Task: Generate an array of 5 random integers between 1 and 100 using numpy.
Action: Key pressed import<Key.space>numpy<Key.space>as<Key.space>np<Key.shift_r><Key.enter>
Screenshot: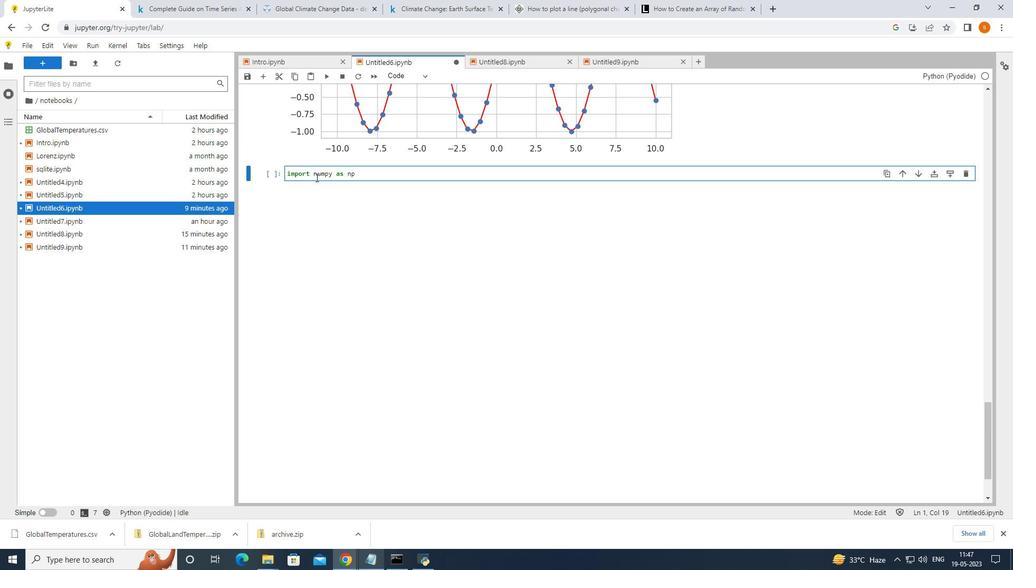 
Action: Mouse moved to (660, 2)
Screenshot: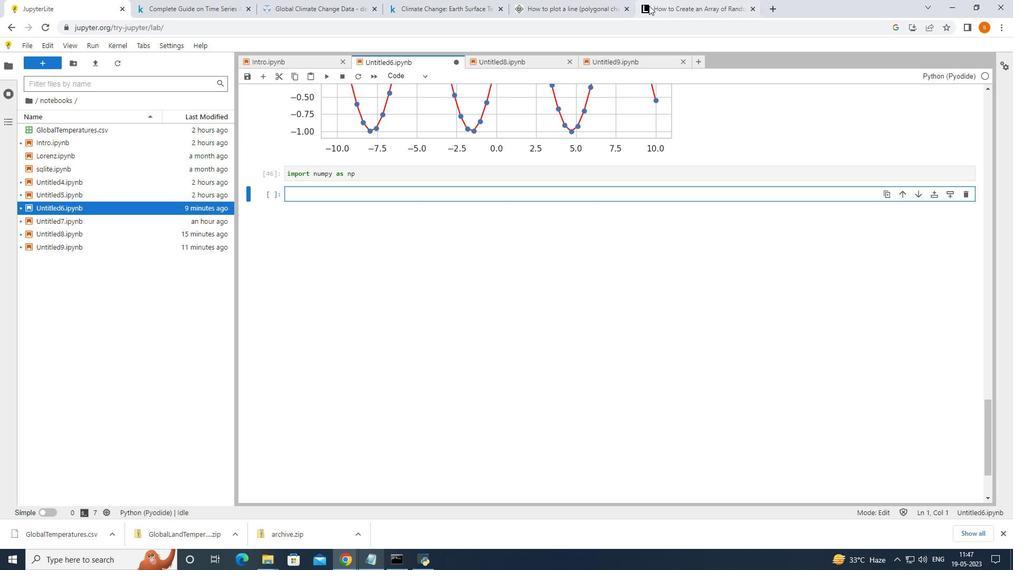 
Action: Mouse pressed left at (660, 2)
Screenshot: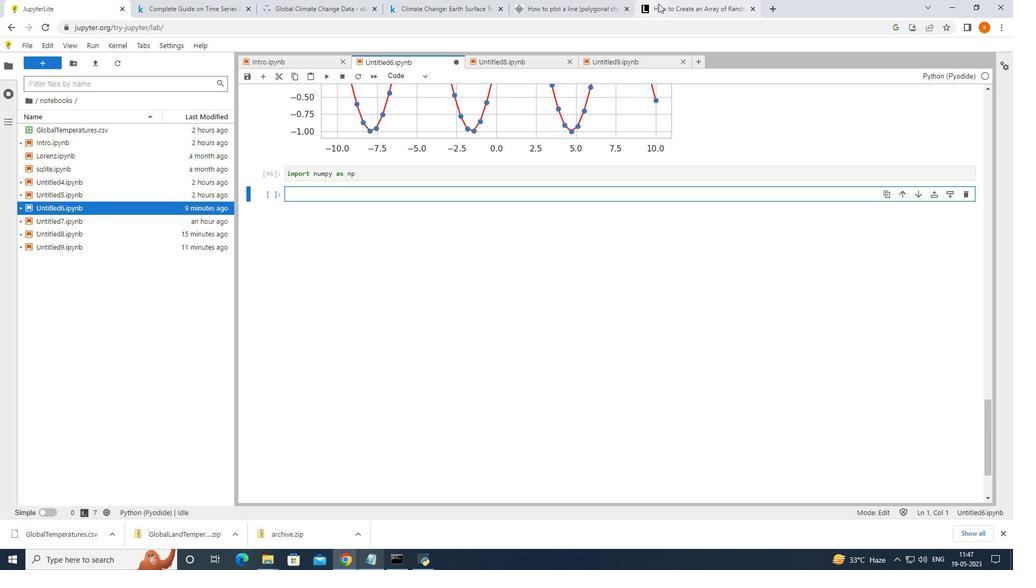 
Action: Mouse moved to (49, 7)
Screenshot: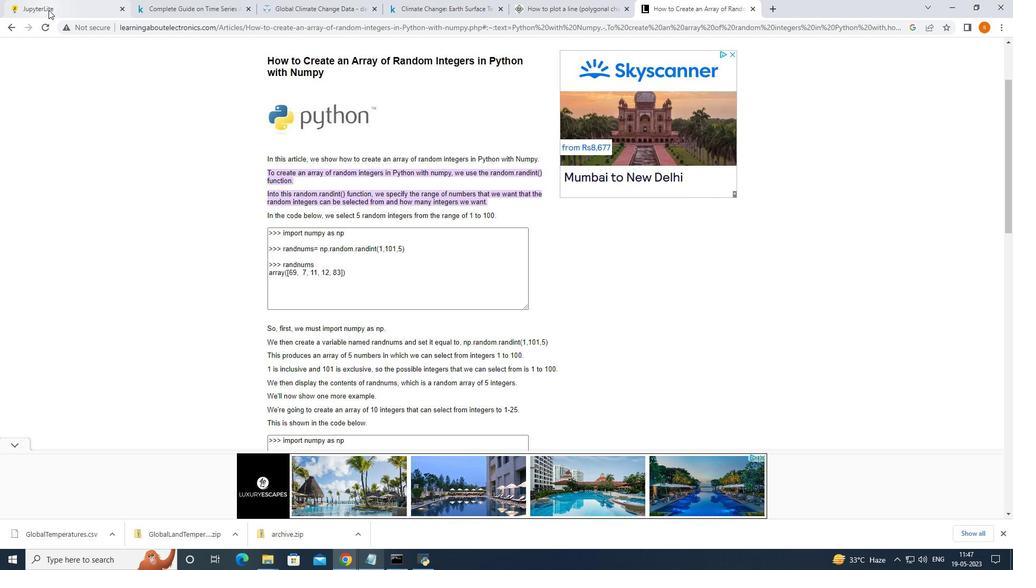 
Action: Mouse pressed left at (49, 7)
Screenshot: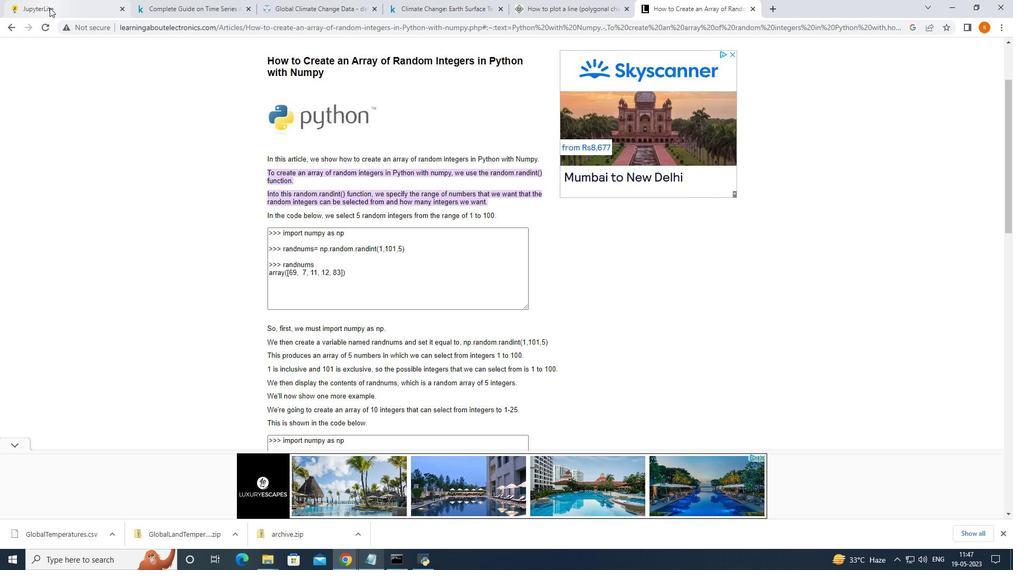 
Action: Mouse moved to (328, 195)
Screenshot: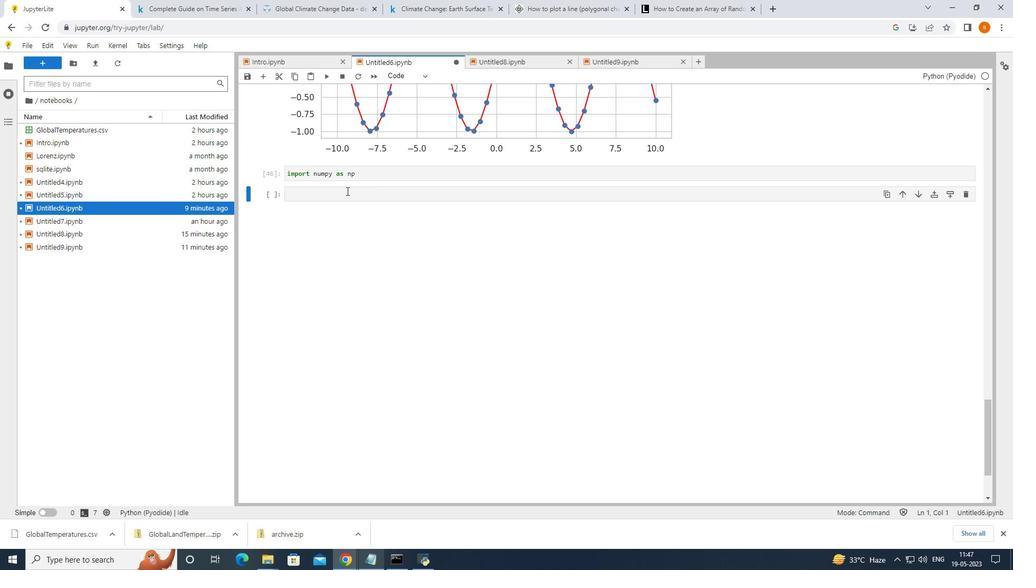
Action: Mouse pressed left at (328, 195)
Screenshot: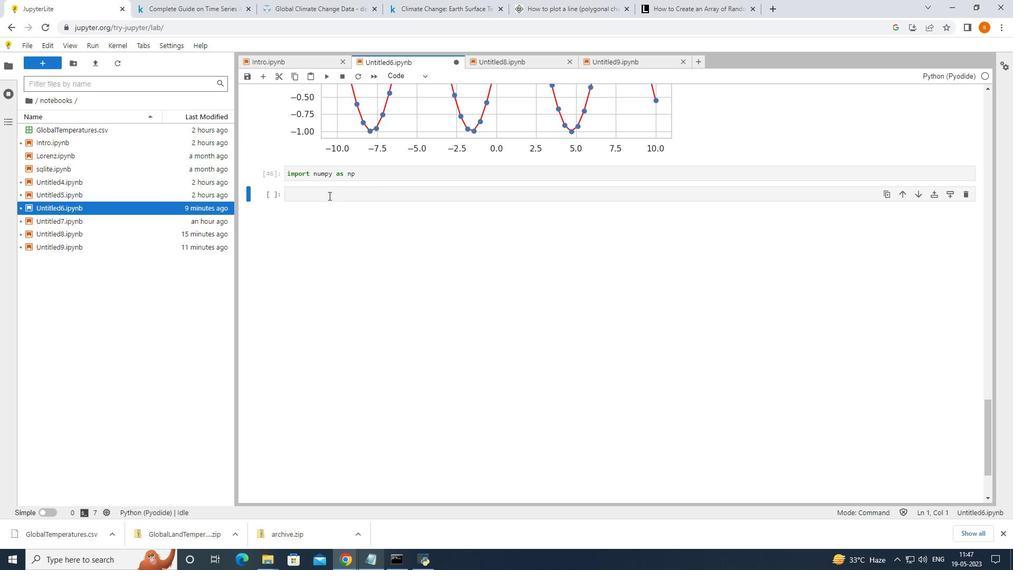 
Action: Mouse moved to (331, 193)
Screenshot: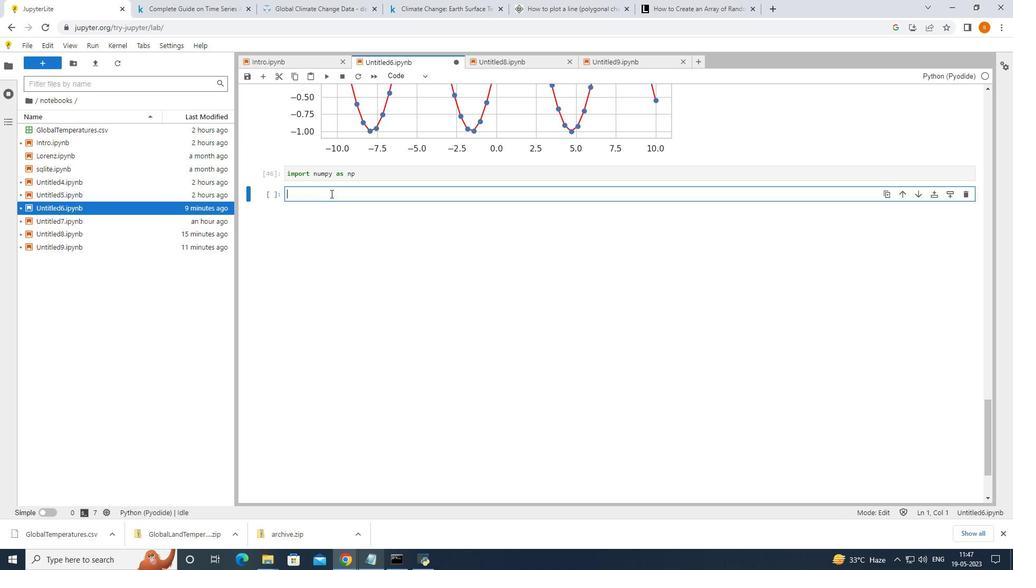 
Action: Key pressed randnums=random.
Screenshot: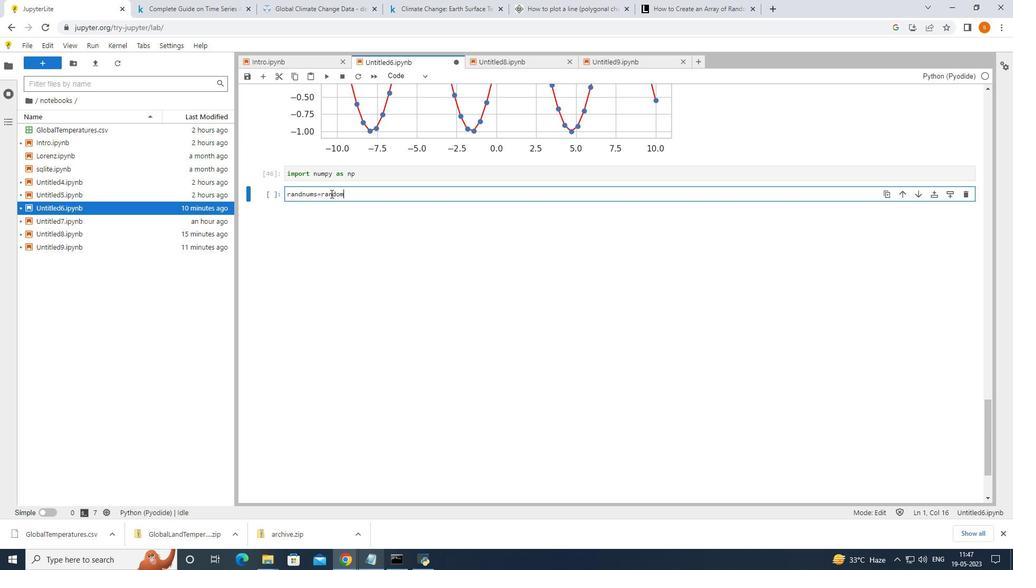 
Action: Mouse moved to (689, 8)
Screenshot: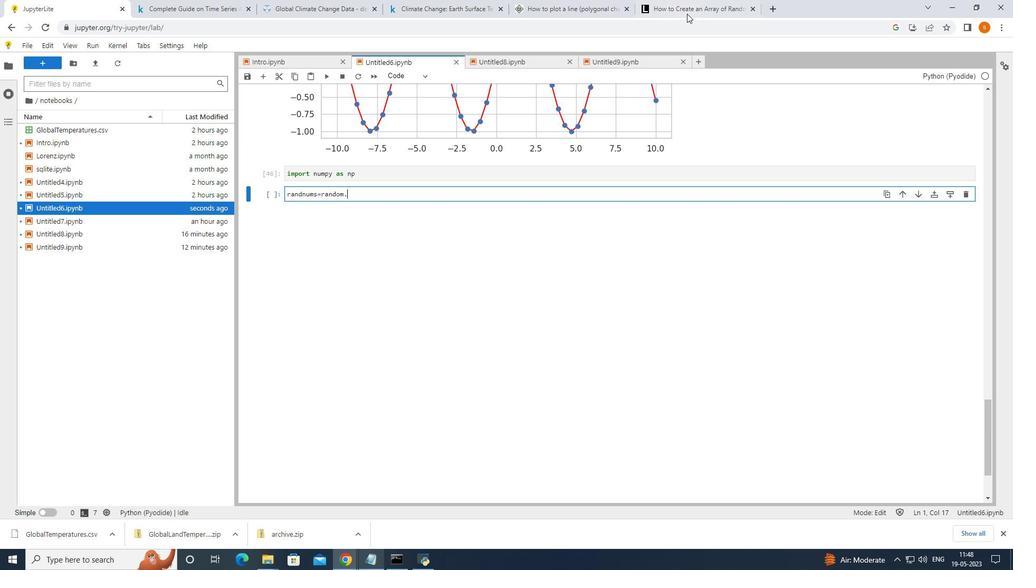 
Action: Mouse pressed left at (689, 8)
Screenshot: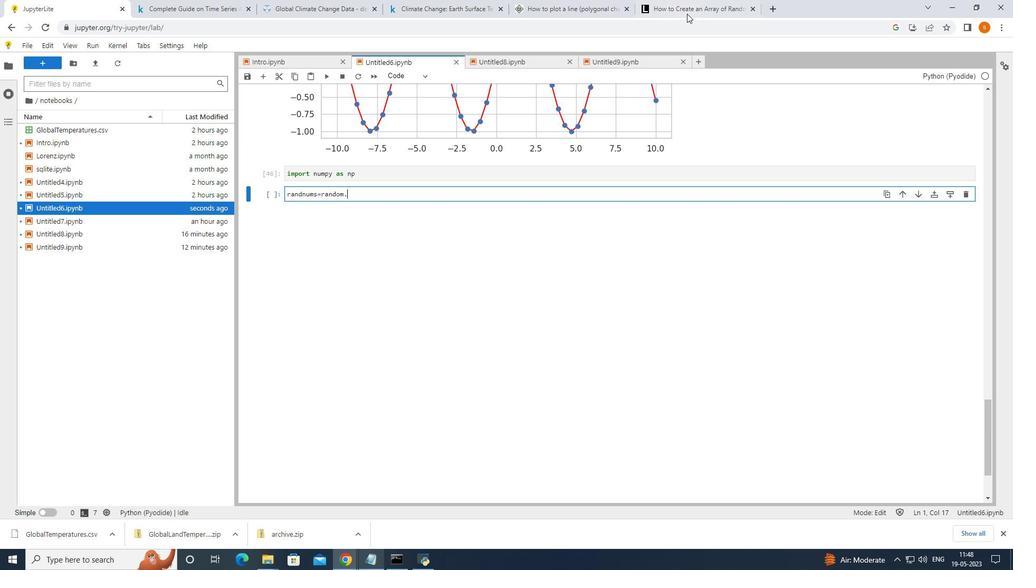 
Action: Mouse moved to (77, 3)
Screenshot: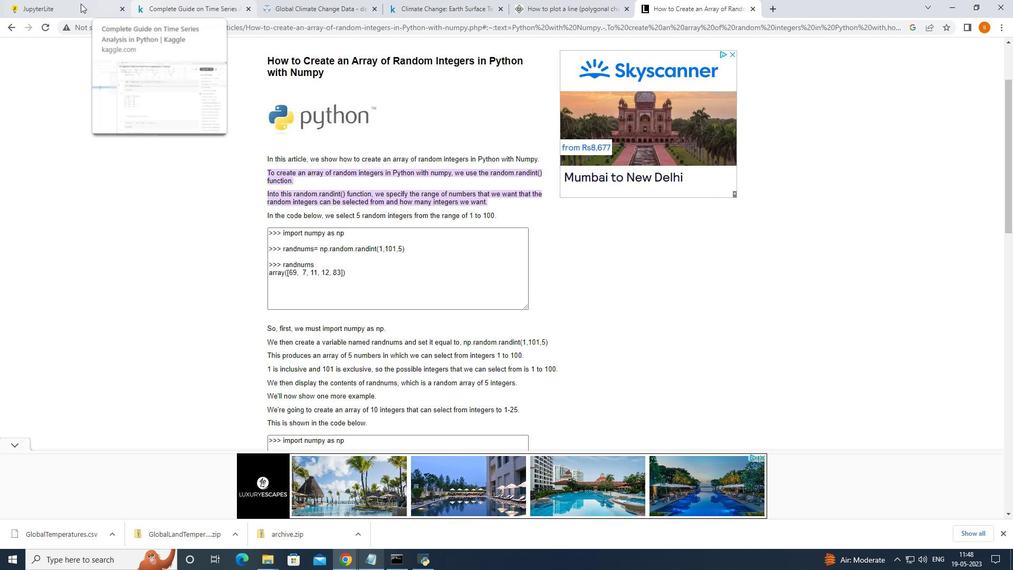 
Action: Mouse pressed left at (77, 3)
Screenshot: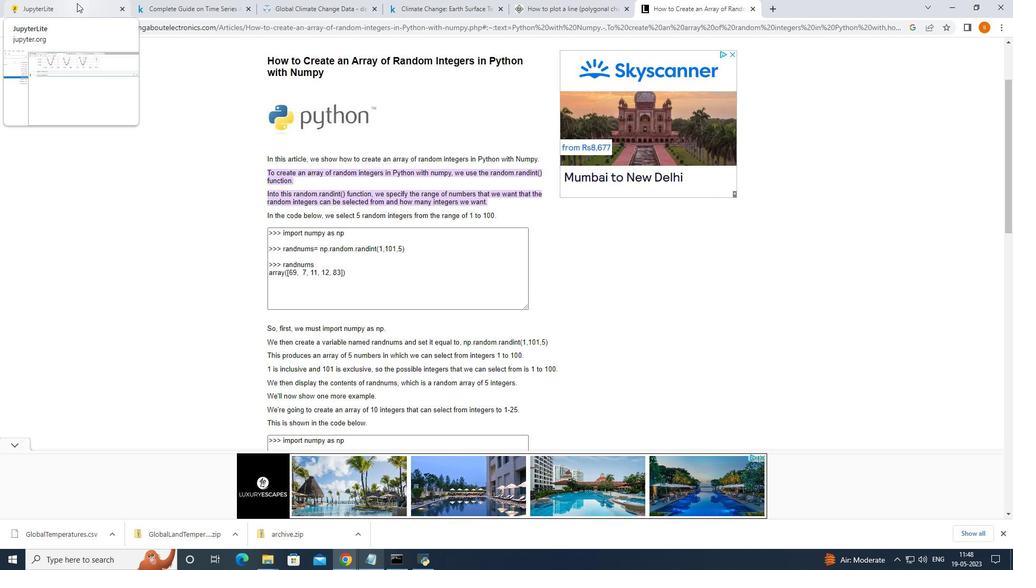 
Action: Mouse moved to (322, 193)
Screenshot: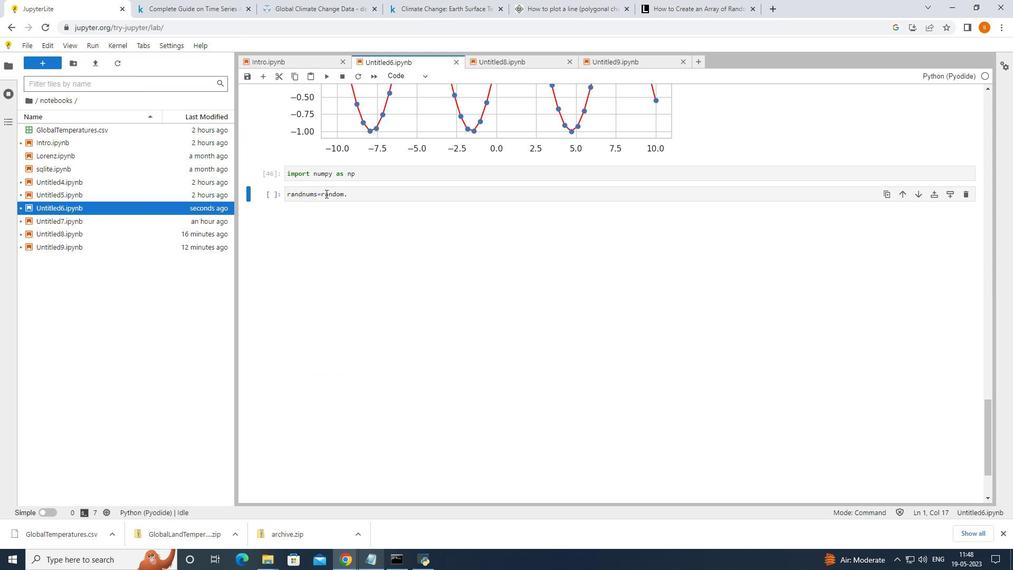 
Action: Mouse pressed left at (322, 193)
Screenshot: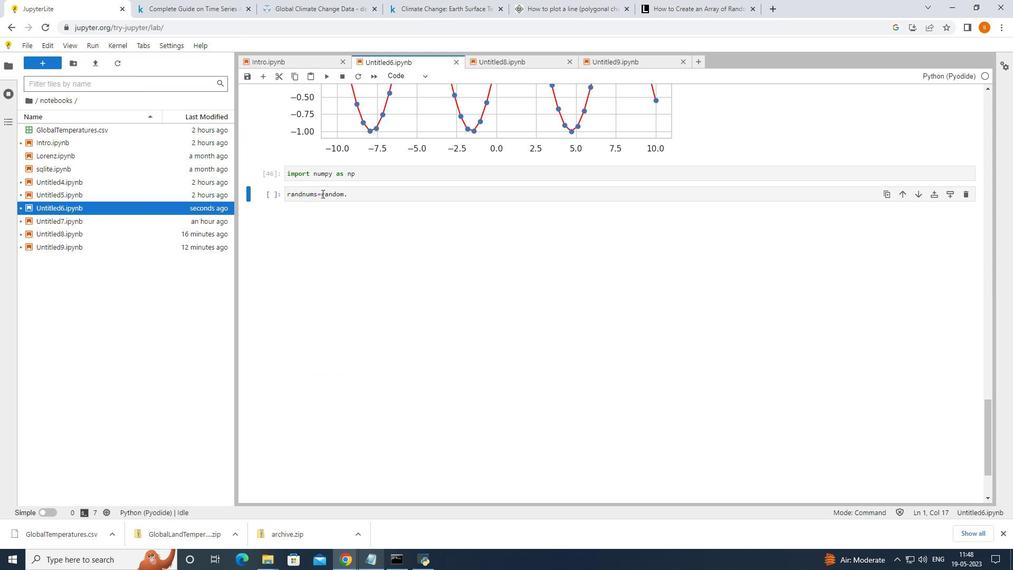 
Action: Mouse moved to (335, 203)
Screenshot: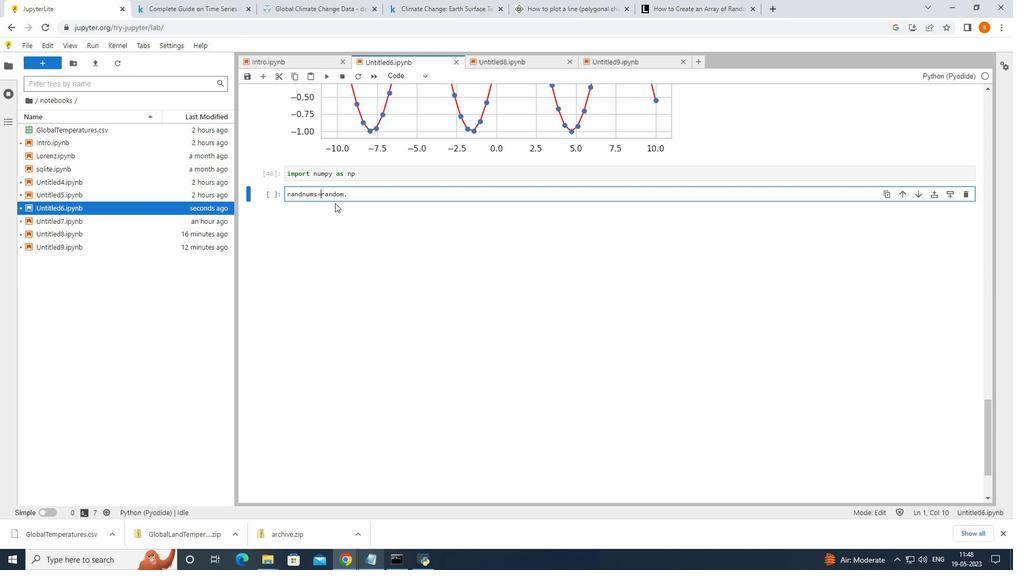 
Action: Key pressed np.<Key.right><Key.right><Key.right><Key.right><Key.right><Key.right><Key.right><Key.backspace>init
Screenshot: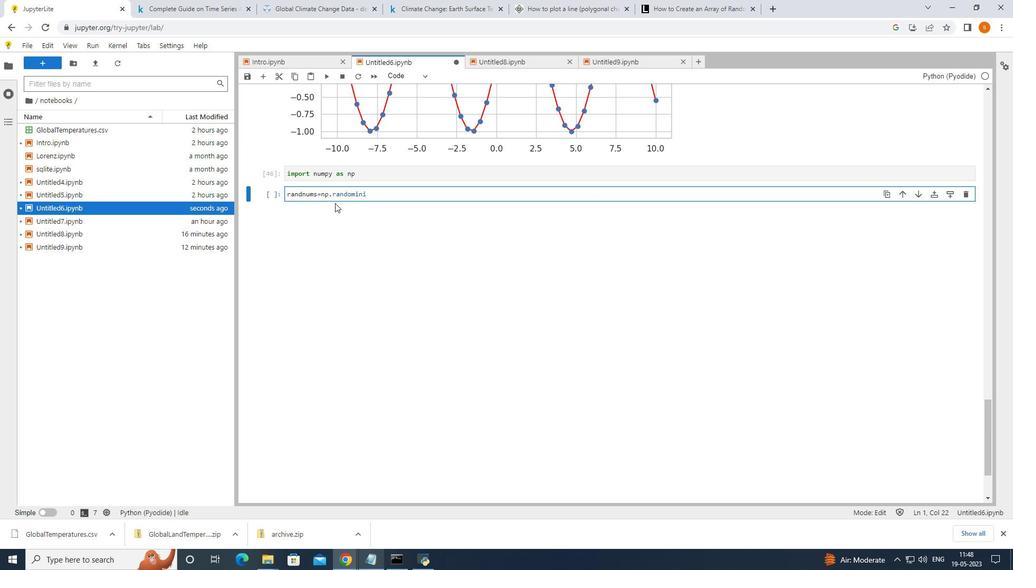 
Action: Mouse moved to (685, 3)
Screenshot: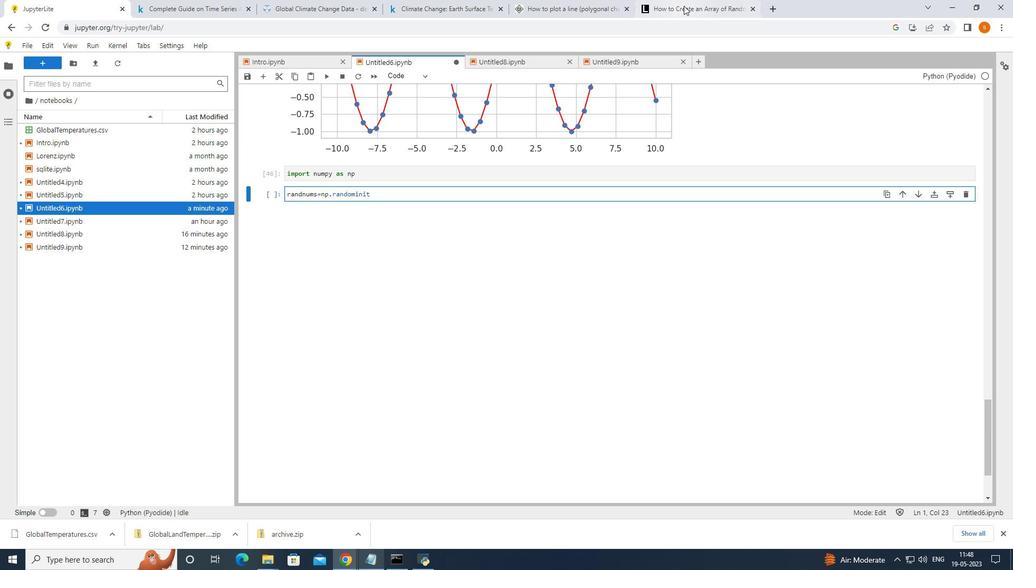 
Action: Mouse pressed left at (685, 3)
Screenshot: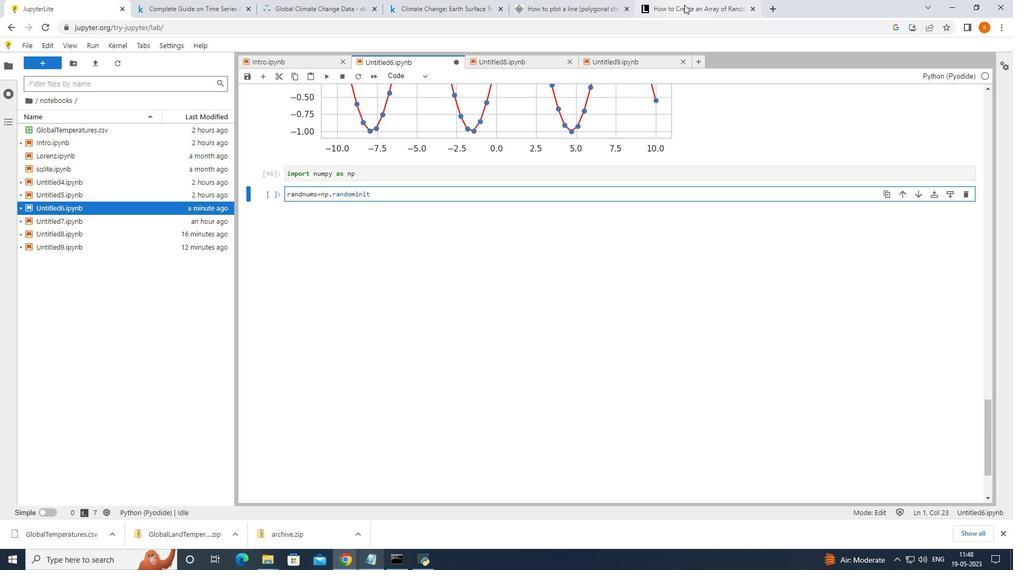 
Action: Mouse moved to (85, 7)
Screenshot: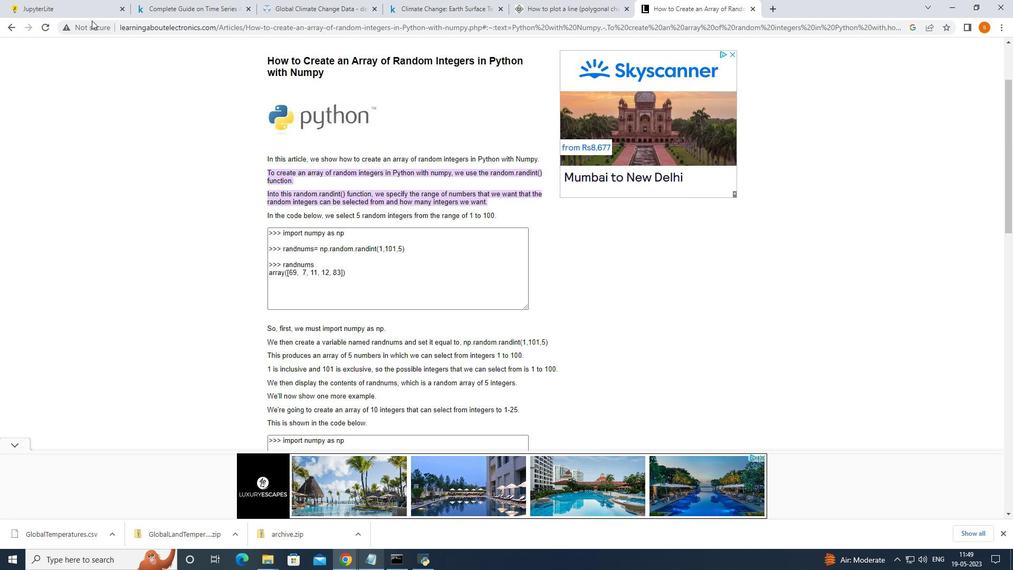 
Action: Mouse pressed left at (85, 7)
Screenshot: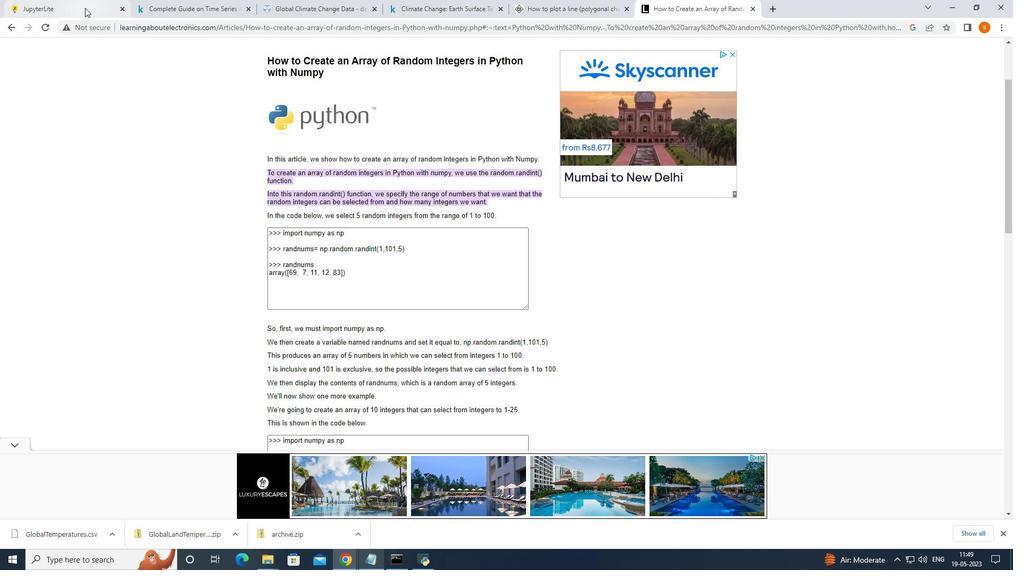 
Action: Mouse moved to (354, 193)
Screenshot: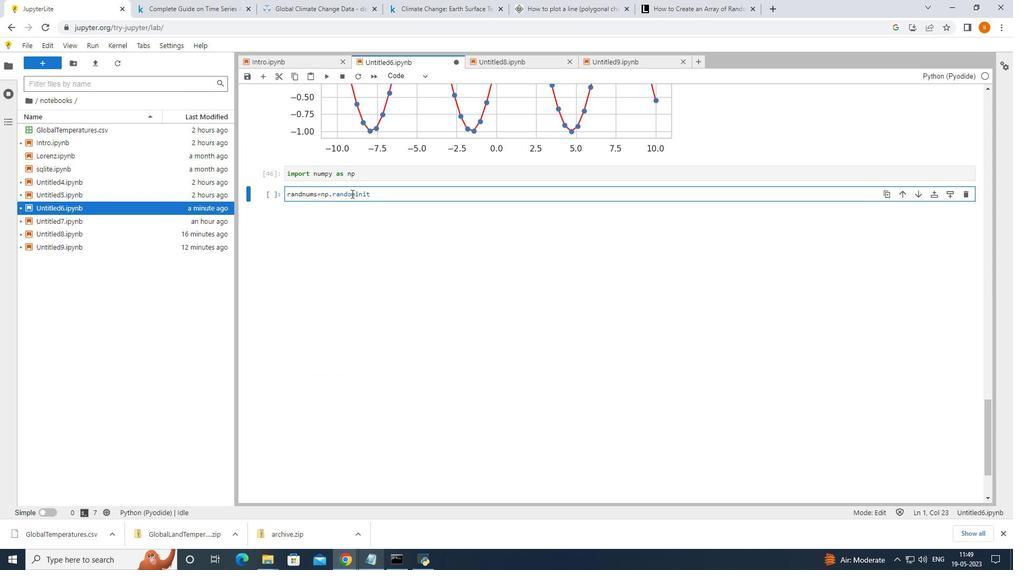 
Action: Mouse pressed left at (354, 193)
Screenshot: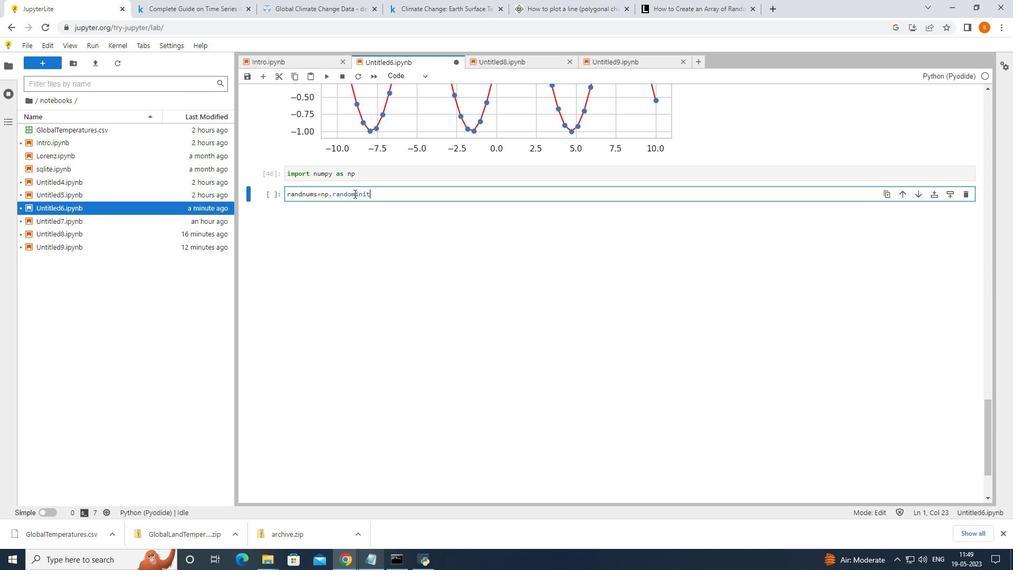 
Action: Mouse moved to (363, 199)
Screenshot: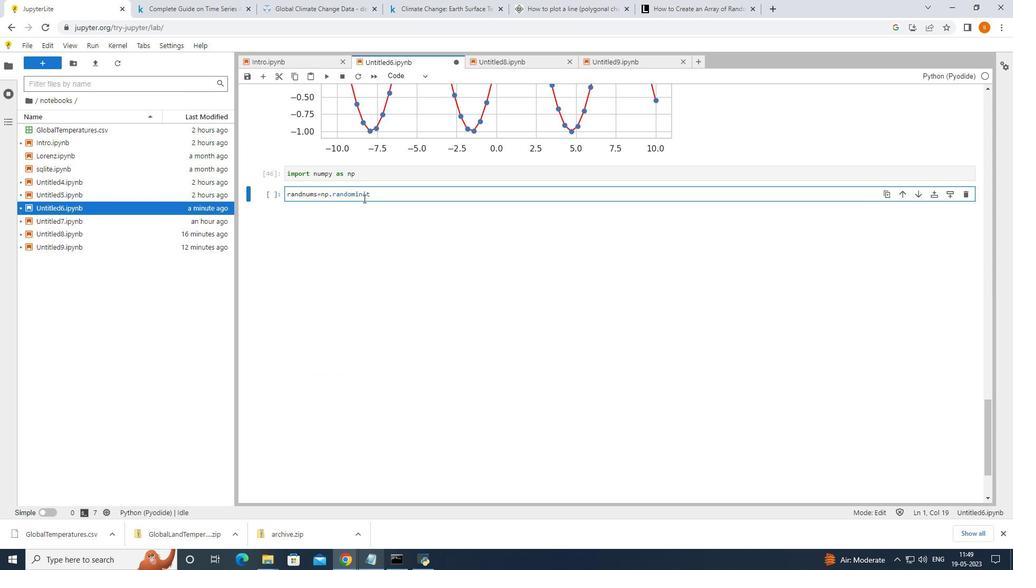
Action: Key pressed <Key.backspace><Key.backspace>
Screenshot: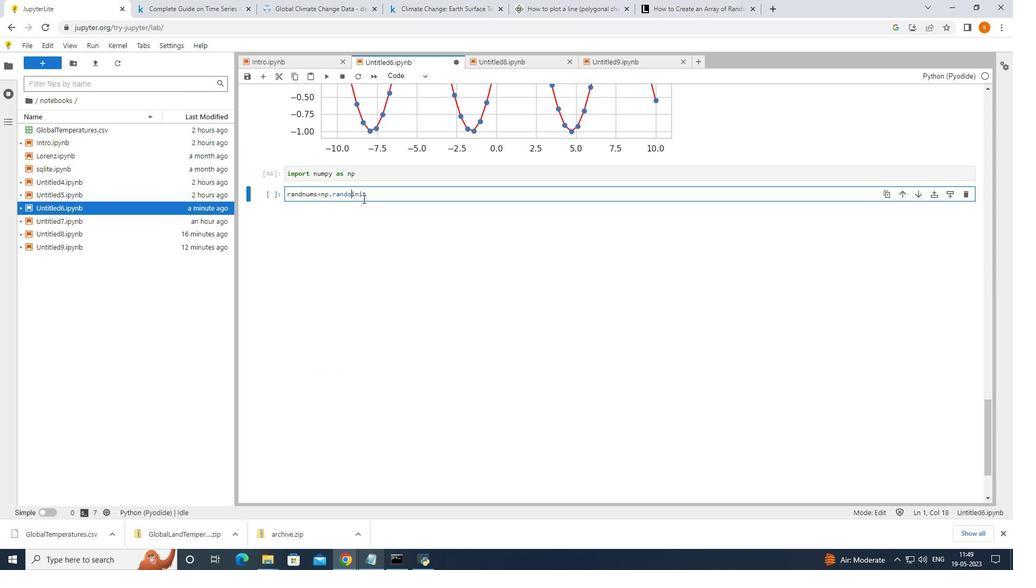 
Action: Mouse moved to (367, 190)
Screenshot: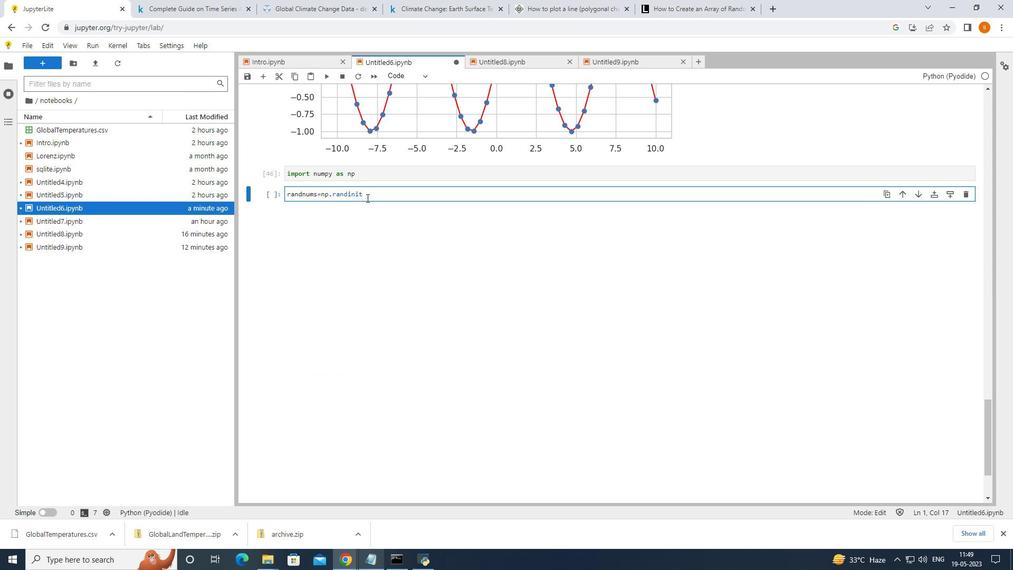 
Action: Mouse pressed left at (367, 190)
Screenshot: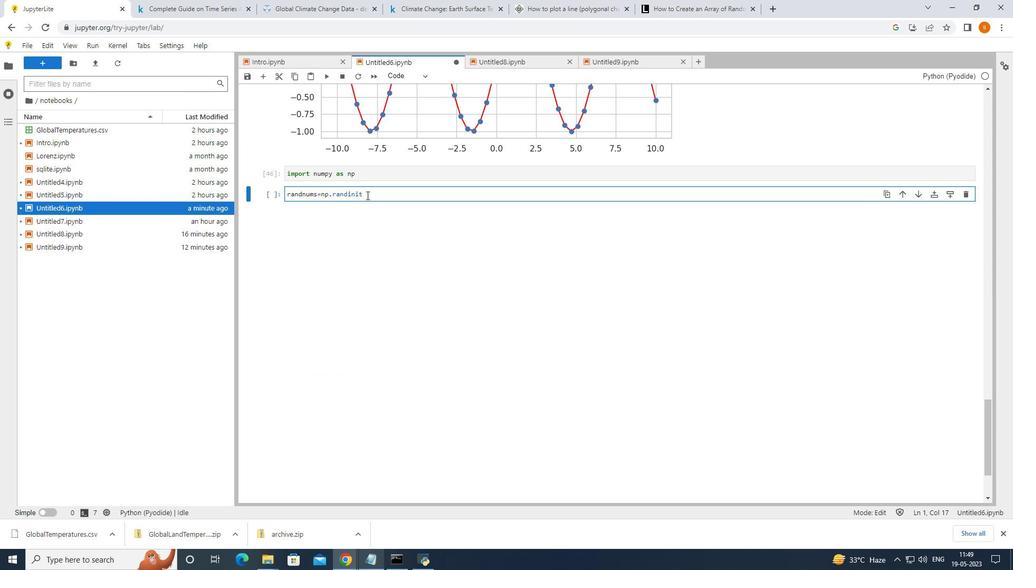 
Action: Mouse moved to (366, 192)
Screenshot: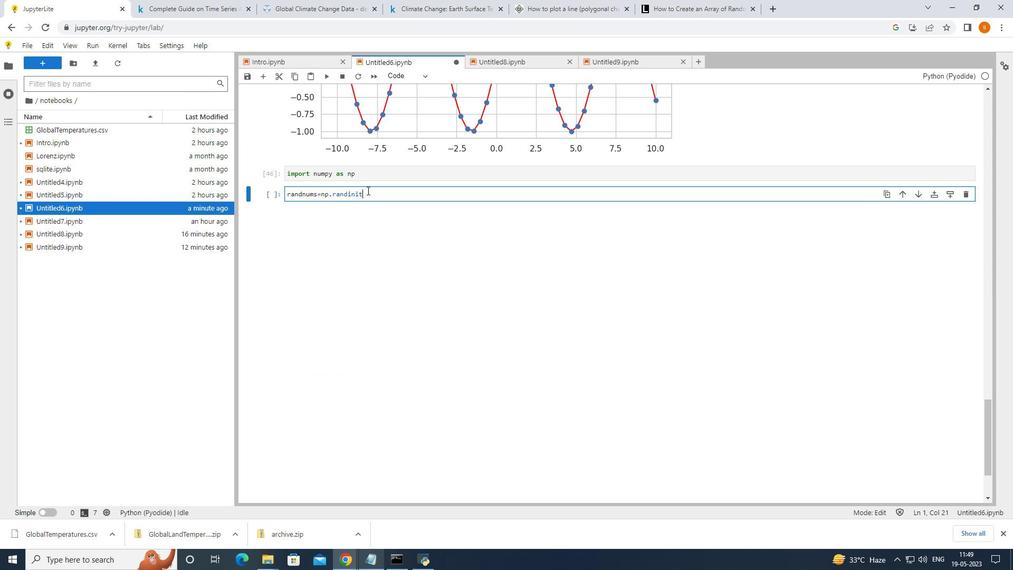 
Action: Key pressed <Key.backspace><Key.backspace><Key.backspace><Key.backspace><Key.backspace><Key.backspace><Key.backspace><Key.backspace>random
Screenshot: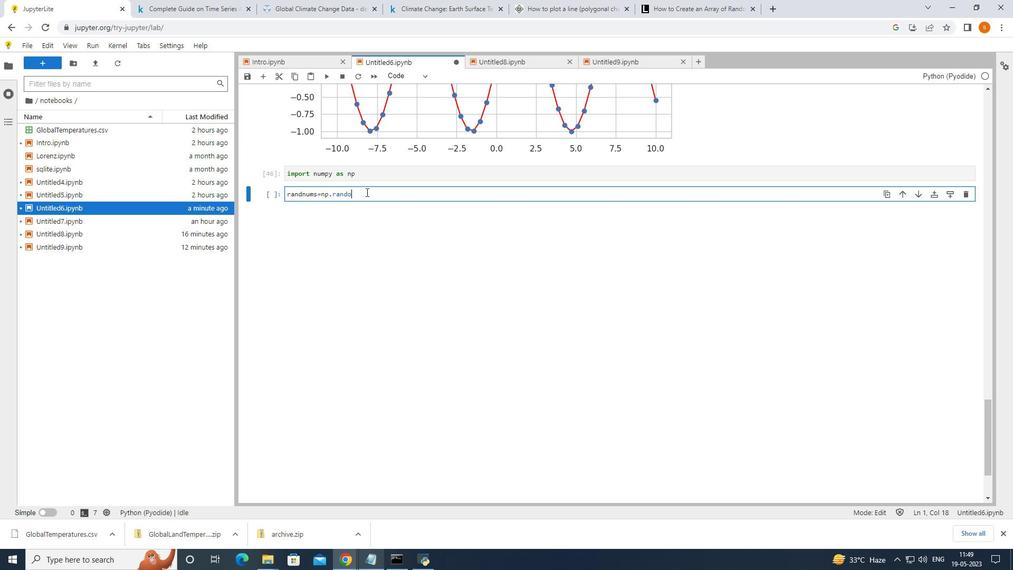 
Action: Mouse moved to (682, 0)
Screenshot: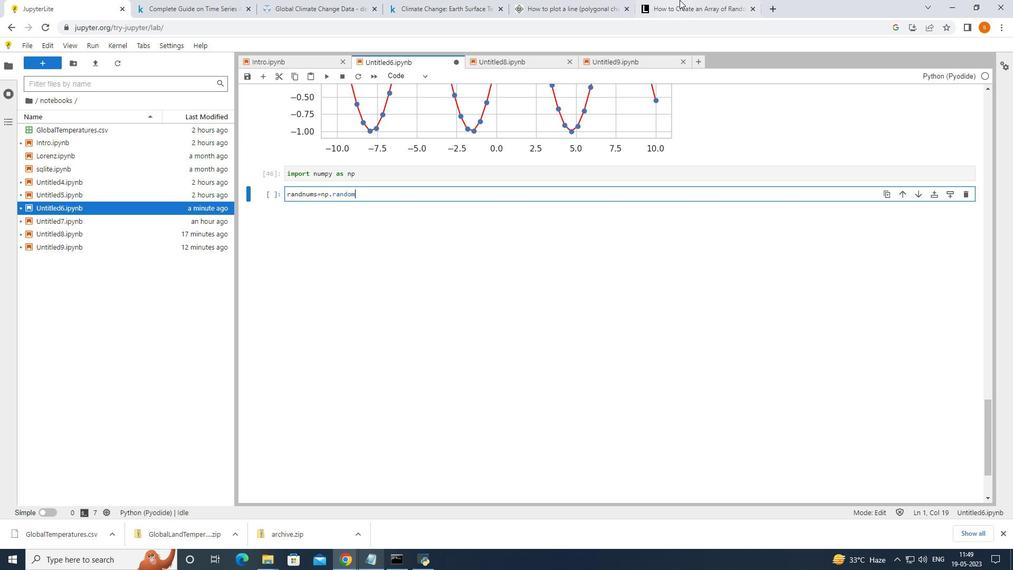 
Action: Mouse pressed left at (682, 0)
Screenshot: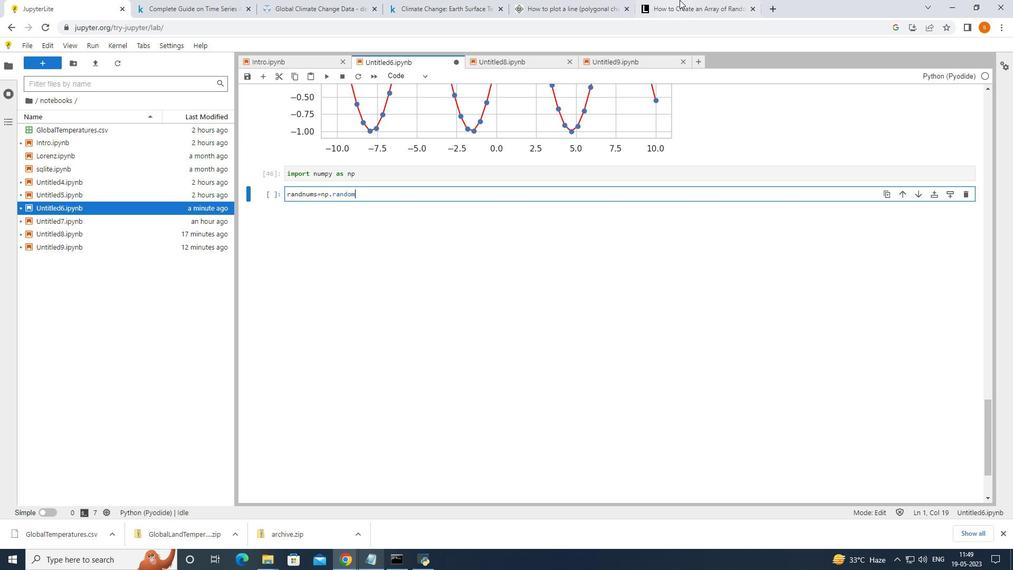 
Action: Mouse moved to (38, 4)
Screenshot: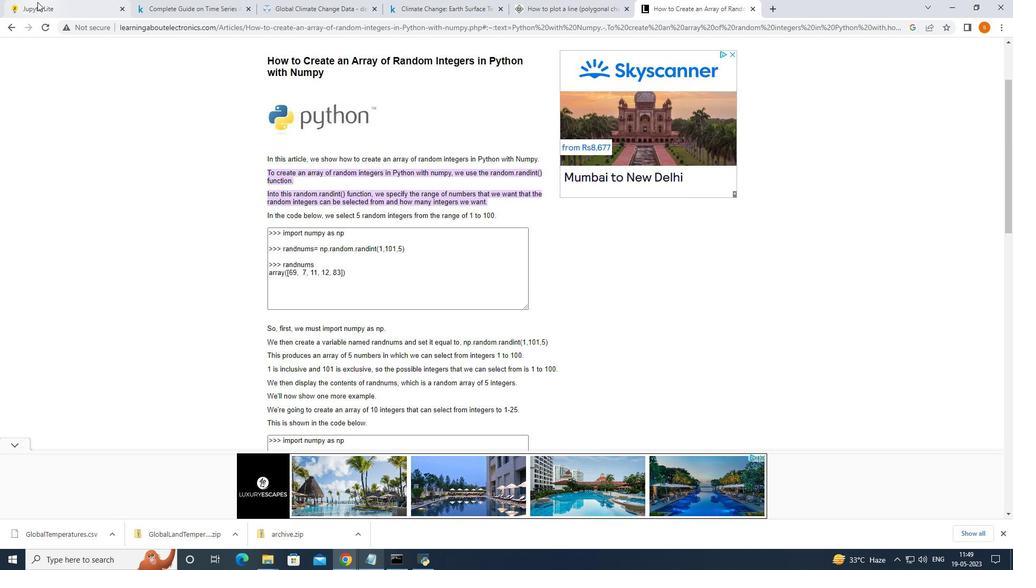 
Action: Mouse pressed left at (38, 4)
Screenshot: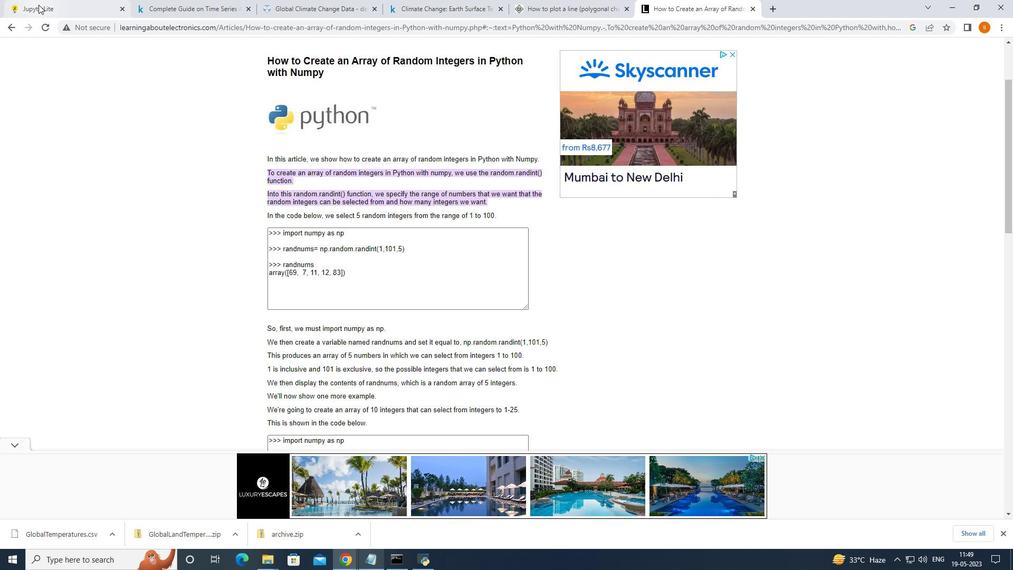 
Action: Mouse moved to (381, 204)
Screenshot: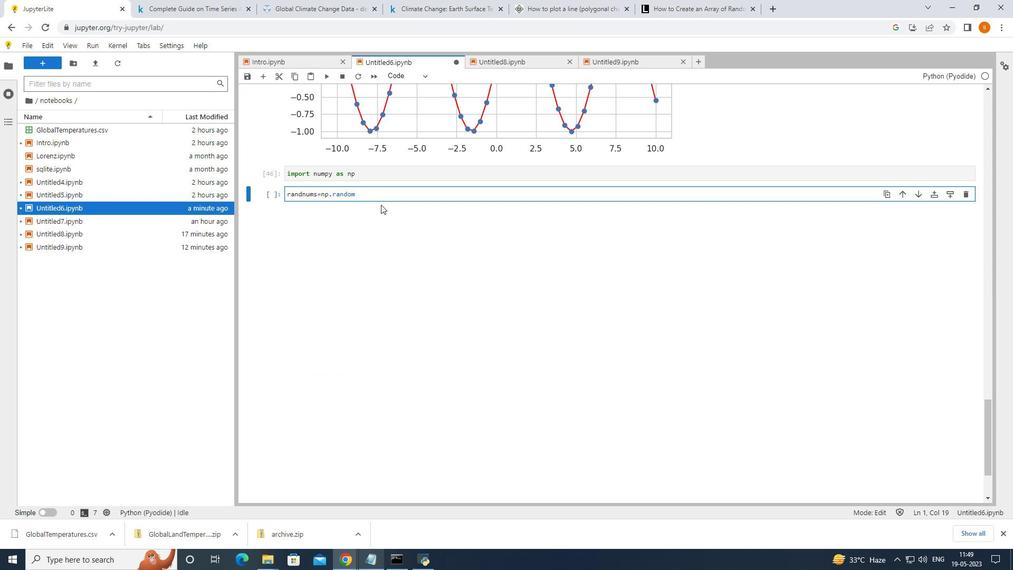
Action: Key pressed .randinit
Screenshot: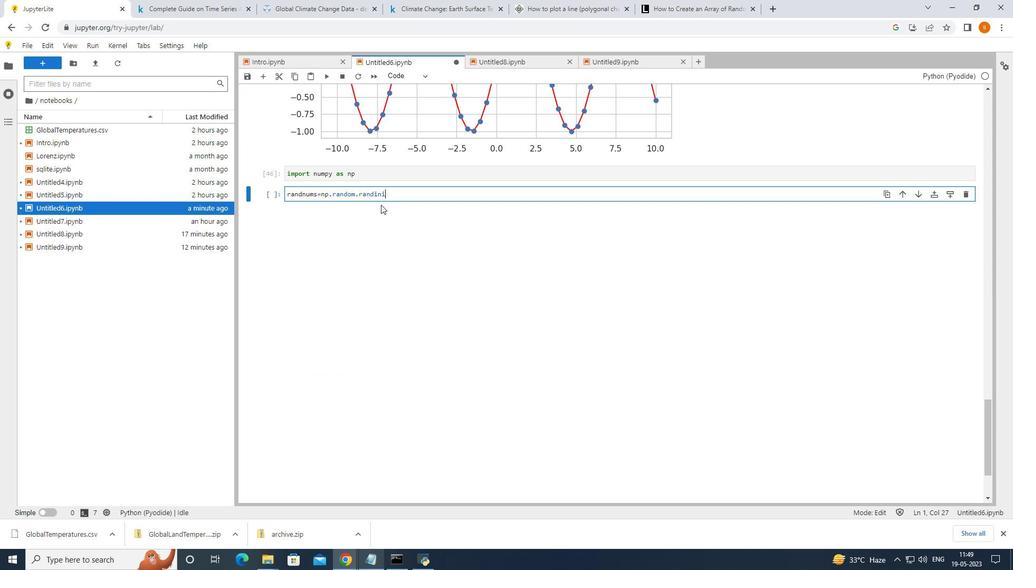 
Action: Mouse moved to (664, 3)
Screenshot: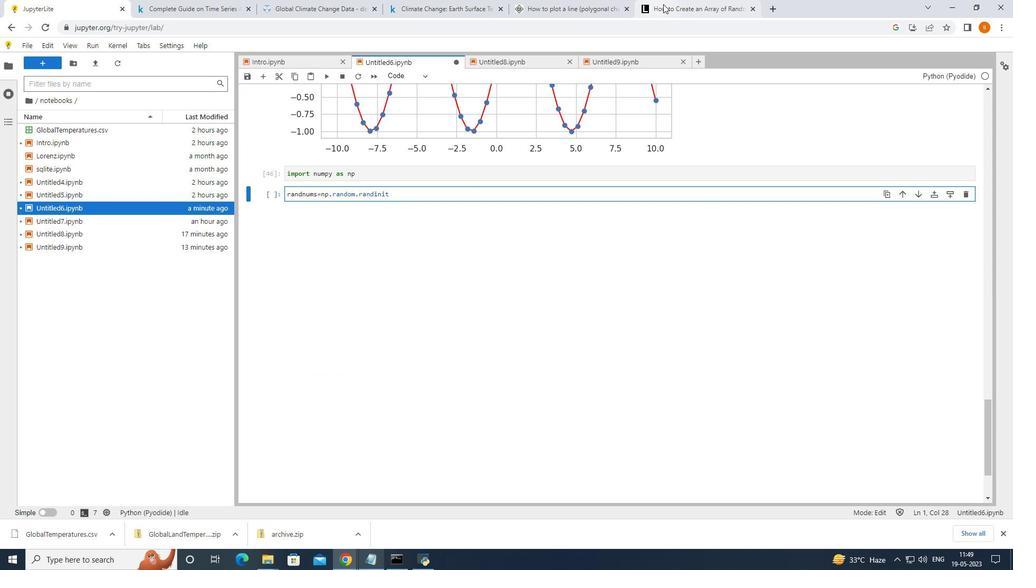 
Action: Mouse pressed left at (664, 3)
Screenshot: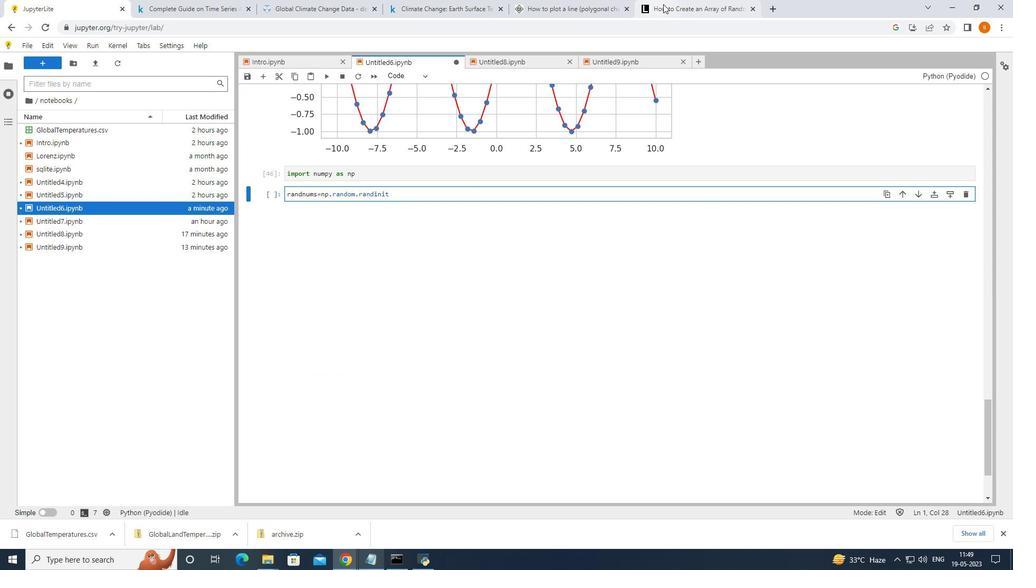 
Action: Mouse moved to (29, 0)
Screenshot: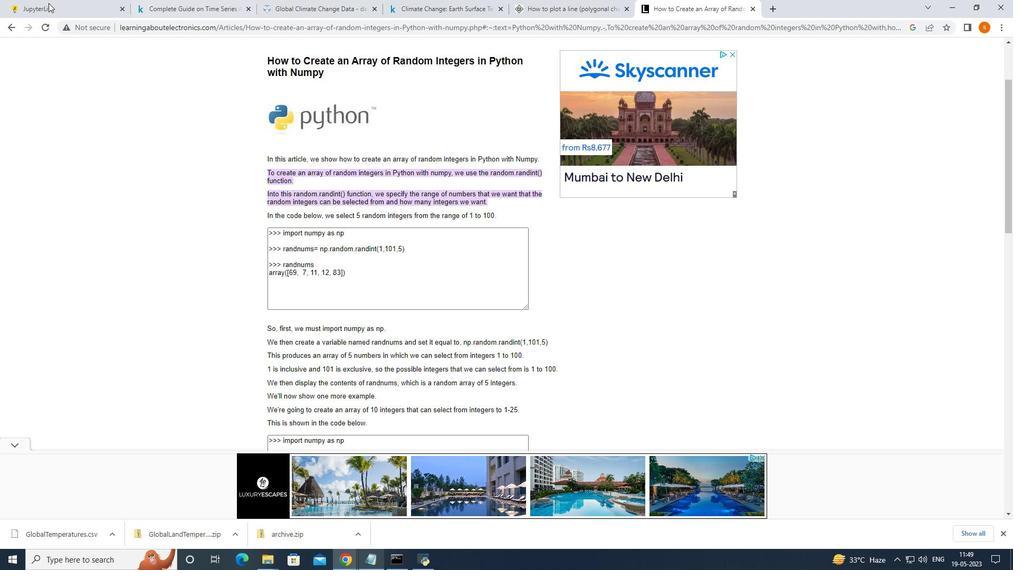 
Action: Mouse pressed left at (29, 0)
Screenshot: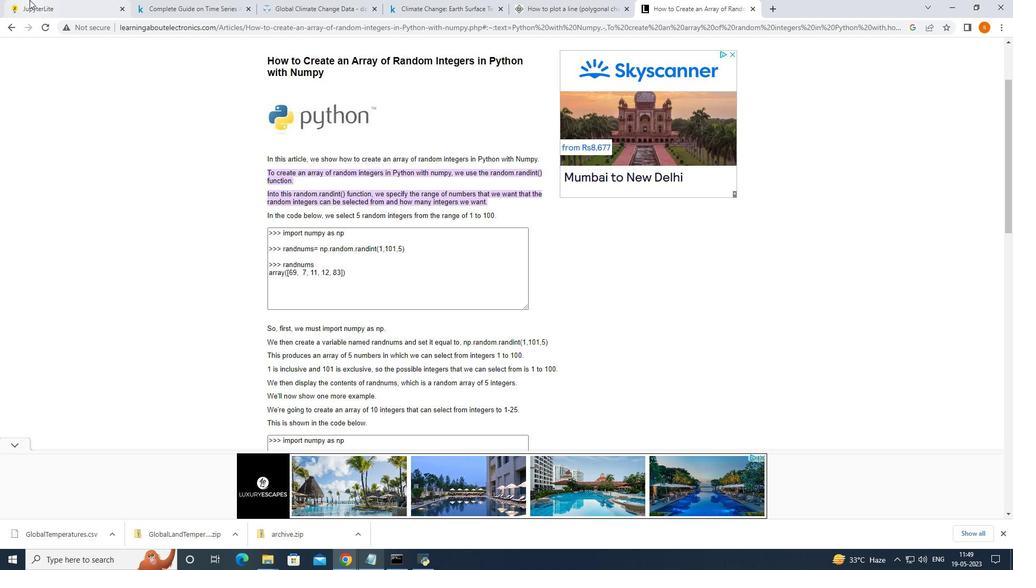 
Action: Mouse moved to (258, 152)
Screenshot: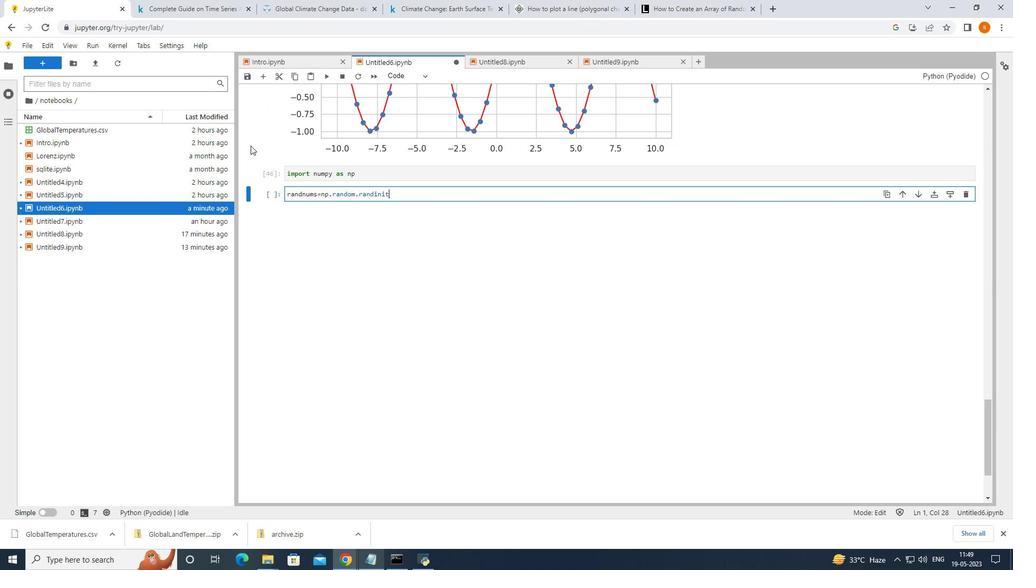 
Action: Key pressed <Key.shift_r>(1,101,5<Key.shift_r>)
Screenshot: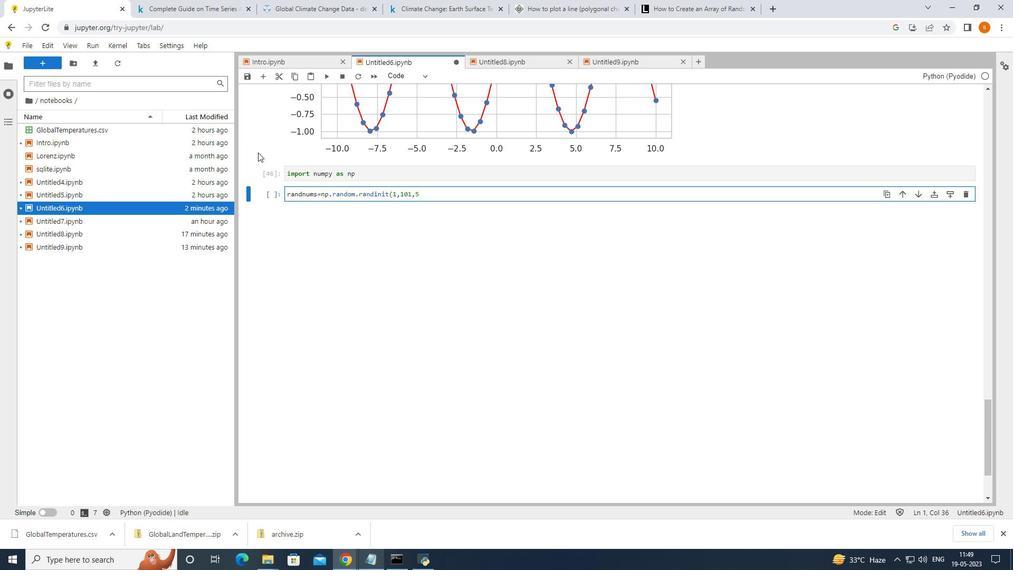 
Action: Mouse moved to (444, 196)
Screenshot: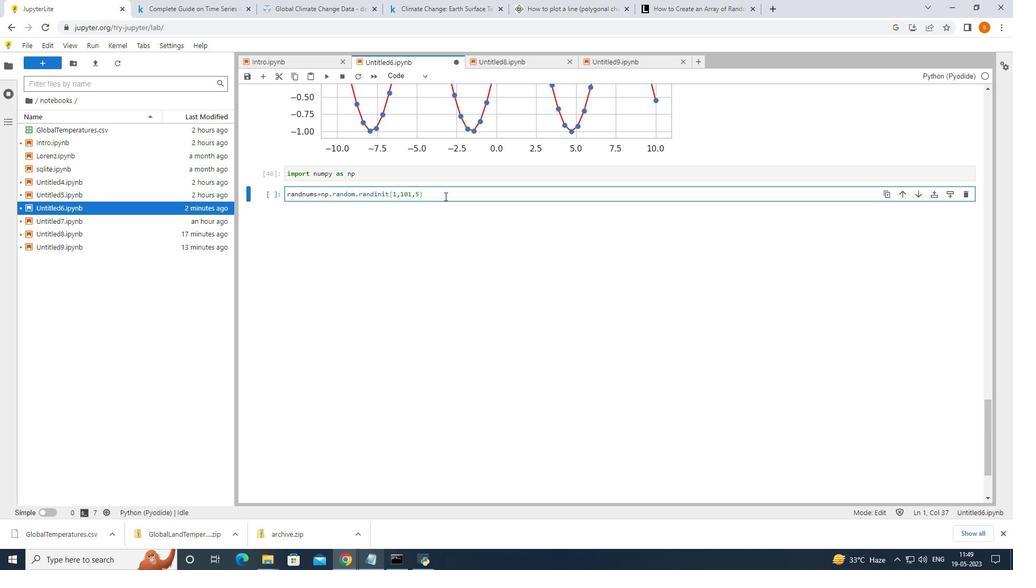 
Action: Key pressed <Key.enter>
Screenshot: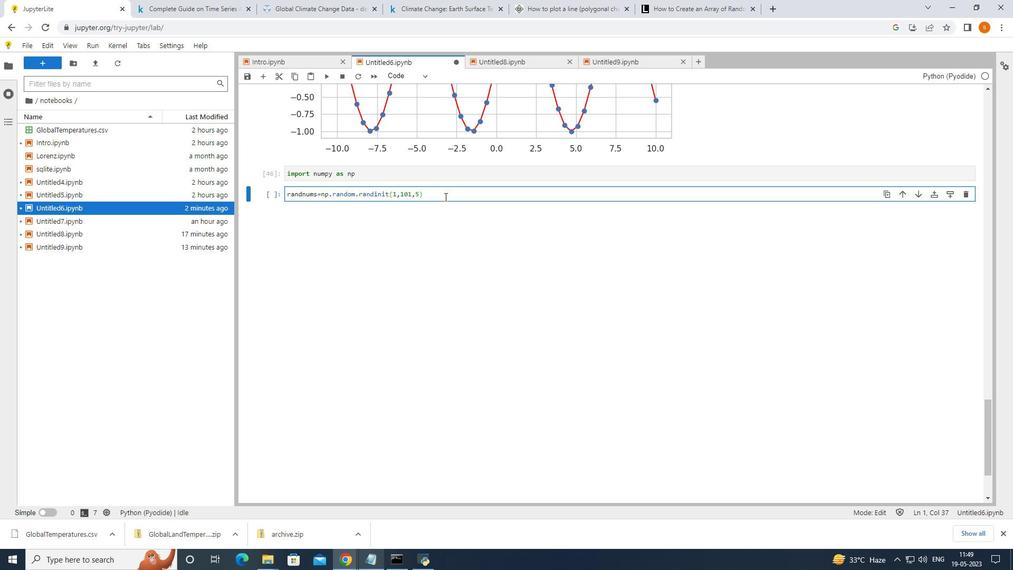 
Action: Mouse moved to (662, 11)
Screenshot: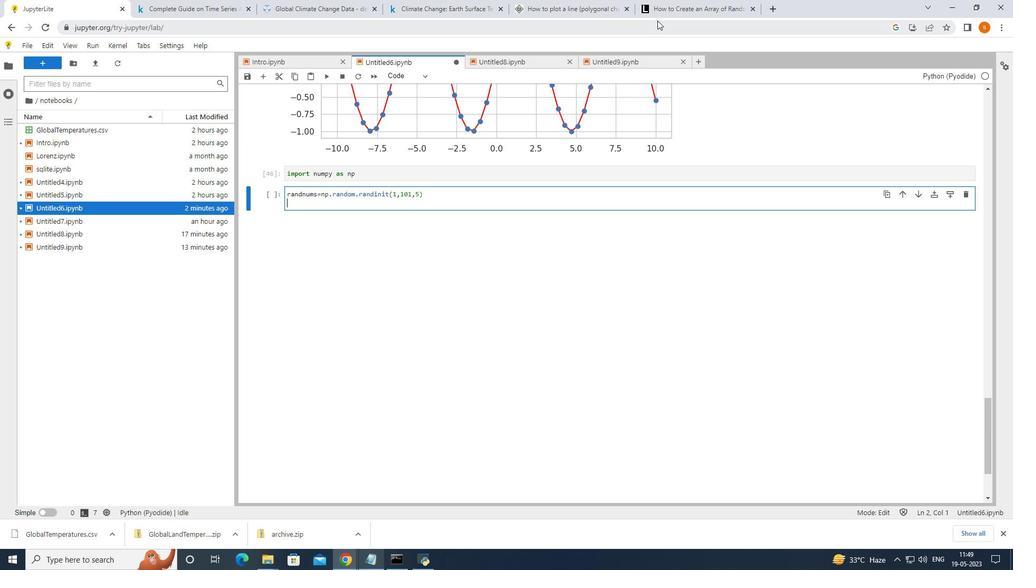 
Action: Mouse pressed left at (662, 11)
Screenshot: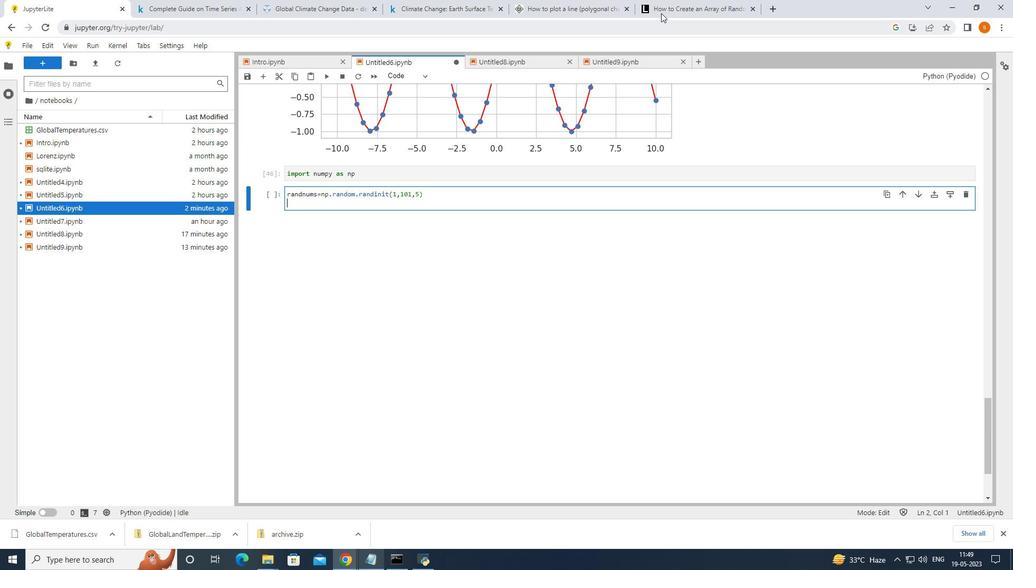 
Action: Mouse moved to (67, 15)
Screenshot: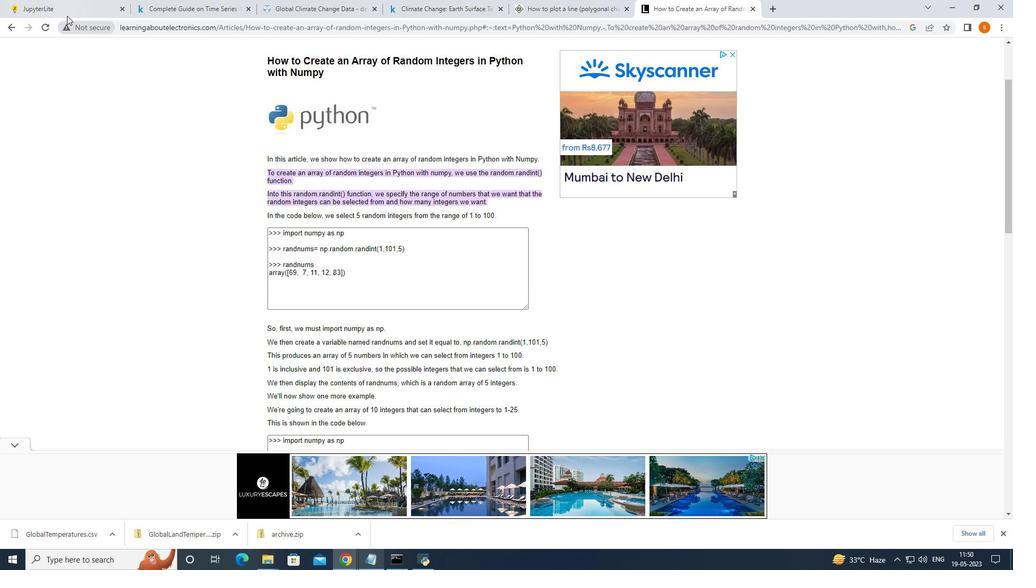 
Action: Mouse pressed left at (67, 15)
Screenshot: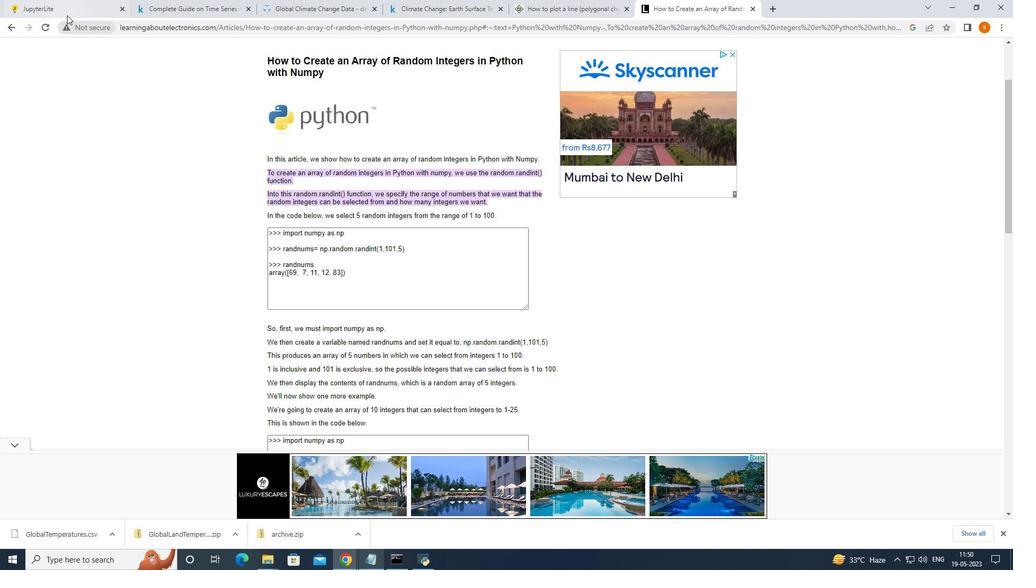 
Action: Mouse moved to (66, 15)
Screenshot: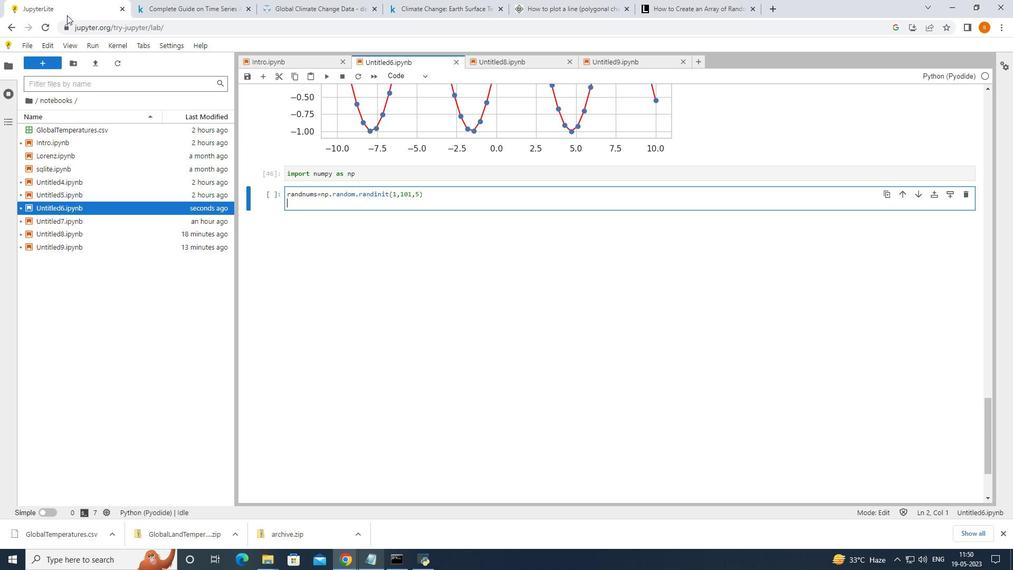 
Action: Key pressed randnums
Screenshot: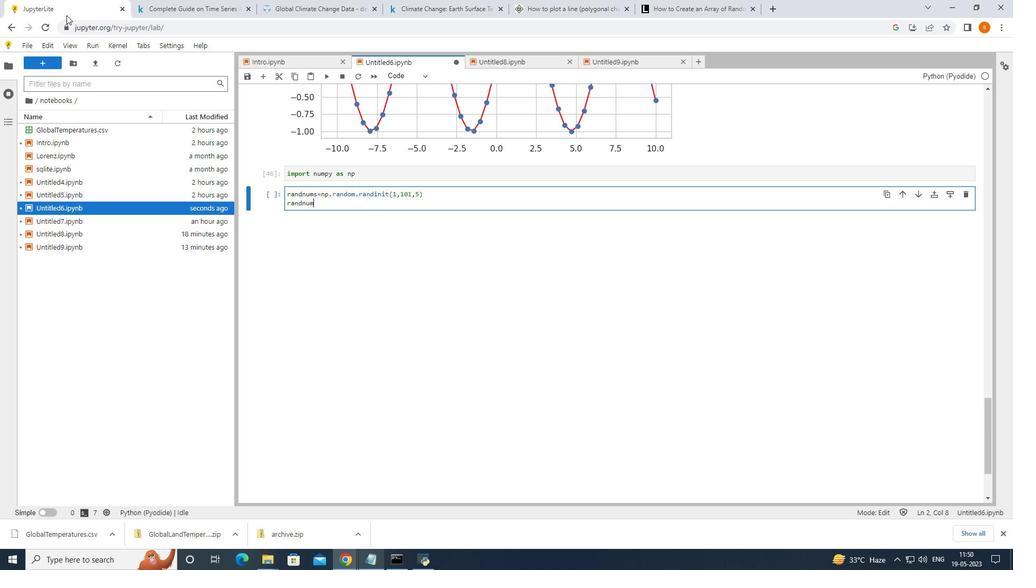 
Action: Mouse moved to (683, 6)
Screenshot: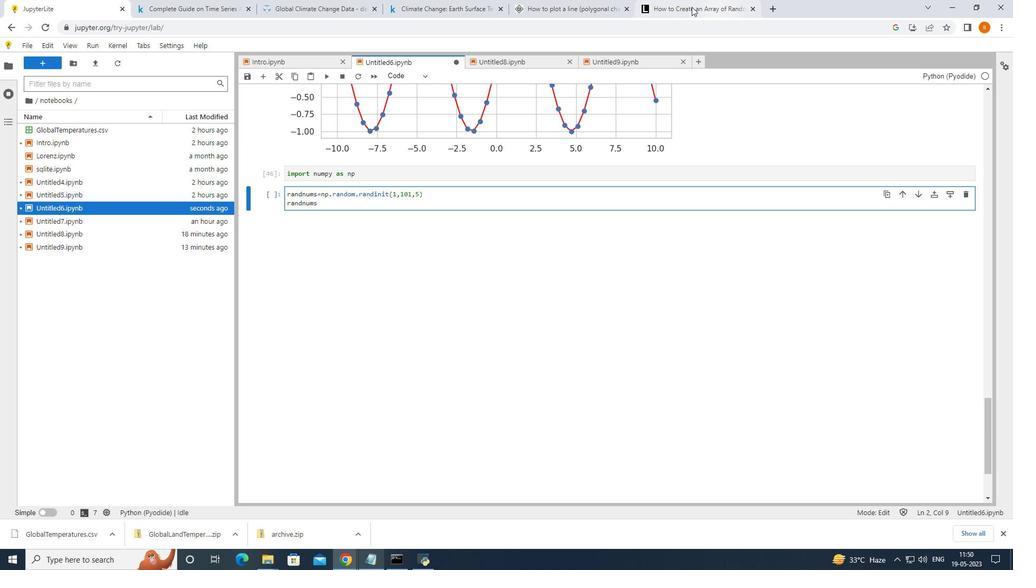 
Action: Mouse pressed left at (683, 6)
Screenshot: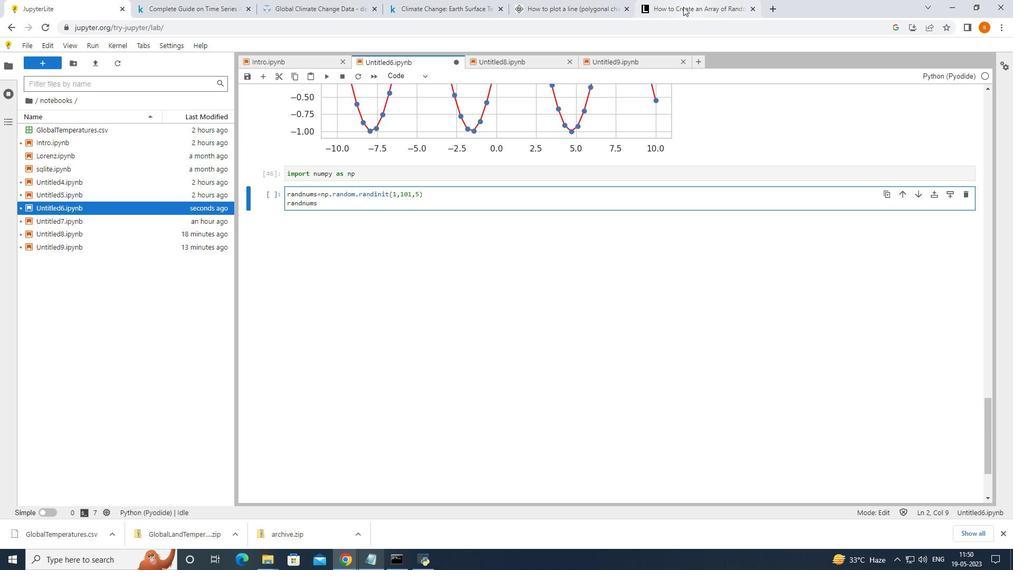 
Action: Mouse moved to (460, 290)
Screenshot: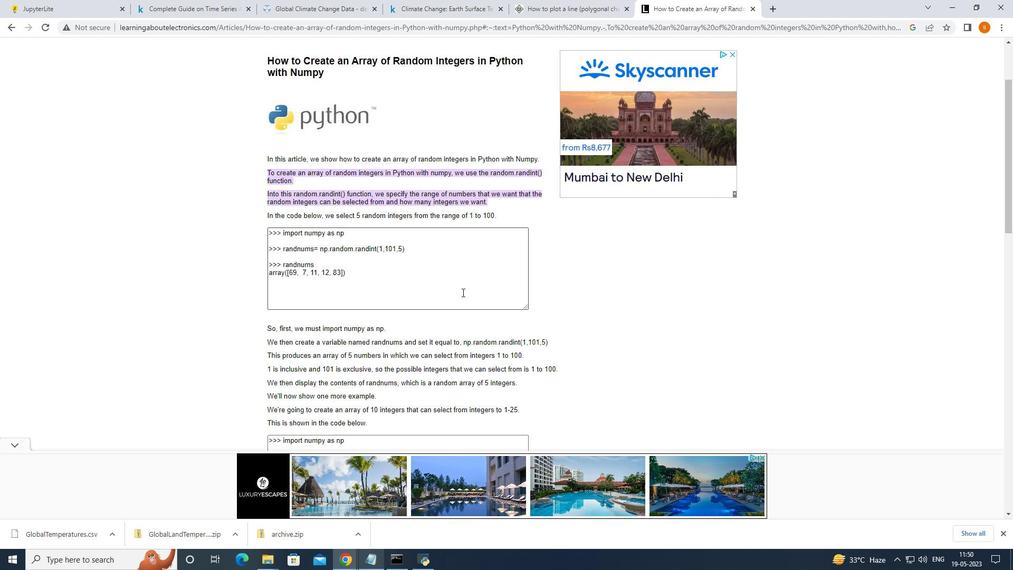 
Action: Mouse scrolled (460, 290) with delta (0, 0)
Screenshot: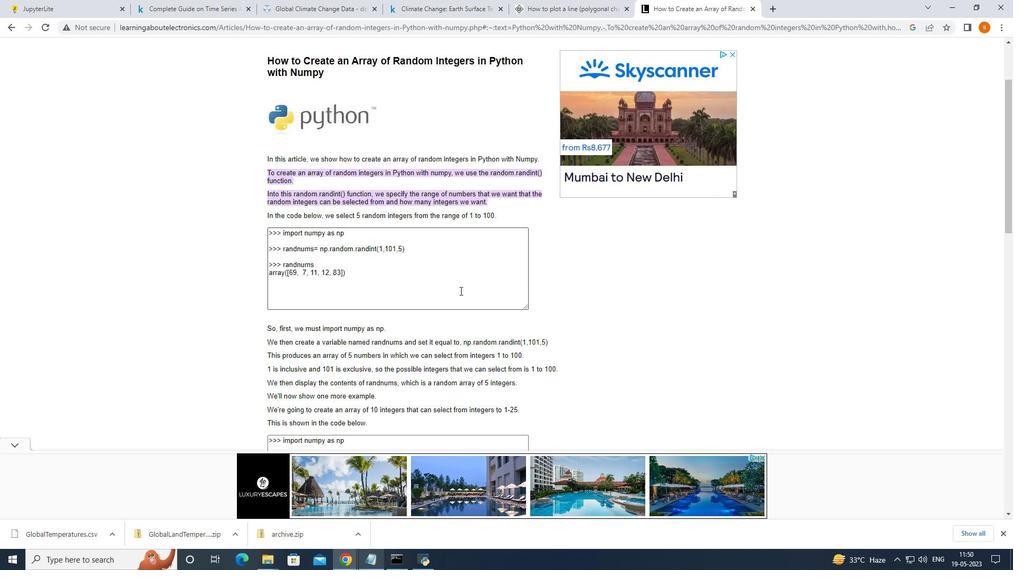 
Action: Mouse moved to (343, 219)
Screenshot: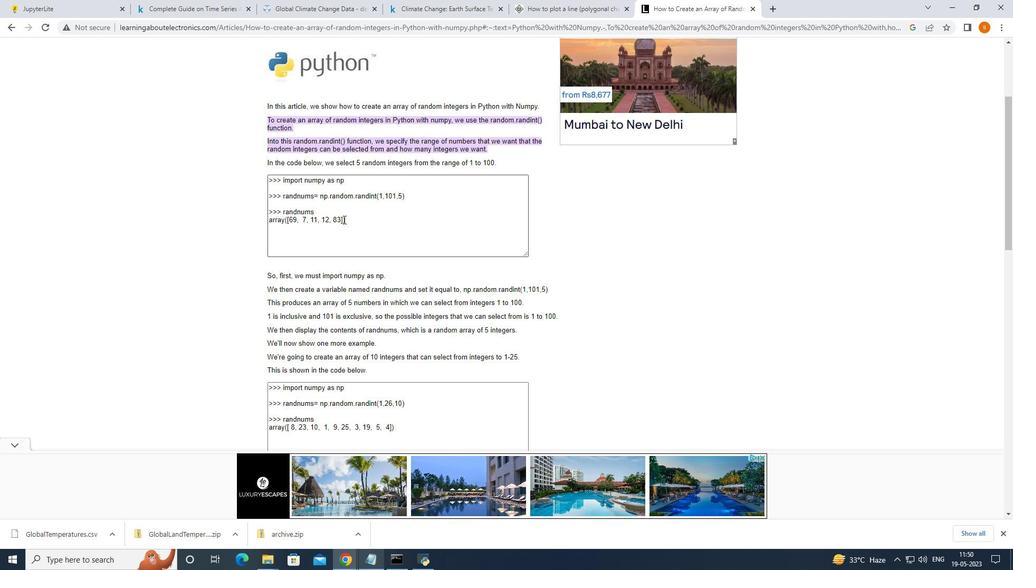 
Action: Mouse pressed left at (343, 219)
Screenshot: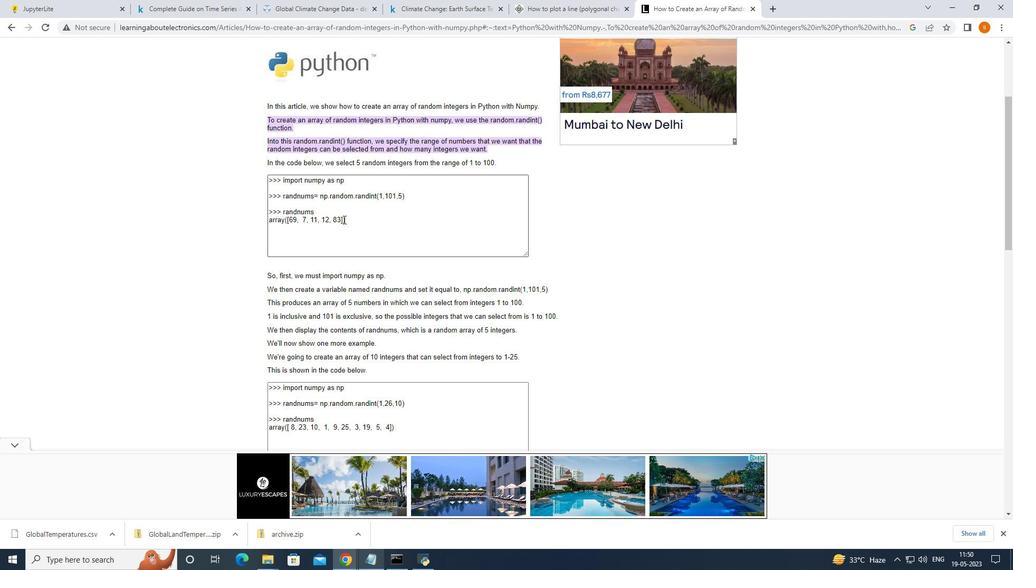 
Action: Mouse moved to (393, 236)
Screenshot: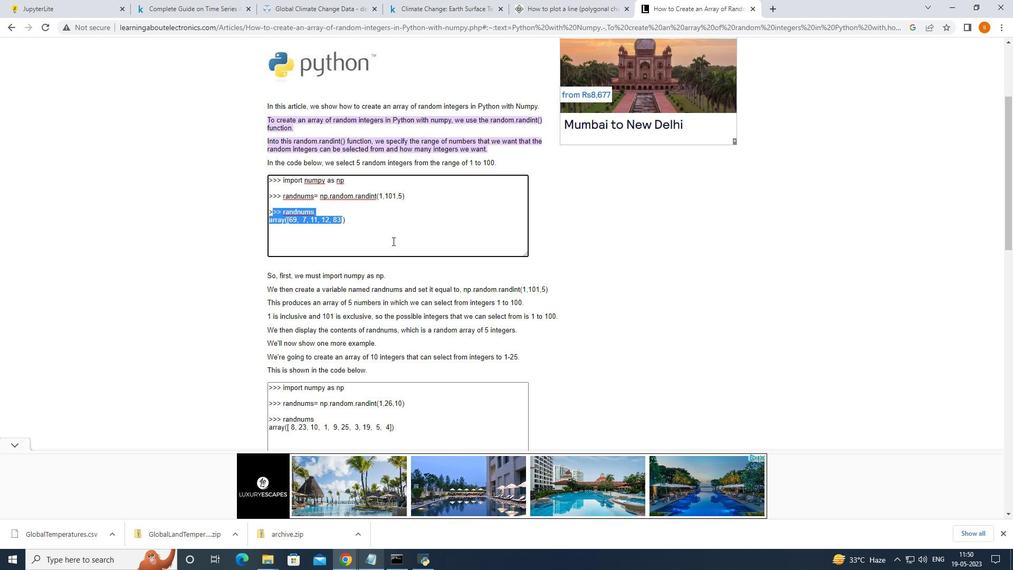 
Action: Mouse pressed left at (393, 236)
Screenshot: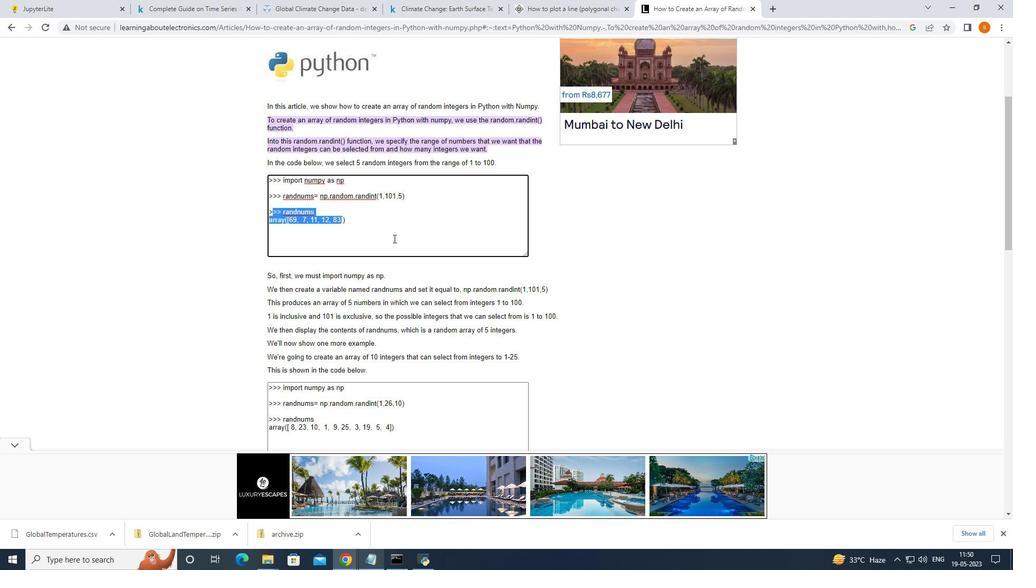 
Action: Mouse moved to (351, 220)
Screenshot: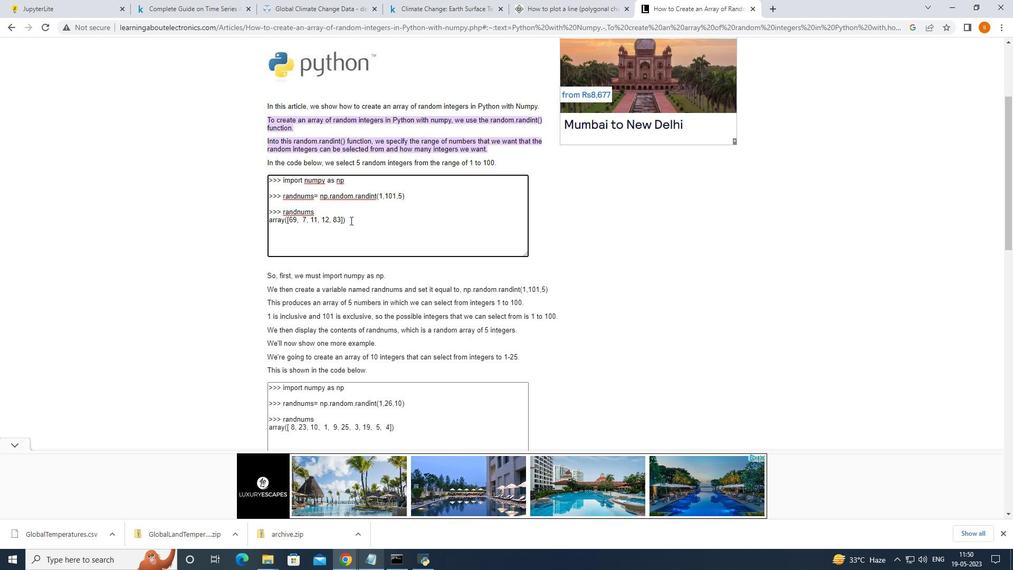 
Action: Mouse pressed left at (351, 220)
Screenshot: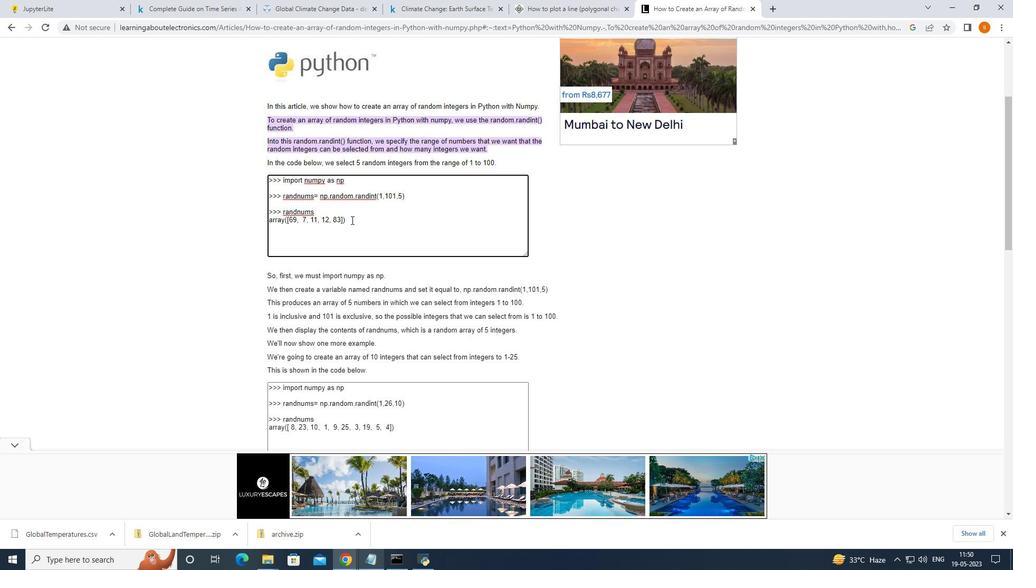 
Action: Mouse moved to (271, 219)
Screenshot: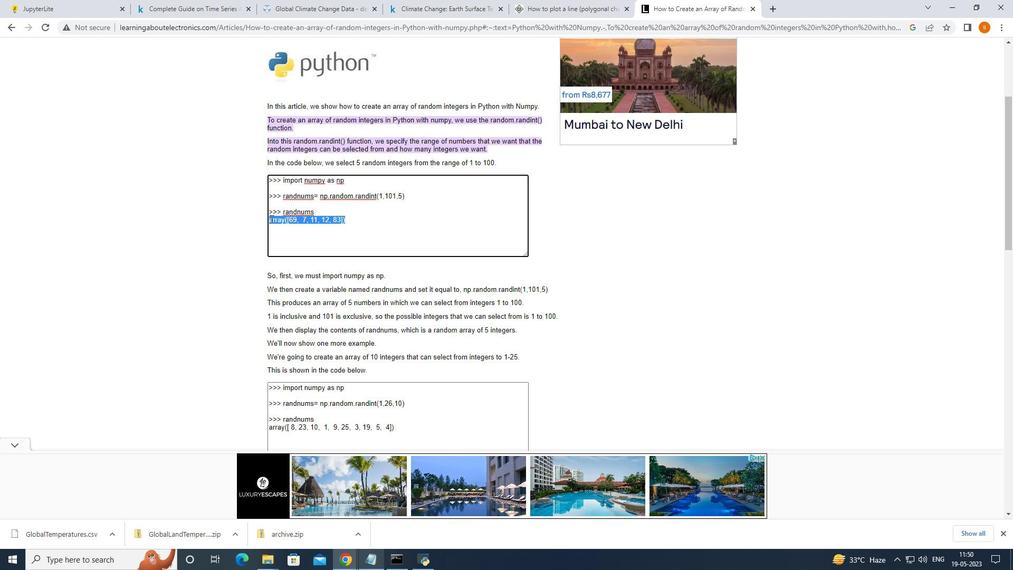 
Action: Key pressed ctrl+C
Screenshot: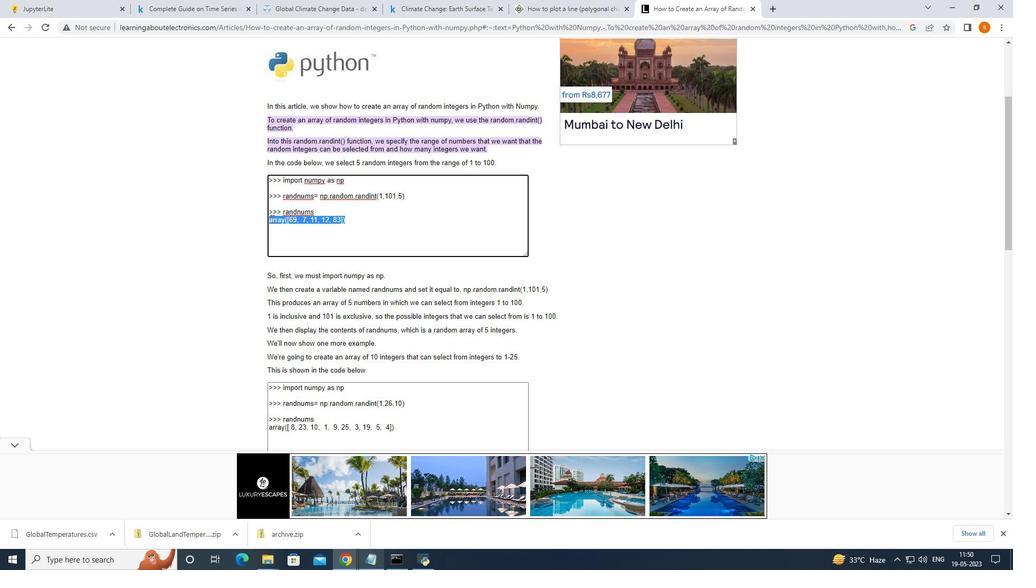 
Action: Mouse moved to (58, 5)
Screenshot: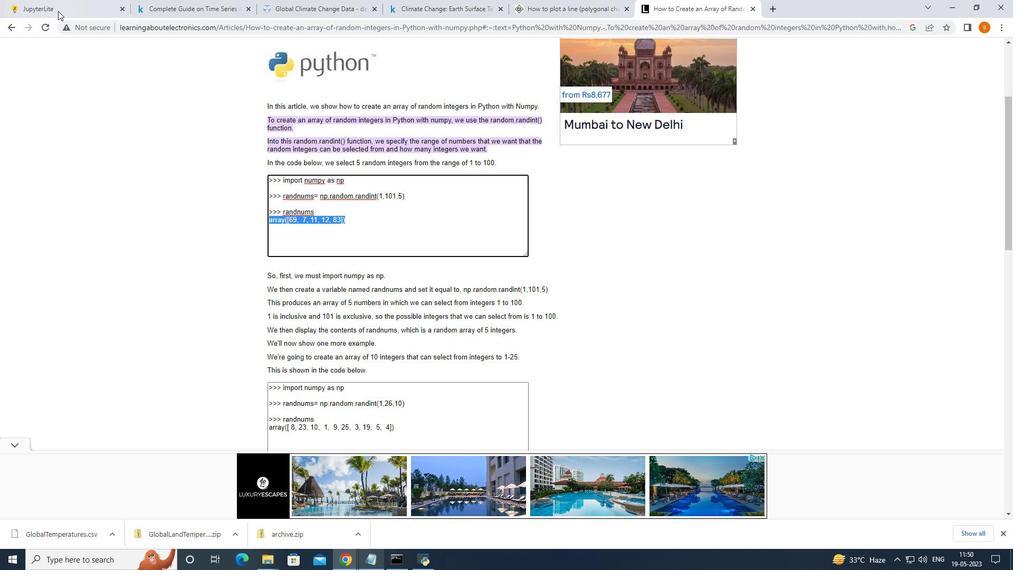 
Action: Mouse pressed left at (58, 5)
Screenshot: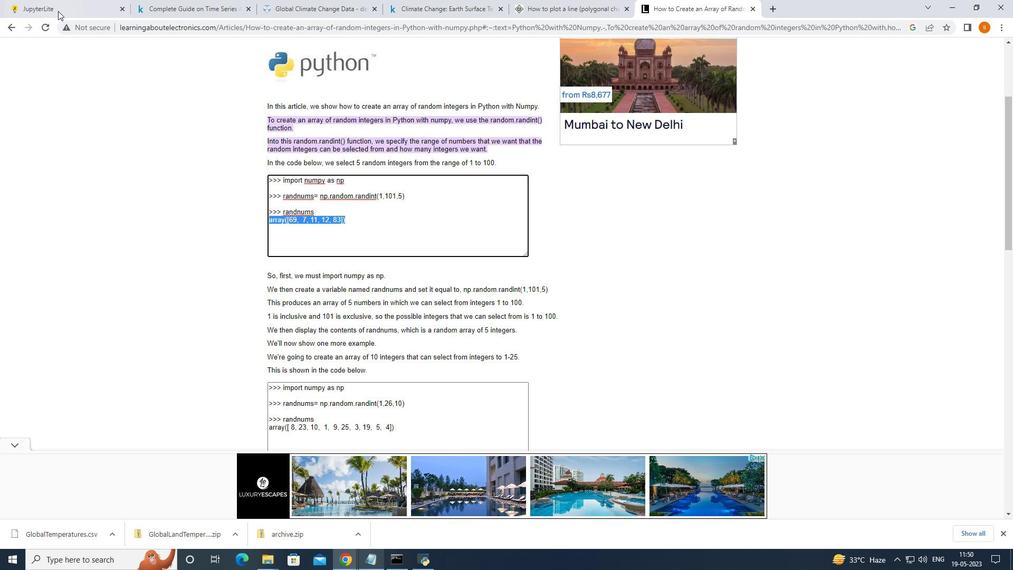 
Action: Mouse moved to (364, 202)
Screenshot: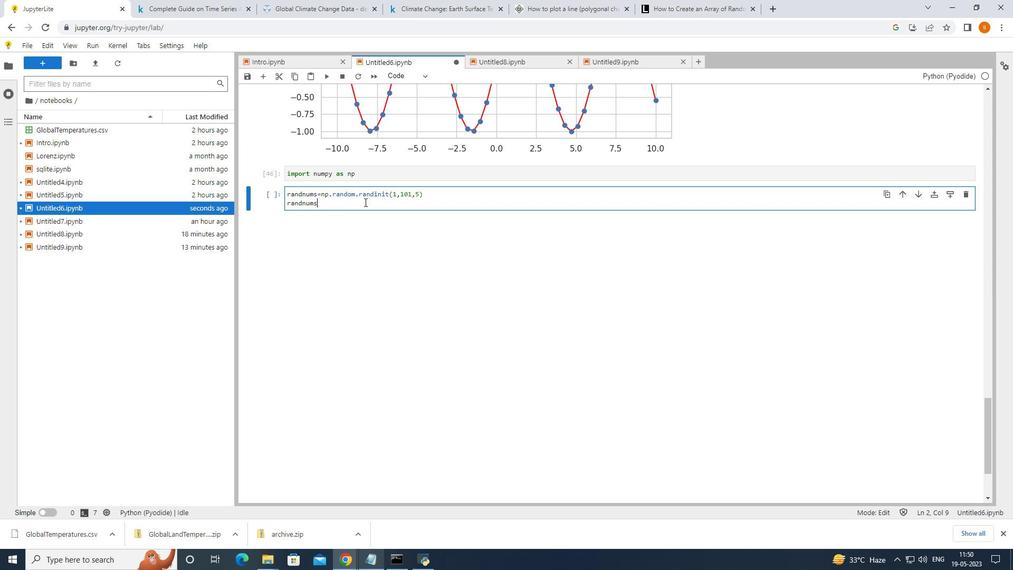 
Action: Key pressed <Key.shift>V<Key.backspace>ctrl+V<Key.left><Key.left><Key.left><Key.left><Key.left><Key.left><Key.left><Key.left><Key.left><Key.left><Key.left><Key.left><Key.left><Key.left><Key.left><Key.left><Key.left><Key.left><Key.left><Key.left><Key.left><Key.left><Key.left><Key.left><Key.left><Key.left><Key.left>
Screenshot: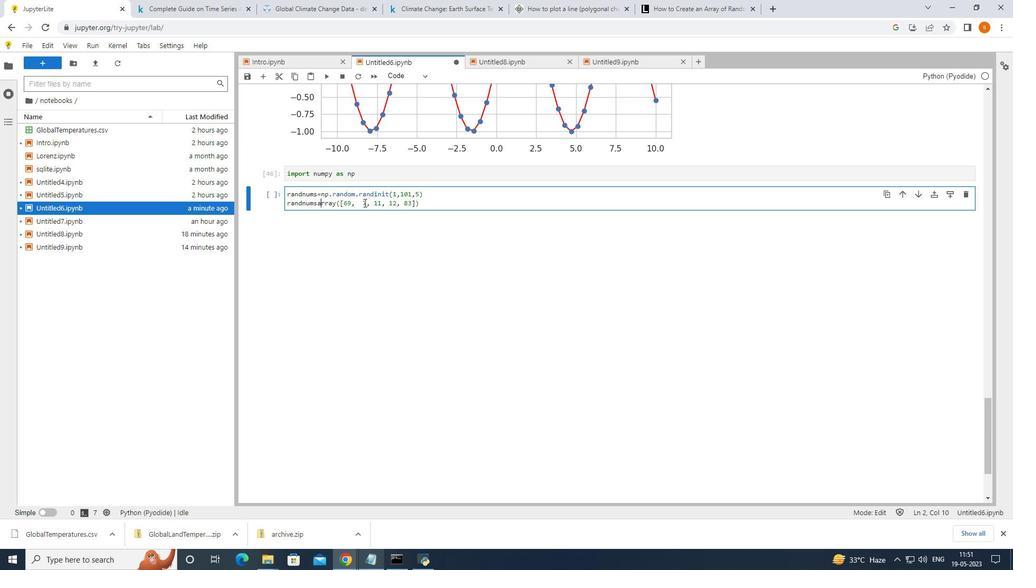 
Action: Mouse moved to (724, 11)
Screenshot: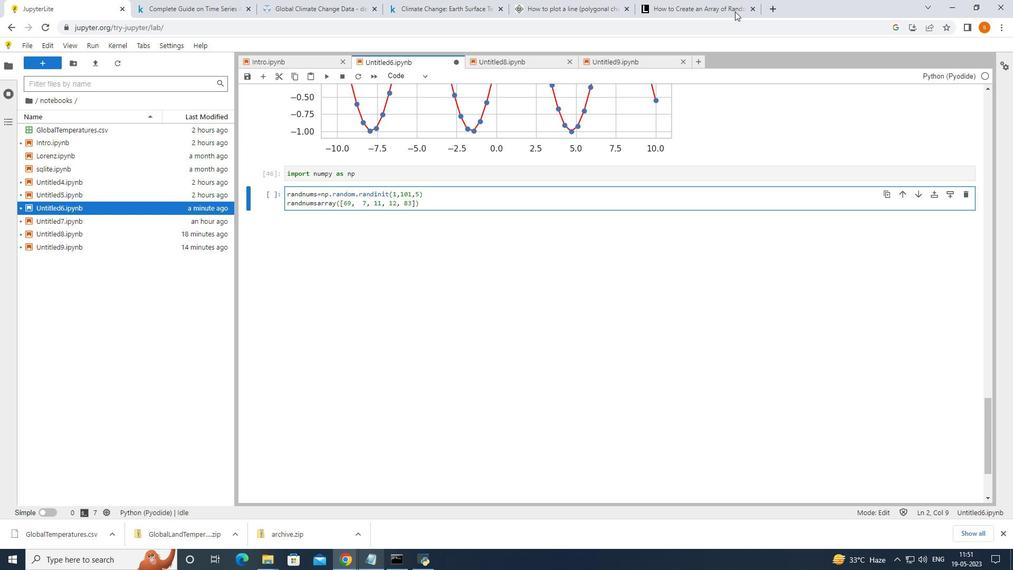 
Action: Mouse pressed left at (724, 11)
Screenshot: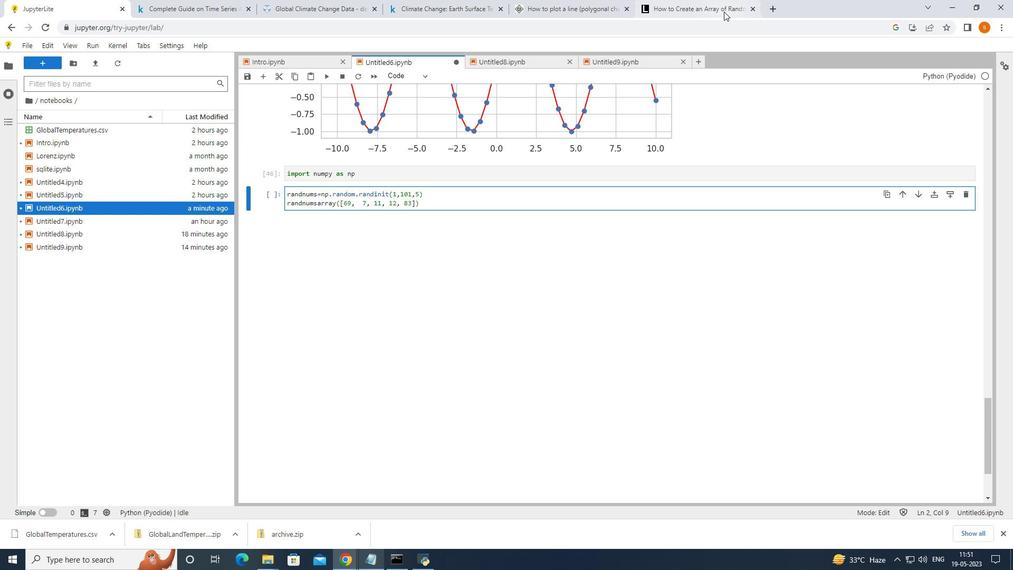 
Action: Mouse moved to (47, 0)
Screenshot: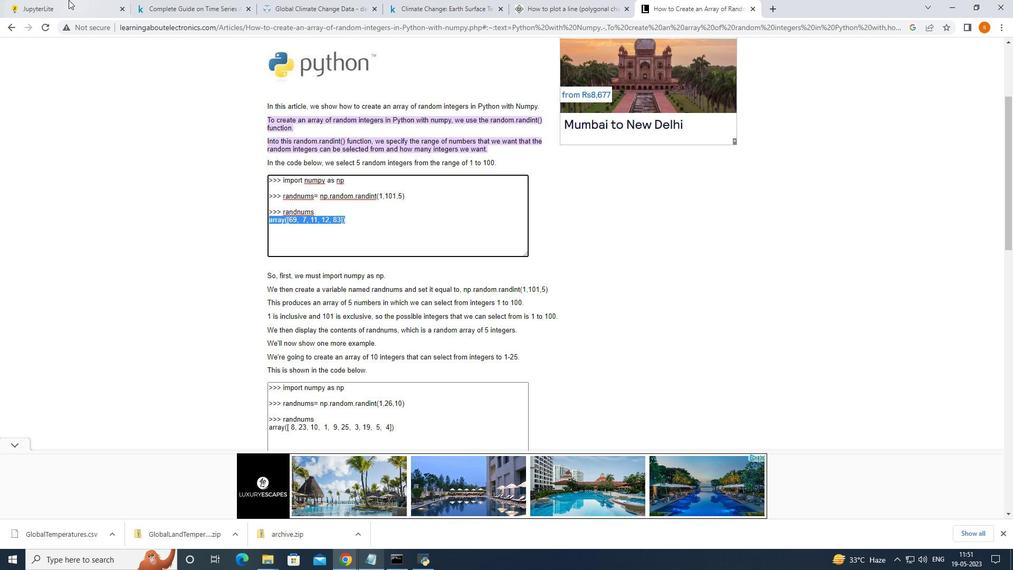 
Action: Mouse pressed left at (47, 0)
Screenshot: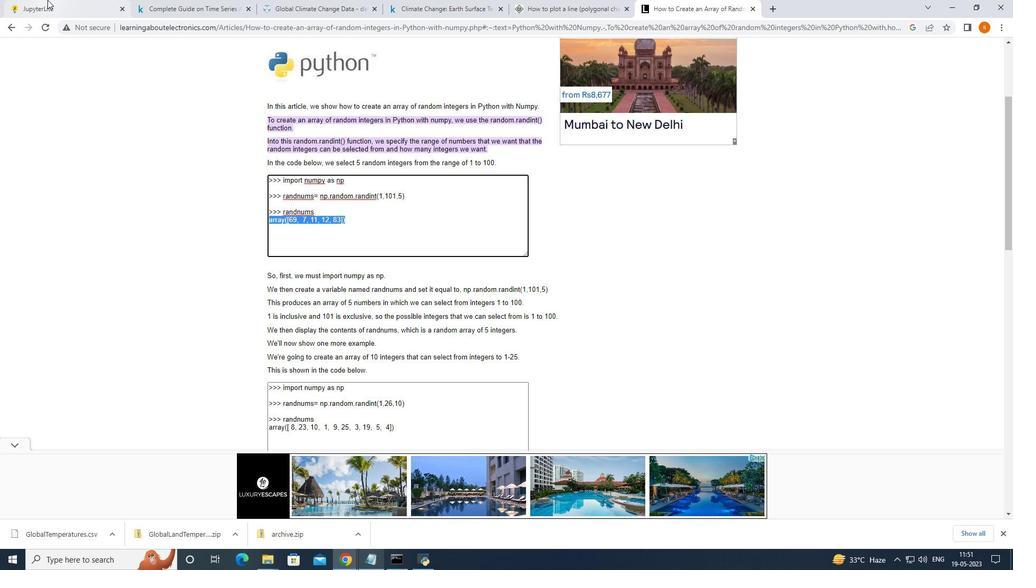 
Action: Mouse moved to (317, 205)
Screenshot: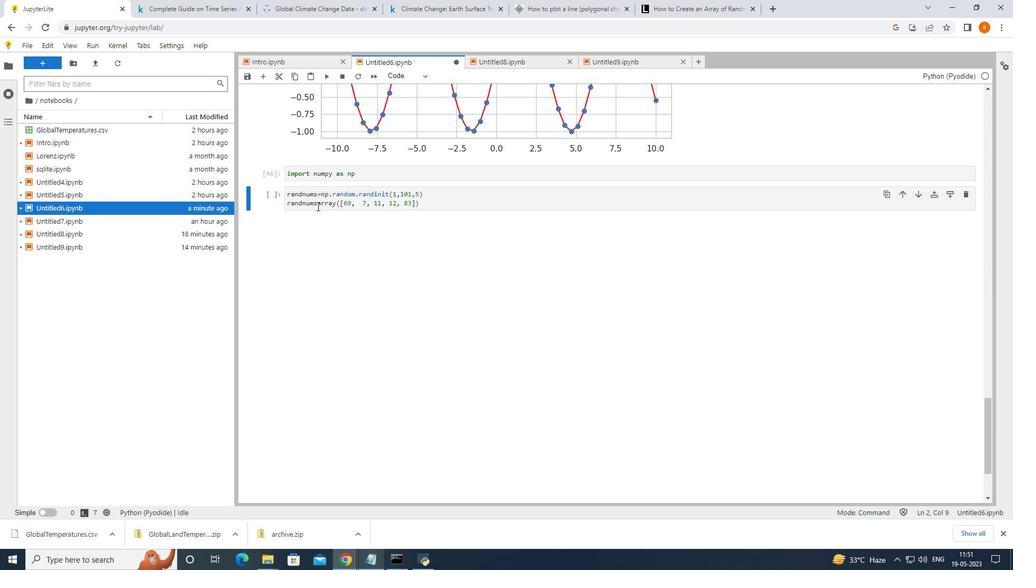 
Action: Mouse pressed left at (317, 205)
Screenshot: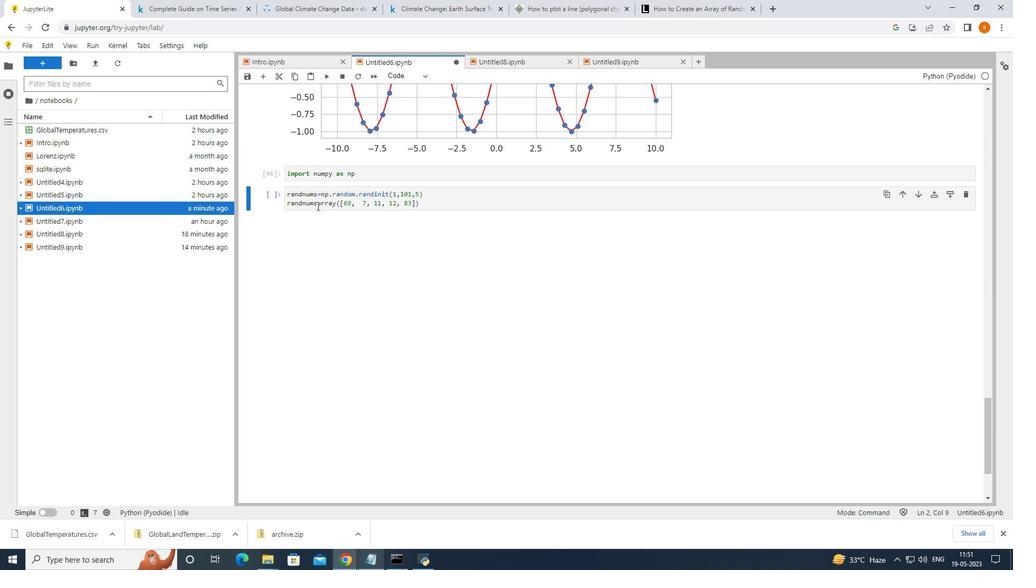 
Action: Mouse moved to (321, 208)
Screenshot: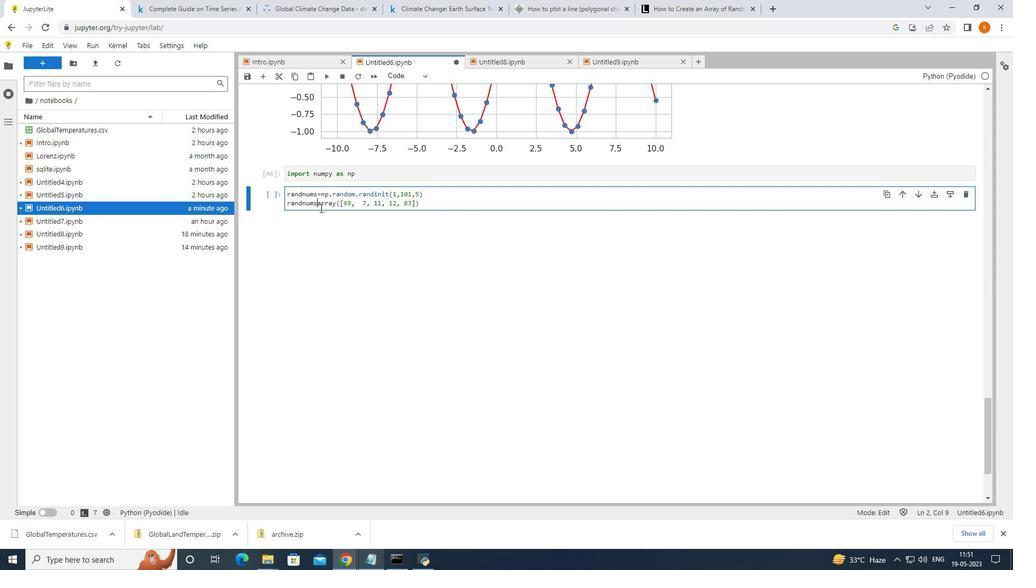 
Action: Key pressed <Key.enter>
Screenshot: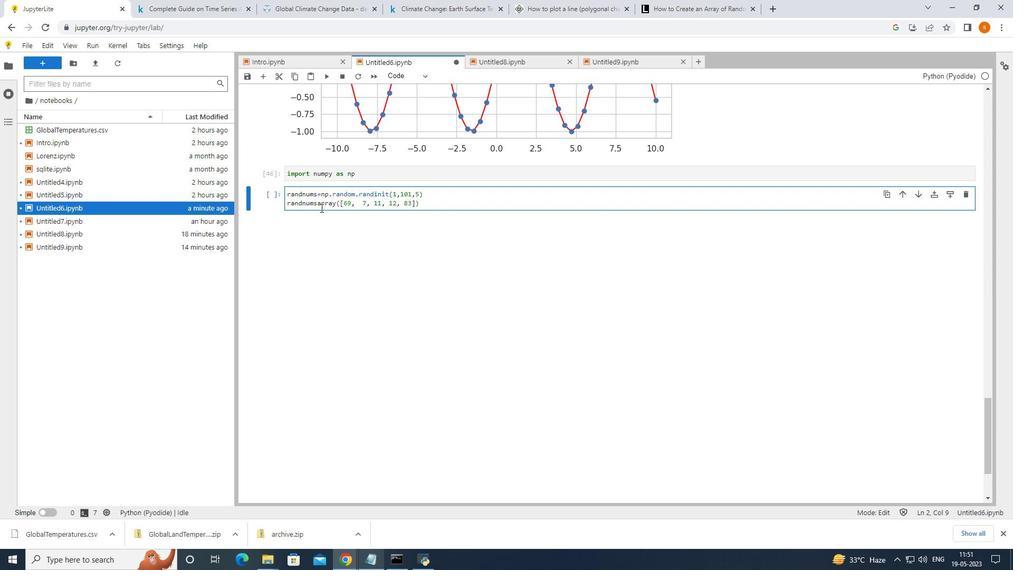 
Action: Mouse moved to (402, 210)
Screenshot: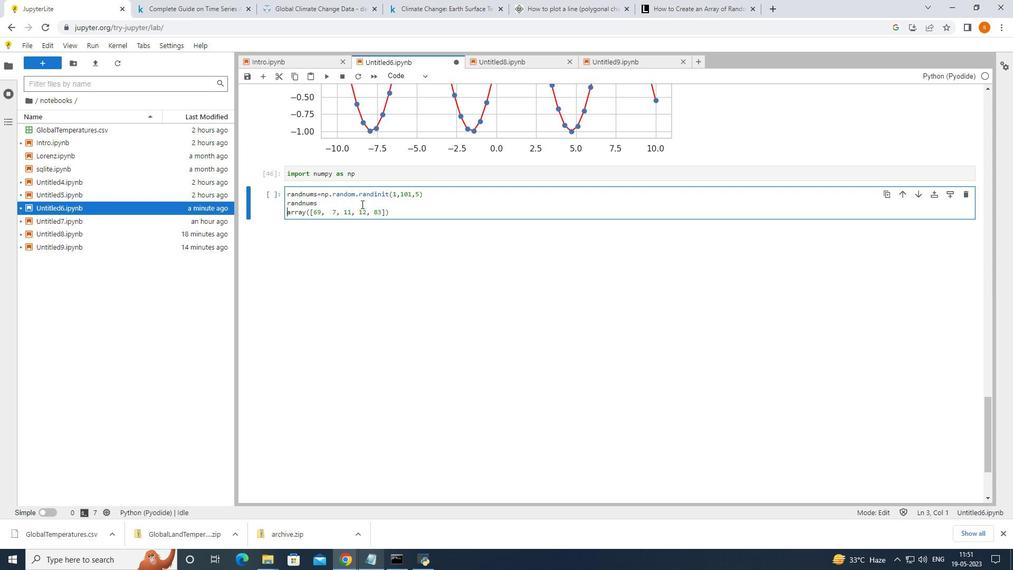 
Action: Mouse pressed left at (402, 210)
Screenshot: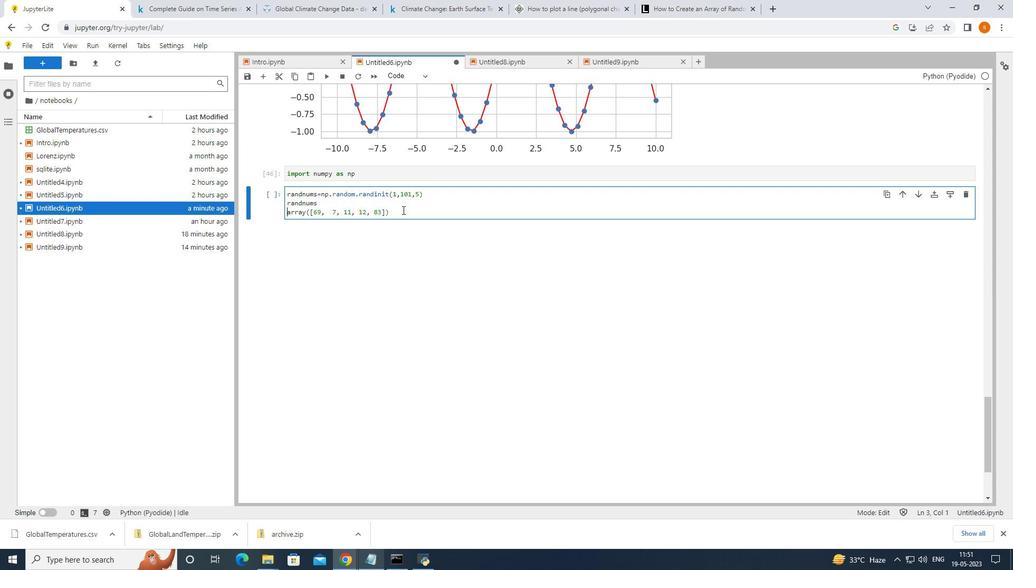 
Action: Mouse moved to (402, 210)
Screenshot: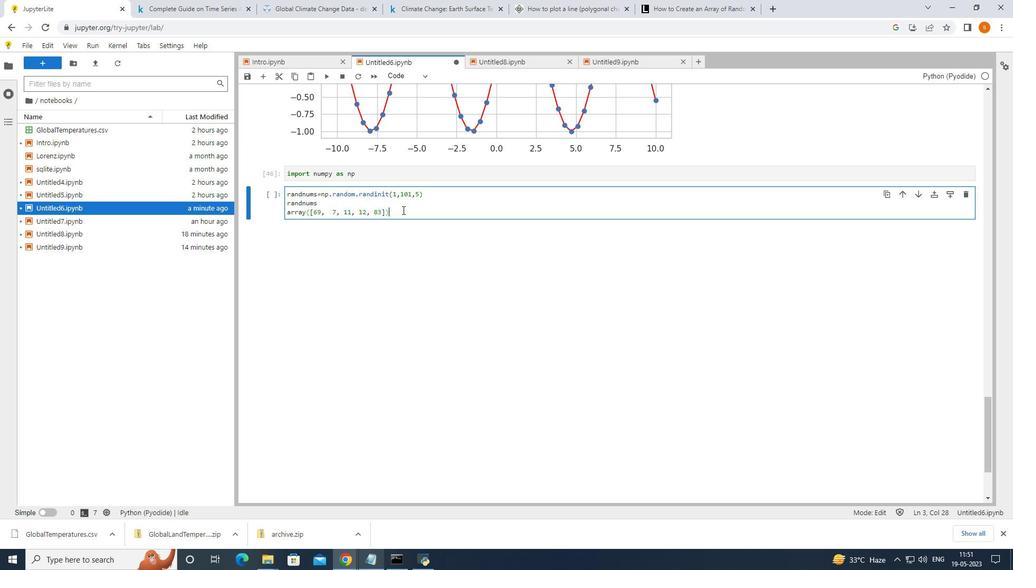 
Action: Key pressed <Key.shift_r><Key.enter>
Screenshot: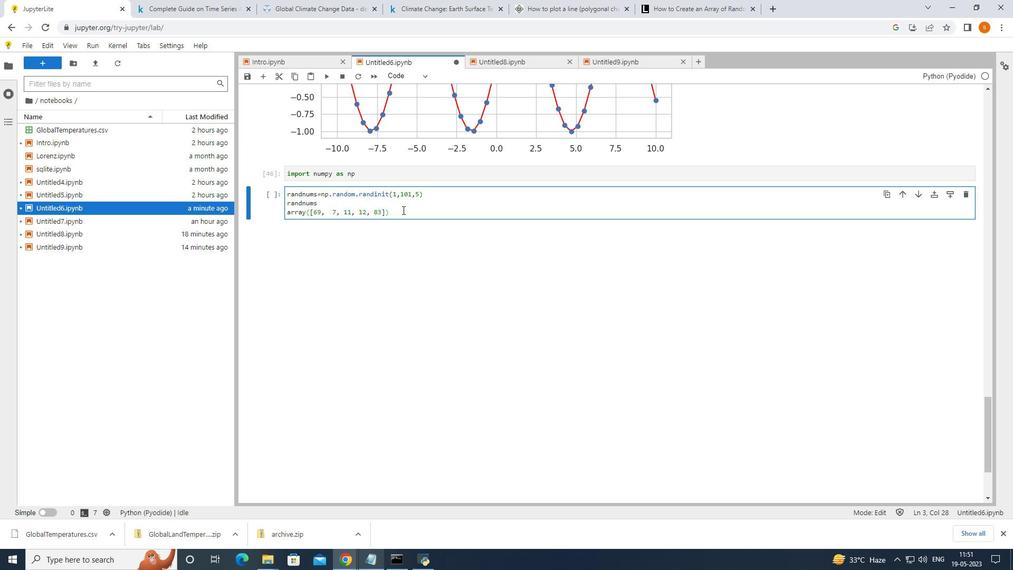 
Action: Mouse moved to (707, 12)
Screenshot: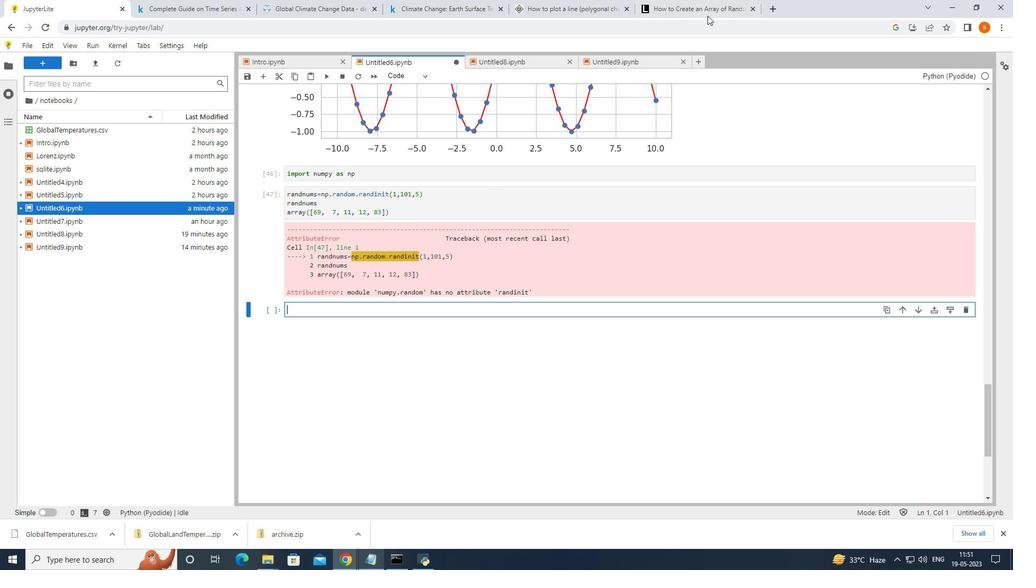 
Action: Mouse pressed left at (707, 12)
Screenshot: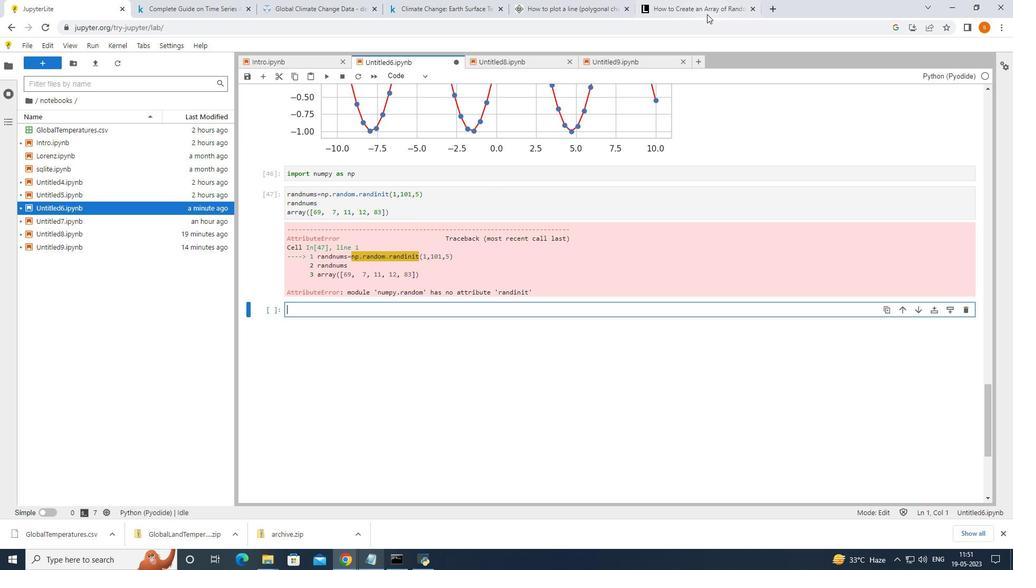 
Action: Mouse moved to (76, 7)
Screenshot: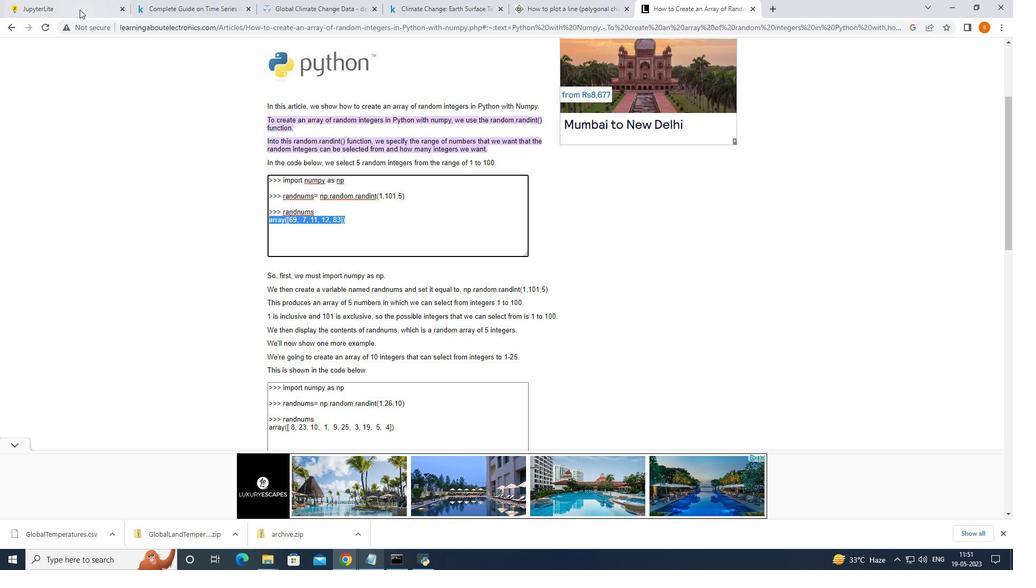 
Action: Mouse pressed left at (76, 7)
Screenshot: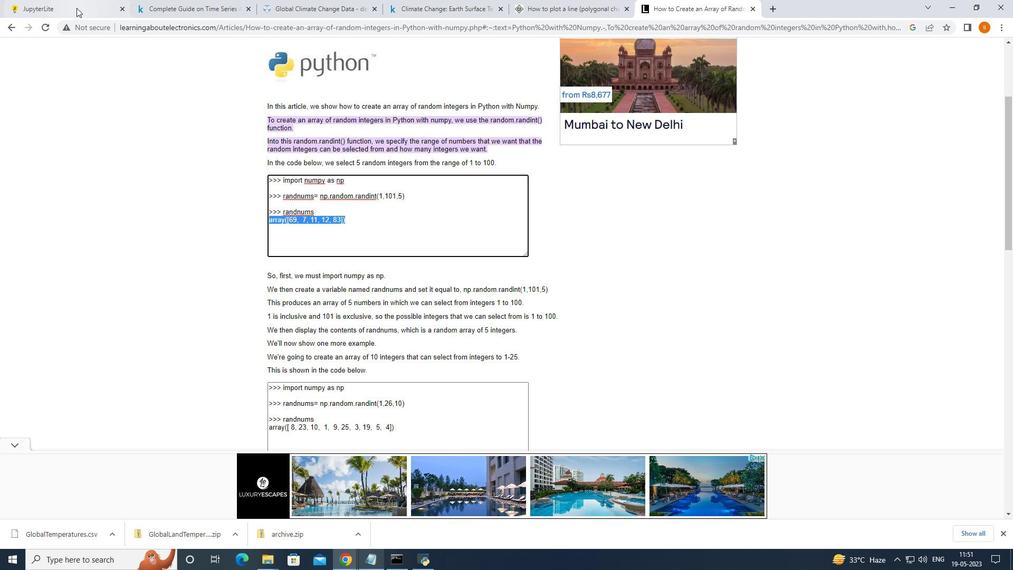 
Action: Mouse moved to (387, 193)
Screenshot: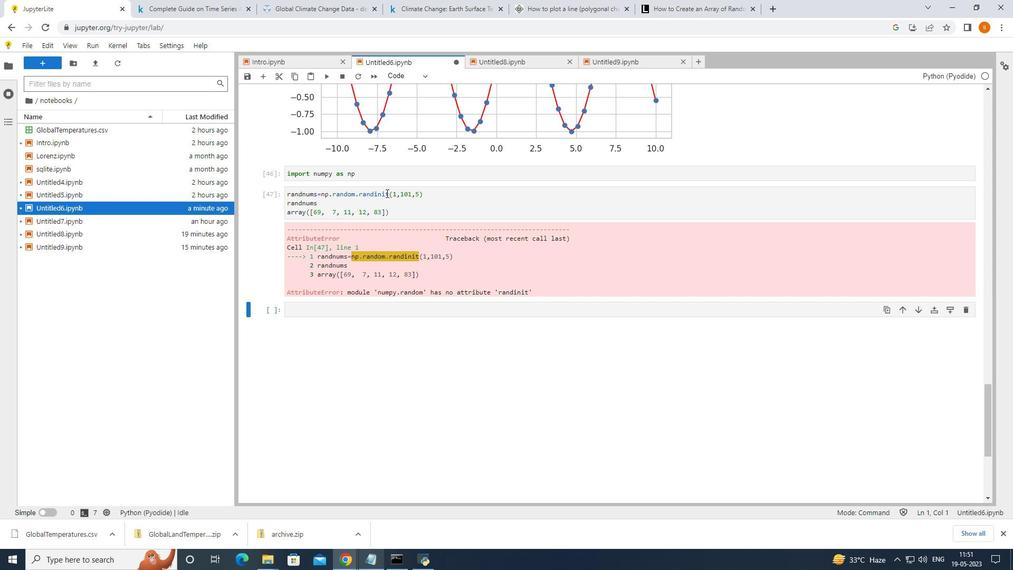 
Action: Mouse pressed left at (387, 193)
Screenshot: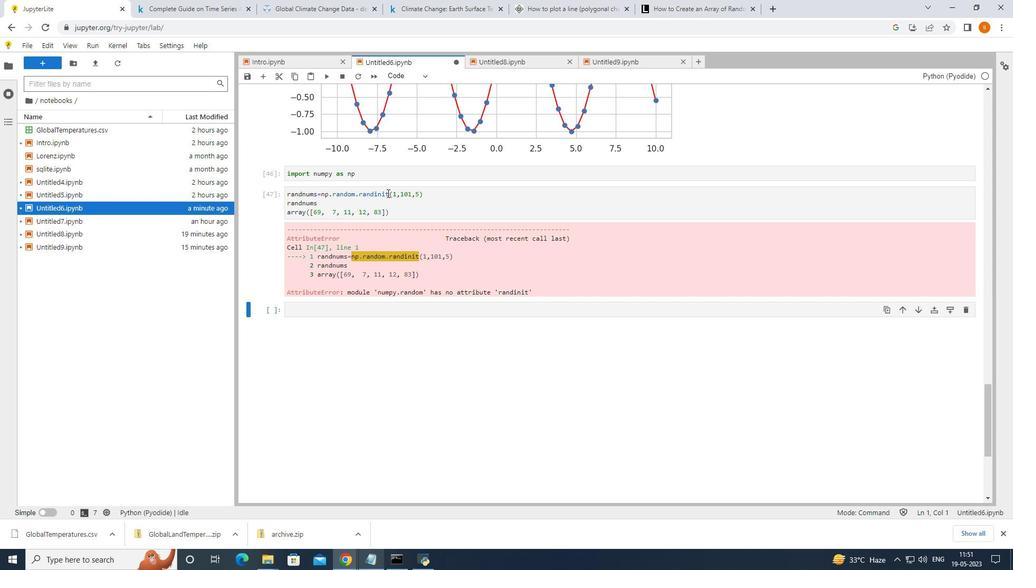 
Action: Mouse moved to (396, 204)
Screenshot: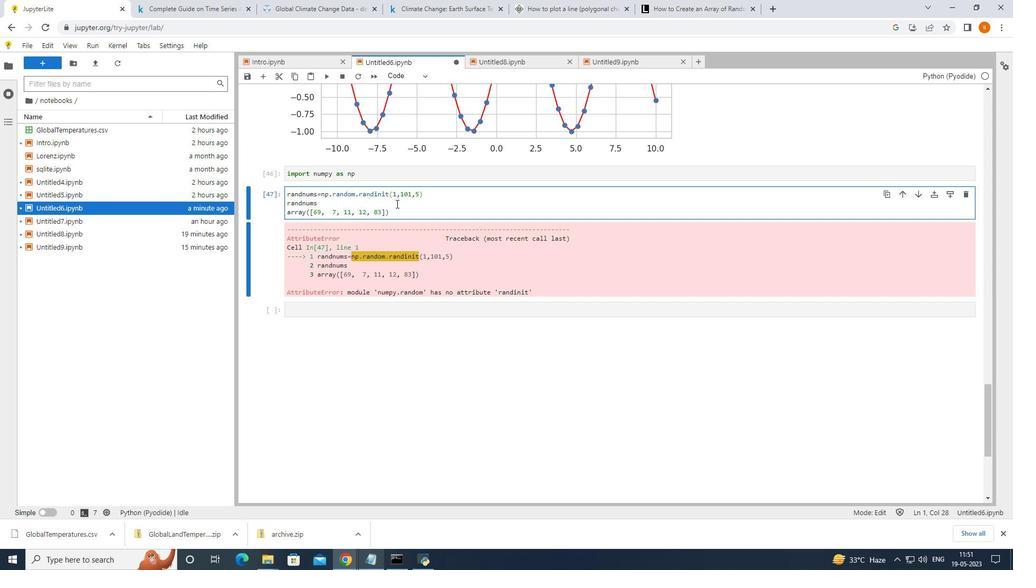 
Action: Key pressed <Key.backspace>
Screenshot: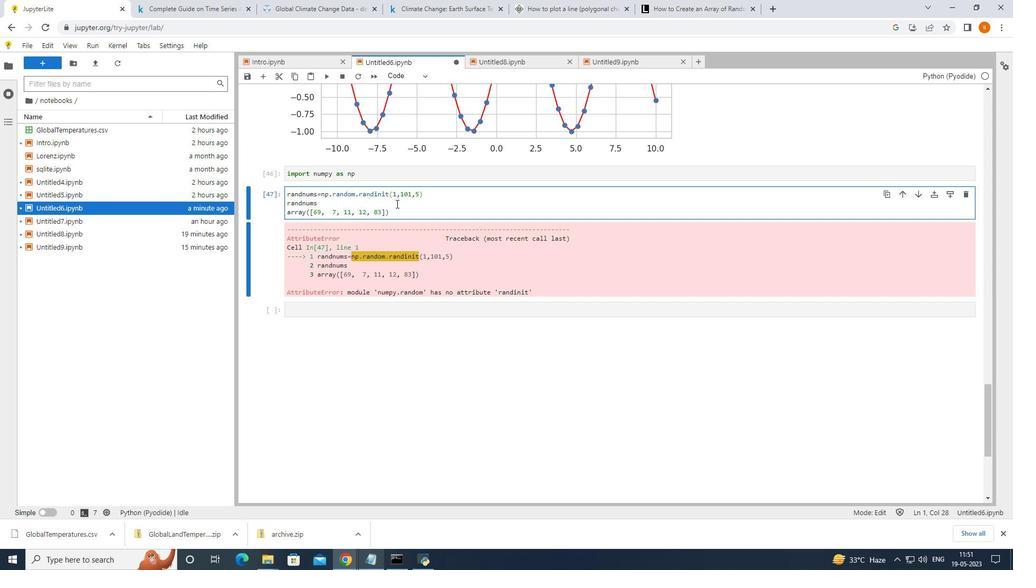 
Action: Mouse moved to (402, 210)
Screenshot: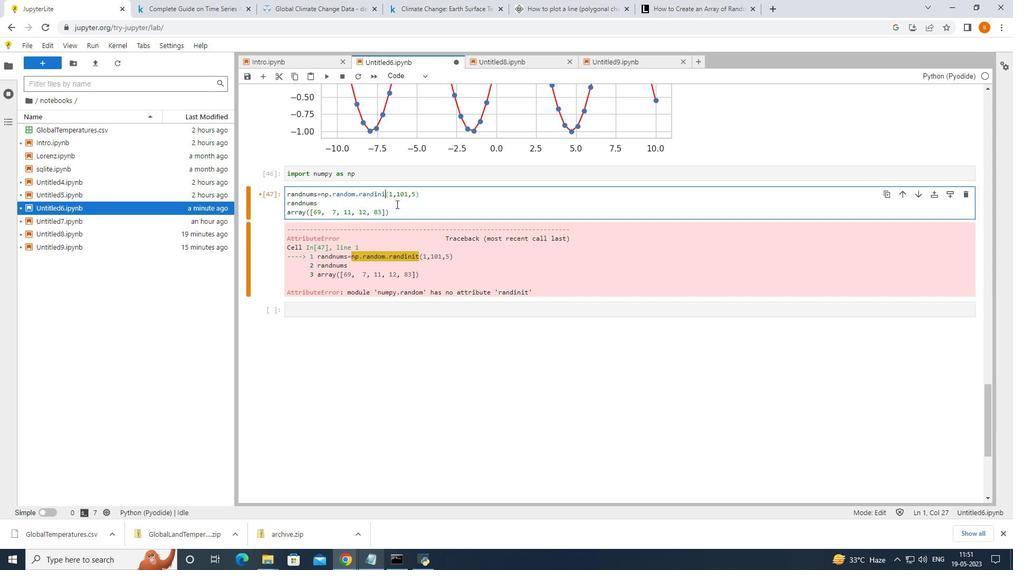 
Action: Mouse pressed left at (402, 210)
Screenshot: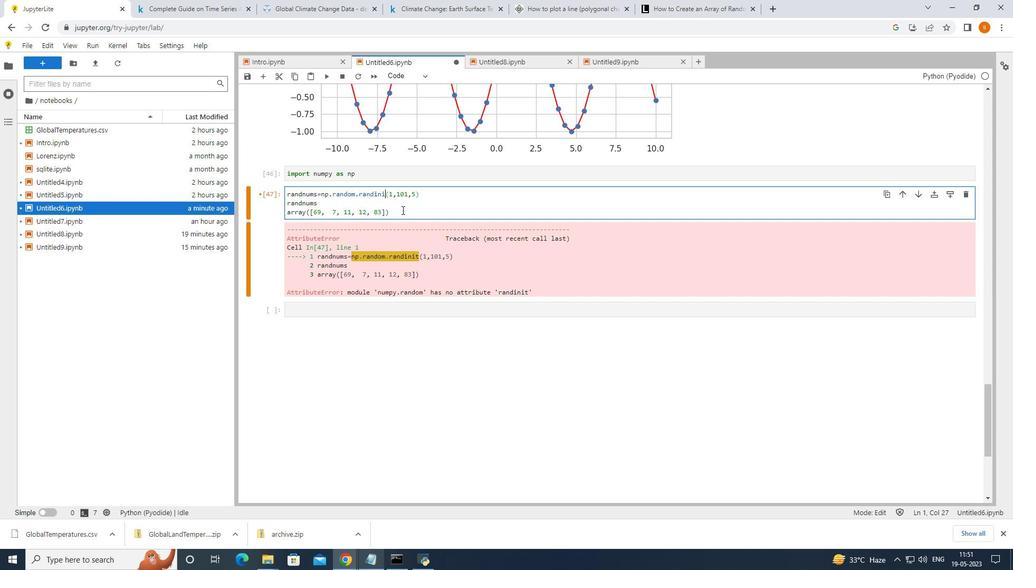 
Action: Key pressed <Key.shift_r>
Screenshot: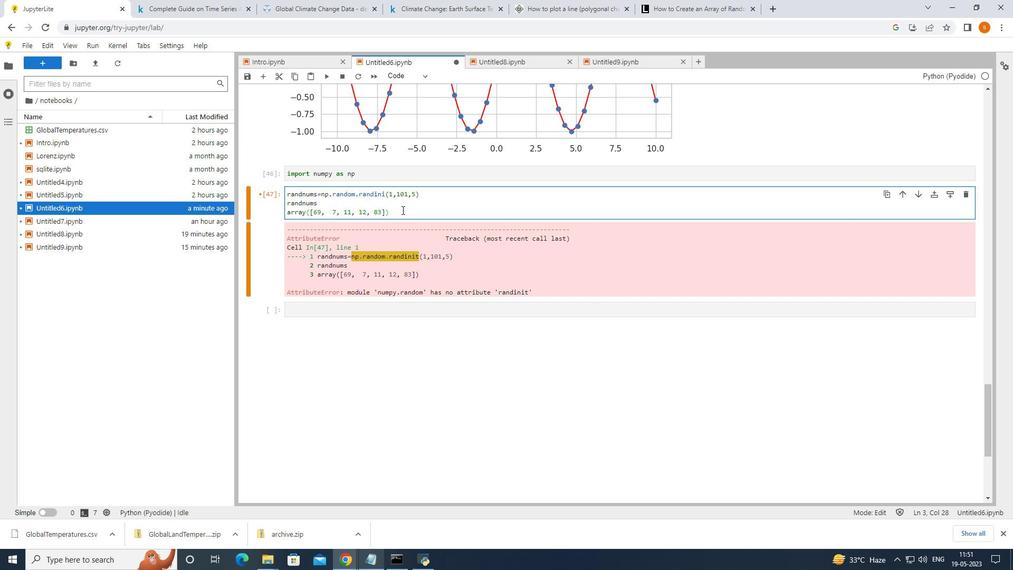 
Action: Mouse moved to (401, 211)
Screenshot: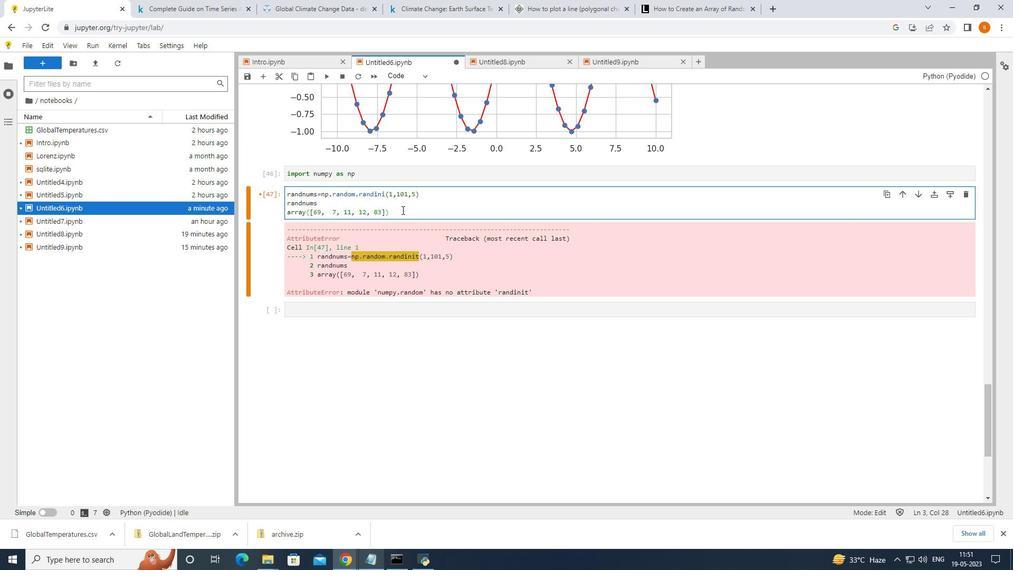 
Action: Key pressed <Key.enter>
Screenshot: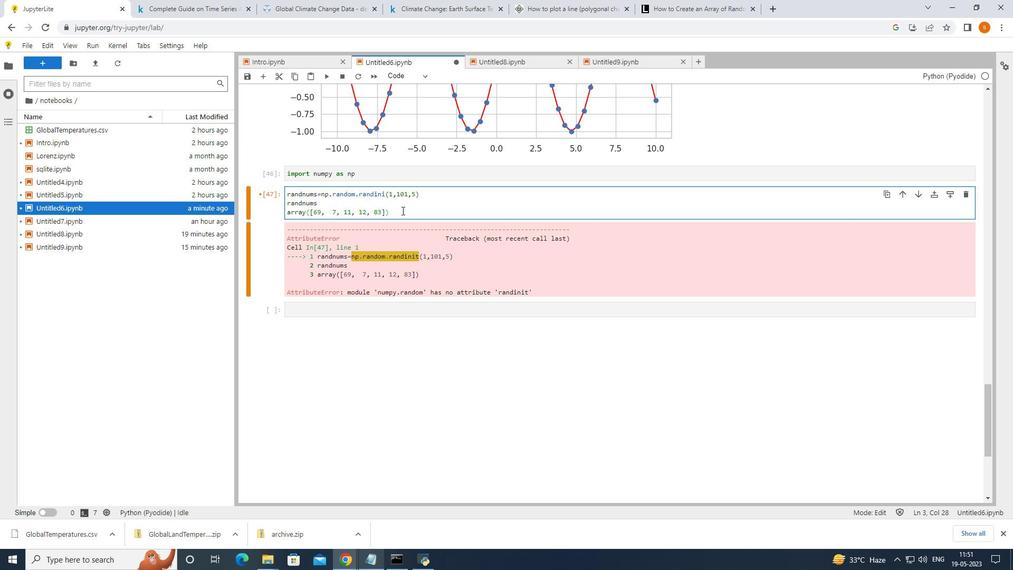 
Action: Mouse moved to (384, 193)
Screenshot: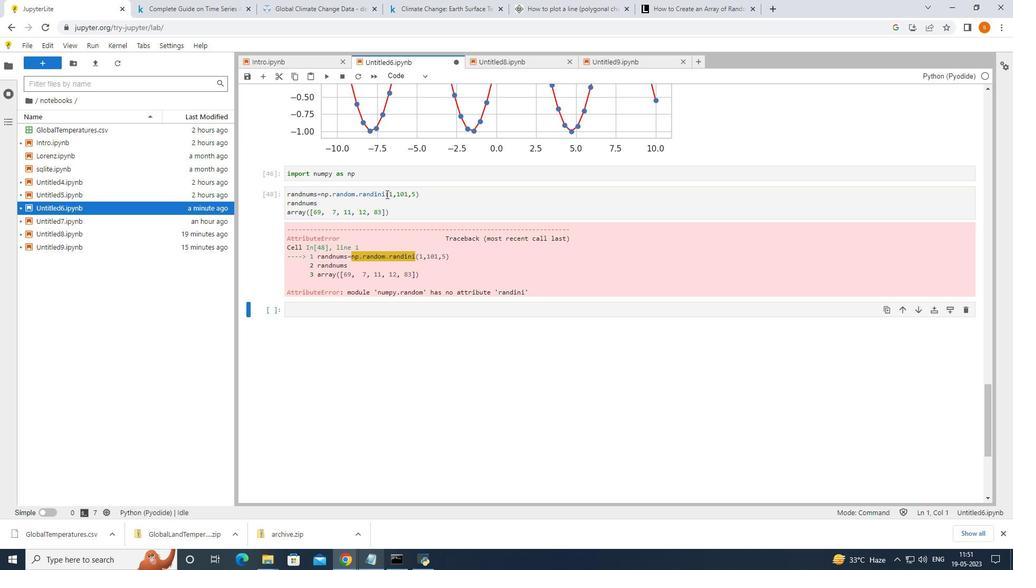 
Action: Mouse pressed left at (384, 193)
Screenshot: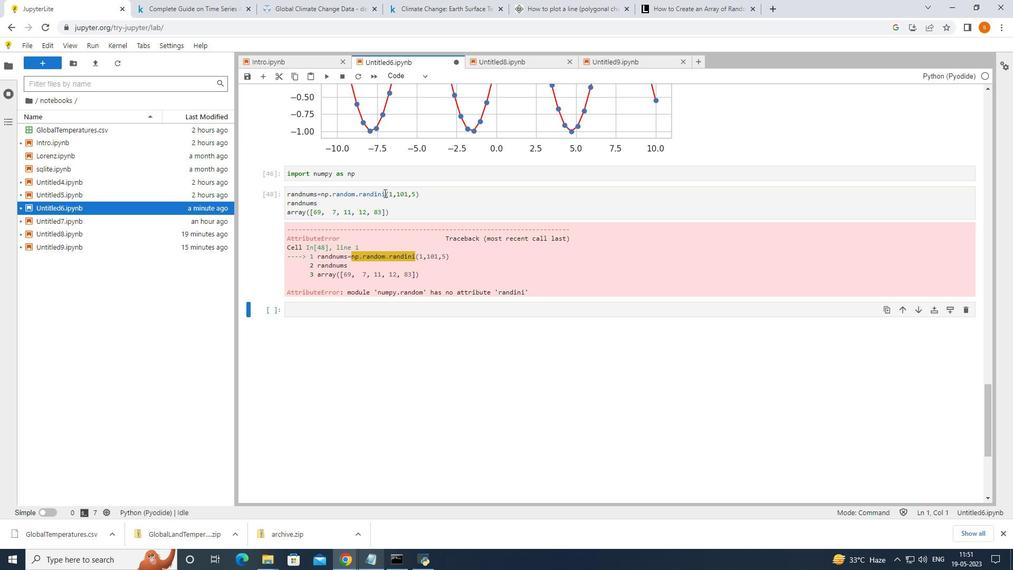 
Action: Mouse moved to (393, 207)
Screenshot: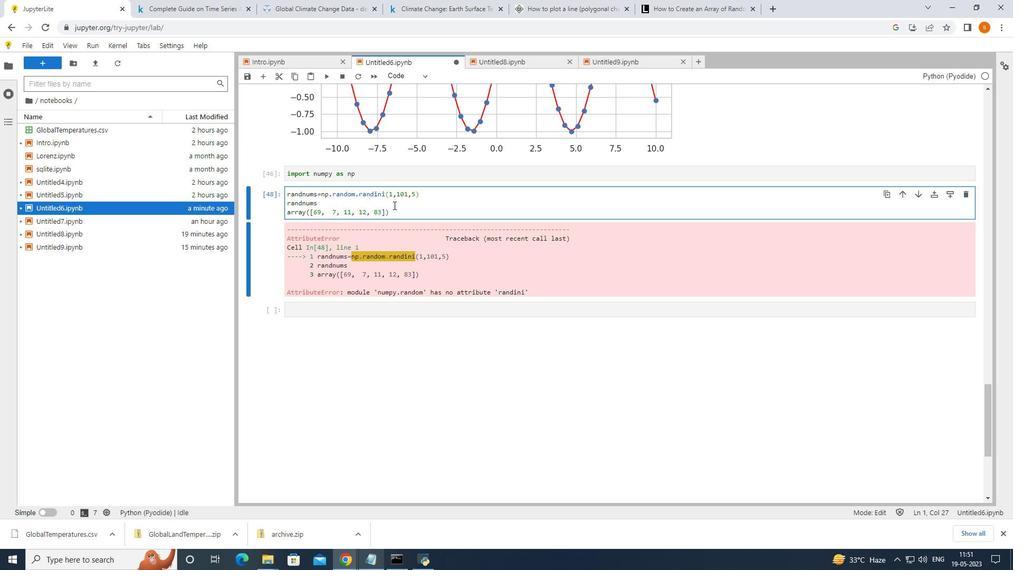 
Action: Key pressed <Key.backspace>
Screenshot: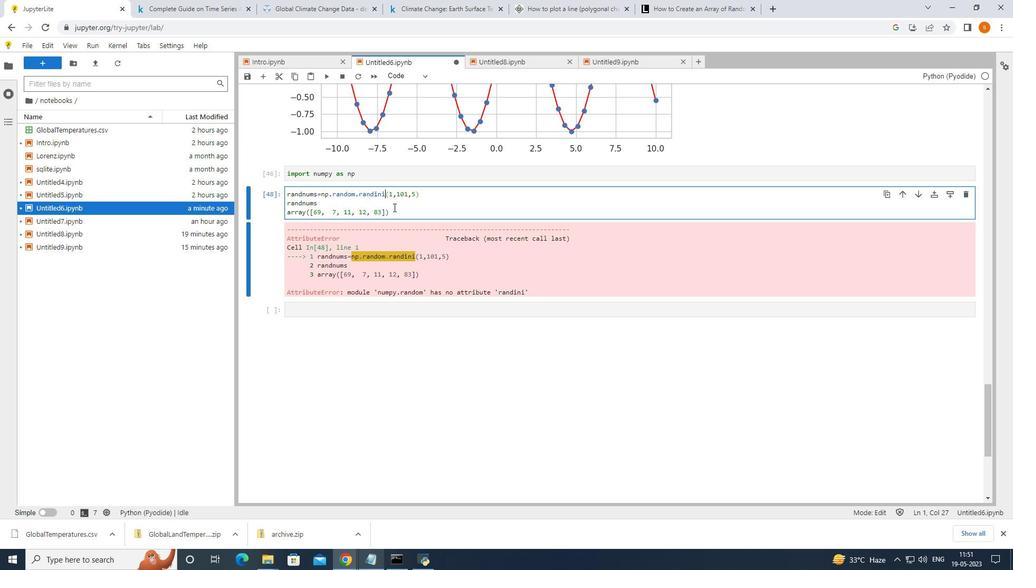 
Action: Mouse moved to (397, 213)
Screenshot: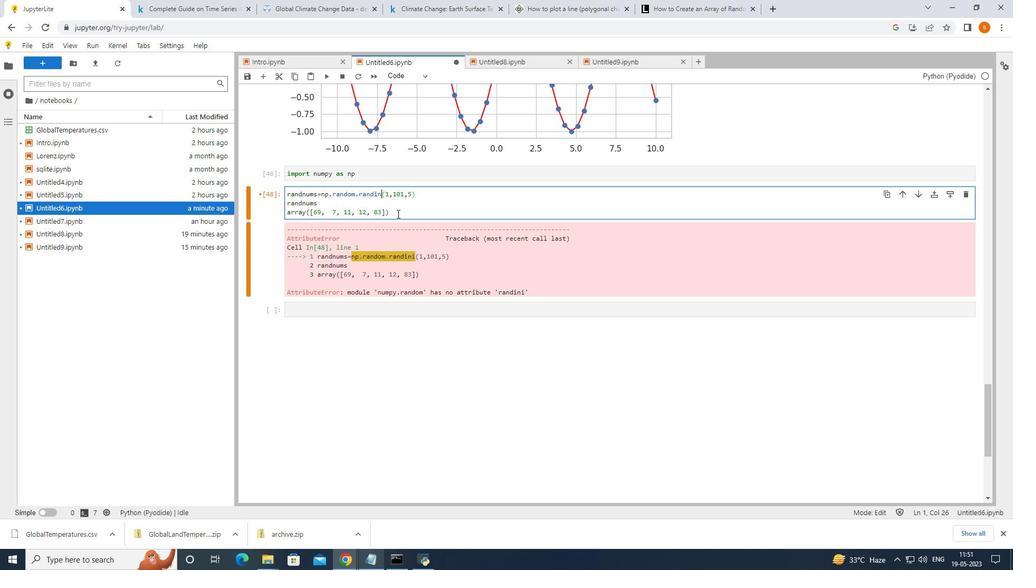 
Action: Key pressed t
Screenshot: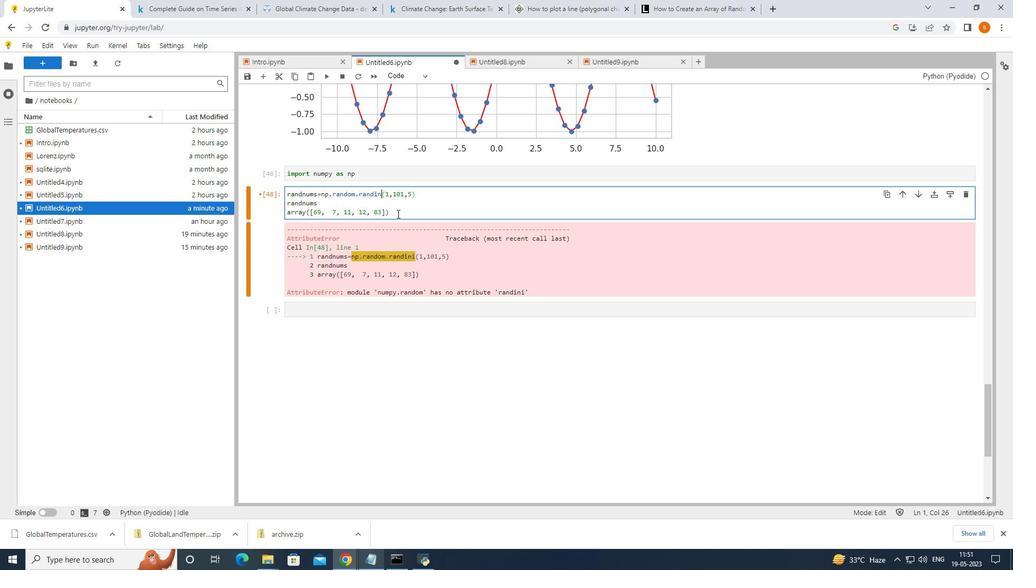 
Action: Mouse moved to (403, 213)
Screenshot: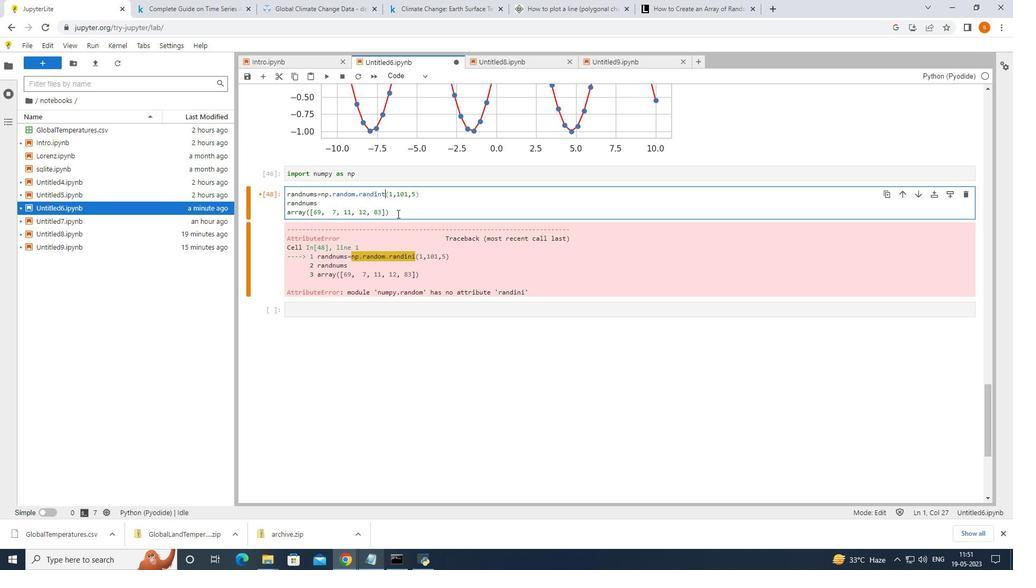 
Action: Mouse pressed left at (403, 213)
Screenshot: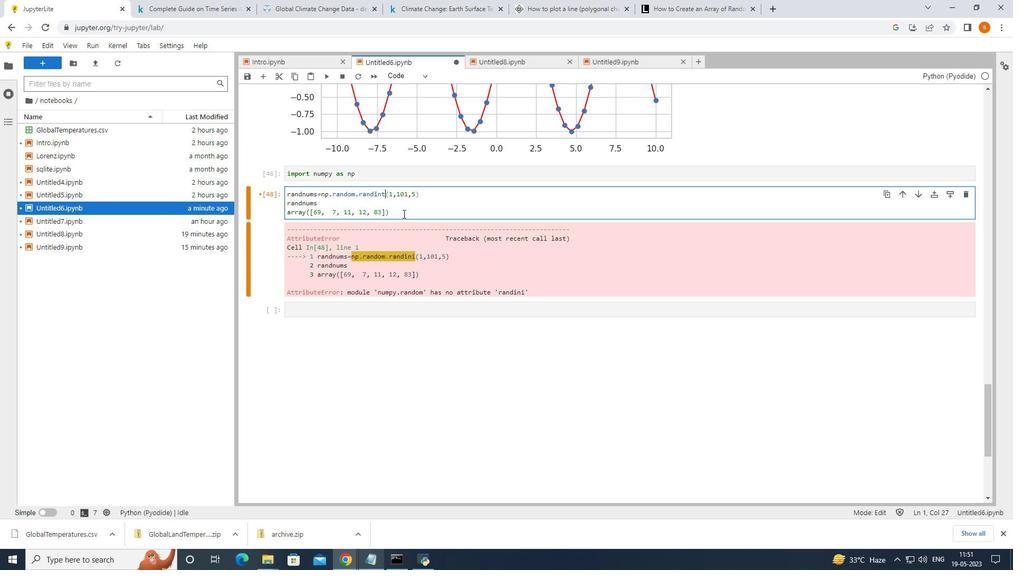 
Action: Mouse moved to (403, 215)
Screenshot: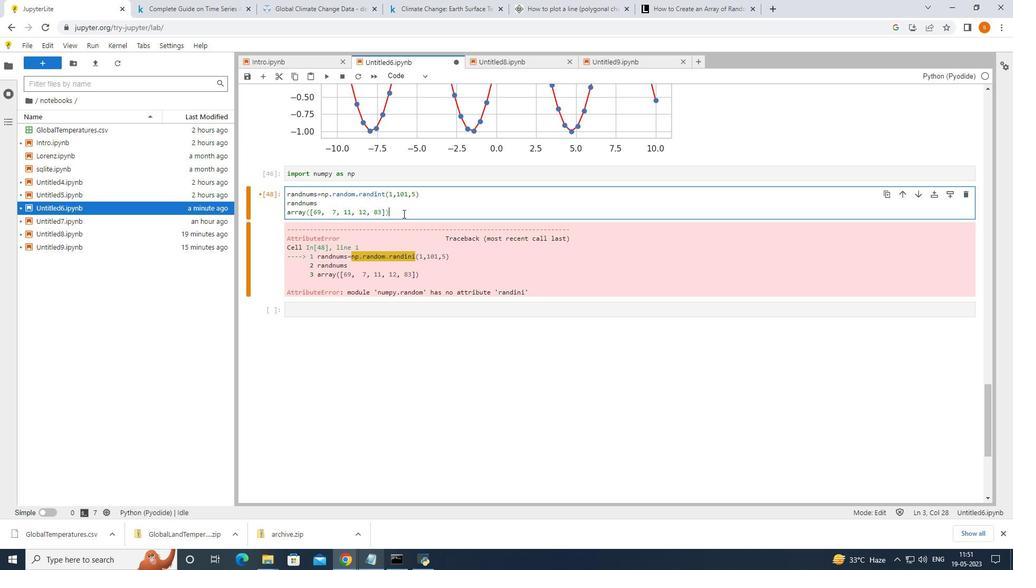 
Action: Key pressed <Key.shift_r><Key.enter>
Screenshot: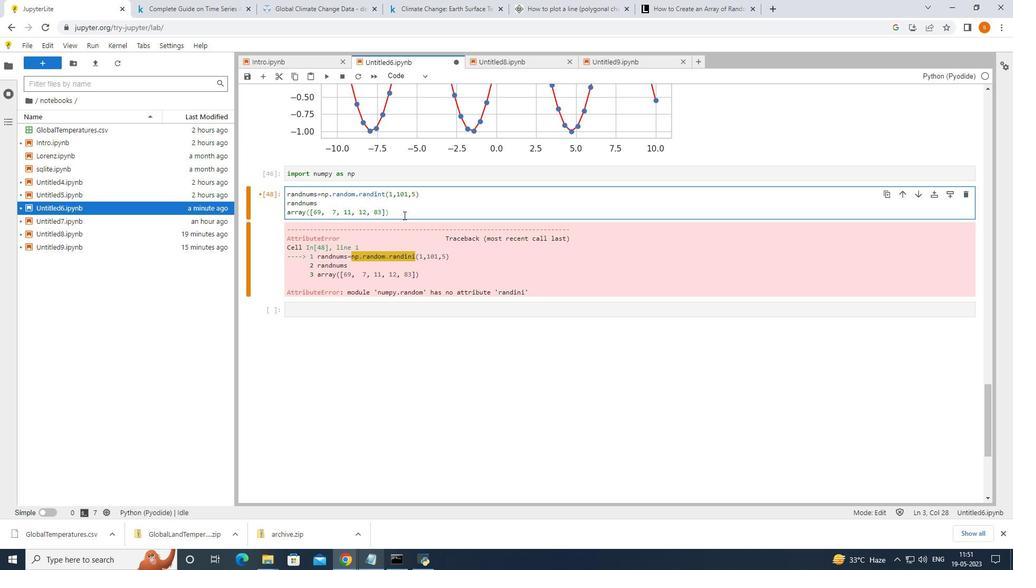 
Action: Mouse moved to (686, 0)
Screenshot: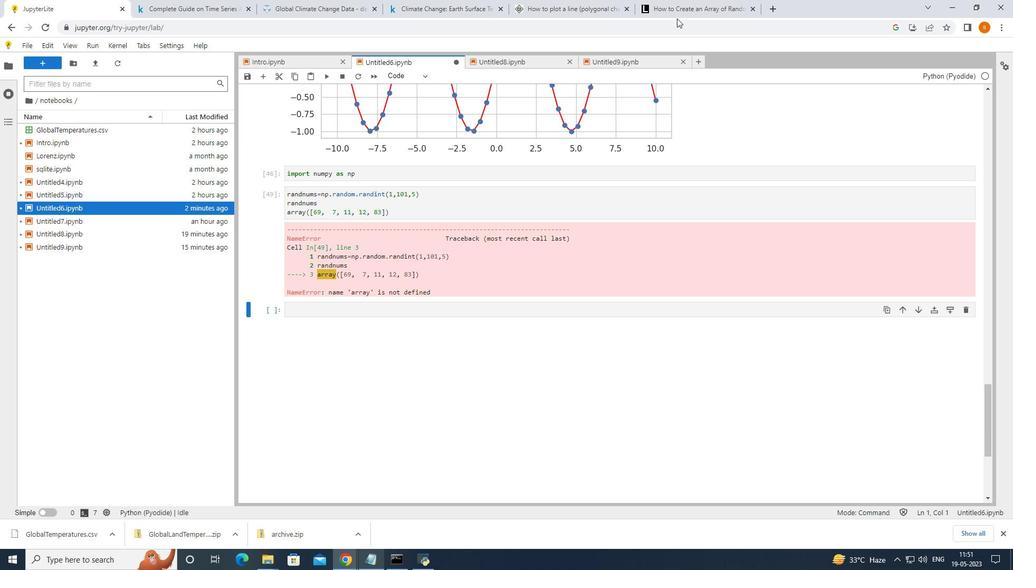 
Action: Mouse pressed left at (686, 0)
Screenshot: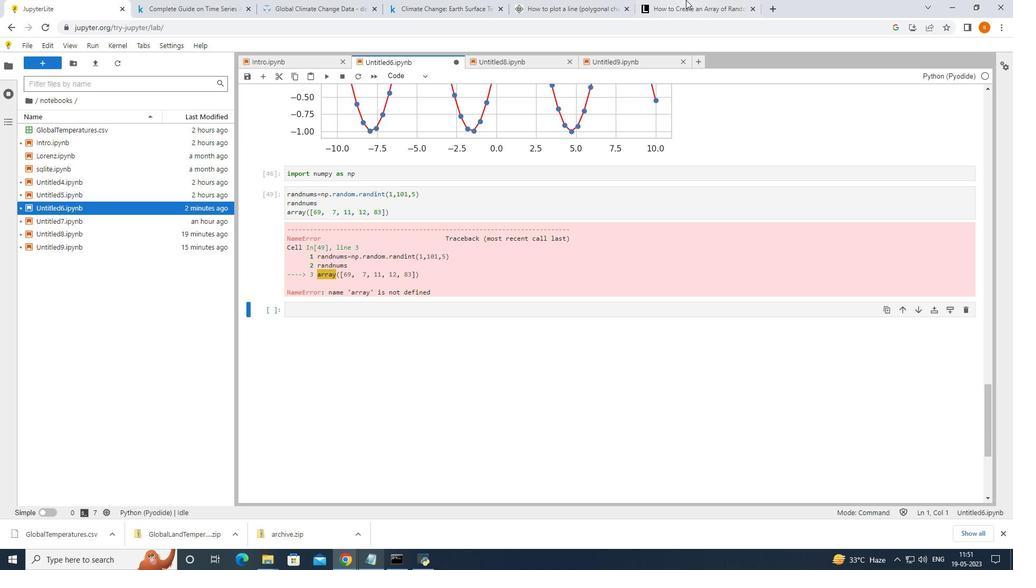
Action: Mouse moved to (510, 231)
Screenshot: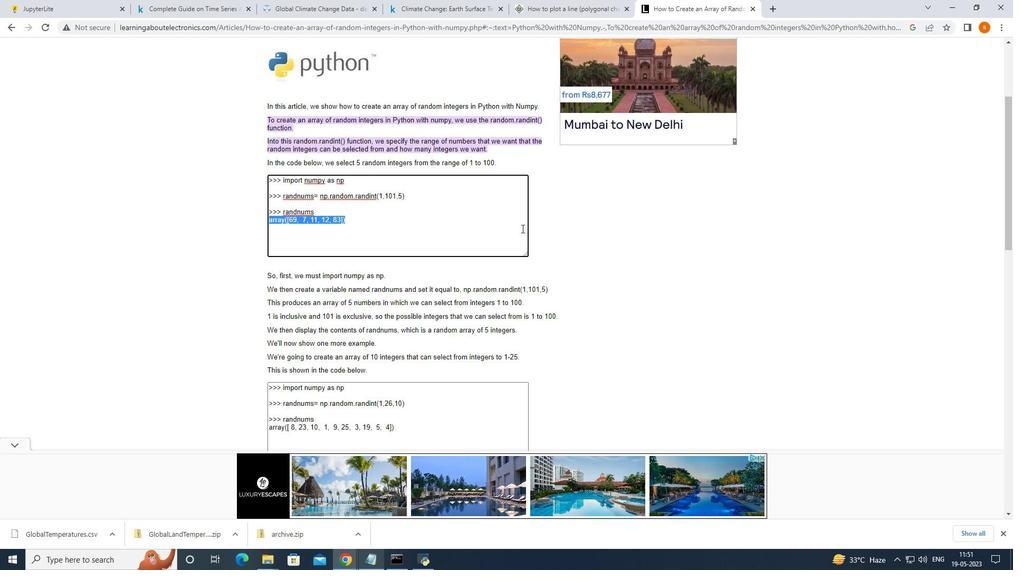 
Action: Mouse scrolled (510, 231) with delta (0, 0)
Screenshot: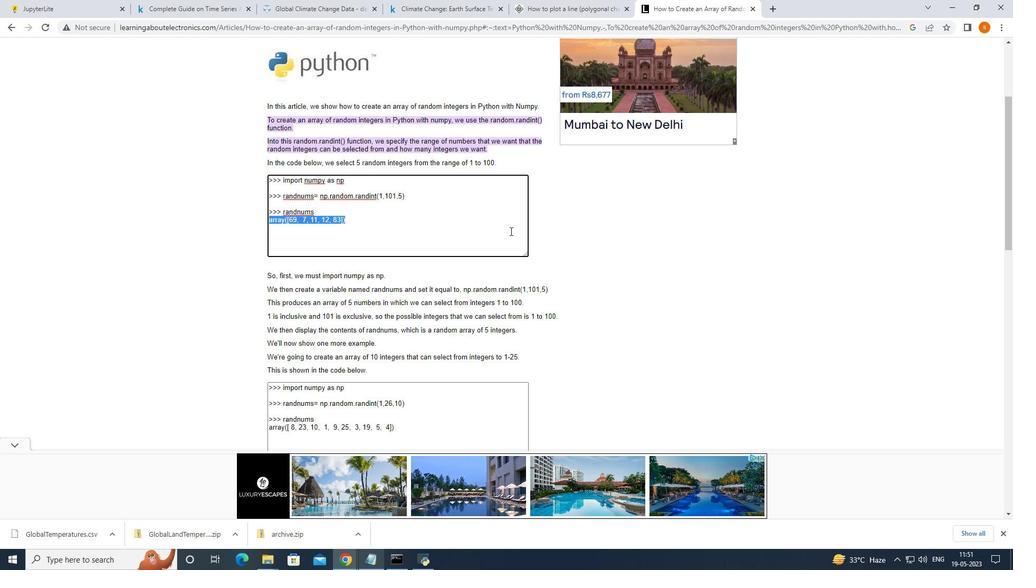 
Action: Mouse scrolled (510, 231) with delta (0, 0)
Screenshot: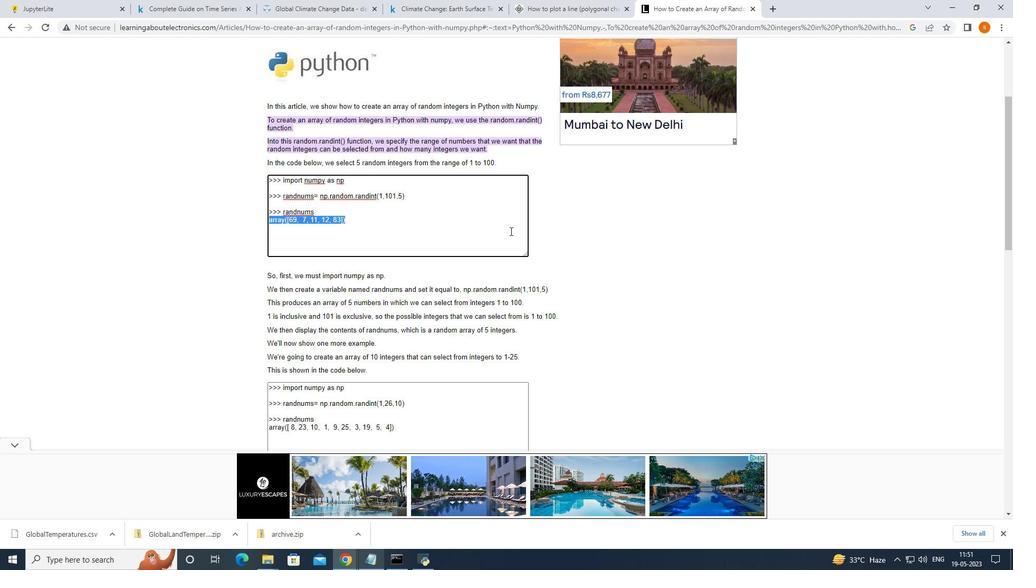 
Action: Mouse scrolled (510, 230) with delta (0, 0)
Screenshot: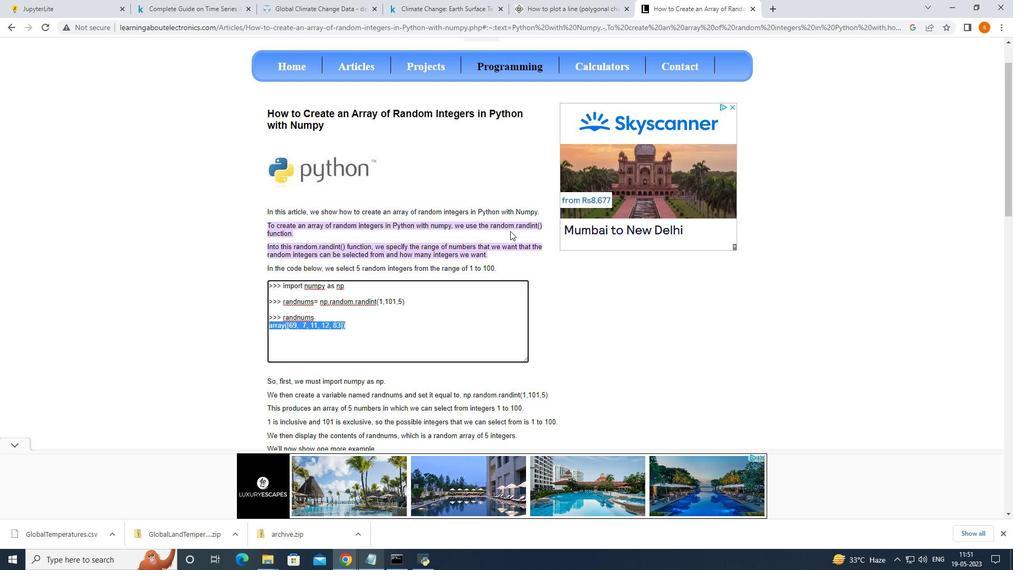 
Action: Mouse scrolled (510, 230) with delta (0, 0)
Screenshot: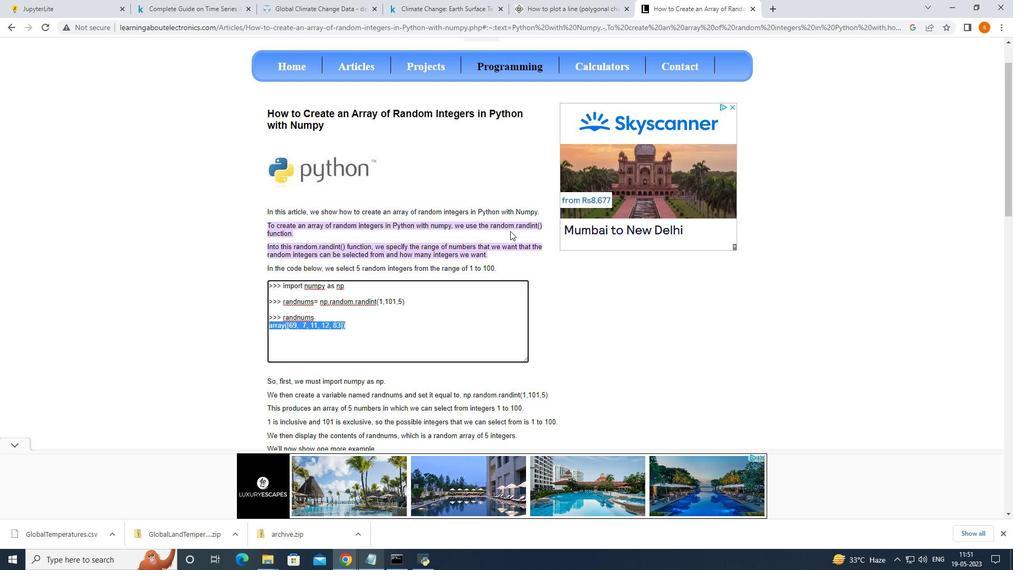 
Action: Mouse moved to (511, 230)
Screenshot: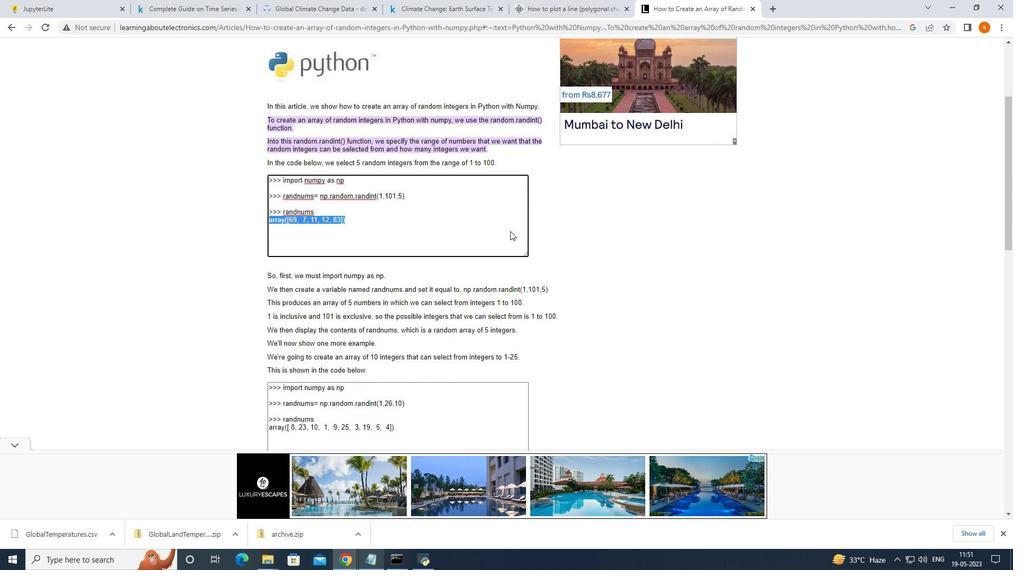 
Action: Mouse scrolled (511, 229) with delta (0, 0)
Screenshot: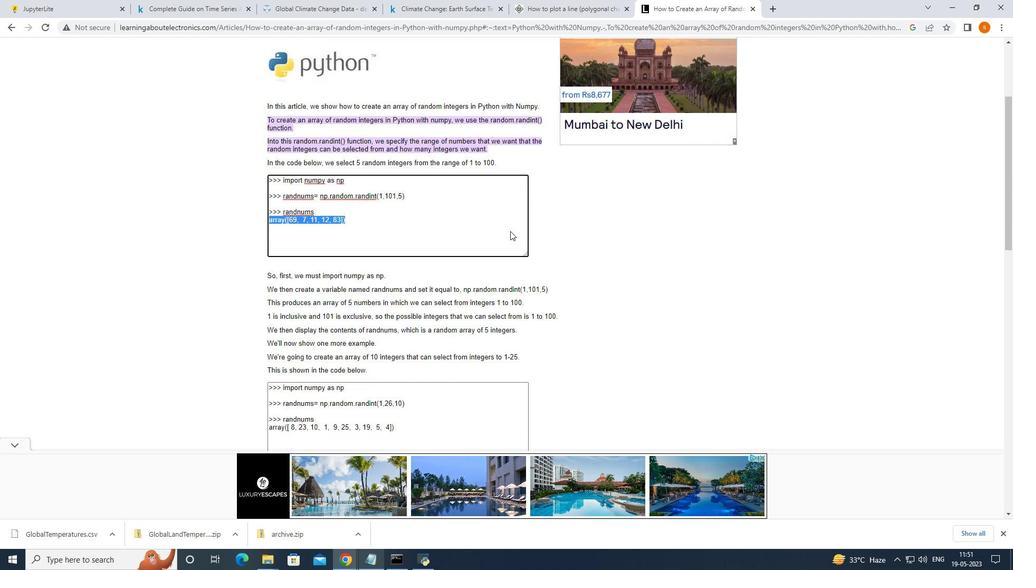 
Action: Mouse scrolled (511, 229) with delta (0, 0)
Screenshot: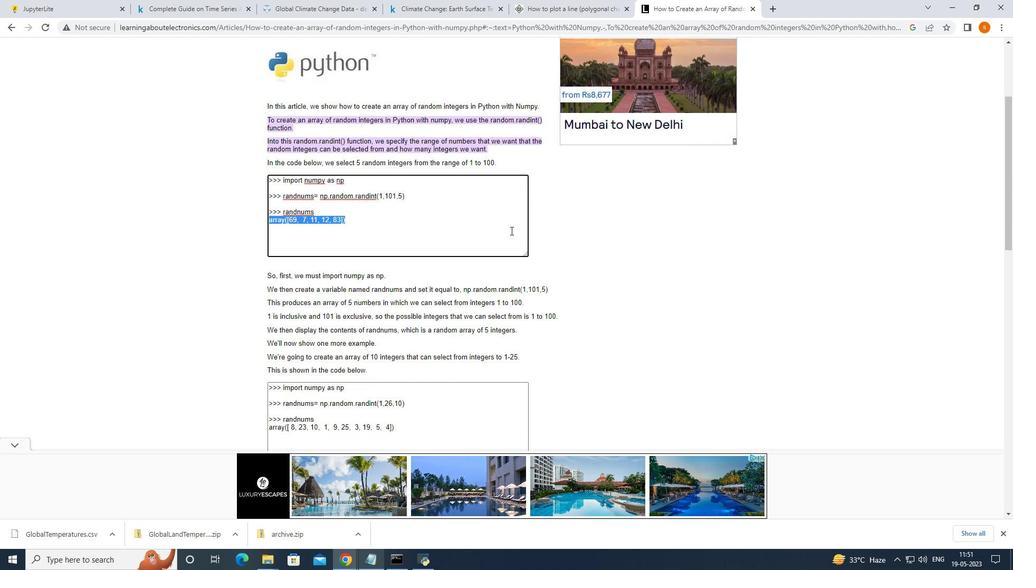 
Action: Mouse scrolled (511, 229) with delta (0, 0)
Screenshot: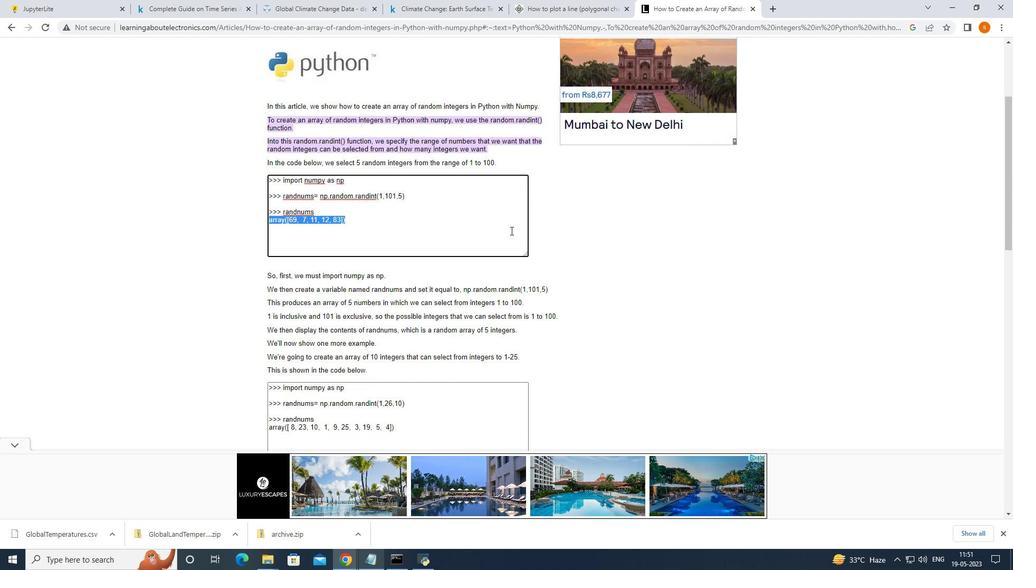 
Action: Mouse scrolled (511, 229) with delta (0, 0)
Screenshot: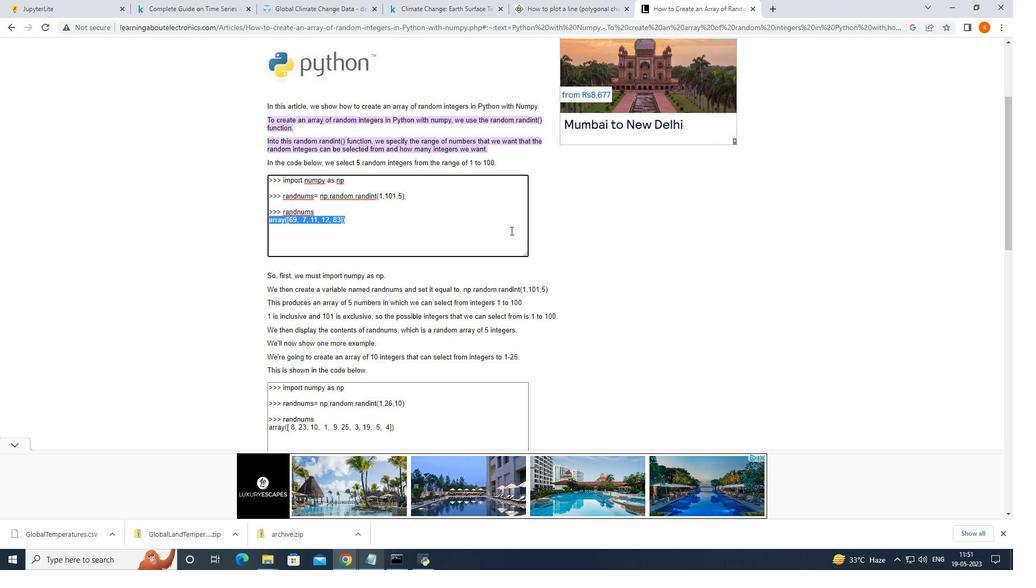 
Action: Mouse moved to (53, 11)
Screenshot: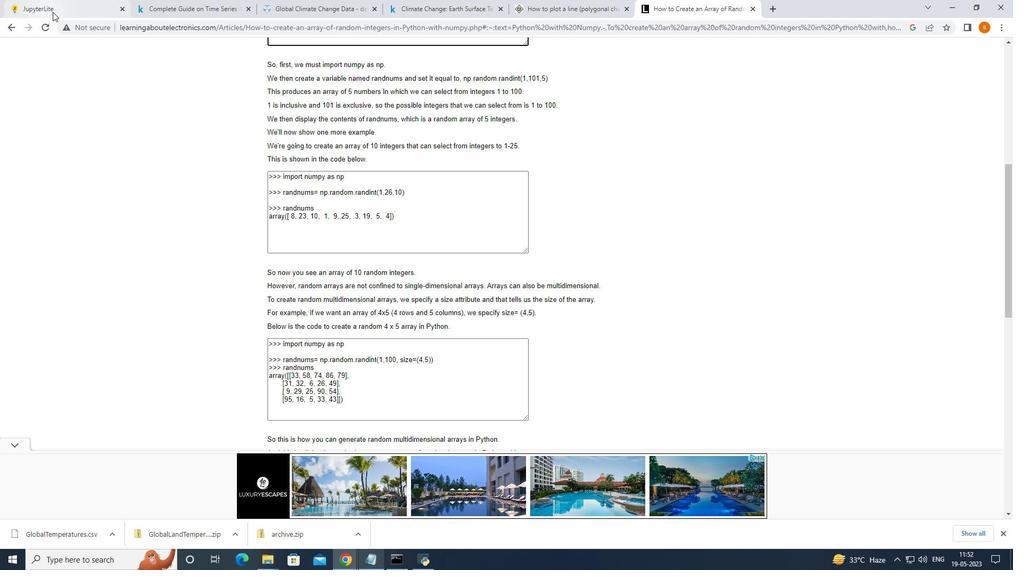 
Action: Mouse pressed left at (53, 11)
Screenshot: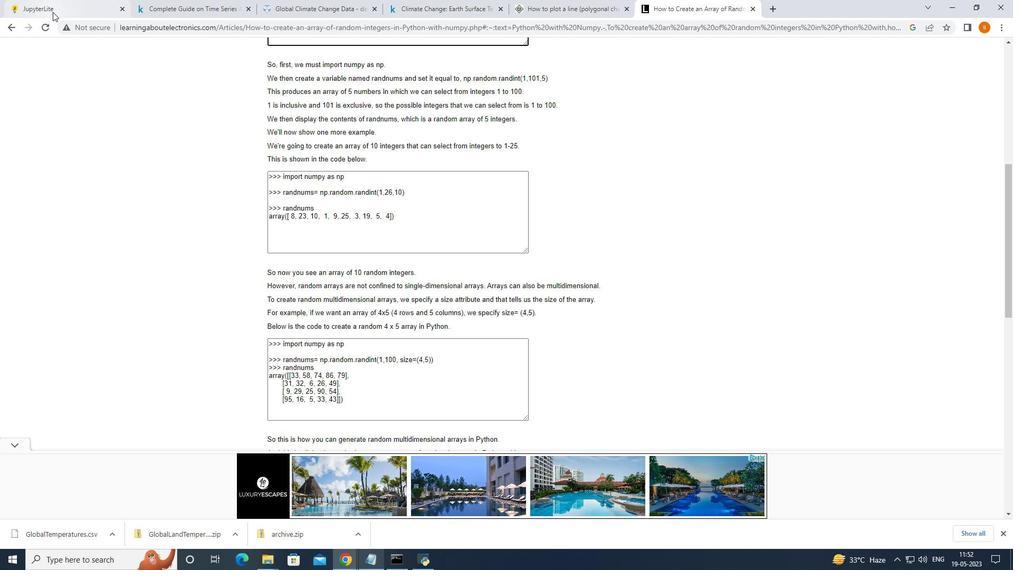 
Action: Mouse moved to (285, 213)
Screenshot: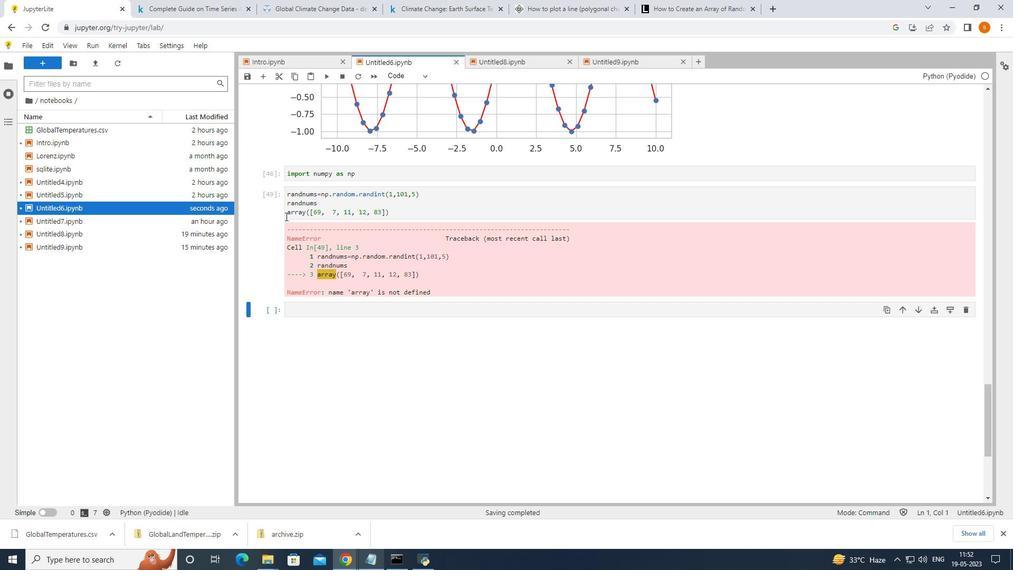 
Action: Mouse pressed left at (285, 213)
Screenshot: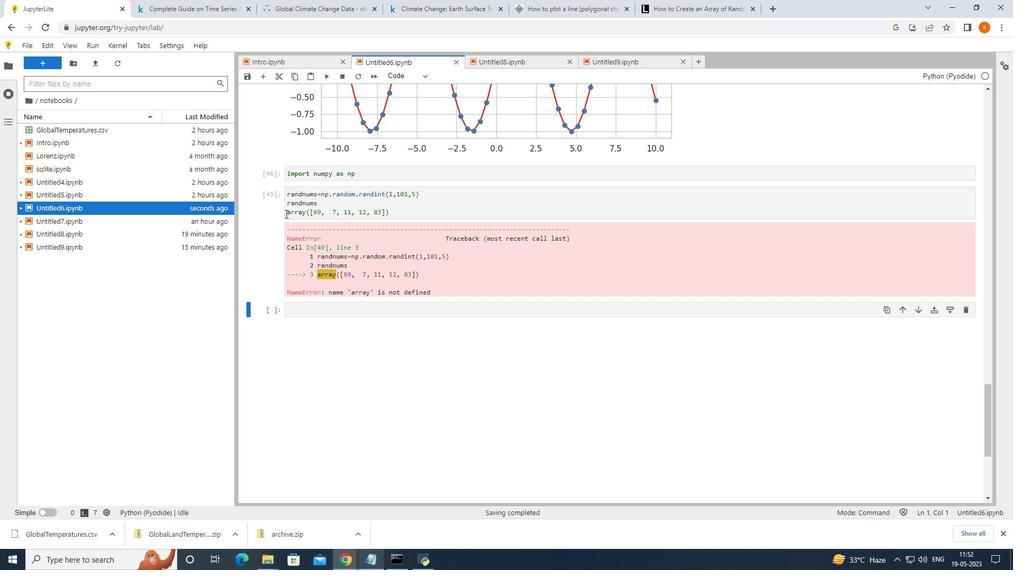
Action: Mouse moved to (420, 211)
Screenshot: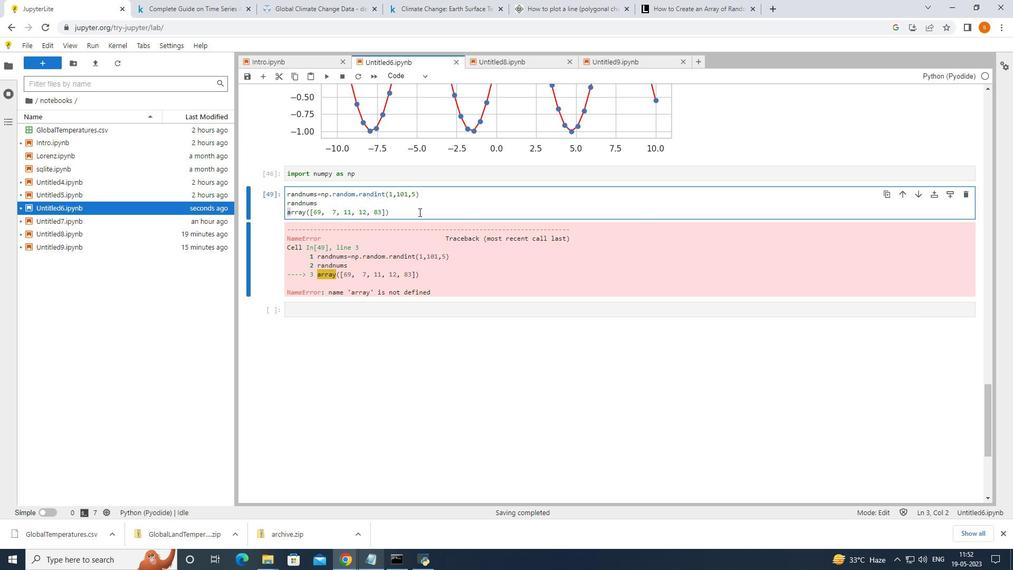 
Action: Mouse pressed left at (420, 211)
Screenshot: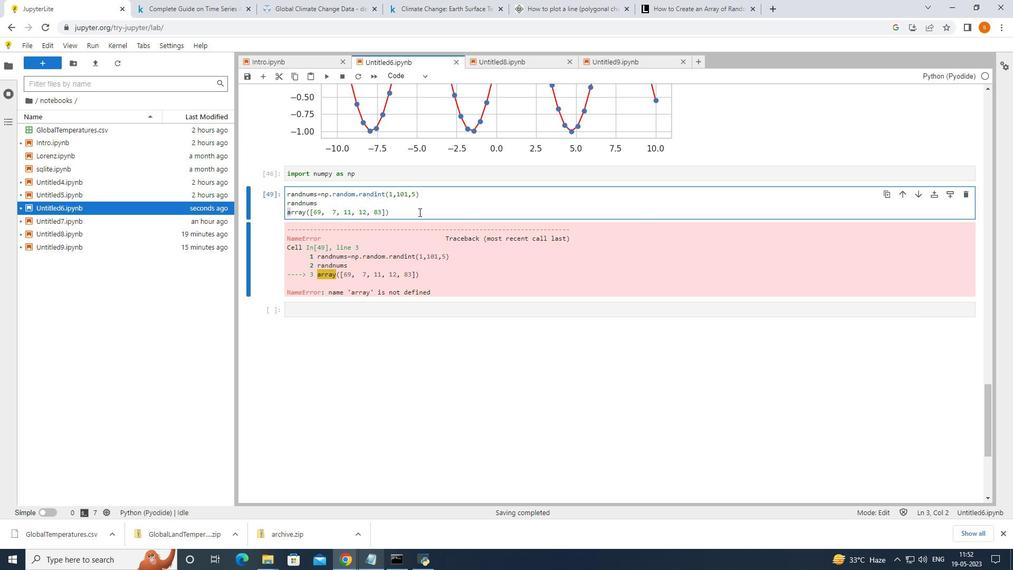 
Action: Mouse moved to (358, 308)
Screenshot: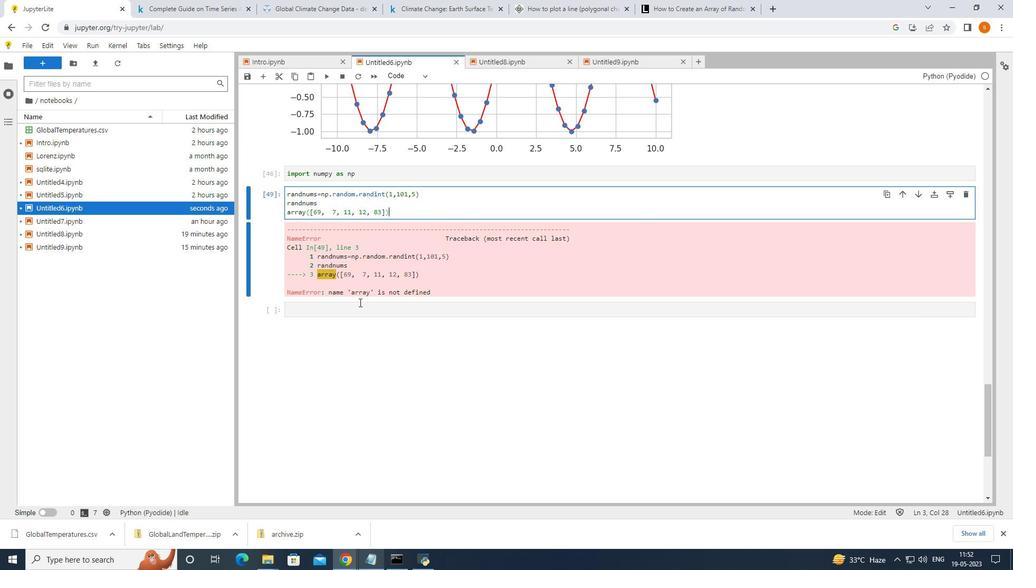 
Action: Mouse pressed left at (358, 308)
Screenshot: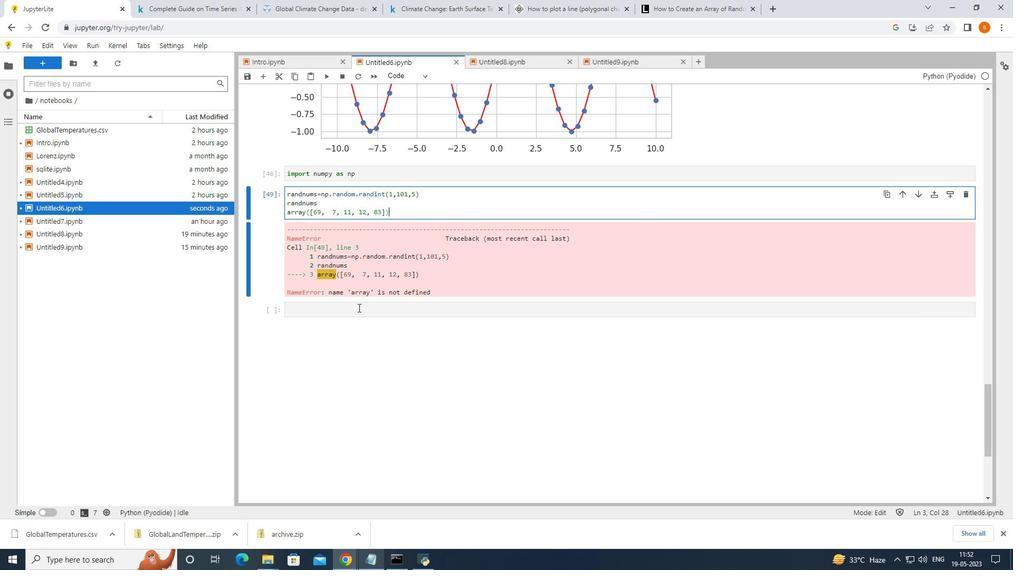 
Action: Mouse moved to (714, 2)
Screenshot: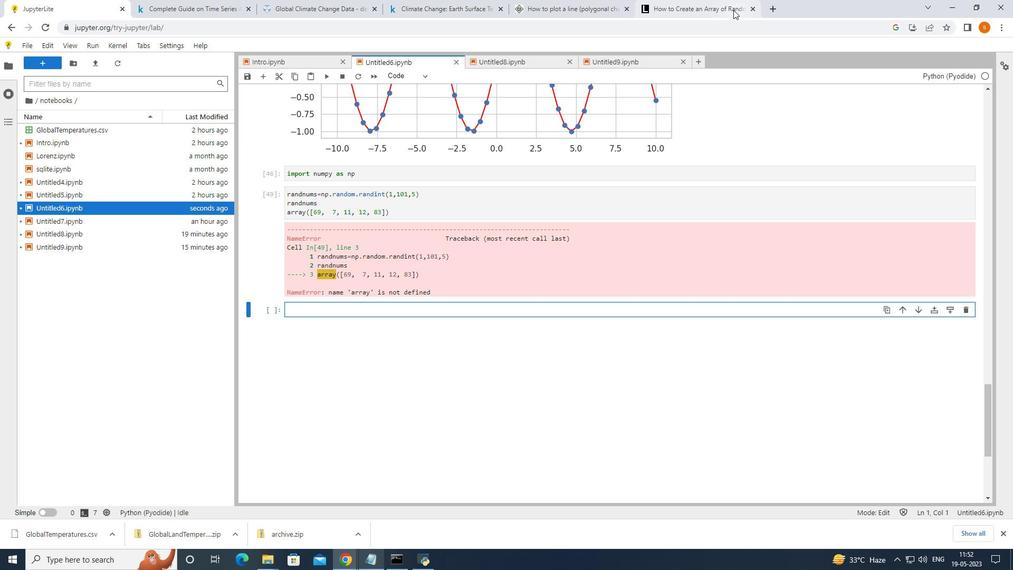 
Action: Mouse pressed left at (714, 2)
Screenshot: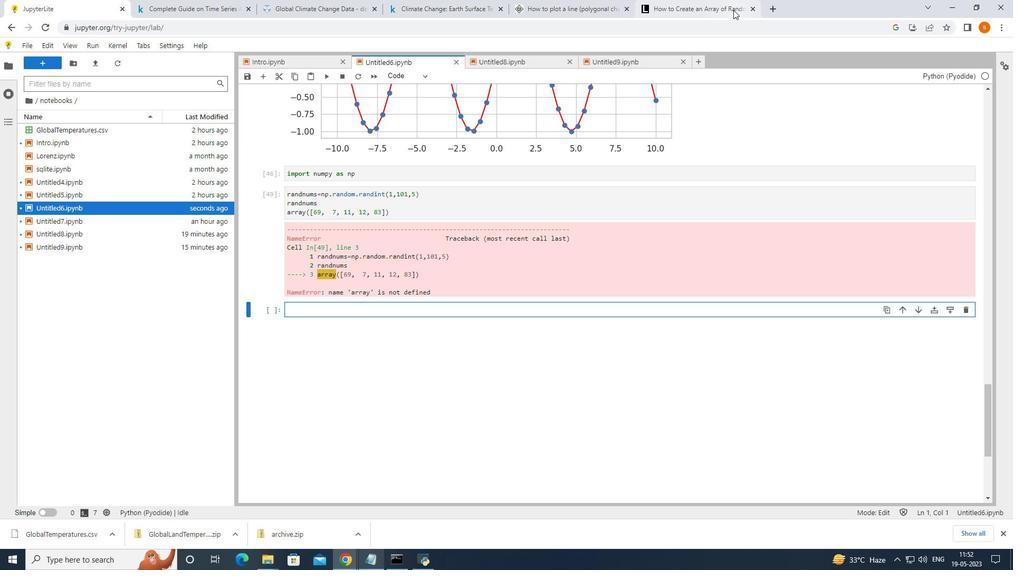 
Action: Mouse moved to (415, 219)
Screenshot: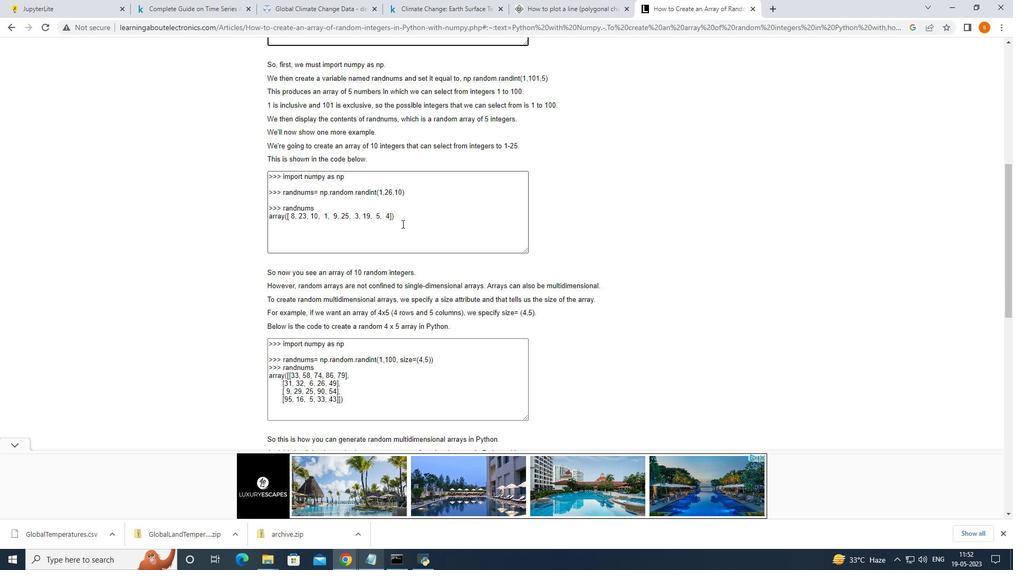 
Action: Mouse pressed left at (415, 219)
Screenshot: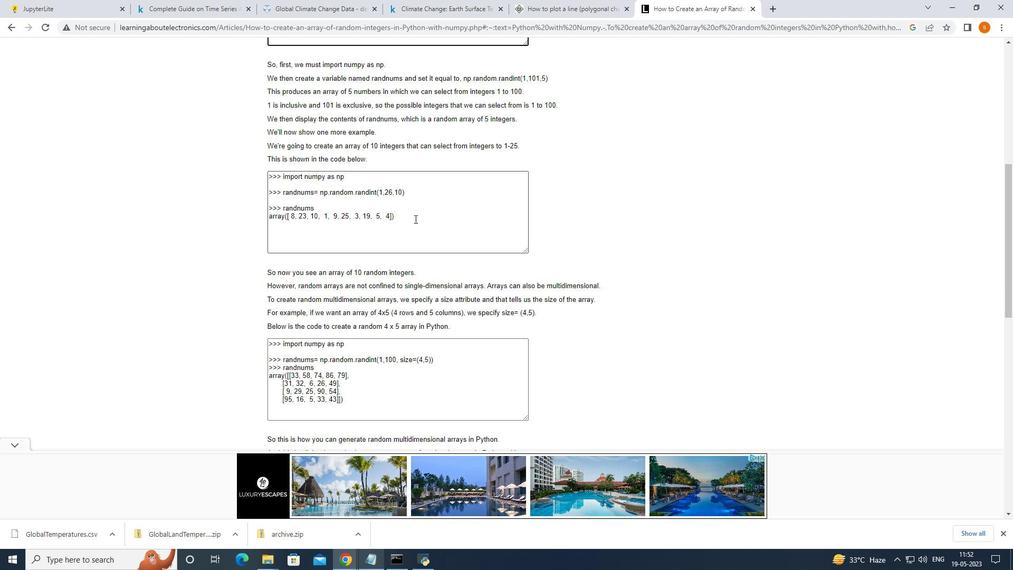 
Action: Mouse moved to (325, 239)
Screenshot: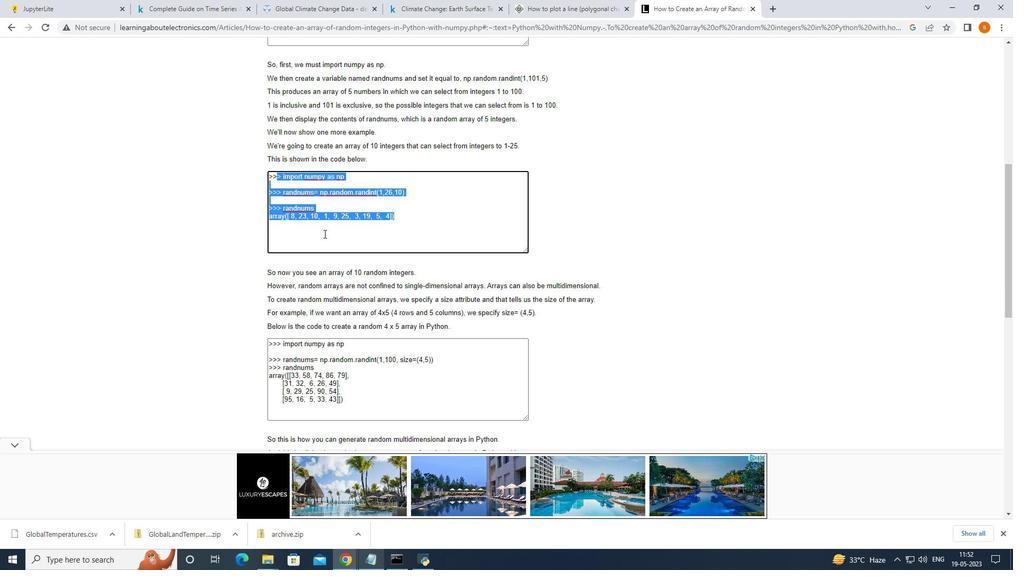 
Action: Mouse pressed left at (325, 239)
Screenshot: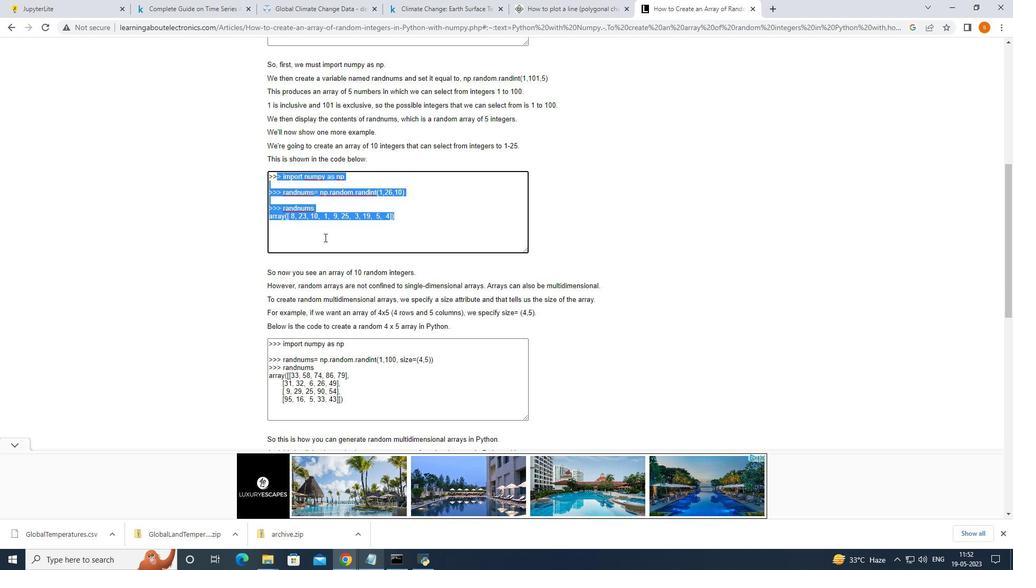 
Action: Mouse moved to (282, 174)
Screenshot: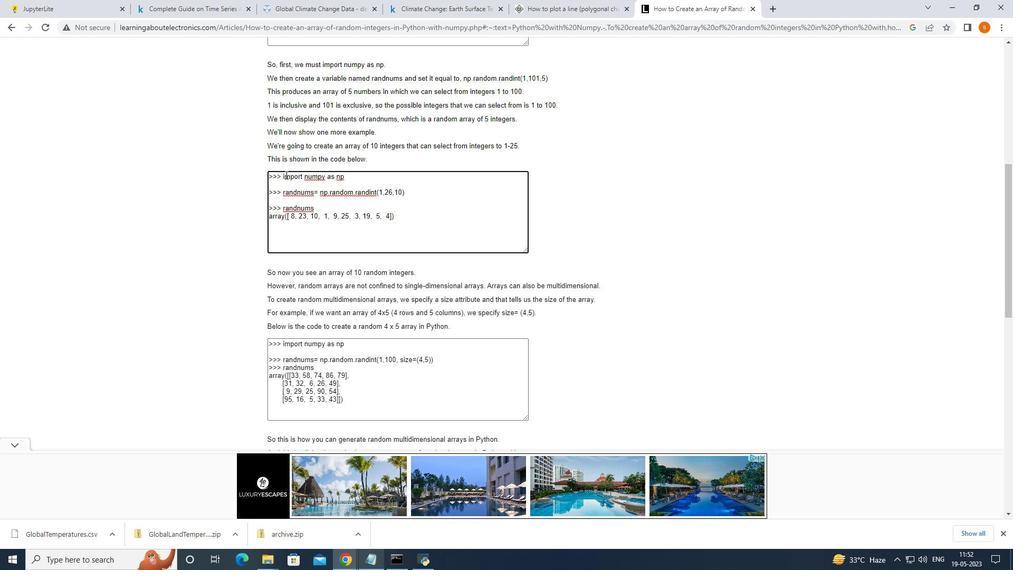 
Action: Mouse pressed left at (282, 174)
Screenshot: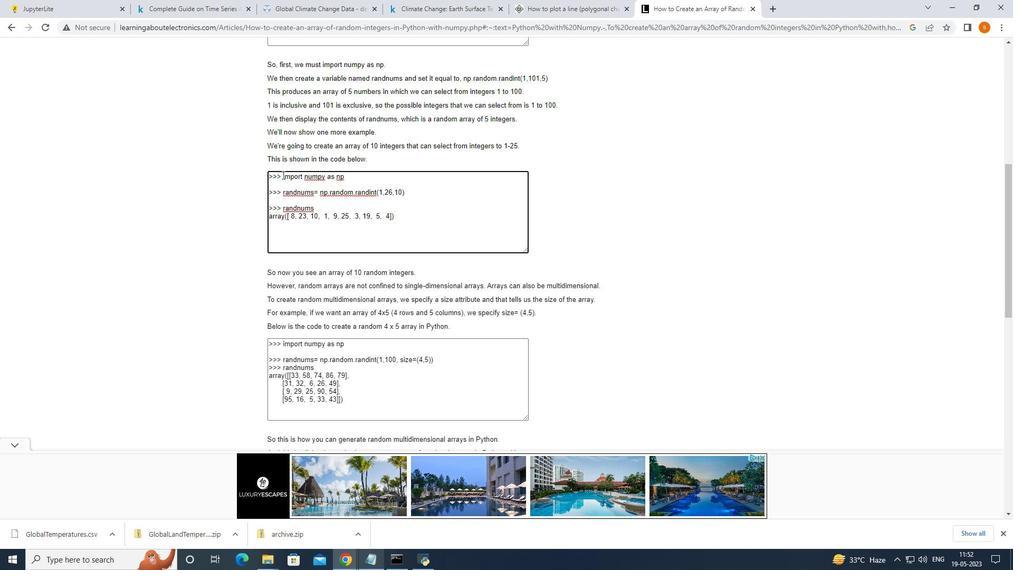 
Action: Mouse moved to (405, 222)
Screenshot: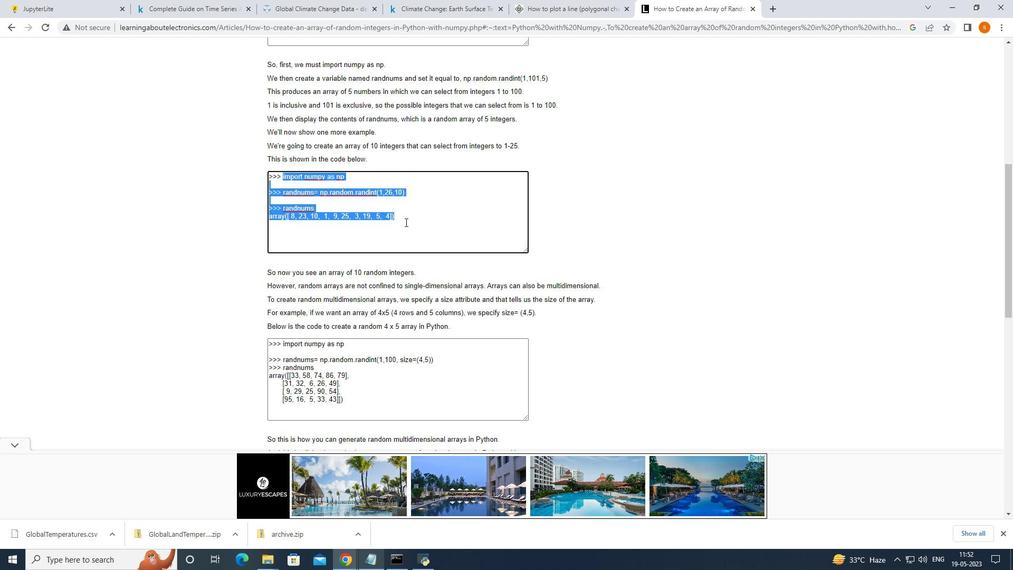 
Action: Key pressed ctrl+C
Screenshot: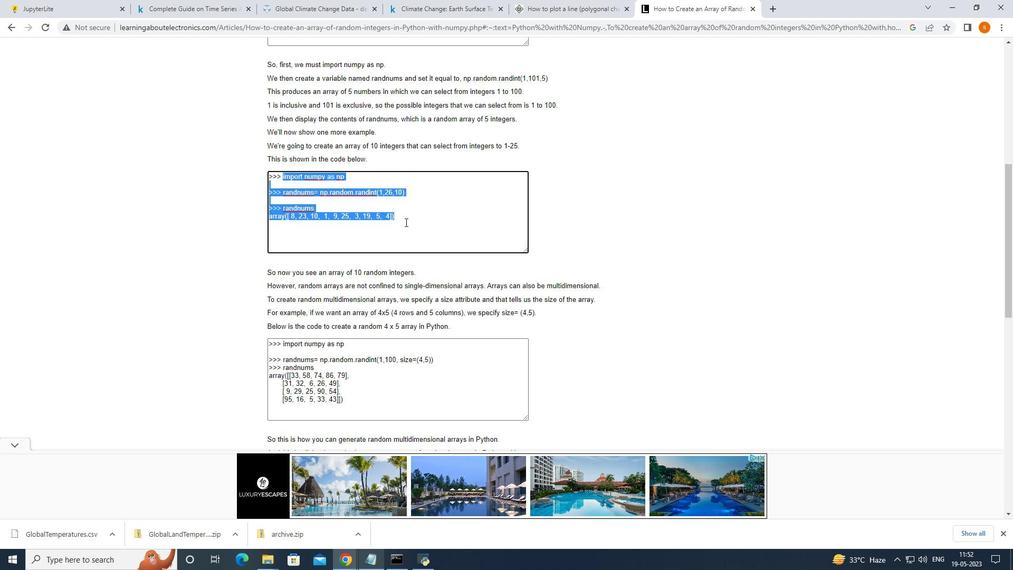 
Action: Mouse moved to (38, 2)
Screenshot: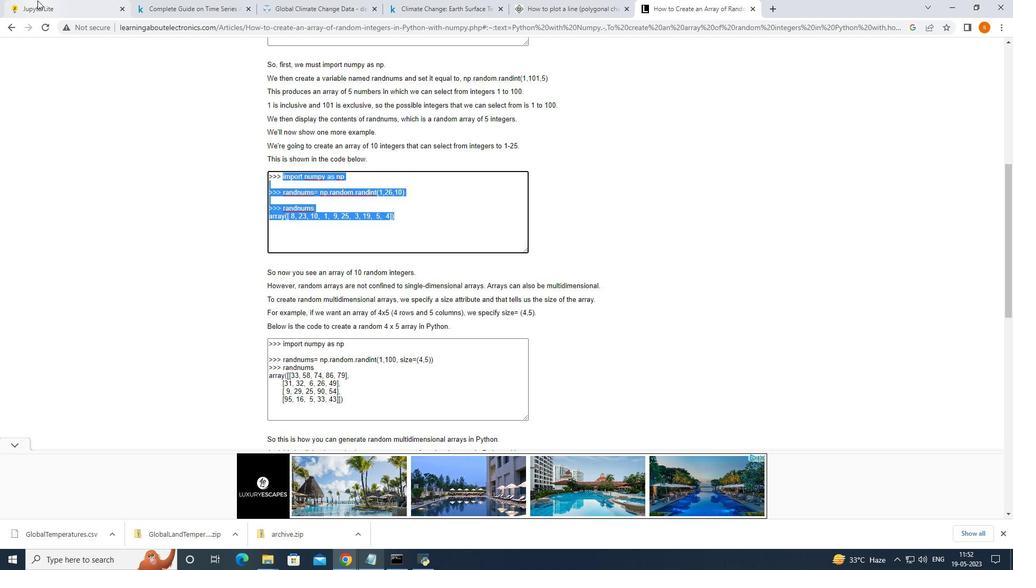 
Action: Mouse pressed left at (38, 2)
Screenshot: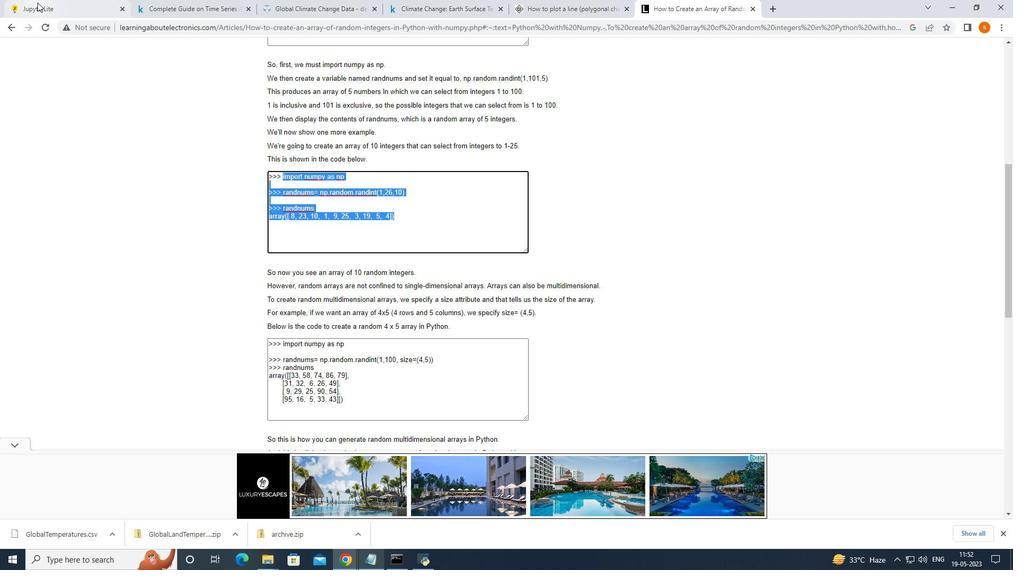 
Action: Mouse moved to (333, 310)
Screenshot: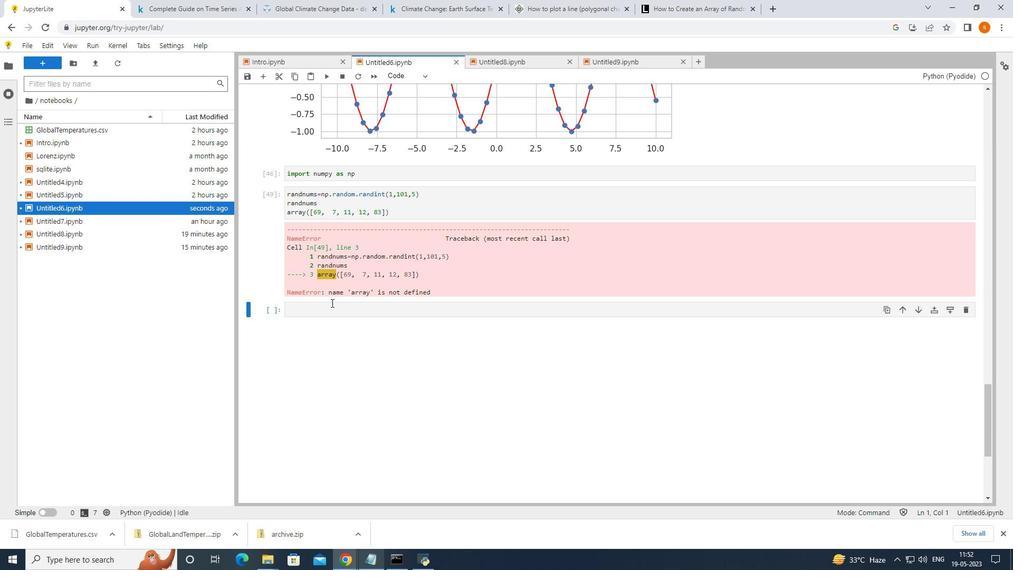 
Action: Mouse pressed left at (333, 310)
Screenshot: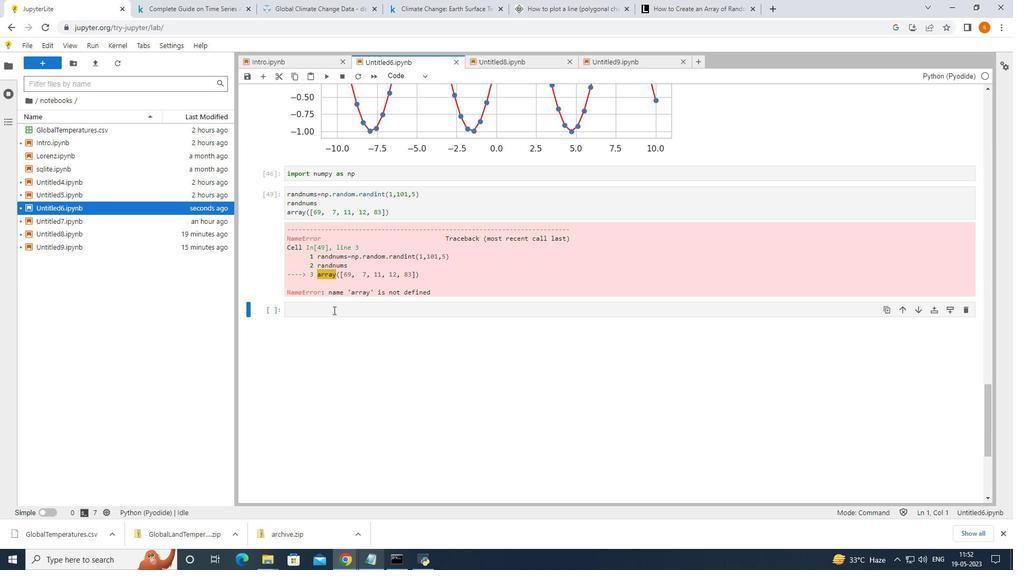 
Action: Mouse moved to (332, 309)
Screenshot: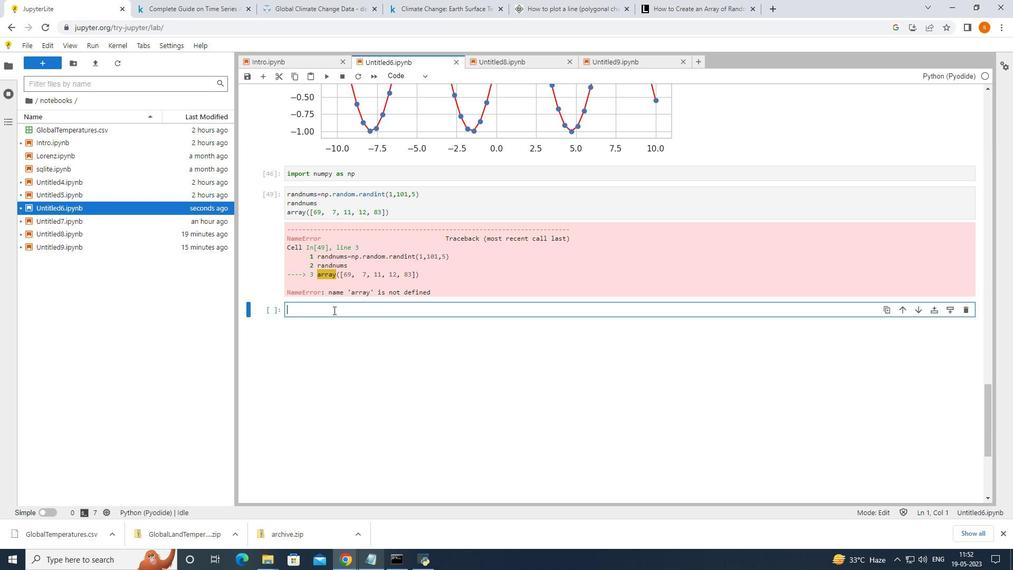 
Action: Key pressed ctrl+V
Screenshot: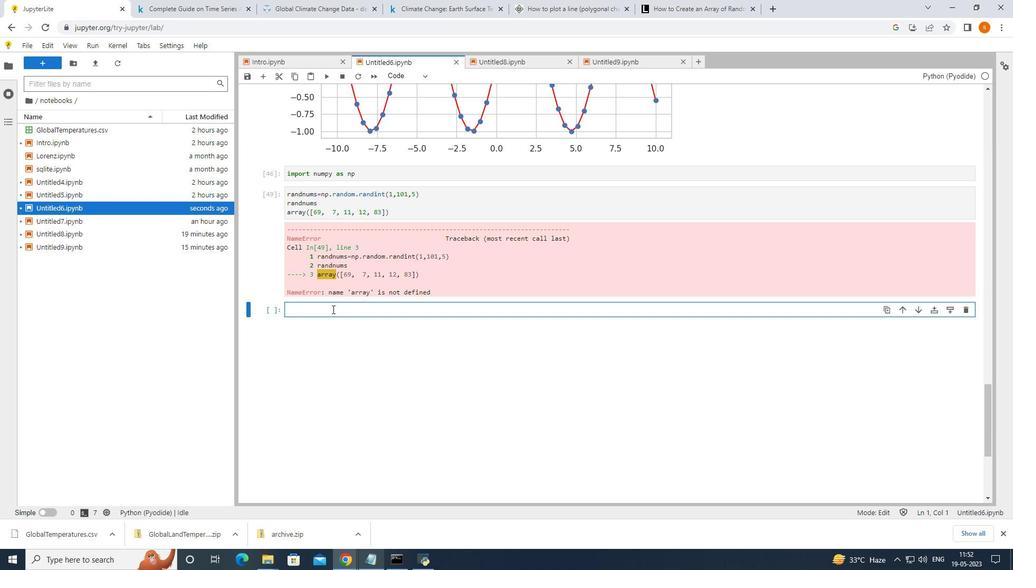 
Action: Mouse moved to (300, 326)
Screenshot: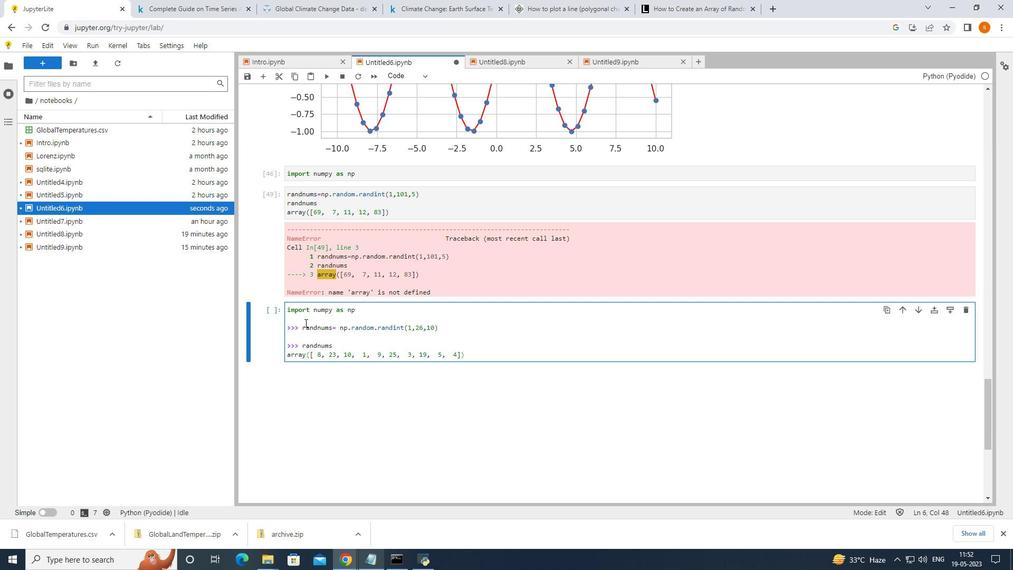 
Action: Mouse pressed left at (300, 326)
Screenshot: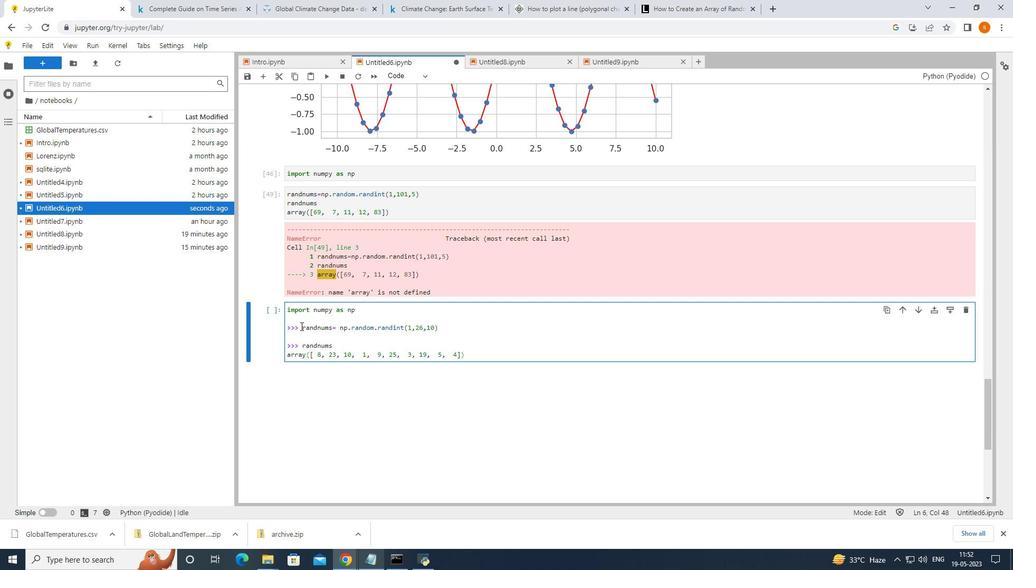 
Action: Mouse moved to (274, 324)
Screenshot: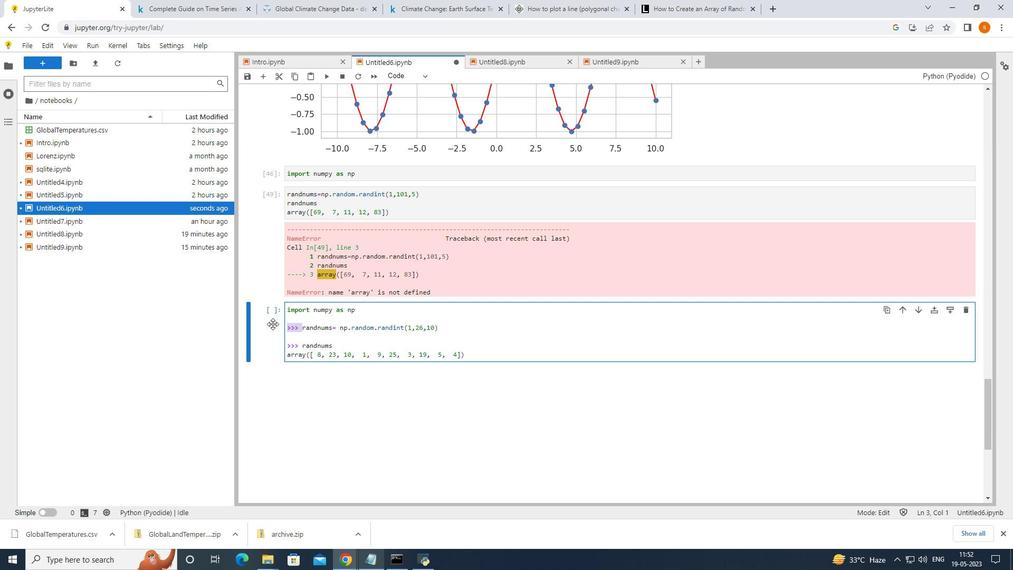 
Action: Key pressed <Key.backspace>
Screenshot: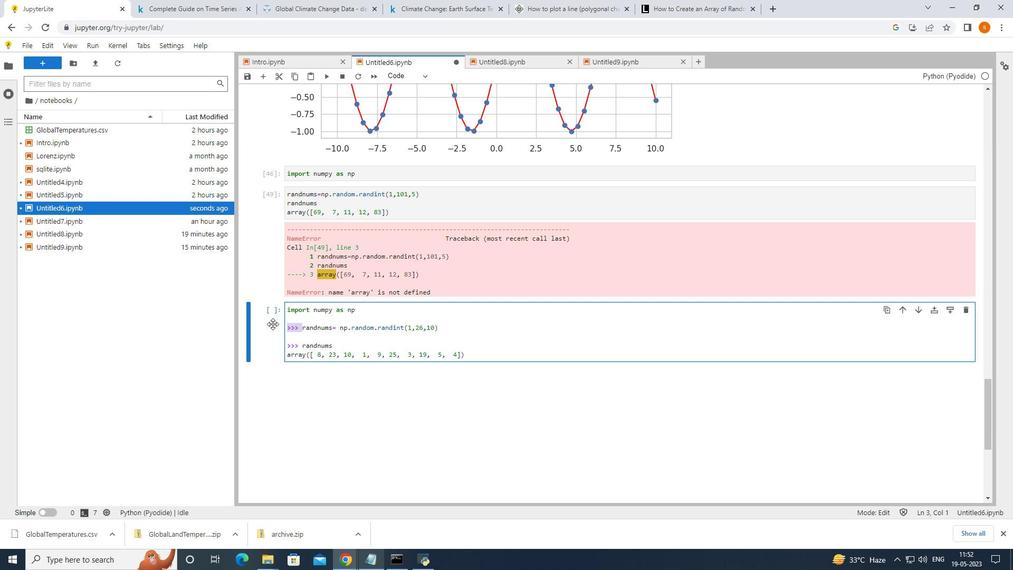 
Action: Mouse moved to (302, 345)
Screenshot: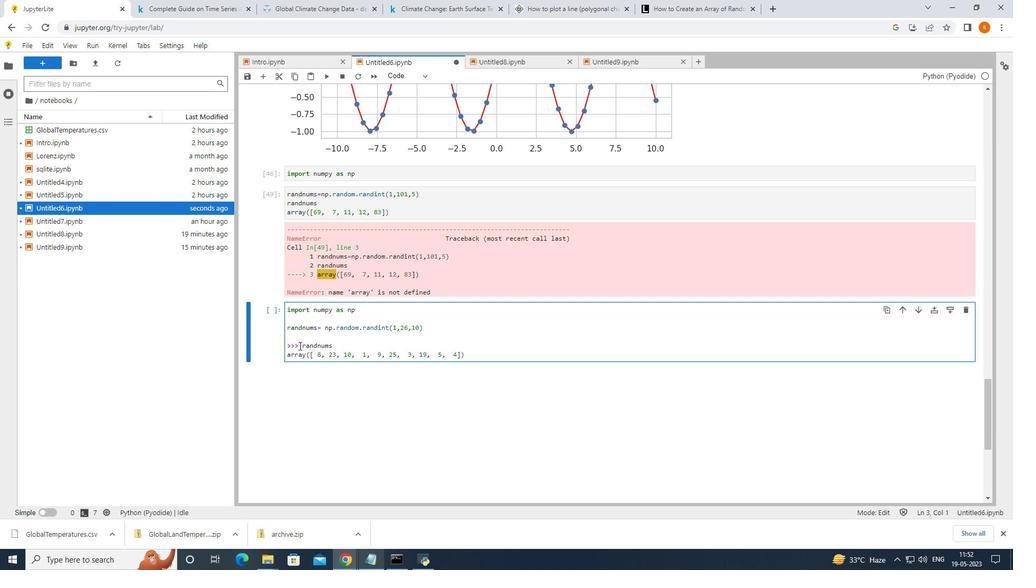 
Action: Mouse pressed left at (302, 345)
Screenshot: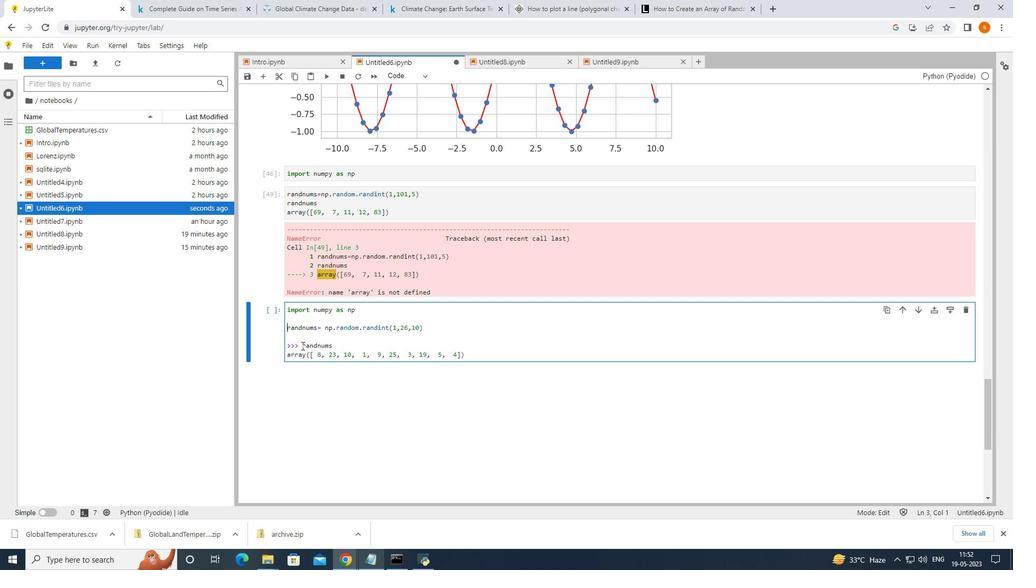 
Action: Mouse moved to (270, 343)
Screenshot: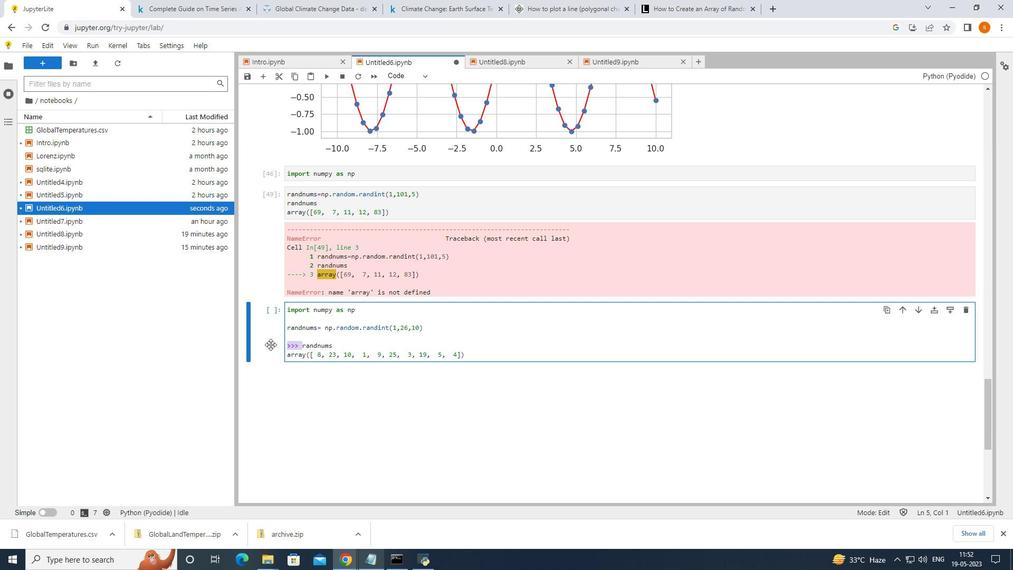
Action: Key pressed <Key.backspace>
Screenshot: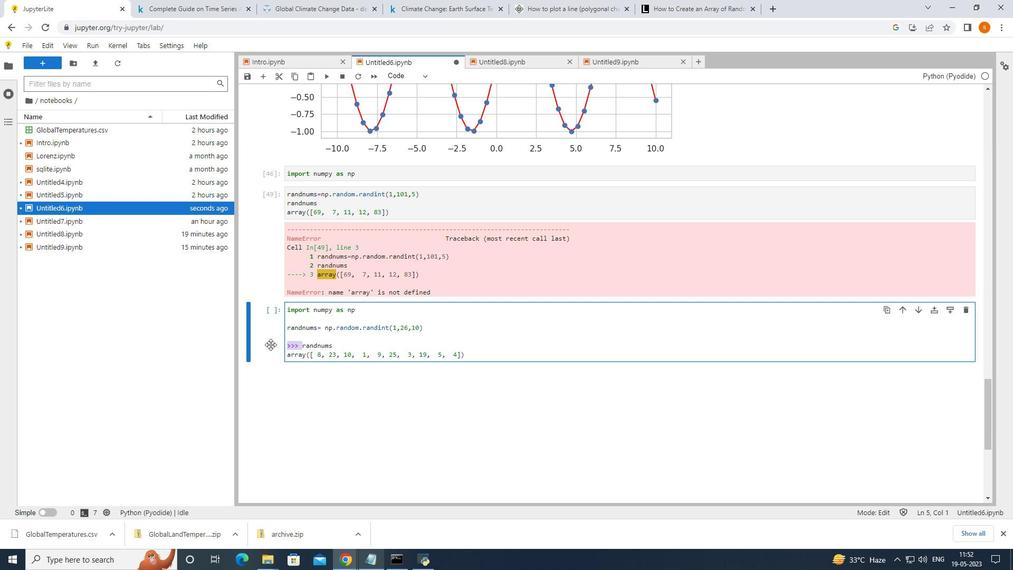 
Action: Mouse moved to (488, 354)
Screenshot: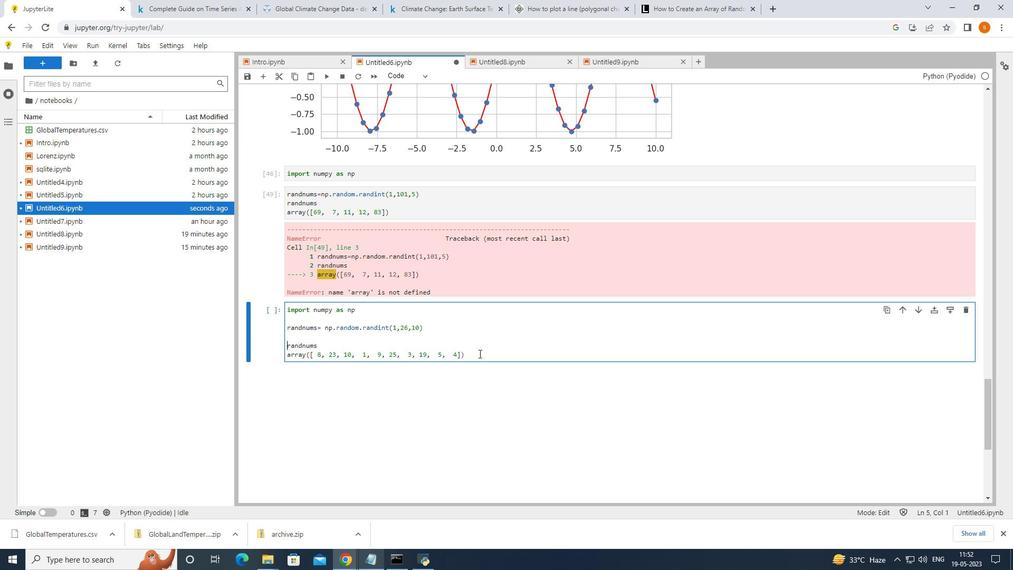 
Action: Mouse pressed left at (488, 354)
Screenshot: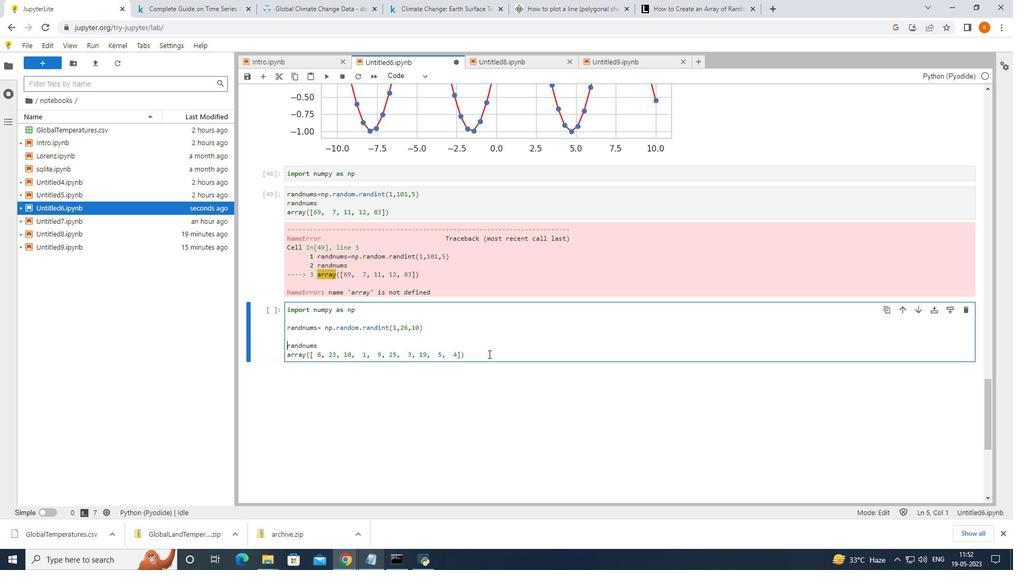 
Action: Mouse moved to (488, 354)
Screenshot: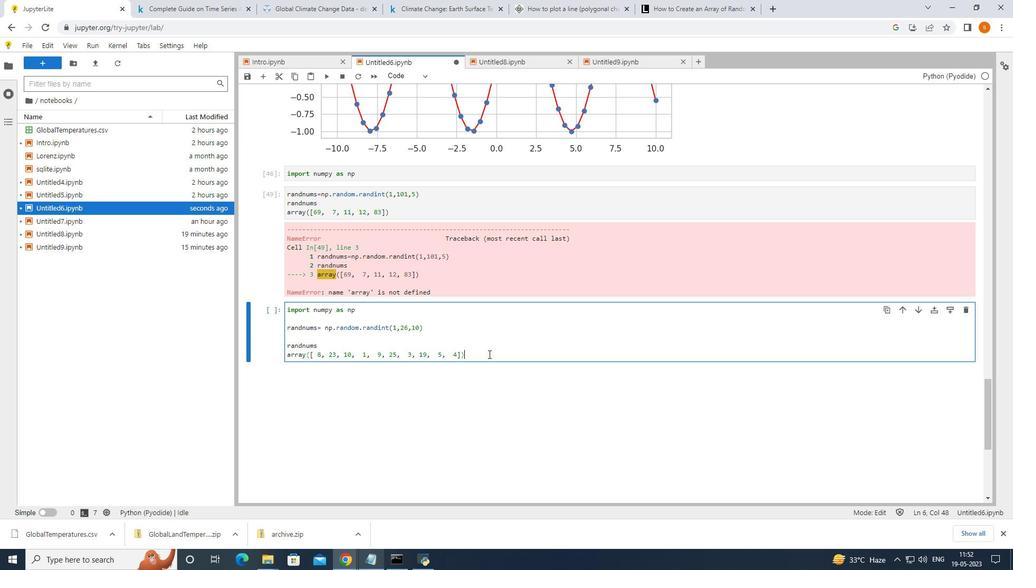 
Action: Key pressed <Key.shift_r><Key.enter>
Screenshot: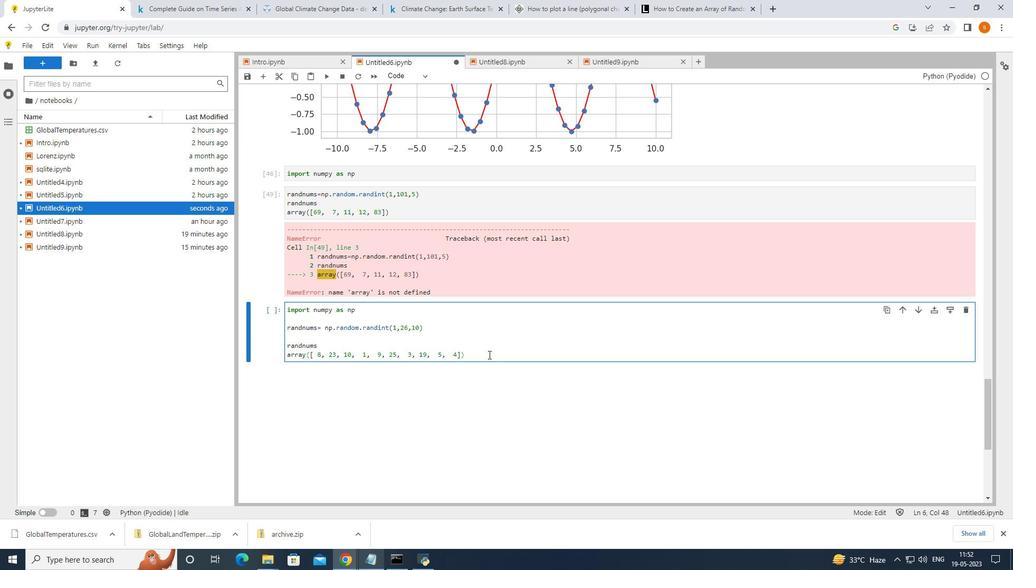 
Action: Mouse moved to (439, 346)
Screenshot: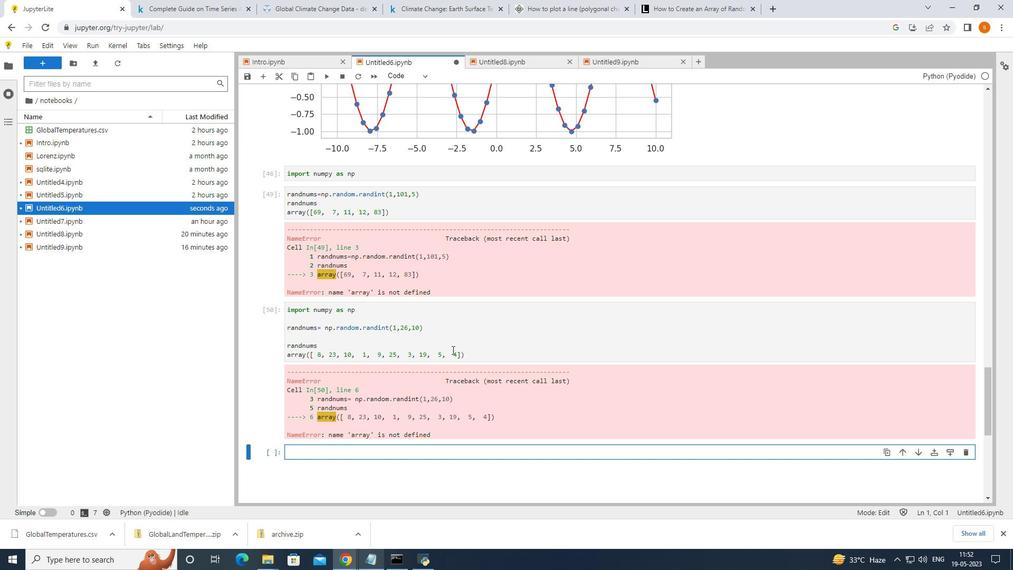
Action: Mouse scrolled (439, 346) with delta (0, 0)
Screenshot: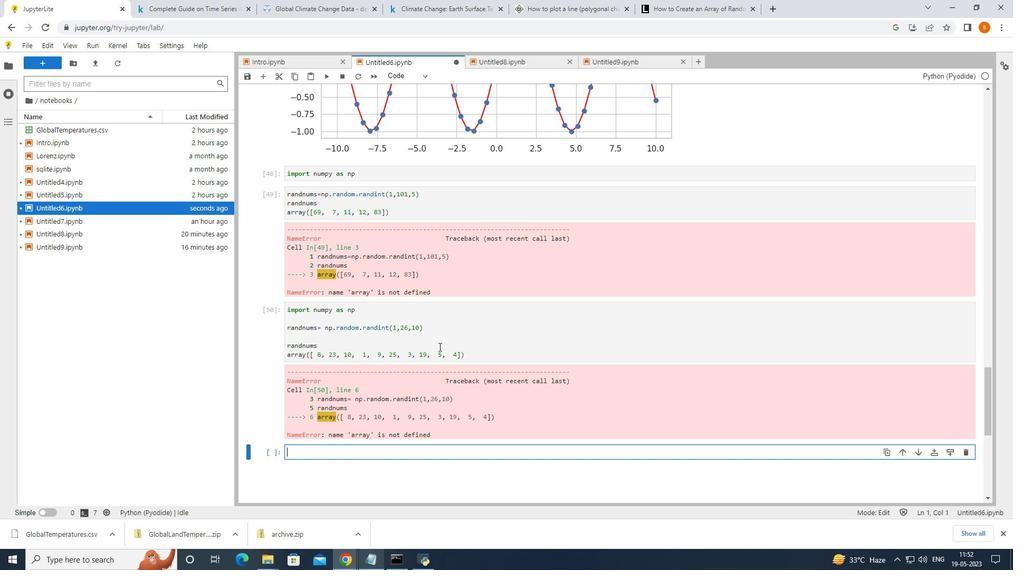 
Action: Mouse moved to (563, 315)
Screenshot: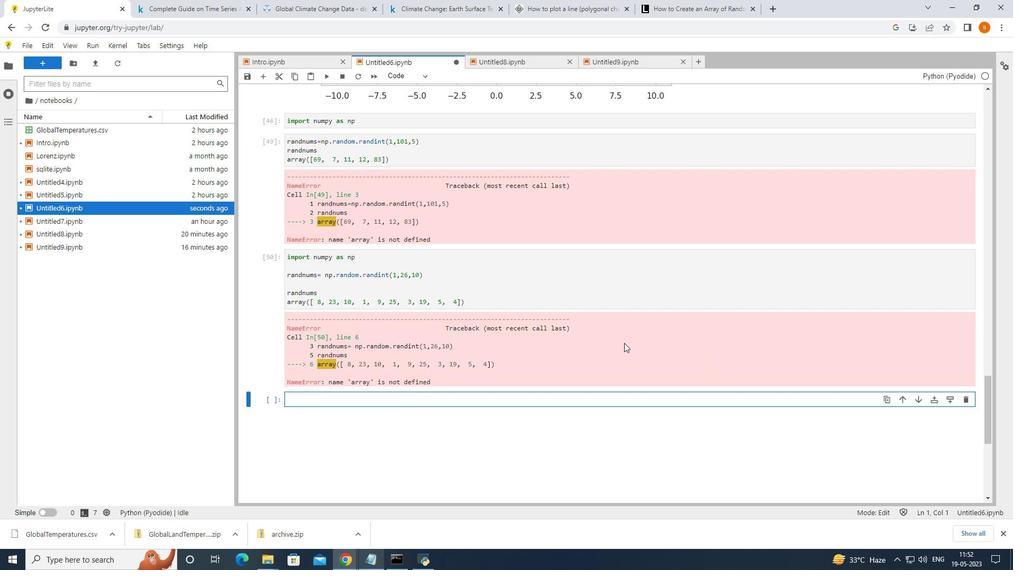 
Action: Mouse scrolled (563, 315) with delta (0, 0)
Screenshot: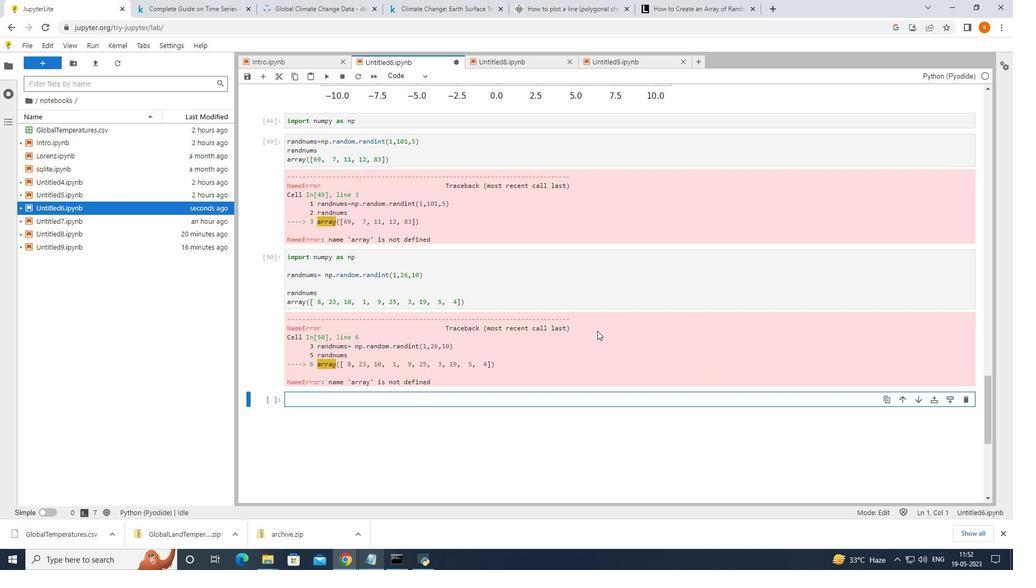 
Action: Mouse moved to (561, 314)
Screenshot: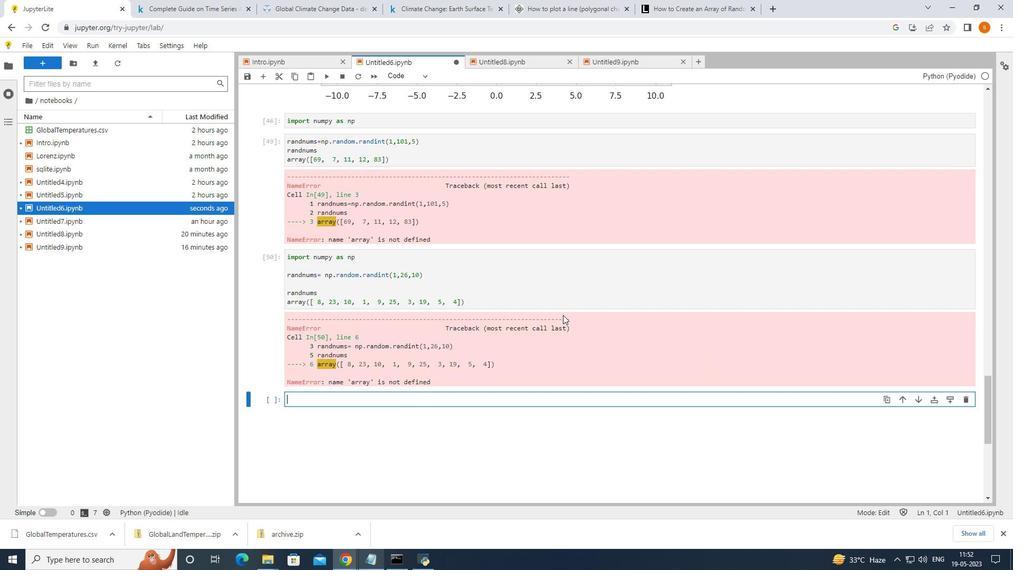 
Action: Mouse scrolled (561, 315) with delta (0, 0)
Screenshot: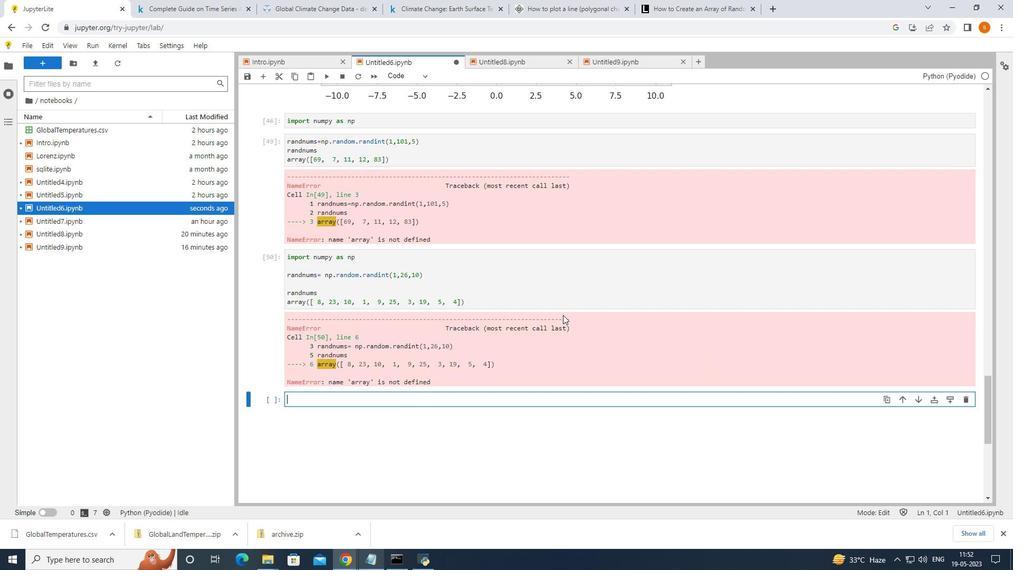 
Action: Mouse moved to (692, 6)
Screenshot: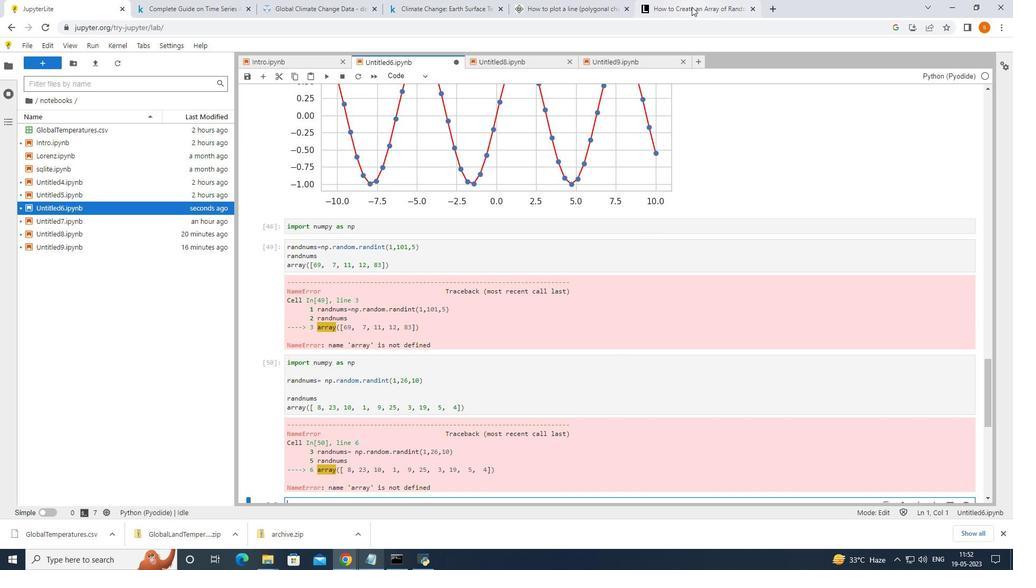
Action: Mouse pressed left at (692, 6)
Screenshot: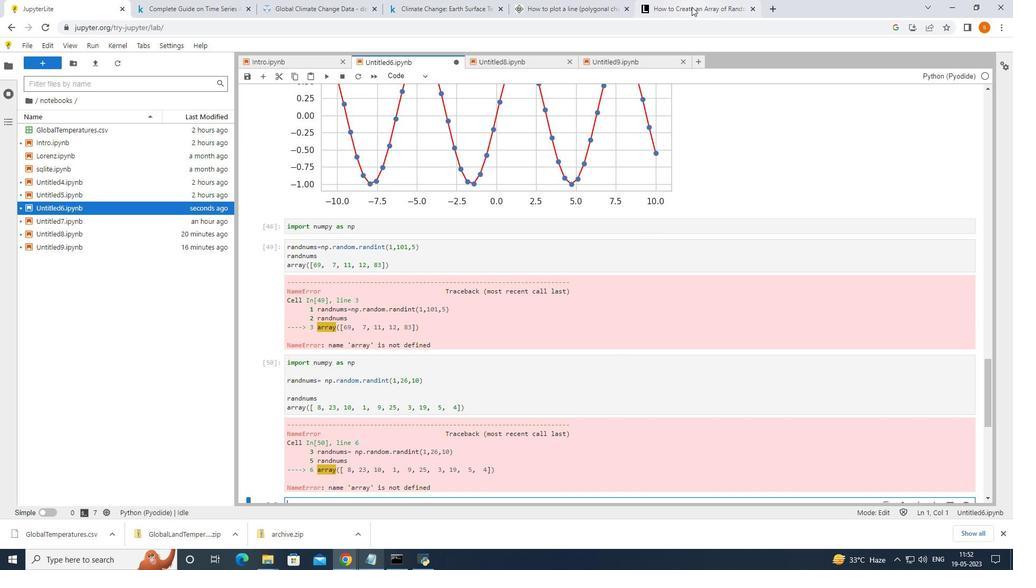 
Action: Mouse moved to (370, 372)
Screenshot: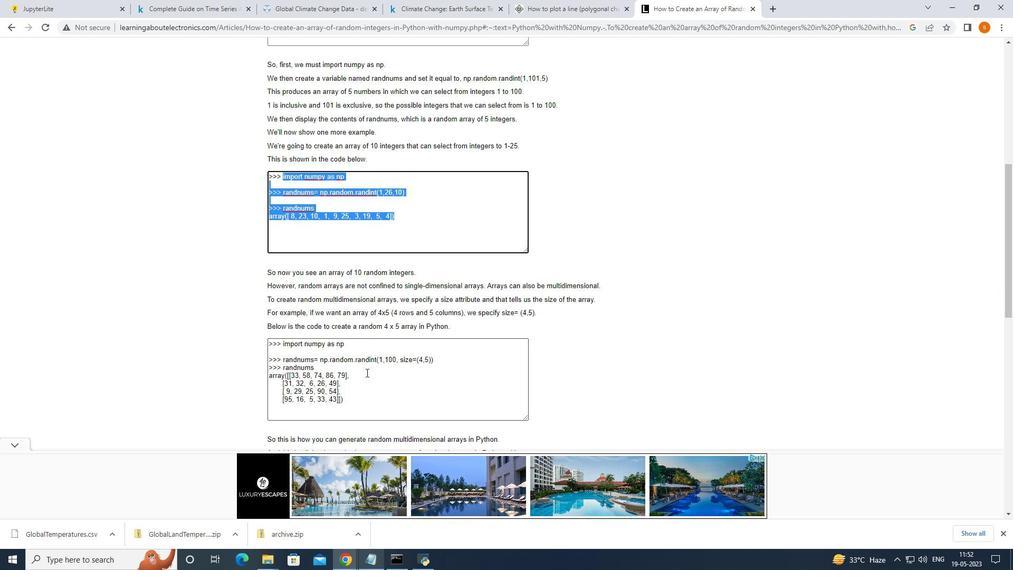 
Action: Mouse scrolled (370, 373) with delta (0, 0)
Screenshot: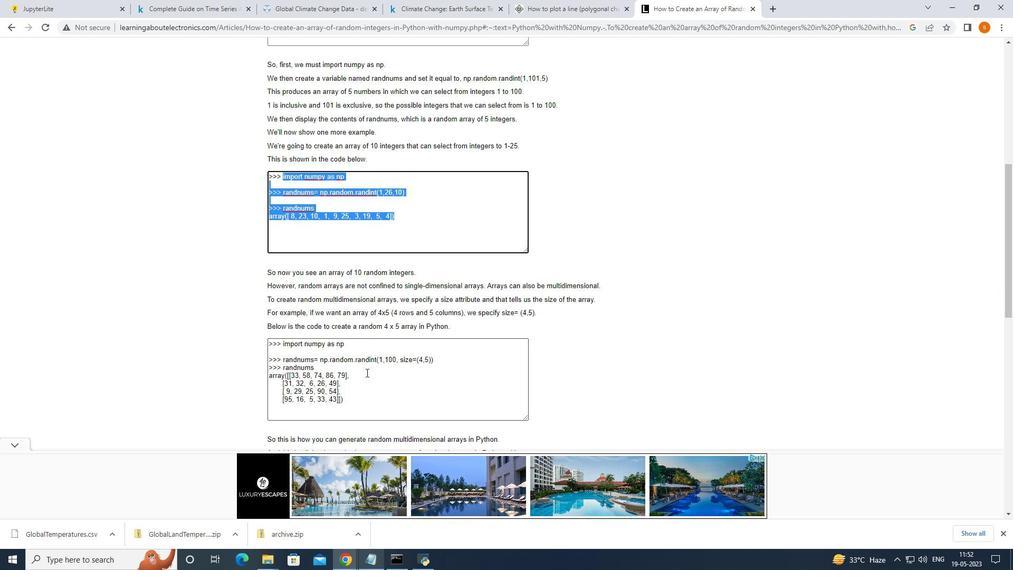
Action: Mouse scrolled (370, 373) with delta (0, 0)
Screenshot: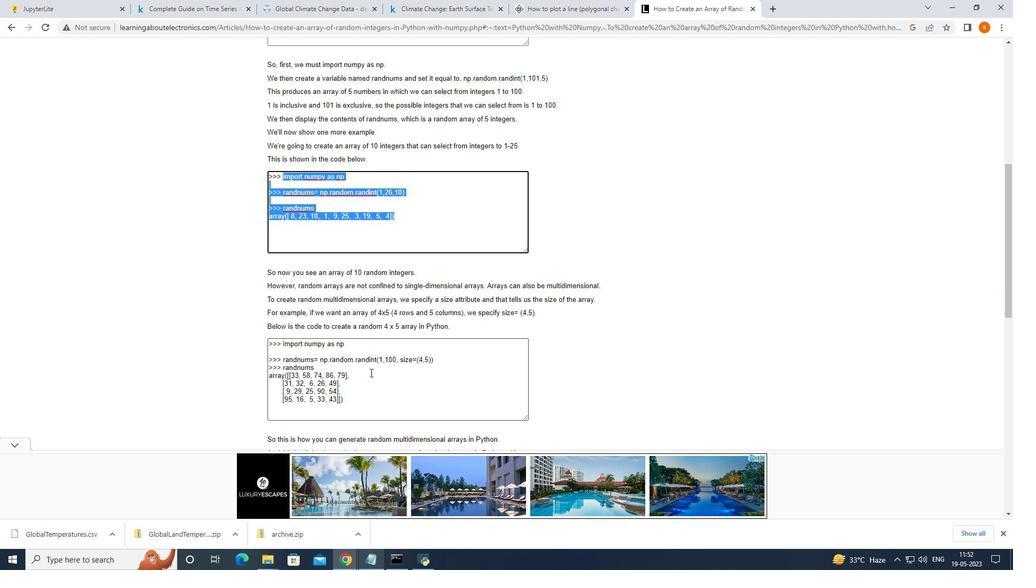 
Action: Mouse scrolled (370, 373) with delta (0, 0)
Screenshot: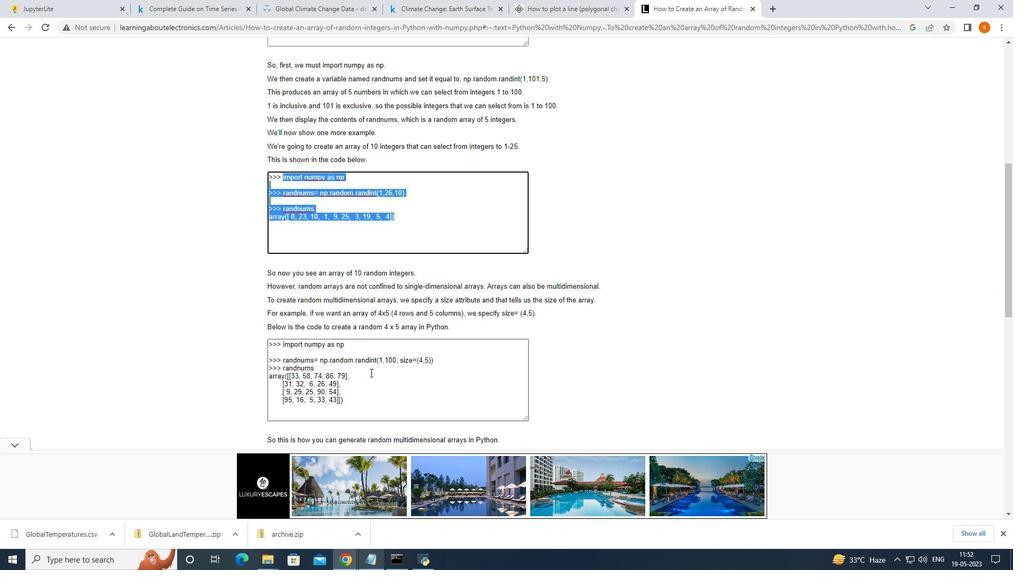 
Action: Mouse scrolled (370, 372) with delta (0, 0)
Screenshot: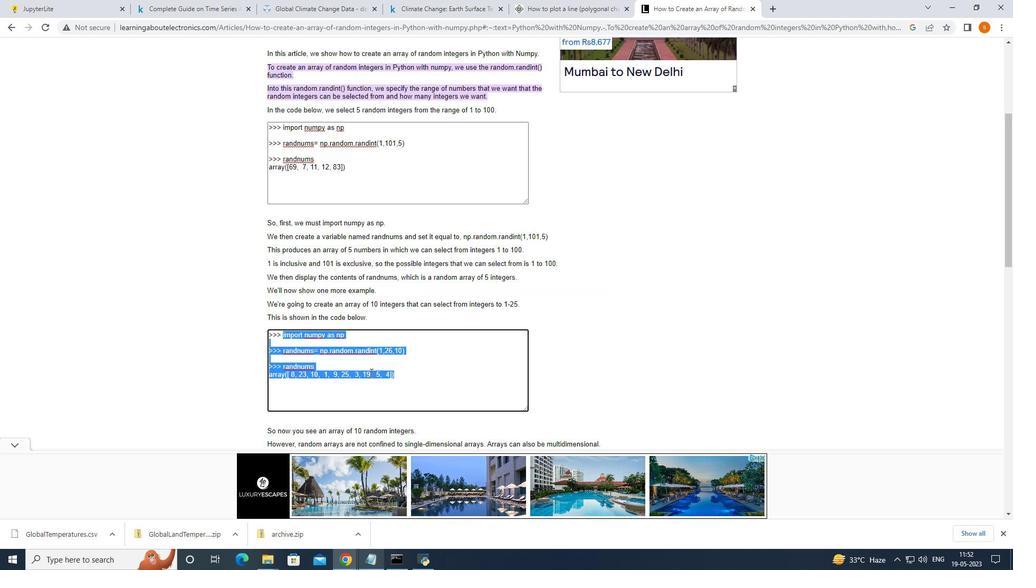 
Action: Mouse scrolled (370, 372) with delta (0, 0)
Screenshot: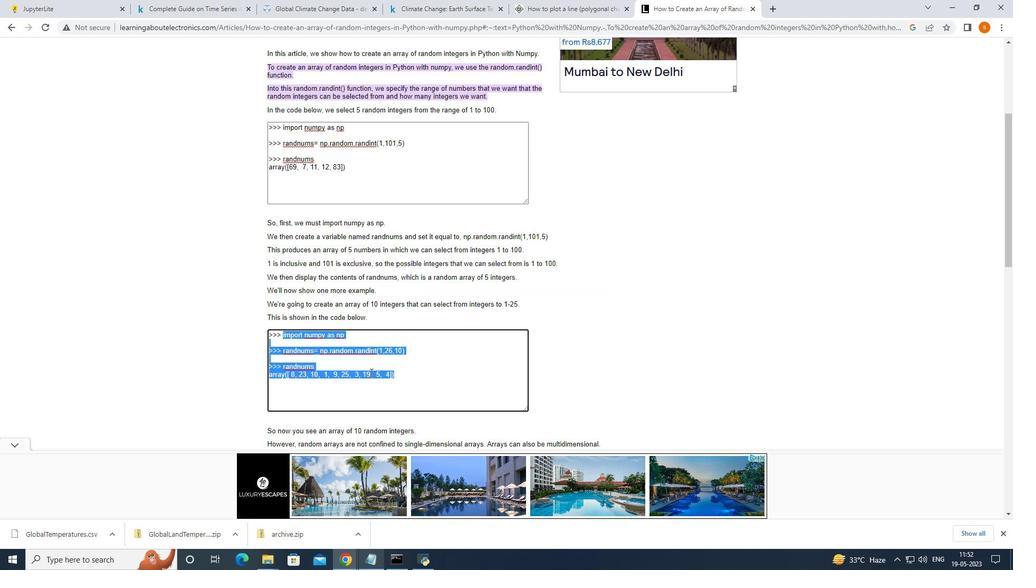 
Action: Mouse scrolled (370, 372) with delta (0, 0)
Screenshot: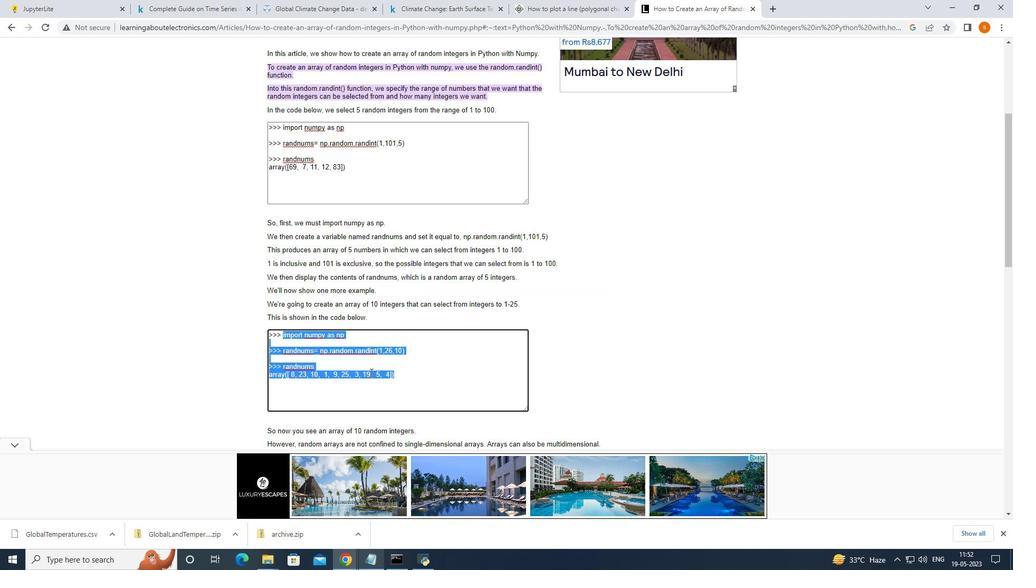 
Action: Mouse moved to (370, 373)
Screenshot: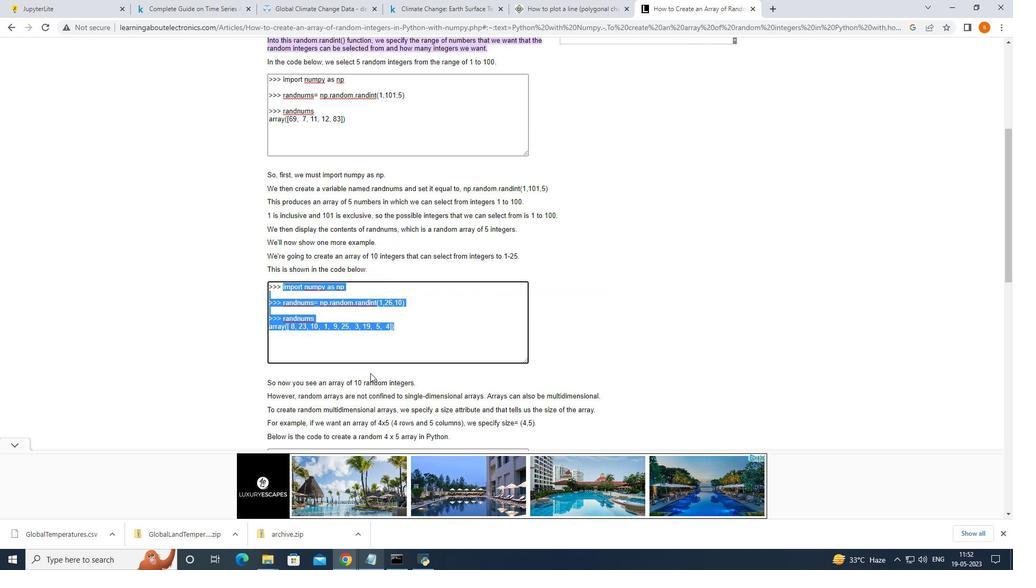 
Action: Mouse scrolled (370, 372) with delta (0, 0)
Screenshot: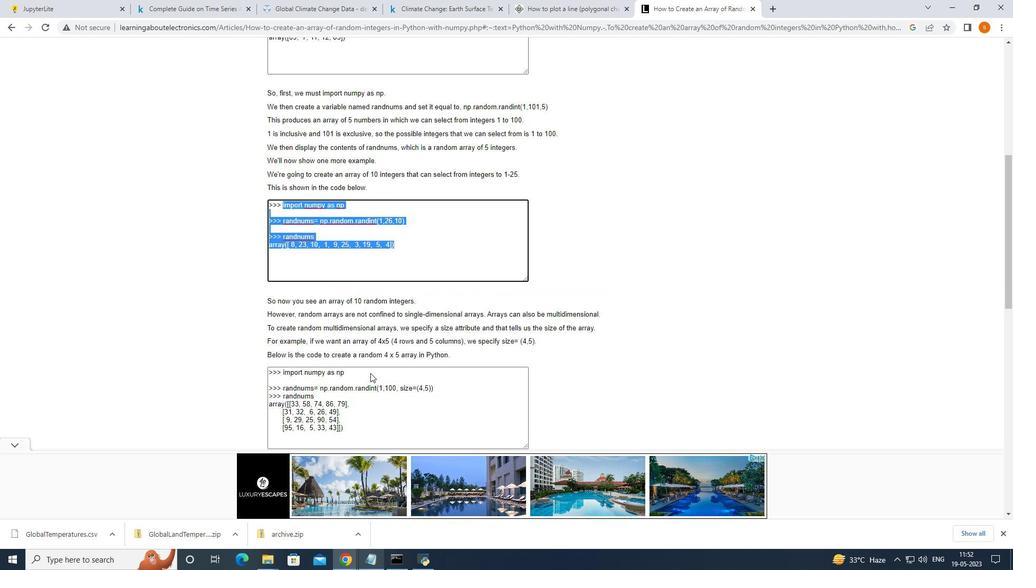 
Action: Mouse scrolled (370, 372) with delta (0, 0)
Screenshot: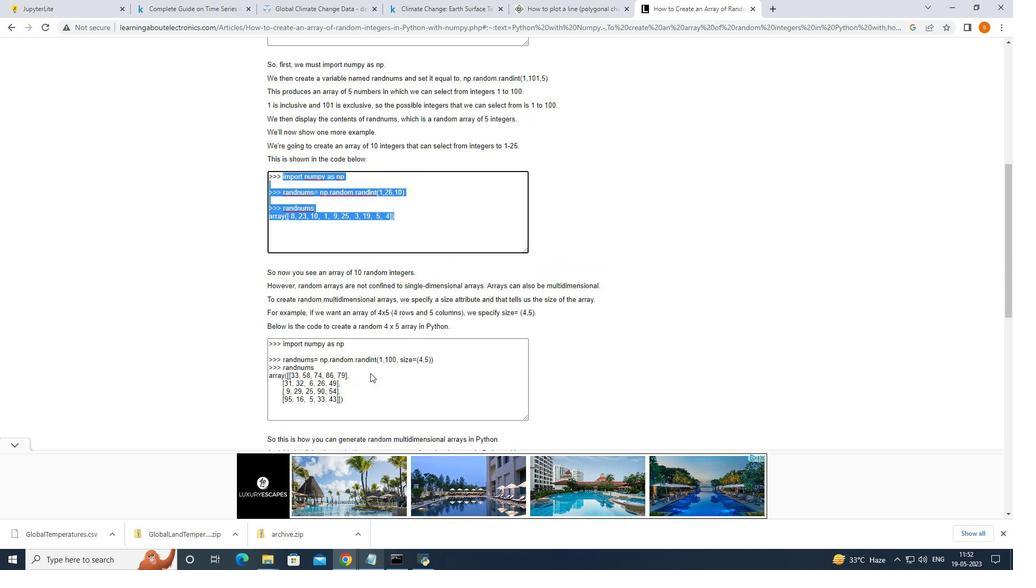 
Action: Mouse scrolled (370, 372) with delta (0, 0)
Screenshot: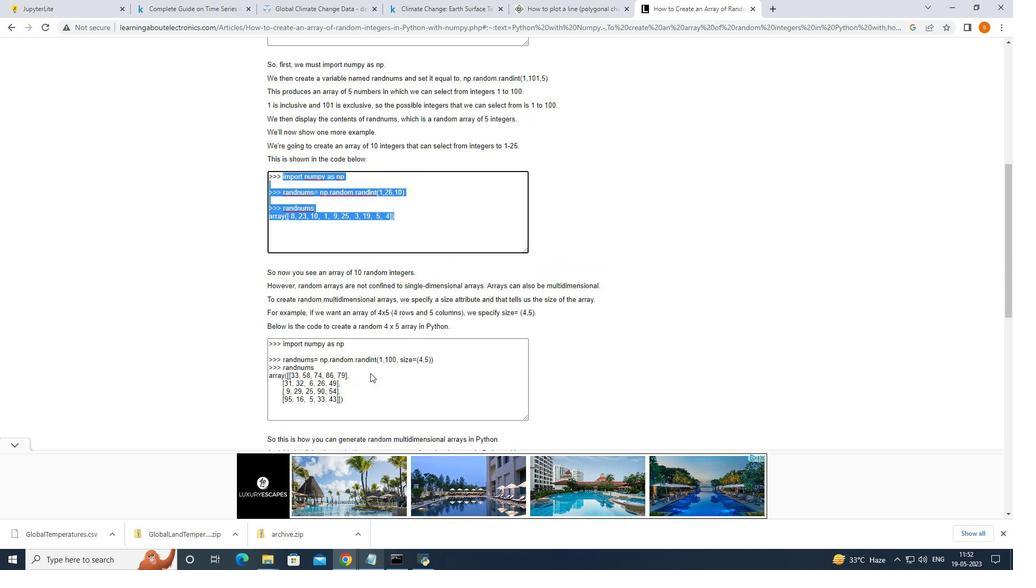 
Action: Mouse scrolled (370, 372) with delta (0, 0)
Screenshot: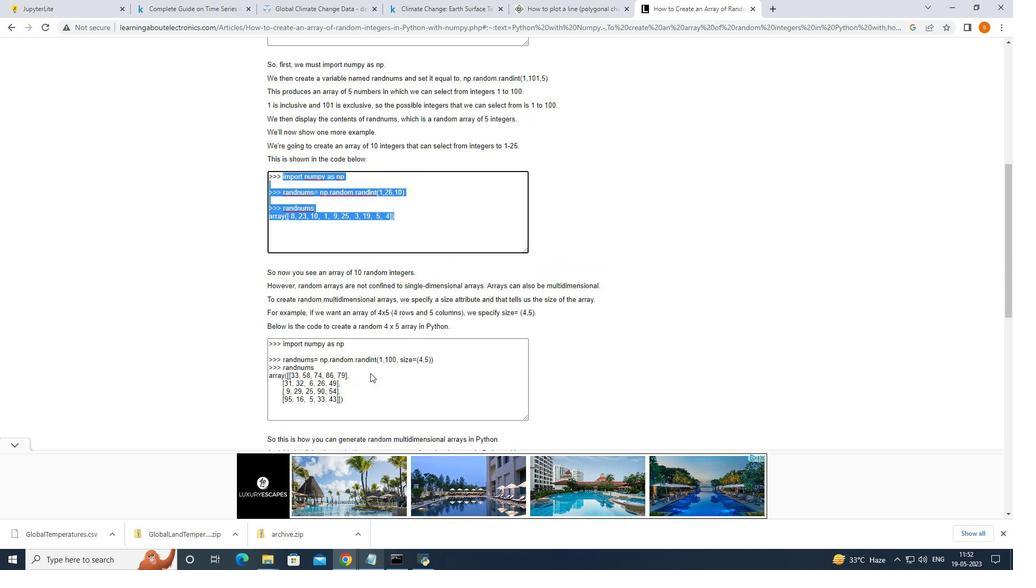 
Action: Mouse scrolled (370, 372) with delta (0, 0)
Screenshot: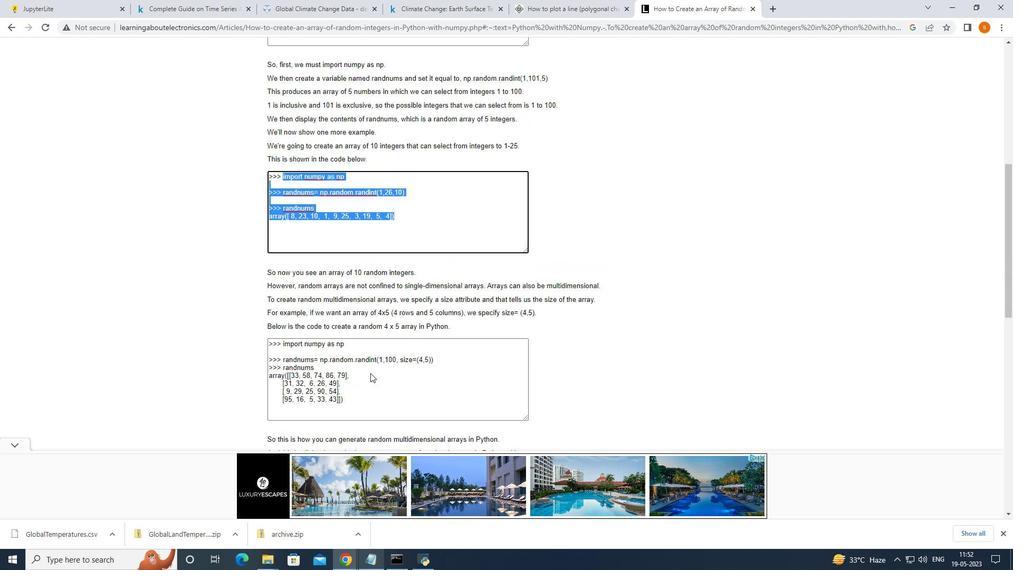 
Action: Mouse moved to (370, 373)
Screenshot: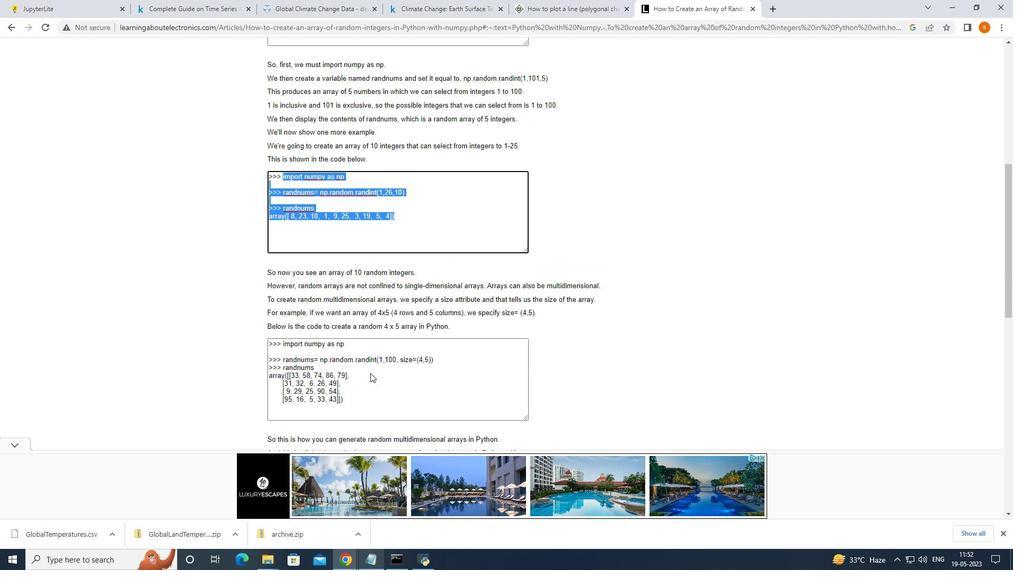 
Action: Mouse scrolled (370, 373) with delta (0, 0)
Screenshot: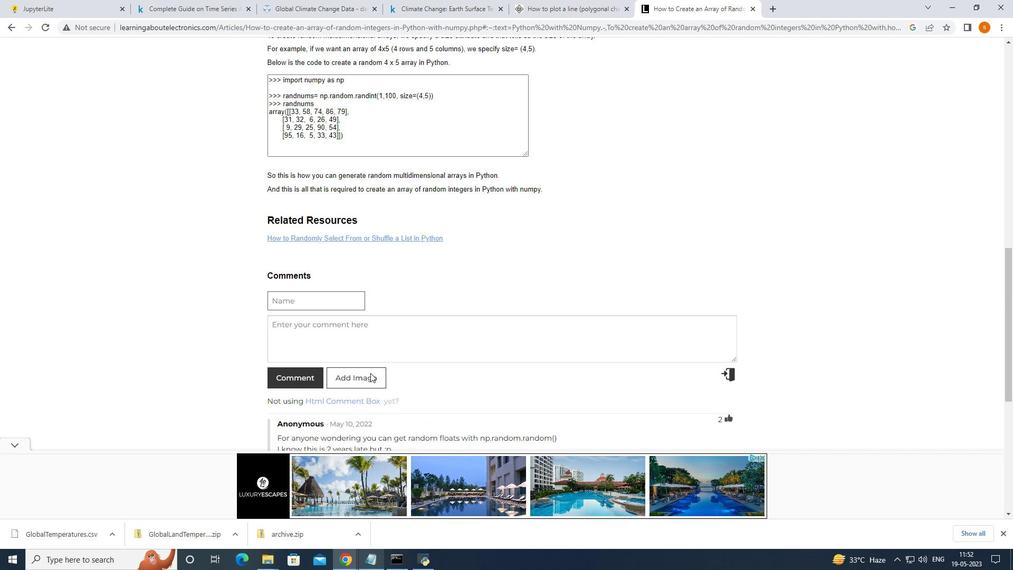 
Action: Mouse scrolled (370, 373) with delta (0, 0)
Screenshot: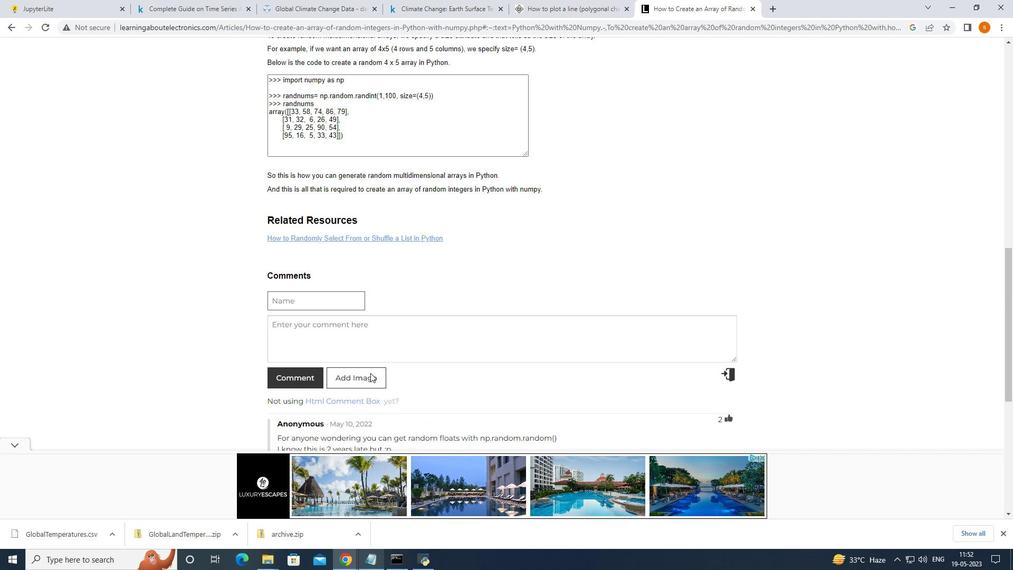 
Action: Mouse scrolled (370, 373) with delta (0, 0)
Screenshot: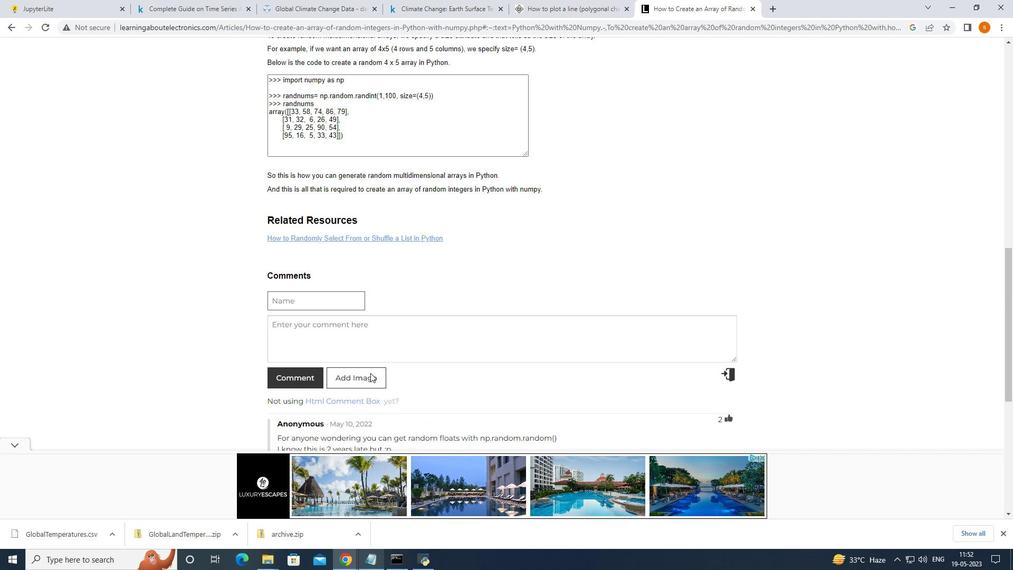 
Action: Mouse scrolled (370, 373) with delta (0, 0)
Screenshot: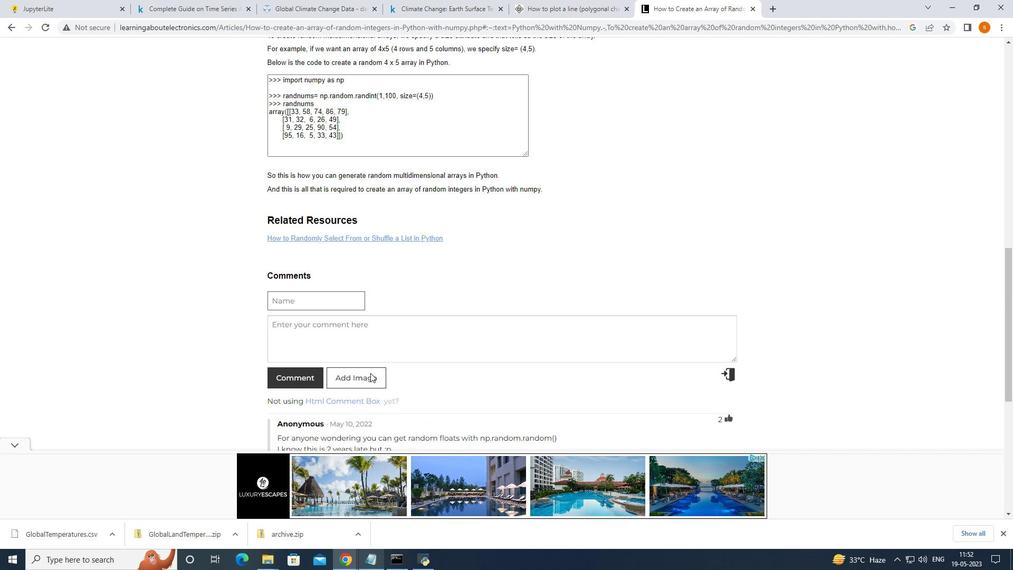 
Action: Mouse scrolled (370, 373) with delta (0, 0)
Screenshot: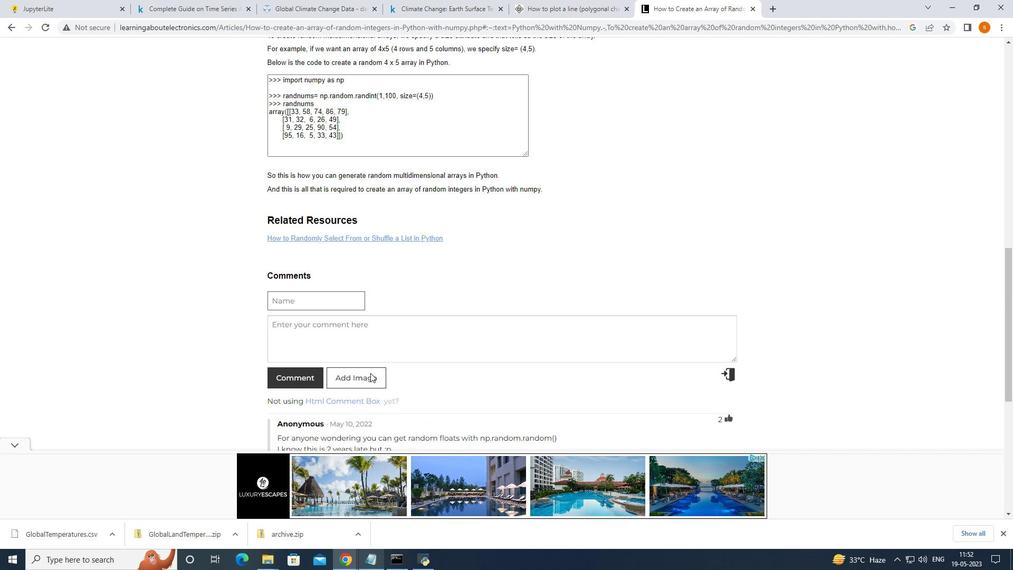 
Action: Mouse moved to (371, 371)
Screenshot: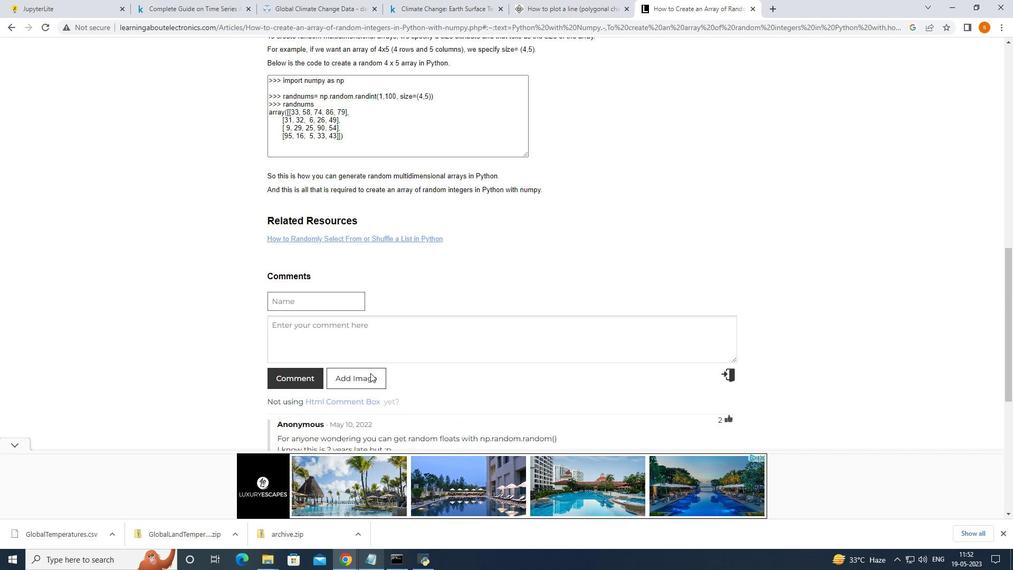 
Action: Mouse scrolled (371, 372) with delta (0, 0)
Screenshot: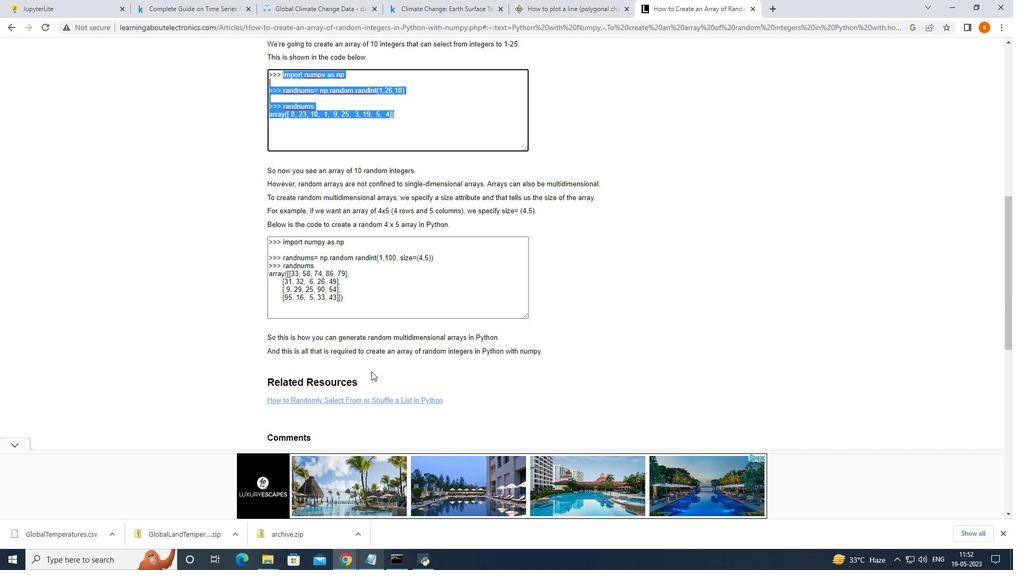 
Action: Mouse scrolled (371, 372) with delta (0, 0)
Screenshot: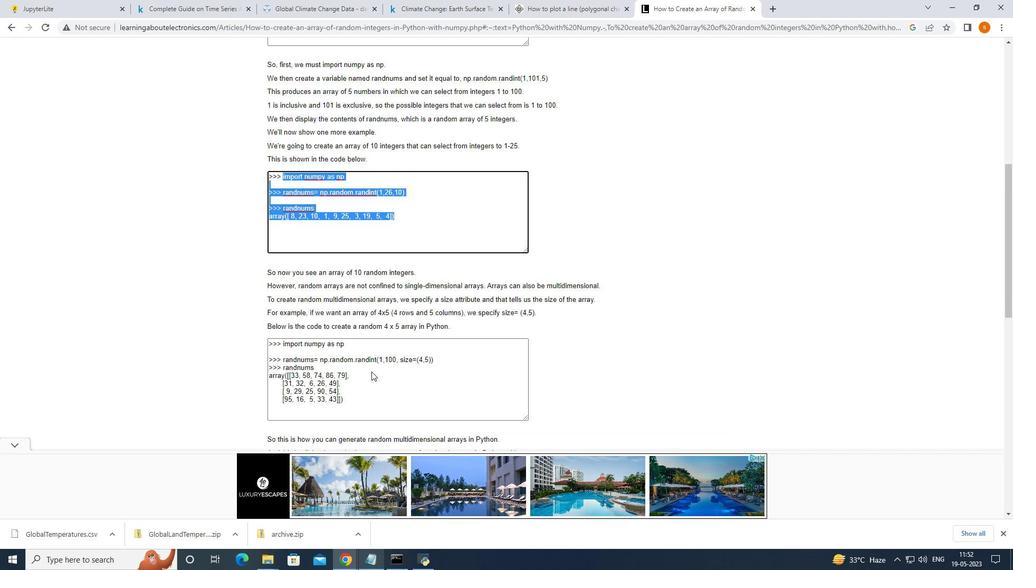 
Action: Mouse scrolled (371, 372) with delta (0, 0)
Screenshot: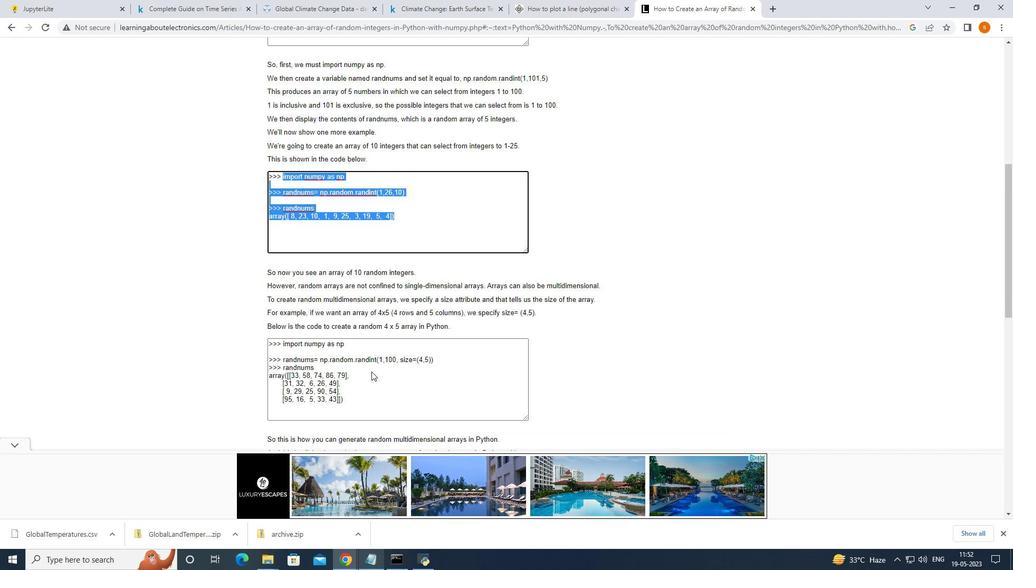 
Action: Mouse scrolled (371, 372) with delta (0, 0)
Screenshot: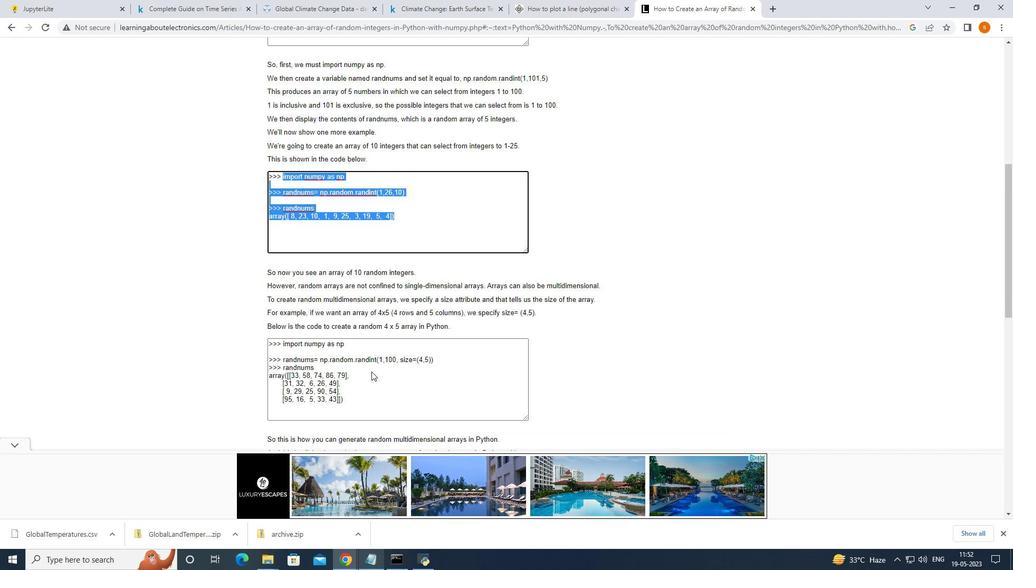 
Action: Mouse scrolled (371, 372) with delta (0, 0)
Screenshot: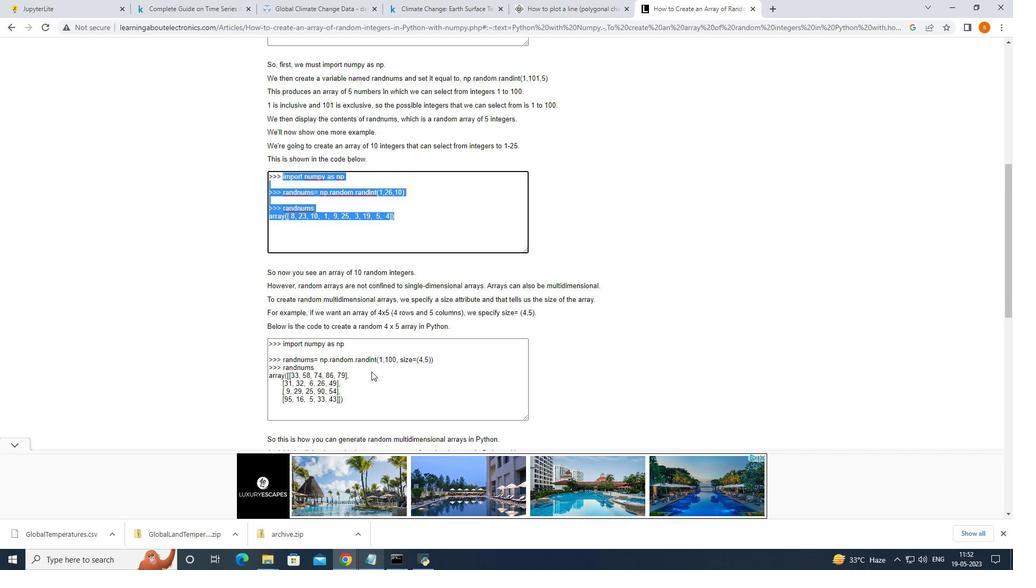 
Action: Mouse moved to (371, 370)
Screenshot: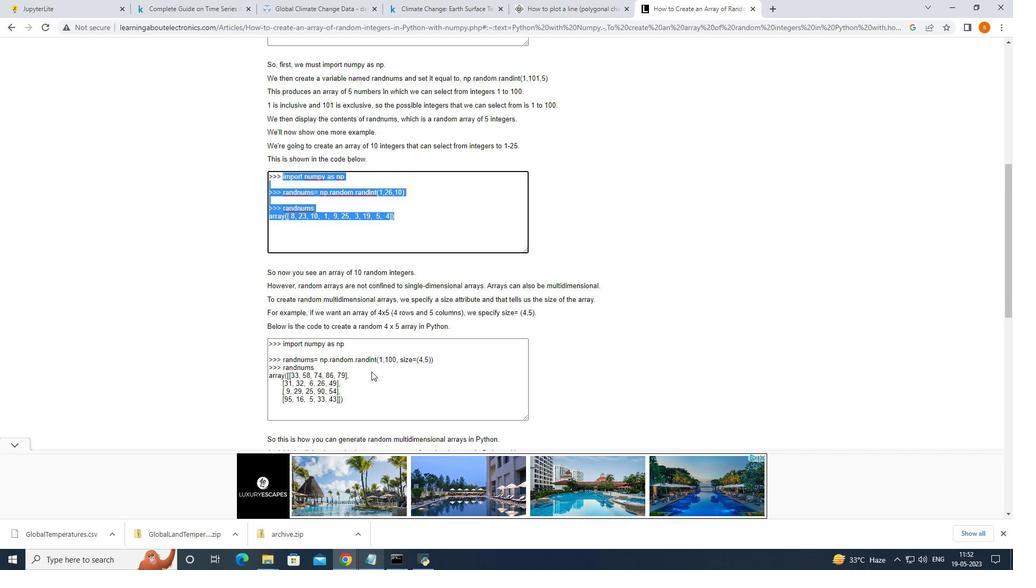 
Action: Mouse scrolled (371, 371) with delta (0, 0)
Screenshot: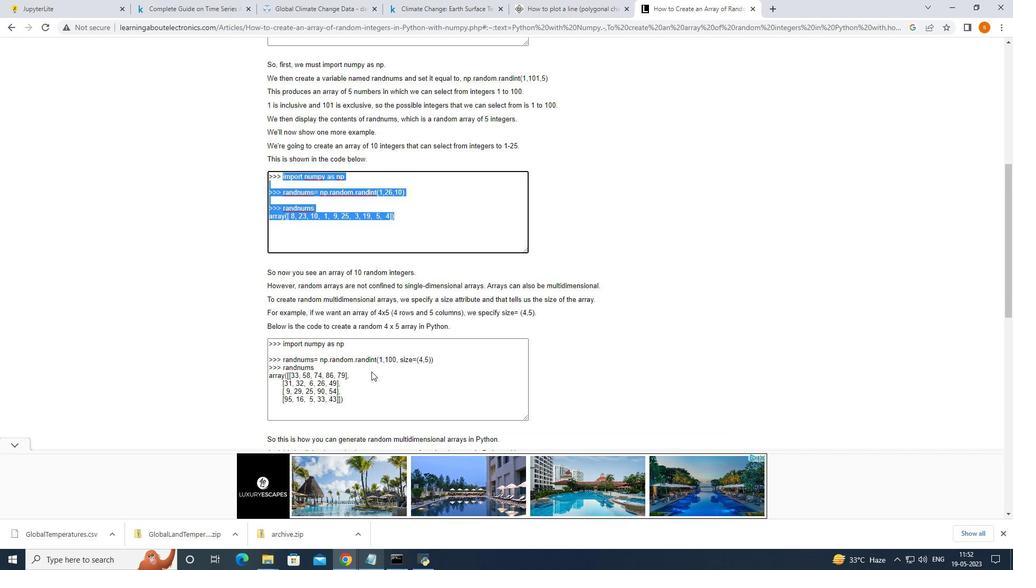 
Action: Mouse moved to (364, 330)
Screenshot: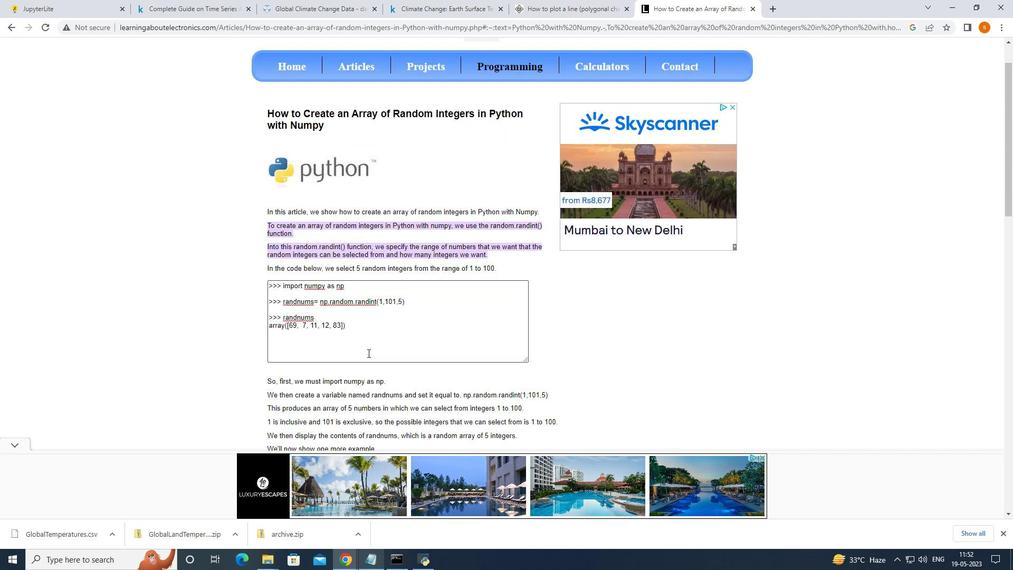 
Action: Mouse scrolled (364, 330) with delta (0, 0)
Screenshot: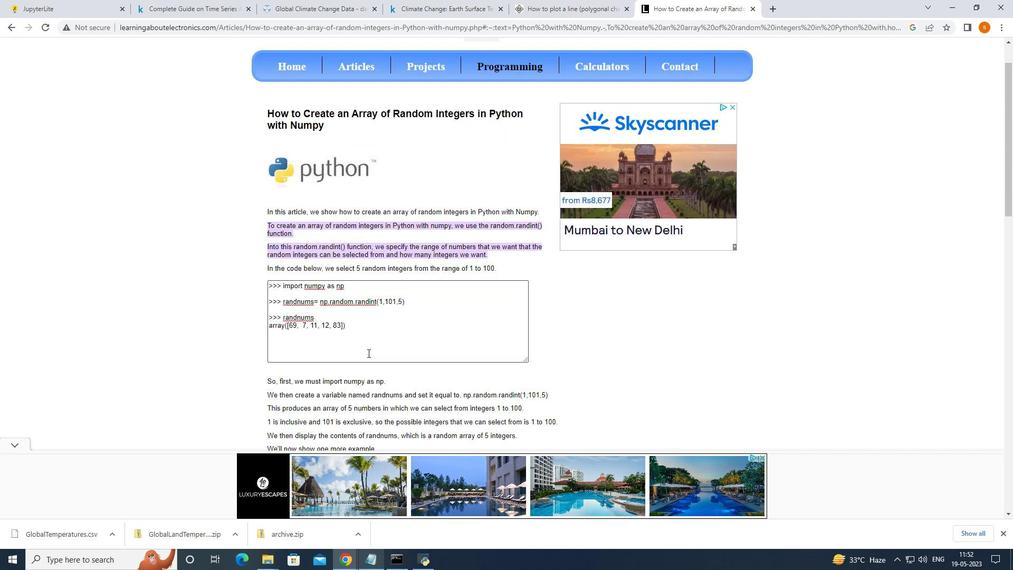 
Action: Mouse moved to (364, 329)
Screenshot: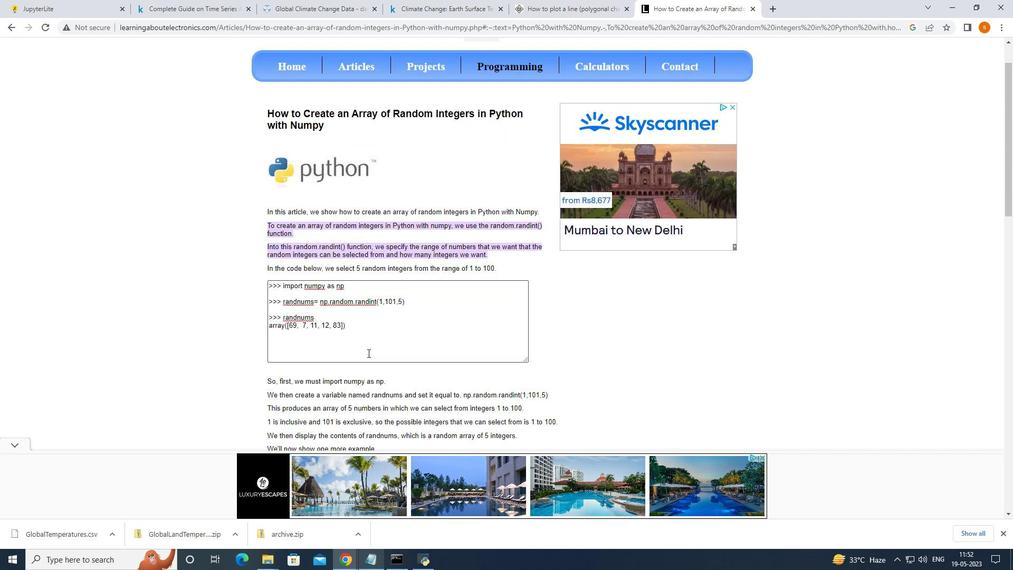 
Action: Mouse scrolled (364, 330) with delta (0, 0)
Screenshot: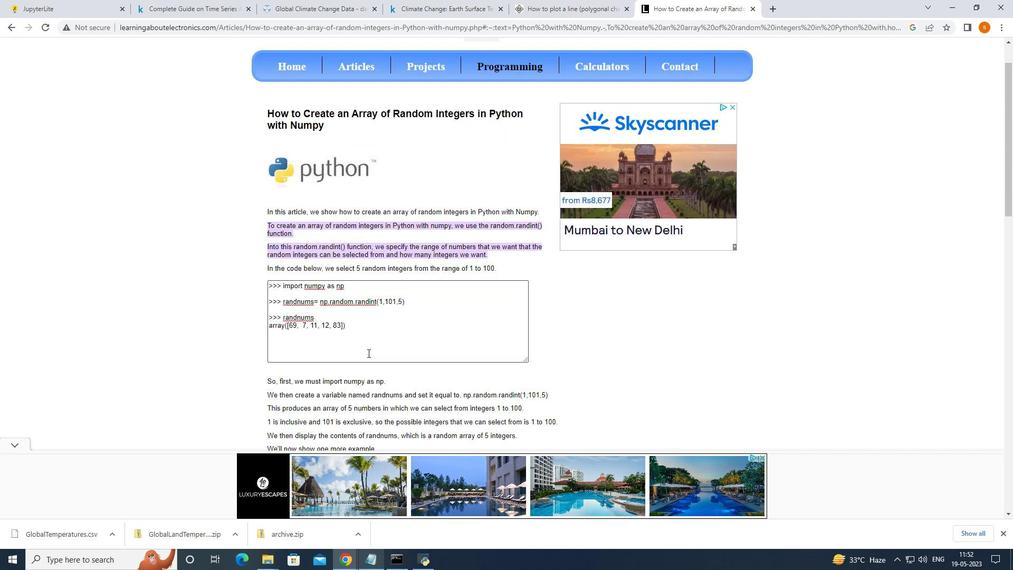 
Action: Mouse scrolled (364, 330) with delta (0, 0)
Screenshot: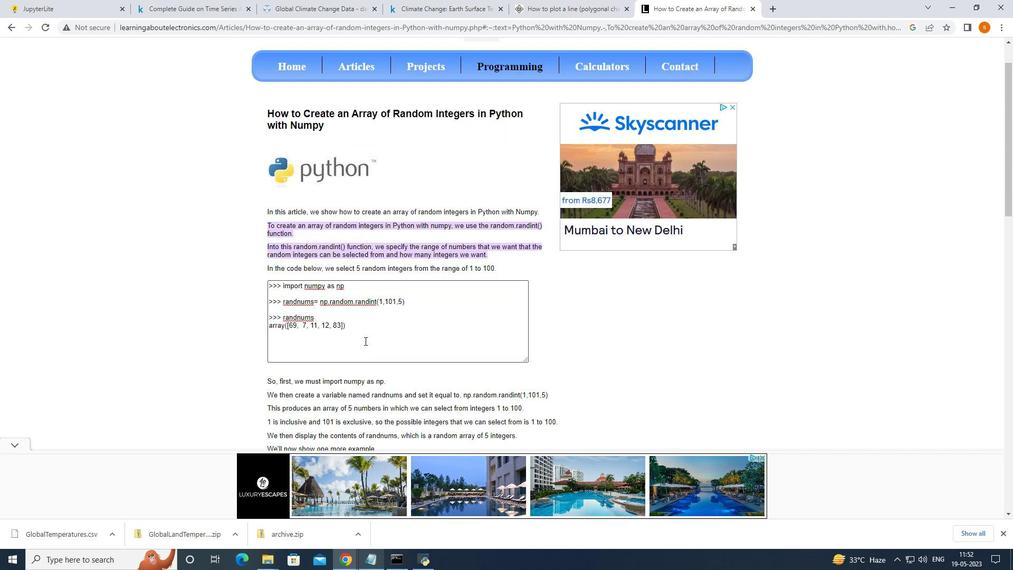 
Action: Mouse scrolled (364, 330) with delta (0, 0)
Screenshot: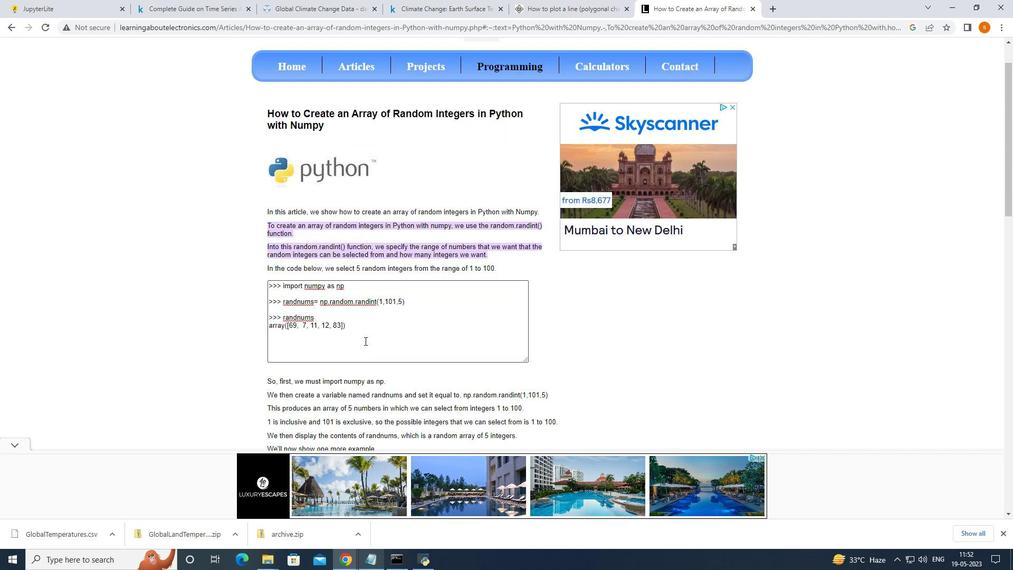 
Action: Mouse scrolled (364, 330) with delta (0, 0)
Screenshot: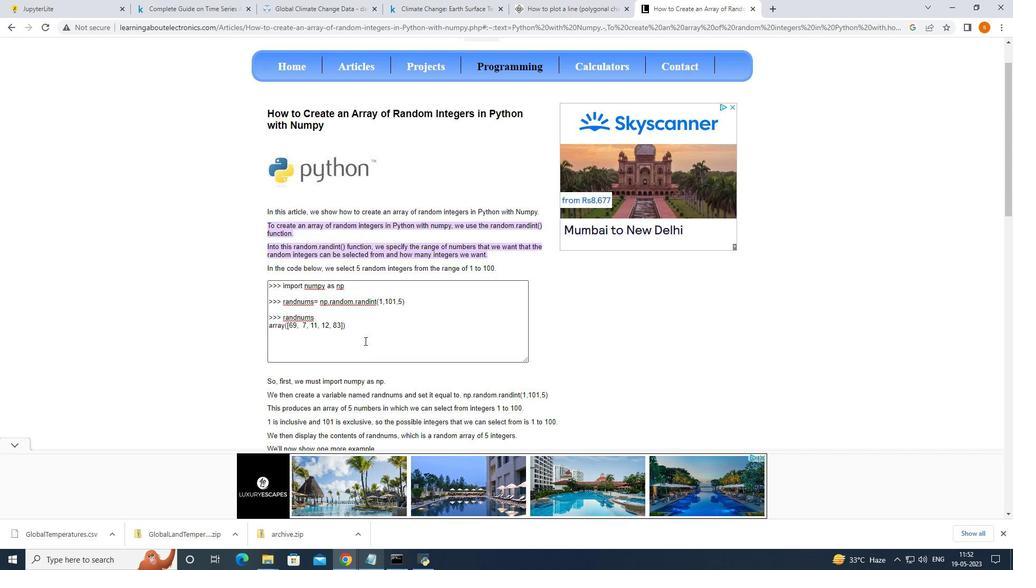 
Action: Mouse moved to (7, 27)
Screenshot: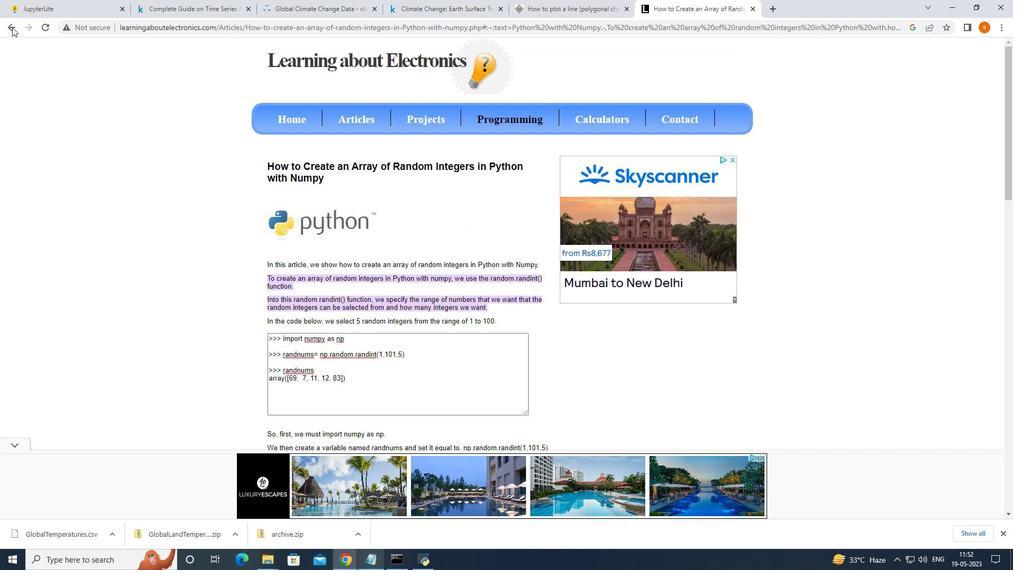 
Action: Mouse pressed left at (7, 27)
Screenshot: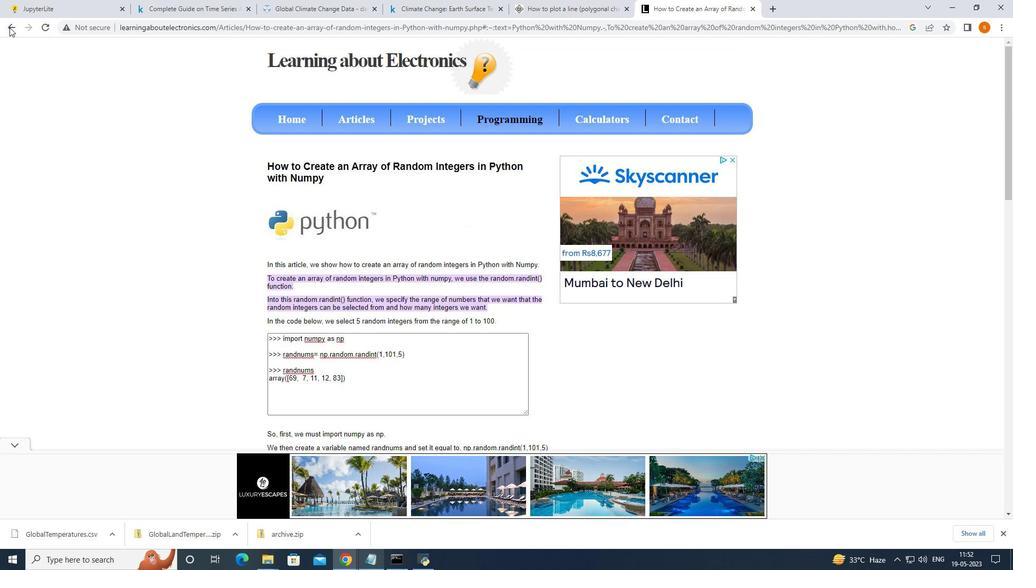 
Action: Mouse moved to (320, 209)
Screenshot: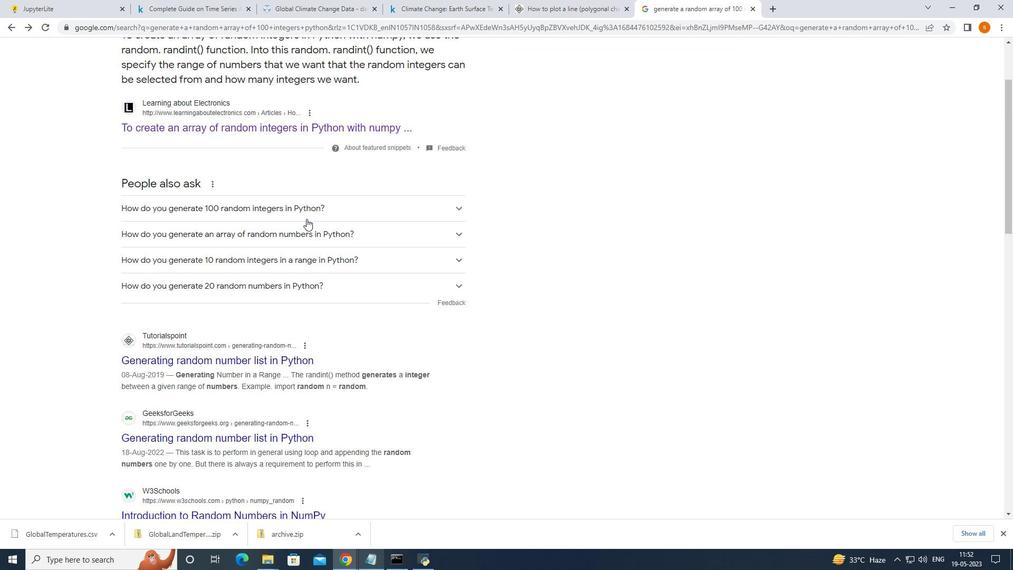 
Action: Mouse pressed left at (320, 209)
Screenshot: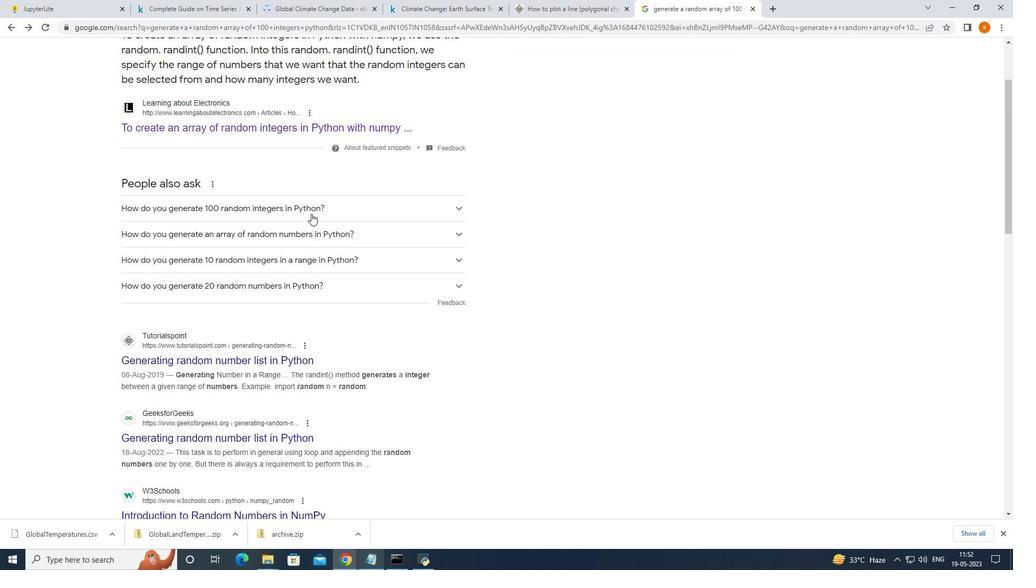 
Action: Mouse moved to (320, 301)
Screenshot: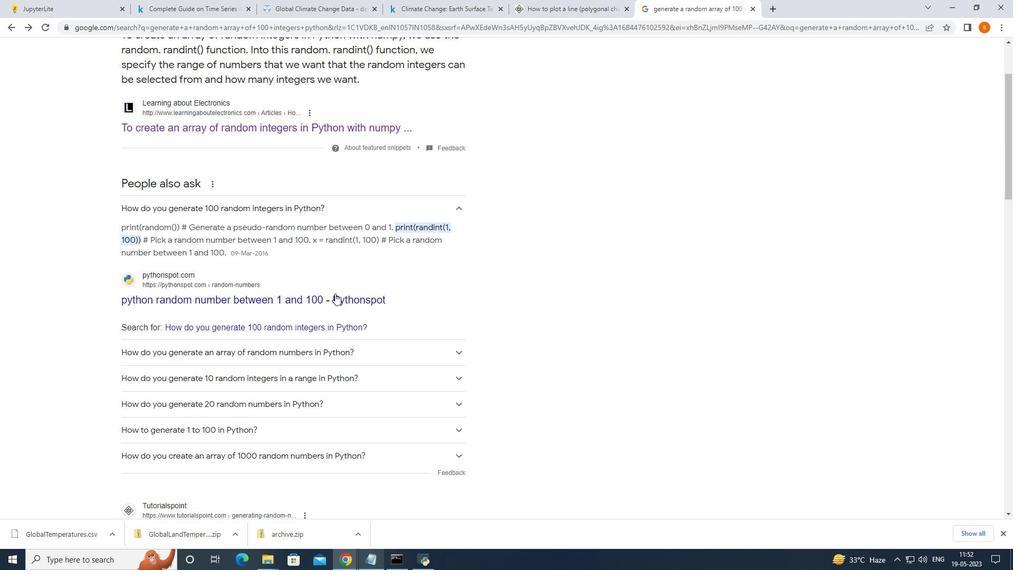 
Action: Mouse pressed left at (320, 301)
Screenshot: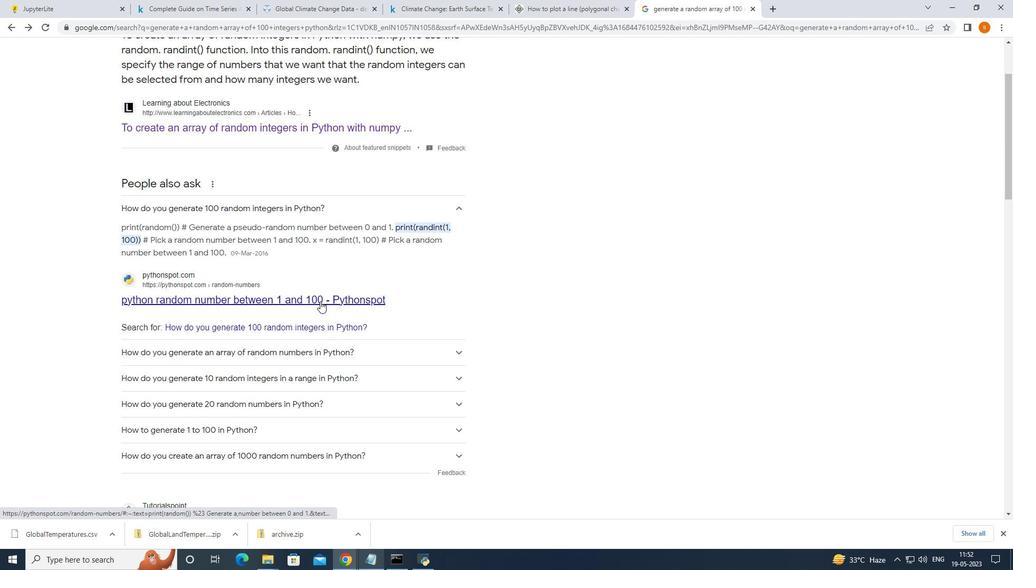 
Action: Mouse moved to (510, 281)
Screenshot: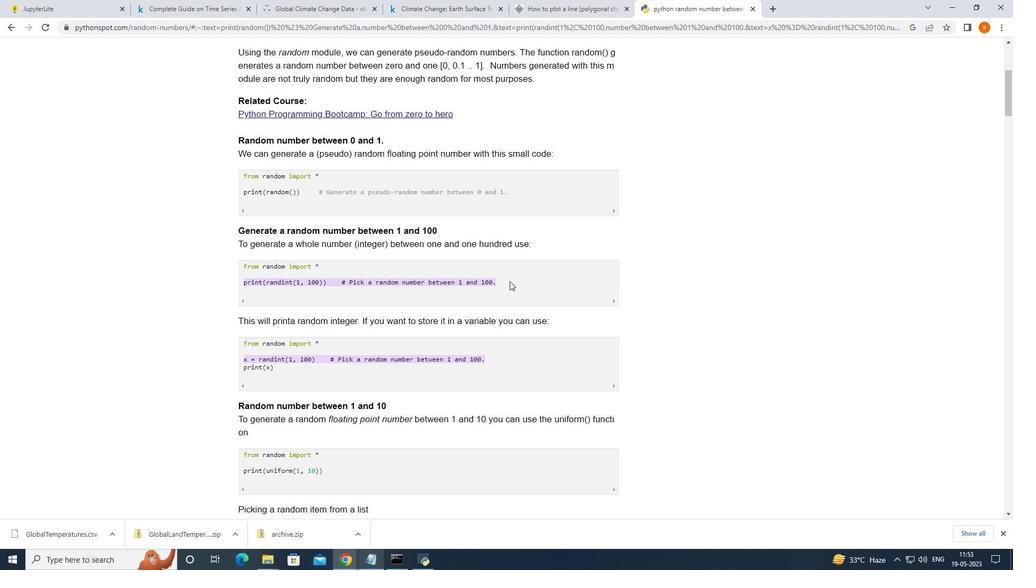 
Action: Mouse pressed left at (510, 281)
Screenshot: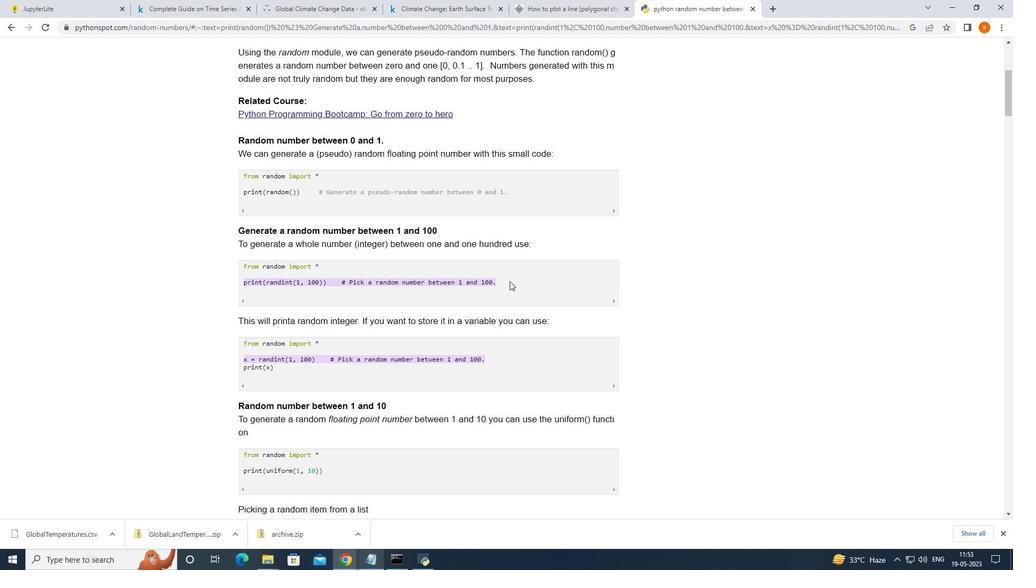 
Action: Mouse moved to (162, 280)
Screenshot: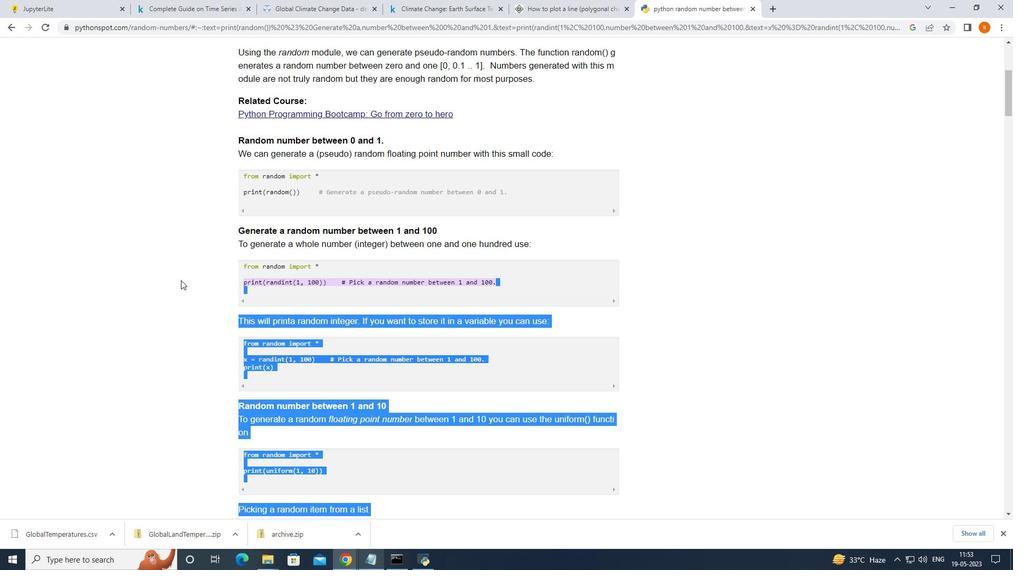 
Action: Mouse pressed left at (162, 280)
Screenshot: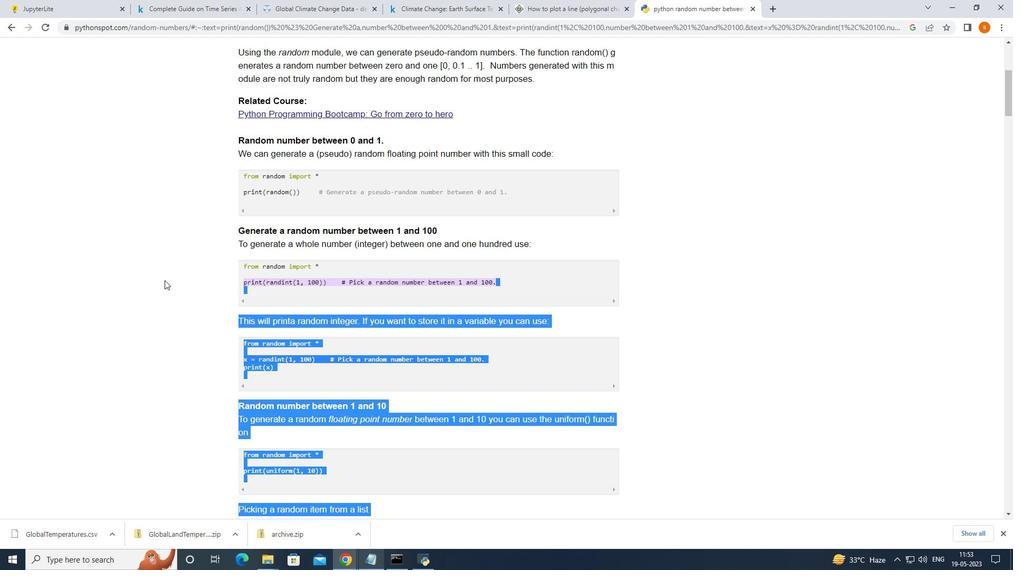 
Action: Mouse moved to (294, 302)
Screenshot: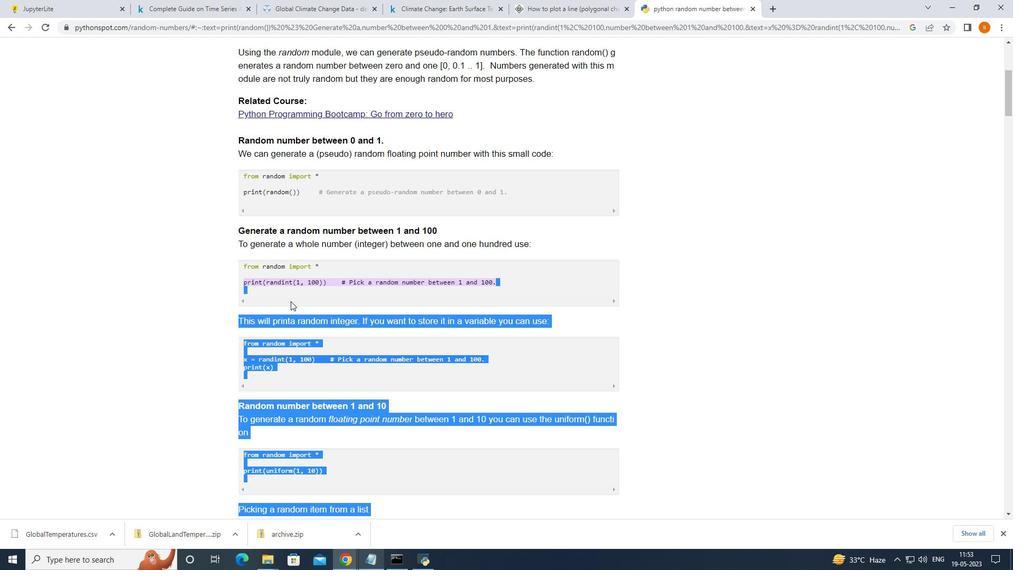 
Action: Mouse pressed left at (294, 302)
Screenshot: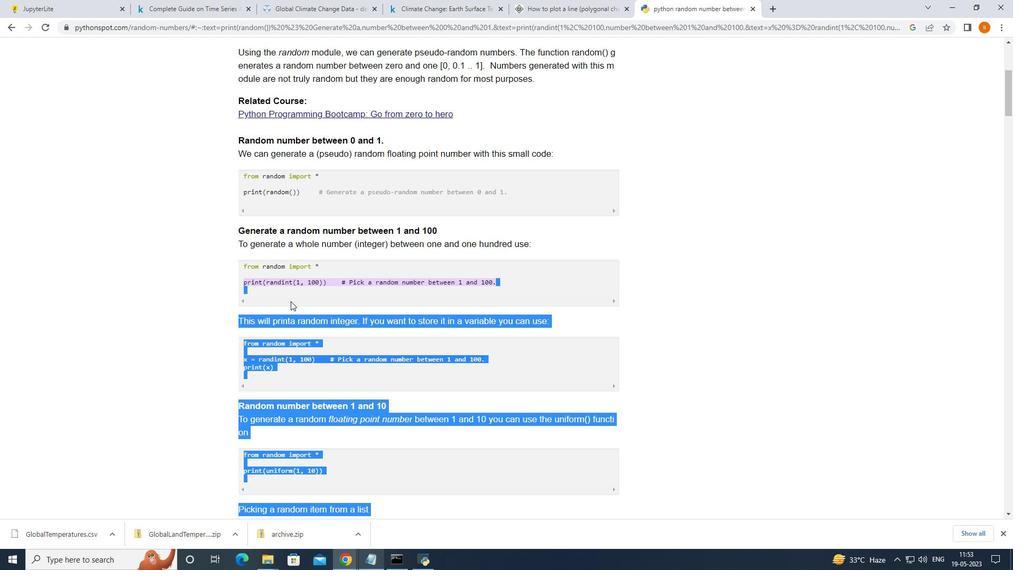 
Action: Mouse moved to (288, 290)
Screenshot: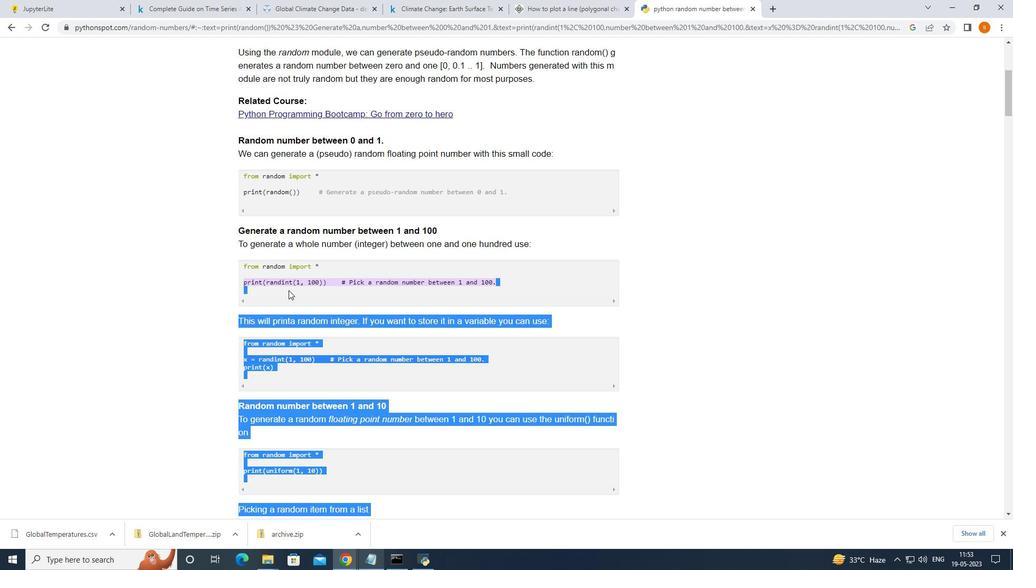 
Action: Mouse pressed left at (288, 290)
Screenshot: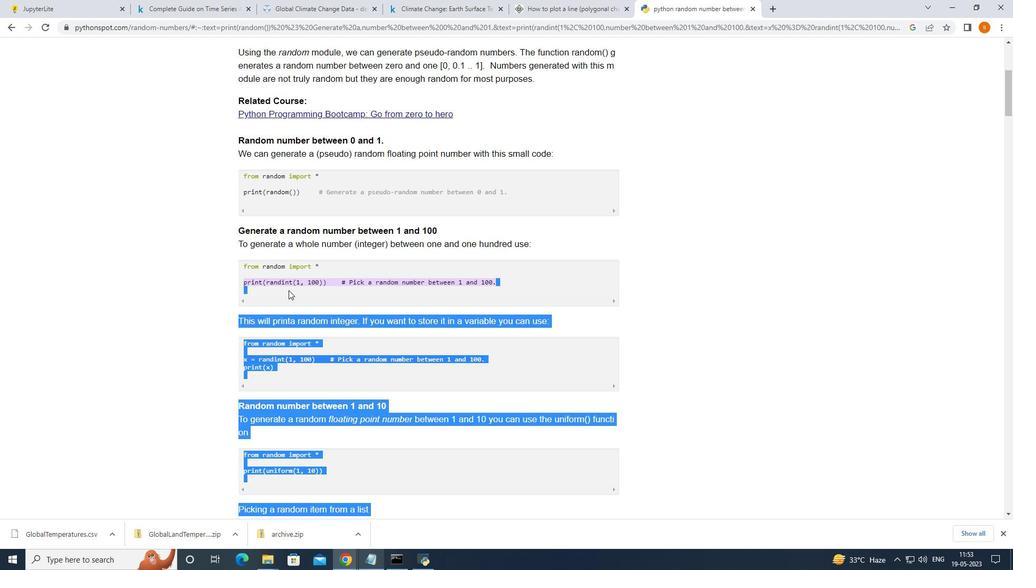 
Action: Mouse pressed left at (288, 290)
Screenshot: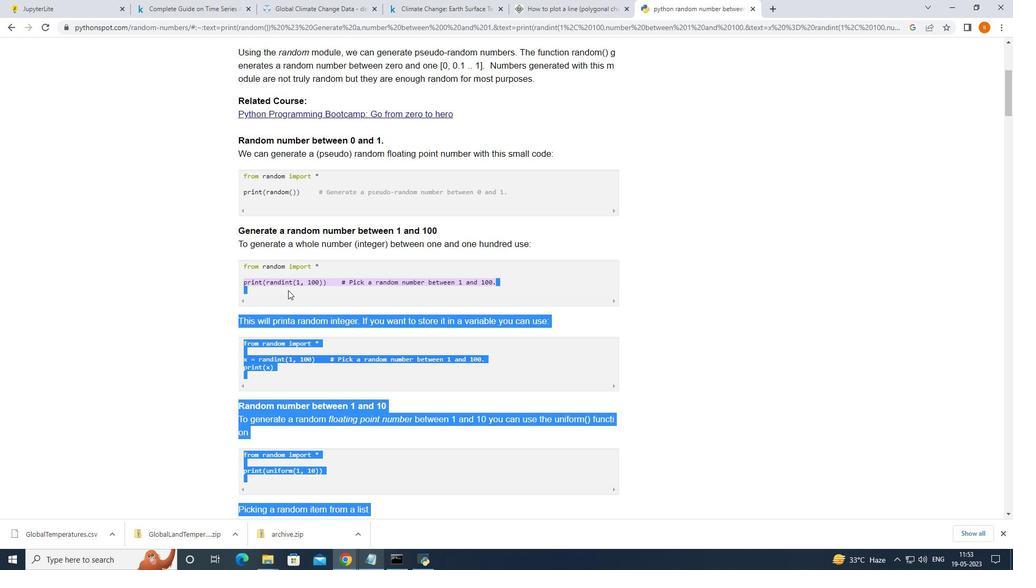 
Action: Mouse moved to (243, 263)
Screenshot: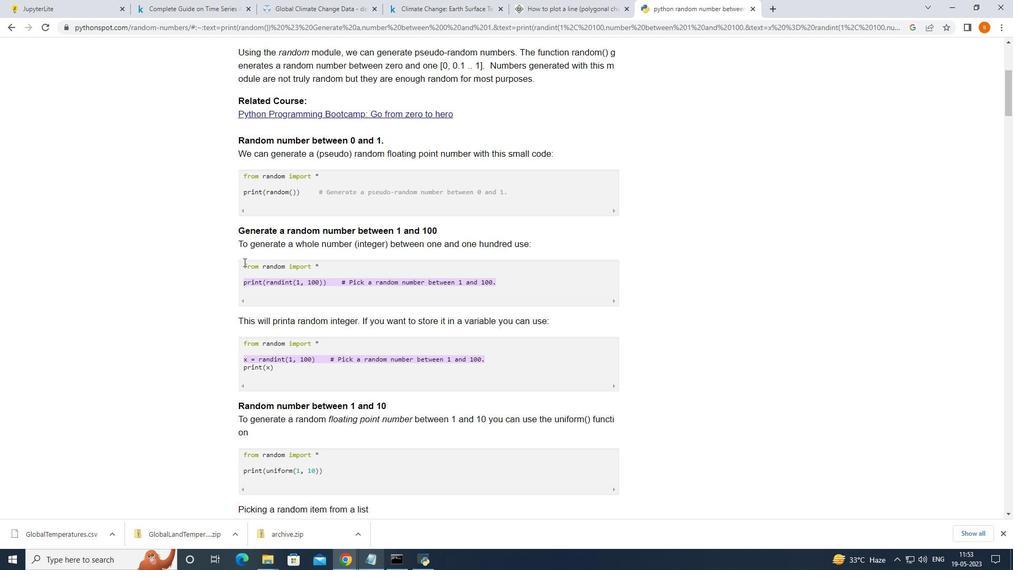 
Action: Mouse pressed left at (243, 263)
Screenshot: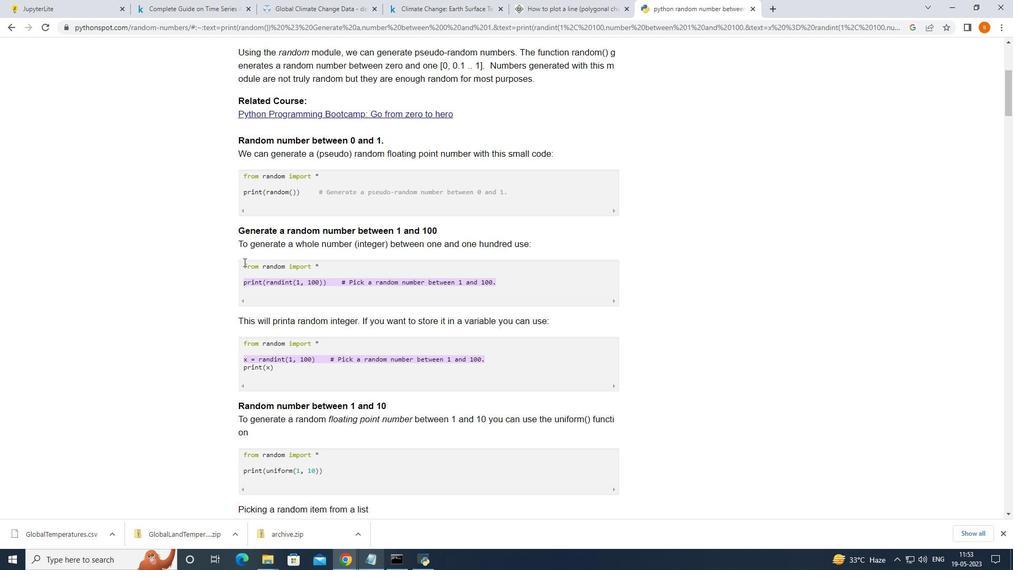 
Action: Mouse moved to (509, 274)
Screenshot: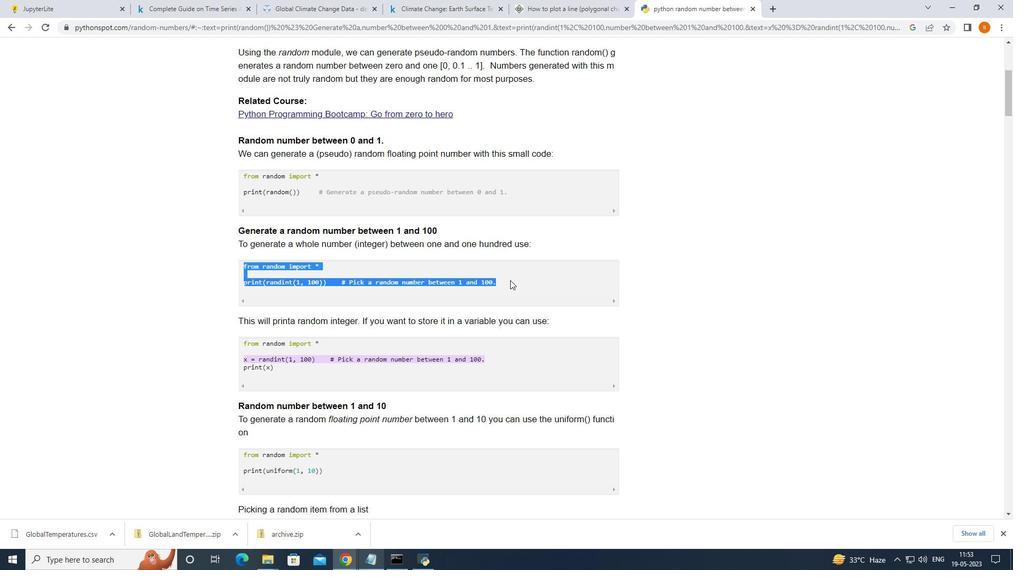 
Action: Key pressed ctrl+C
Screenshot: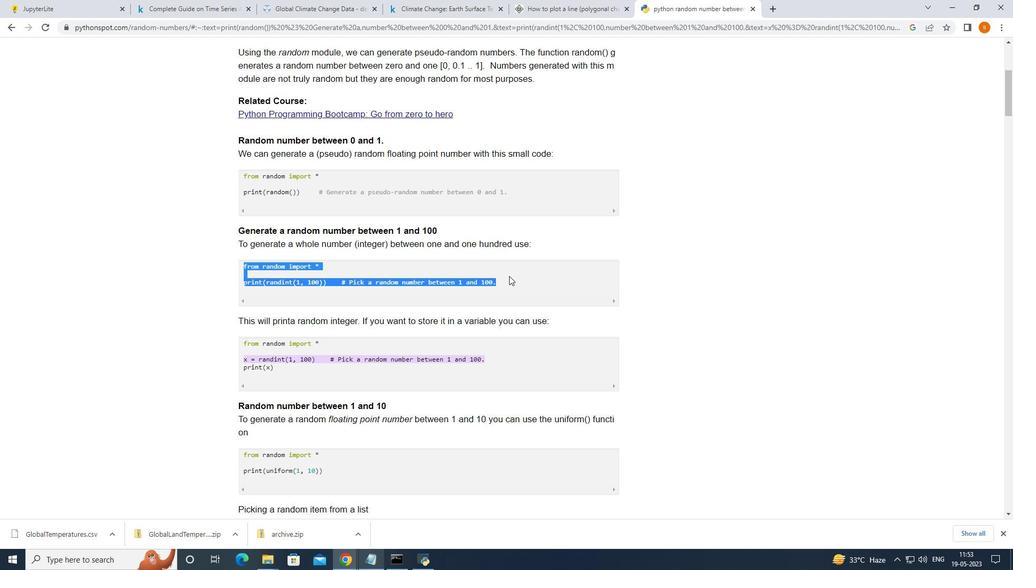 
Action: Mouse moved to (67, 0)
Screenshot: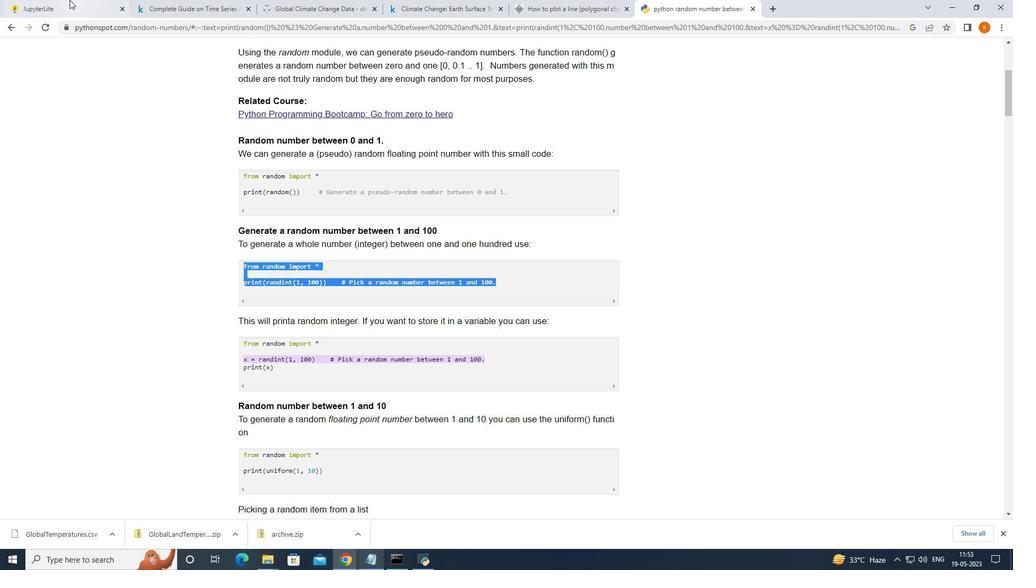 
Action: Mouse pressed left at (67, 0)
Screenshot: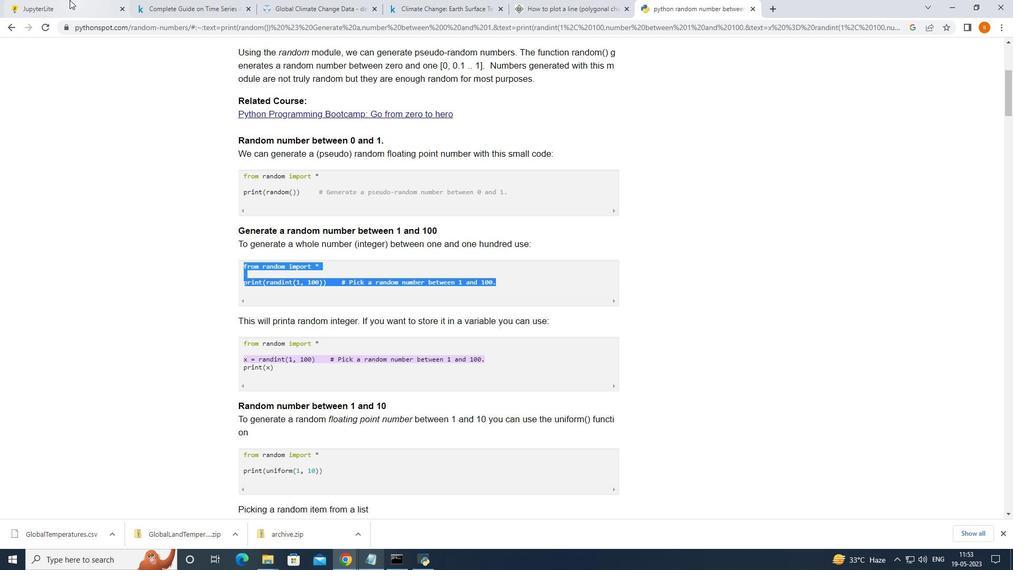 
Action: Mouse moved to (502, 405)
Screenshot: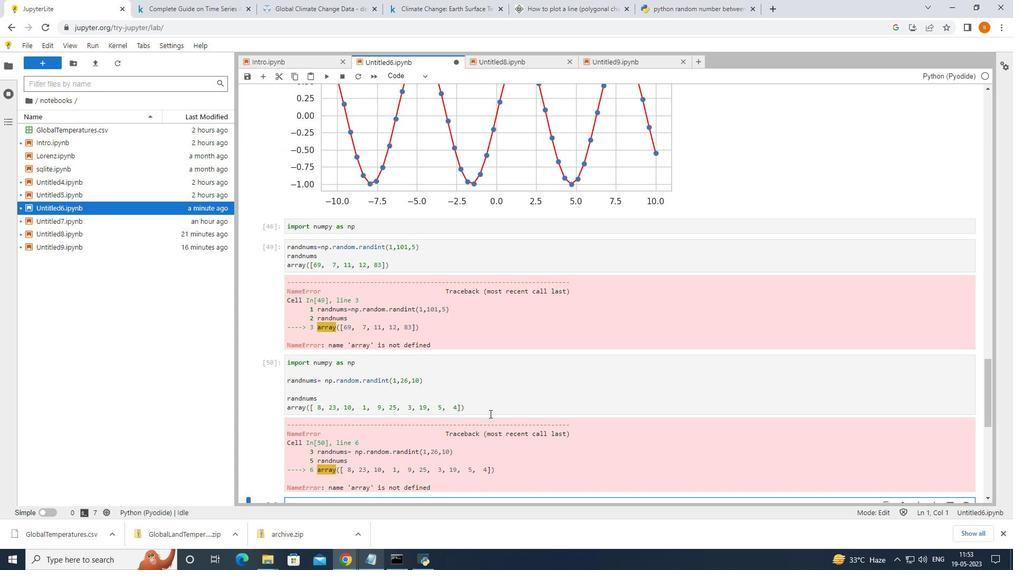 
Action: Mouse scrolled (502, 405) with delta (0, 0)
Screenshot: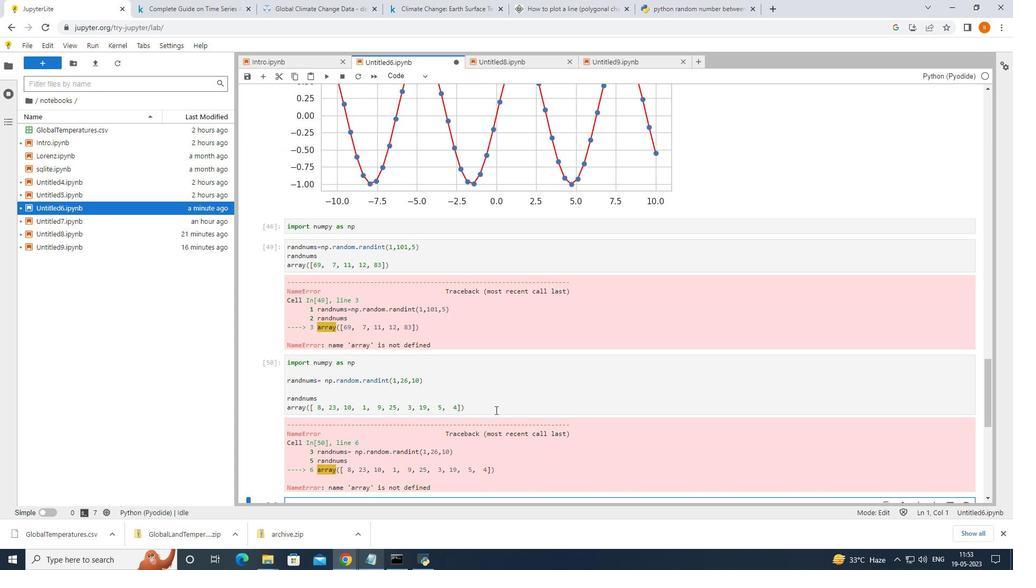 
Action: Mouse scrolled (502, 405) with delta (0, 0)
Screenshot: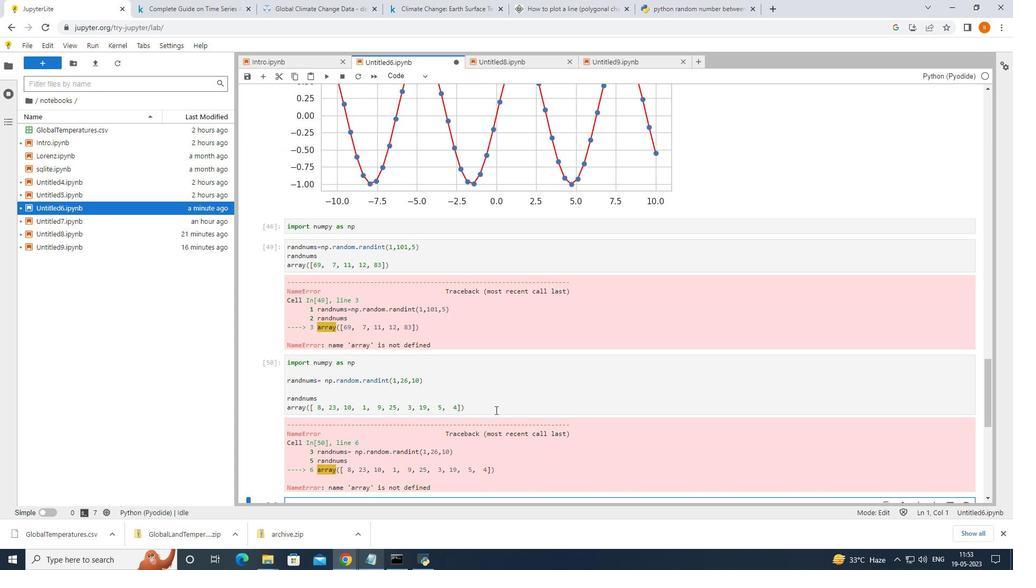 
Action: Mouse scrolled (502, 405) with delta (0, 0)
Screenshot: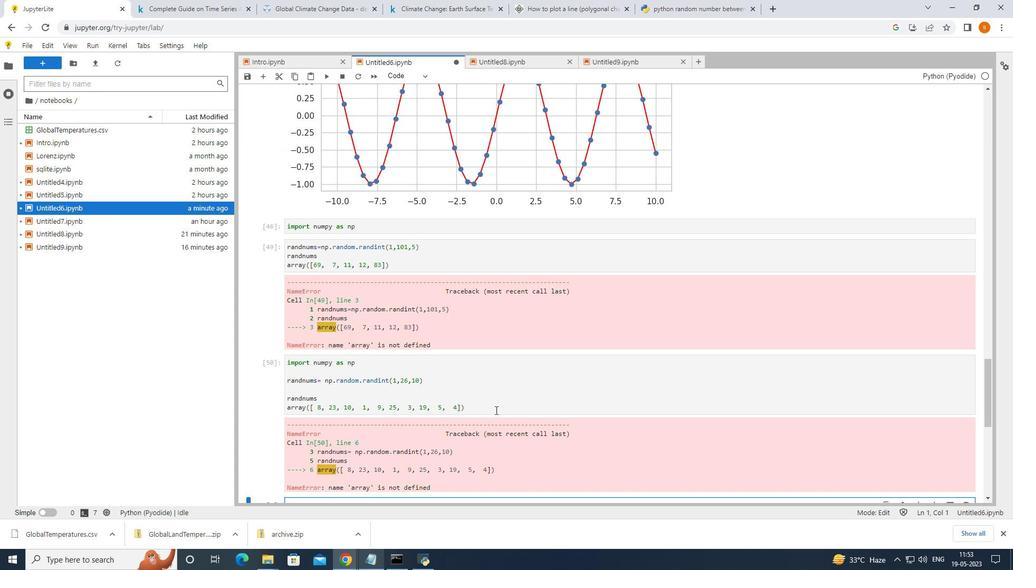 
Action: Mouse scrolled (502, 405) with delta (0, 0)
Screenshot: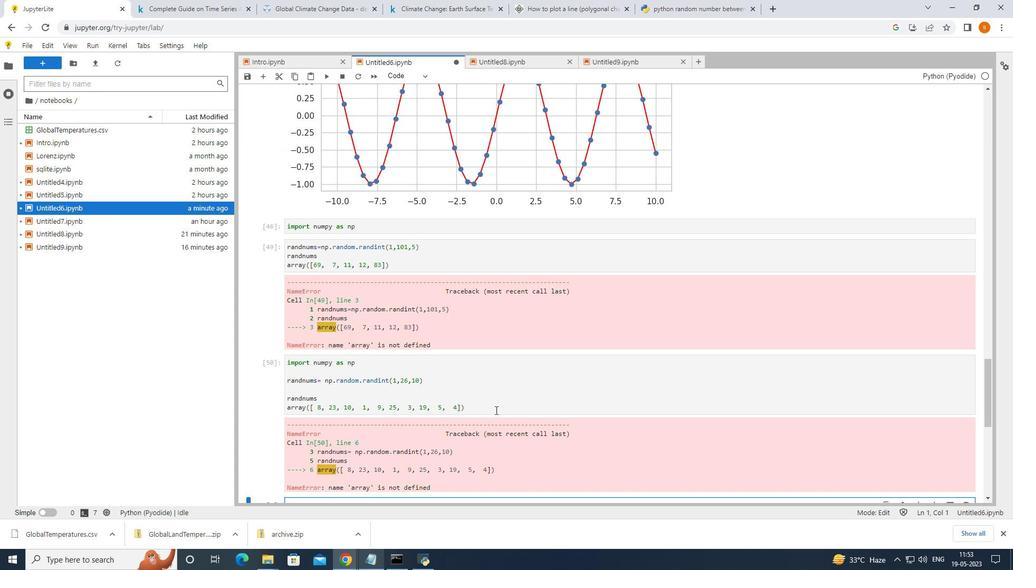 
Action: Mouse scrolled (502, 405) with delta (0, 0)
Screenshot: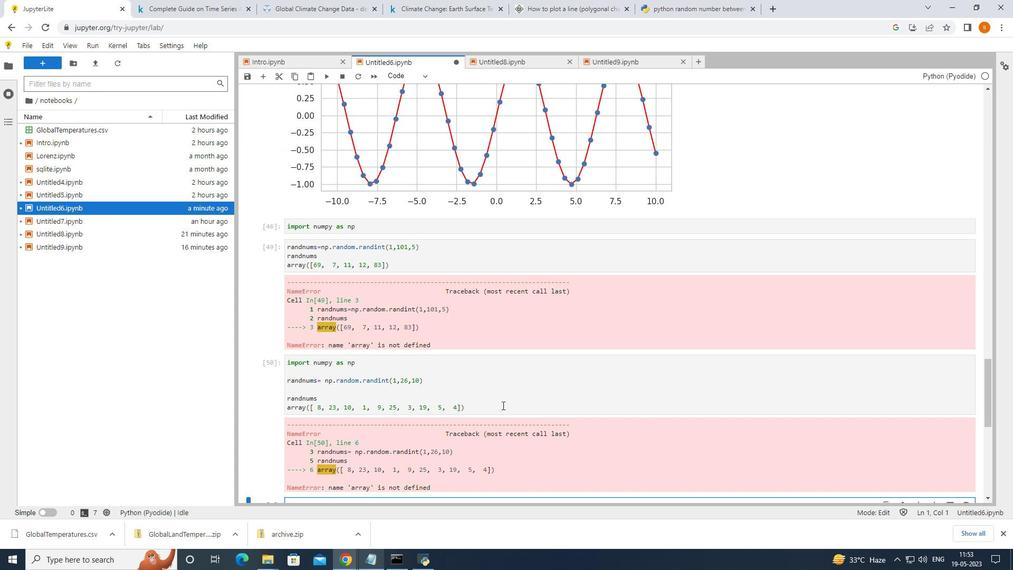 
Action: Mouse scrolled (502, 405) with delta (0, 0)
Screenshot: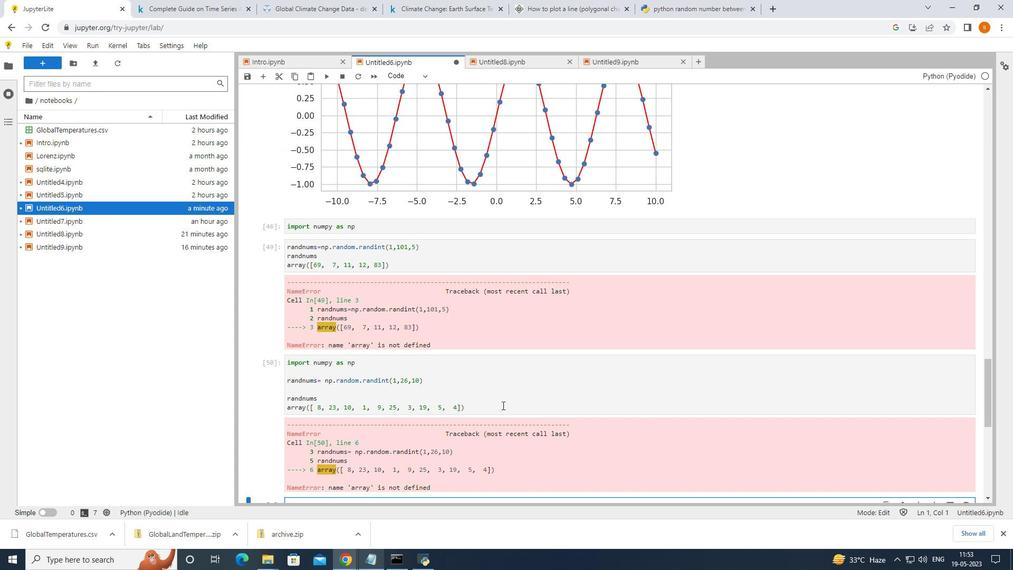 
Action: Mouse moved to (483, 392)
Screenshot: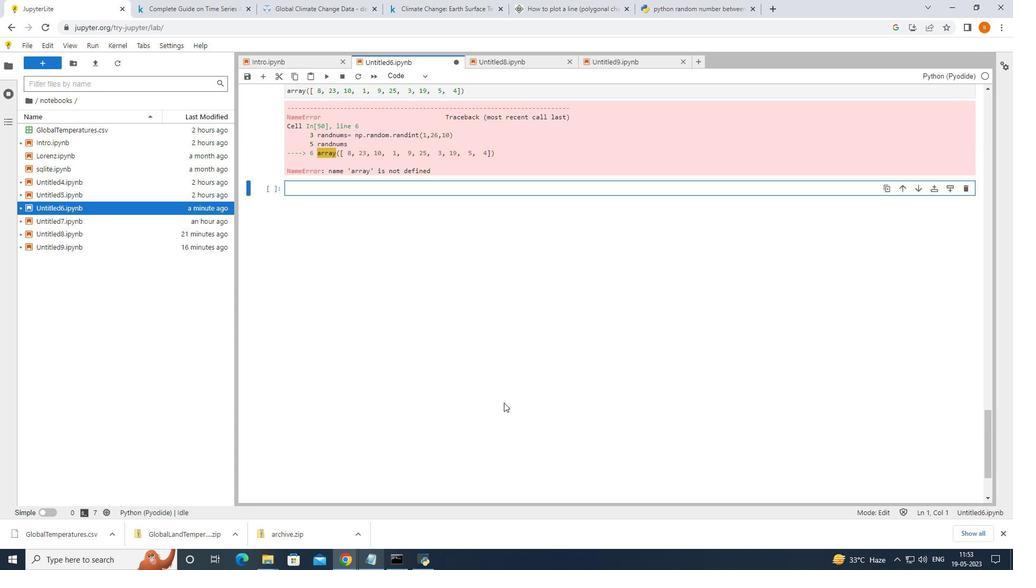 
Action: Mouse scrolled (504, 401) with delta (0, 0)
Screenshot: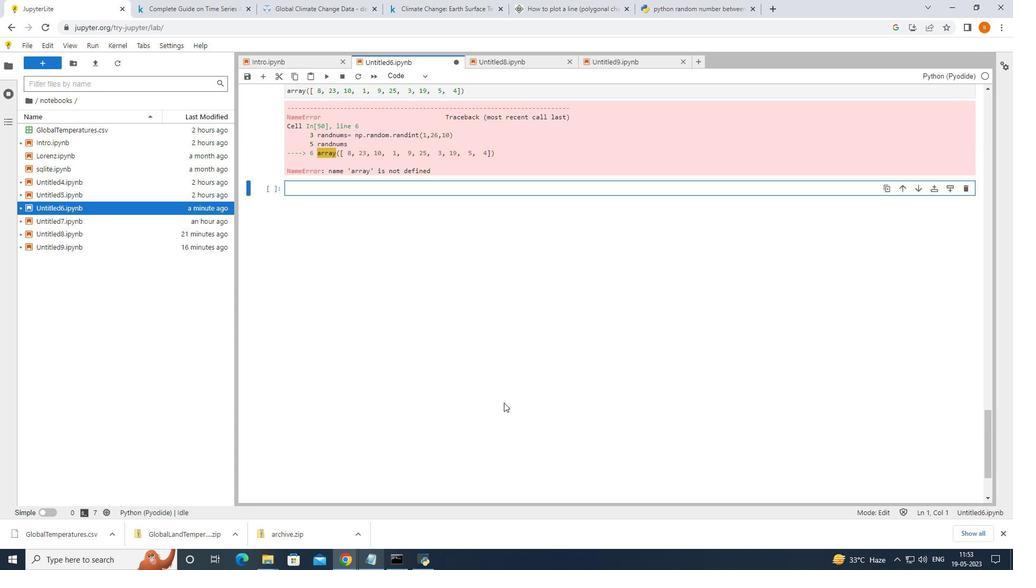 
Action: Mouse moved to (478, 388)
Screenshot: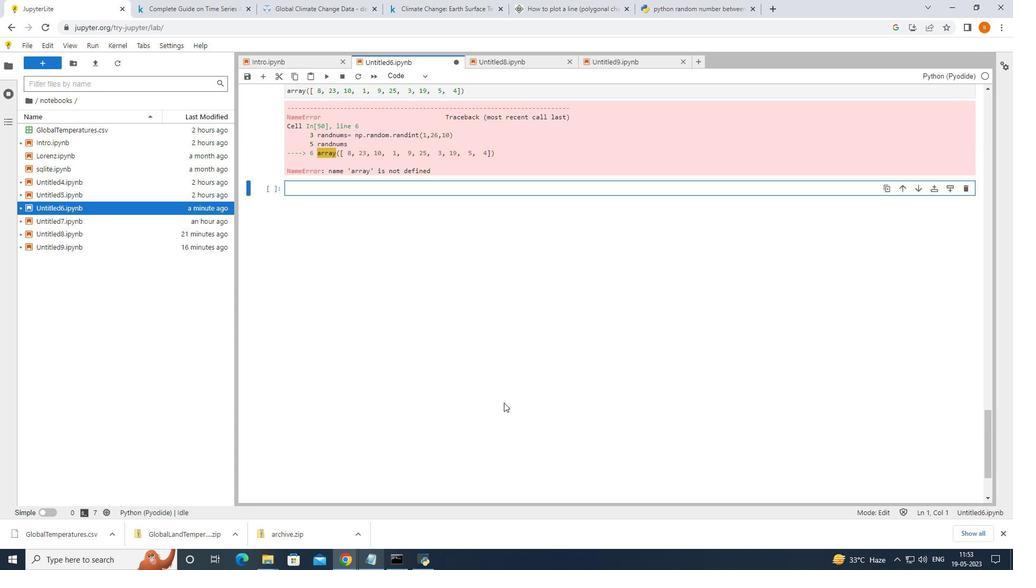 
Action: Mouse scrolled (504, 401) with delta (0, 0)
Screenshot: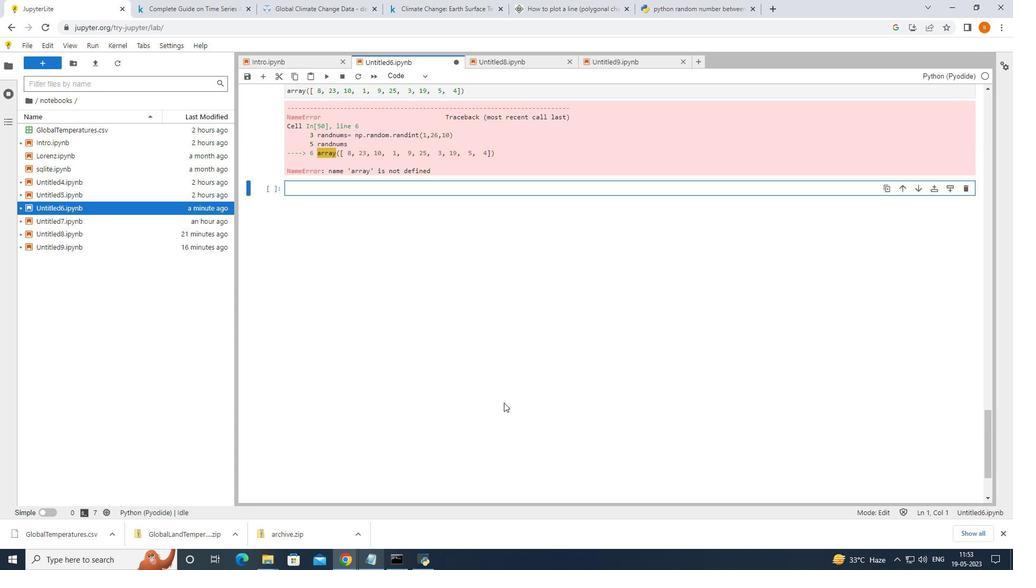 
Action: Mouse moved to (472, 382)
Screenshot: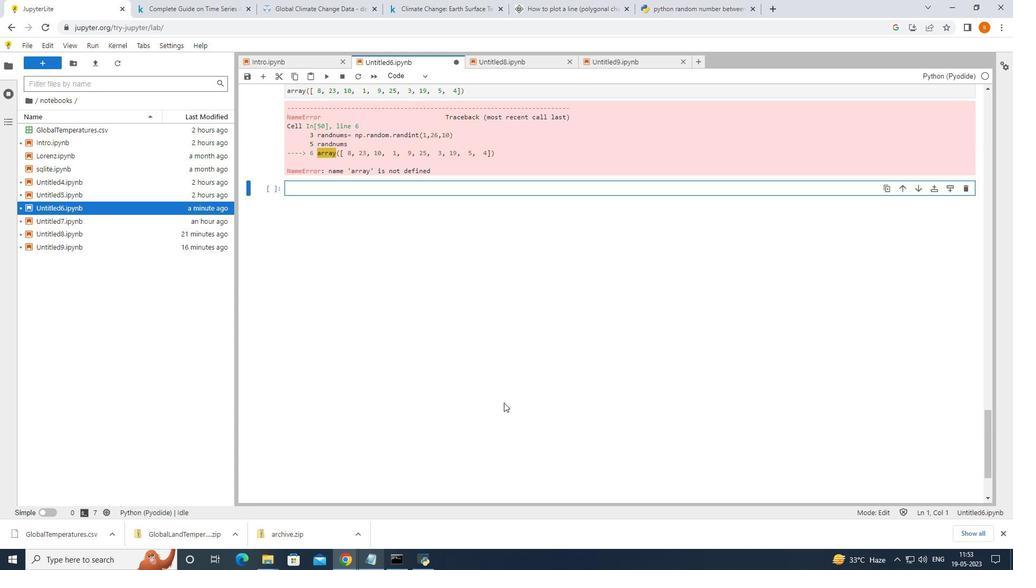 
Action: Mouse scrolled (504, 401) with delta (0, 0)
Screenshot: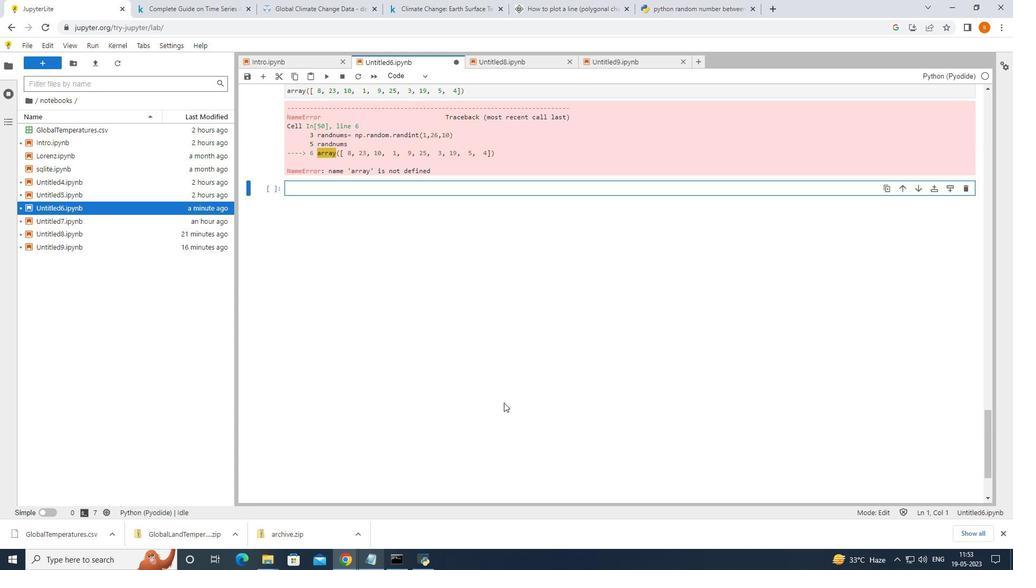
Action: Mouse moved to (327, 222)
Screenshot: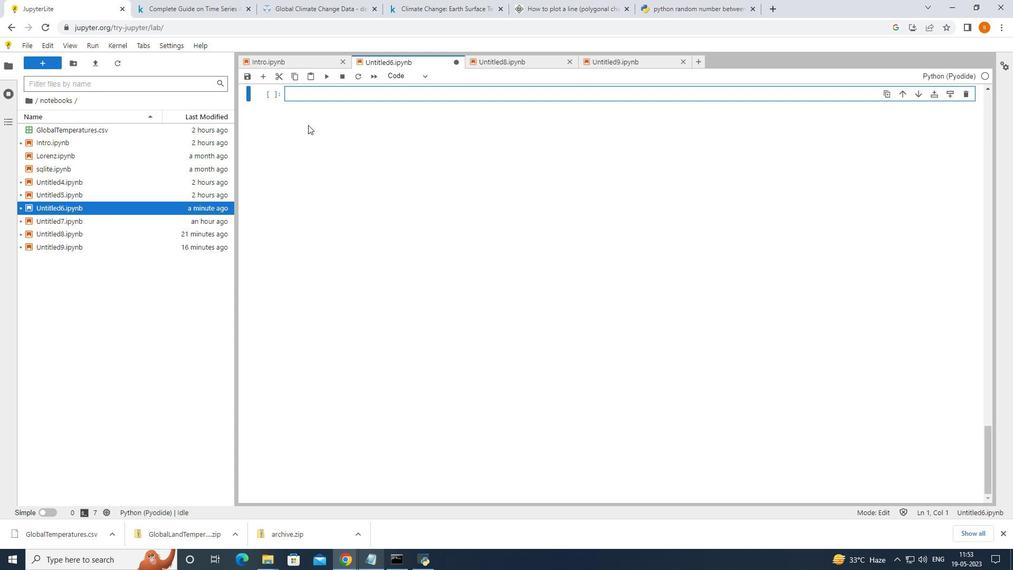 
Action: Mouse scrolled (327, 223) with delta (0, 0)
Screenshot: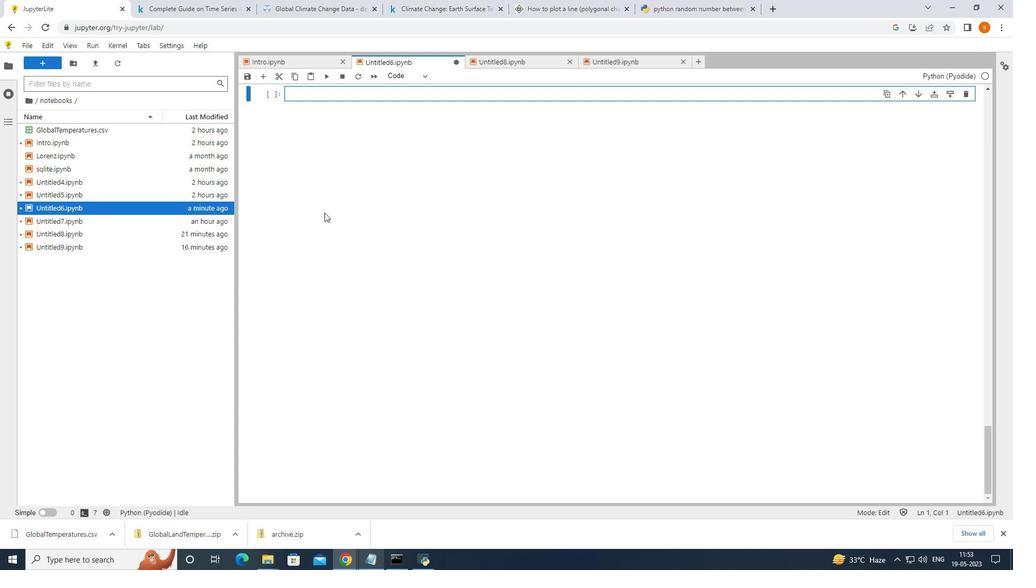 
Action: Mouse scrolled (327, 223) with delta (0, 0)
Screenshot: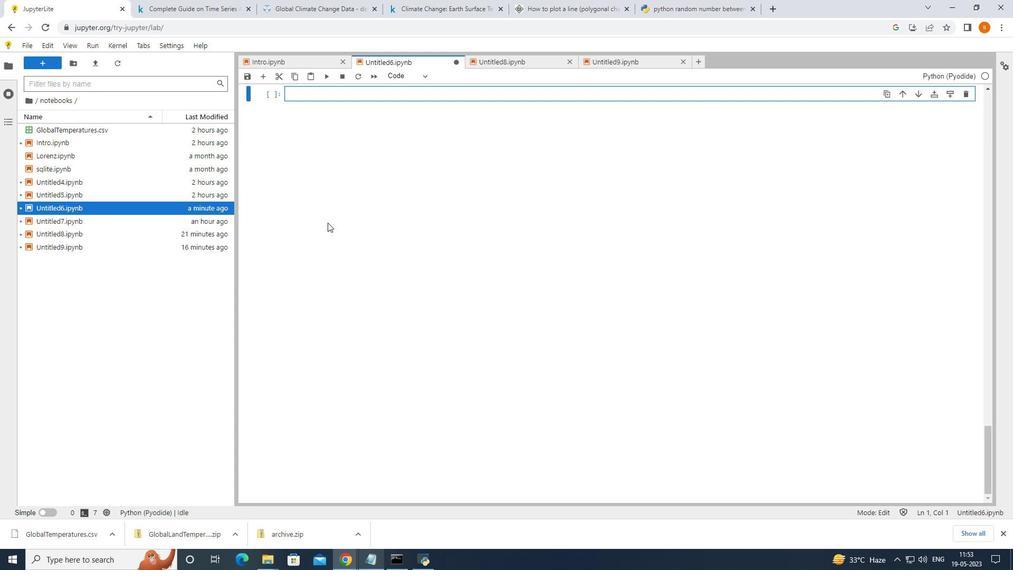 
Action: Mouse moved to (325, 195)
Screenshot: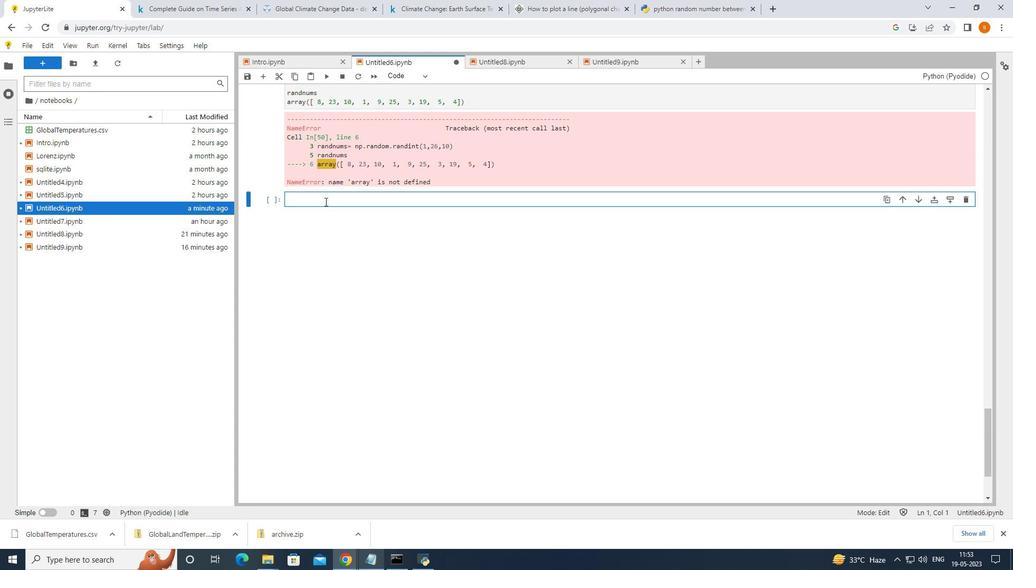 
Action: Mouse pressed left at (325, 195)
Screenshot: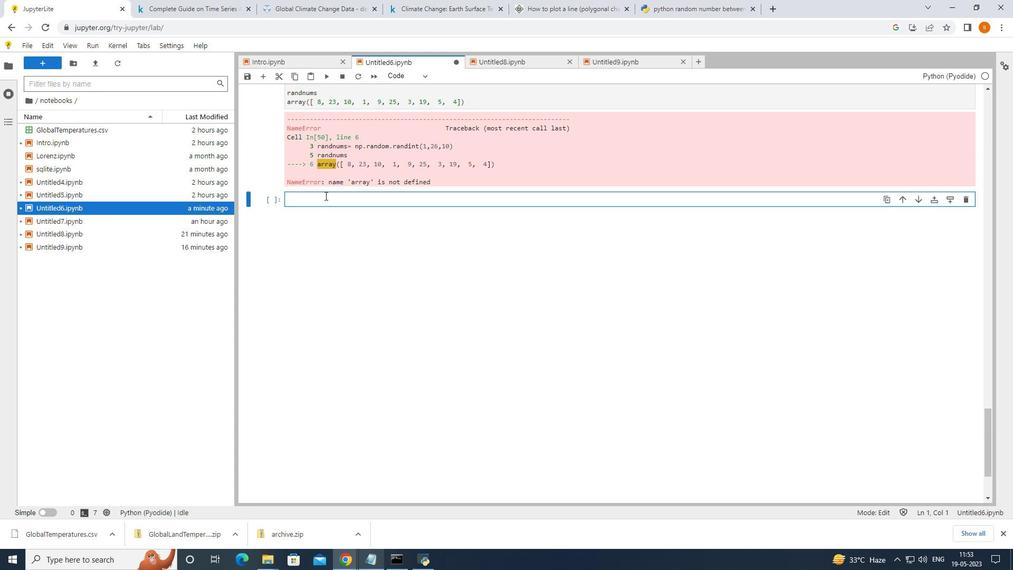 
Action: Mouse moved to (323, 199)
Screenshot: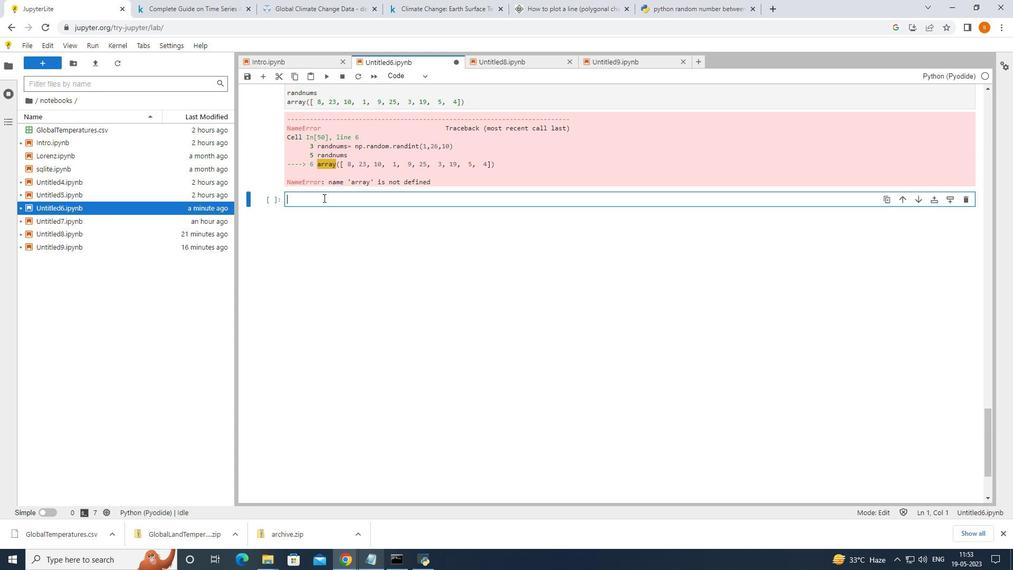 
Action: Key pressed ctrl+V
Screenshot: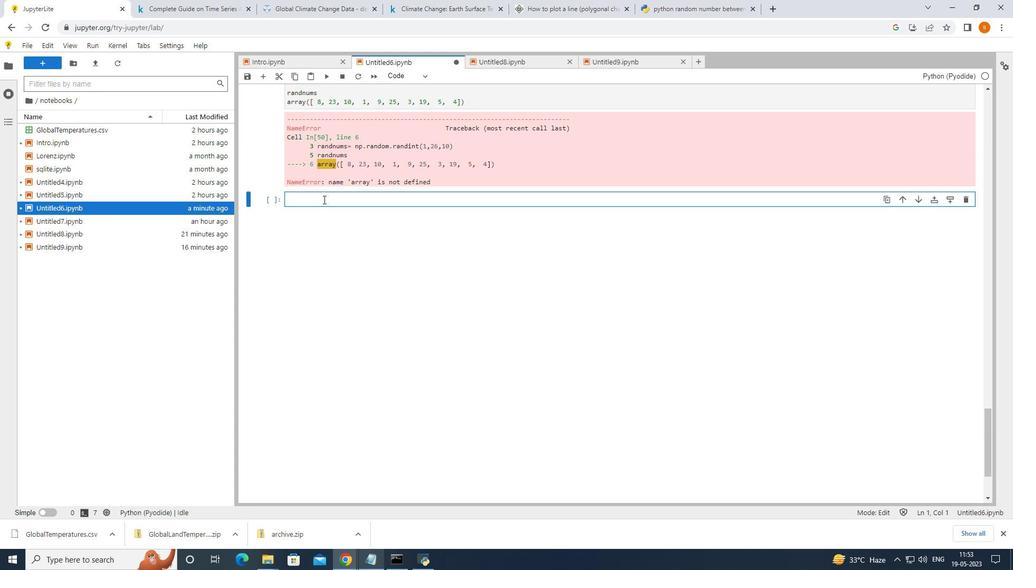 
Action: Mouse moved to (539, 216)
Screenshot: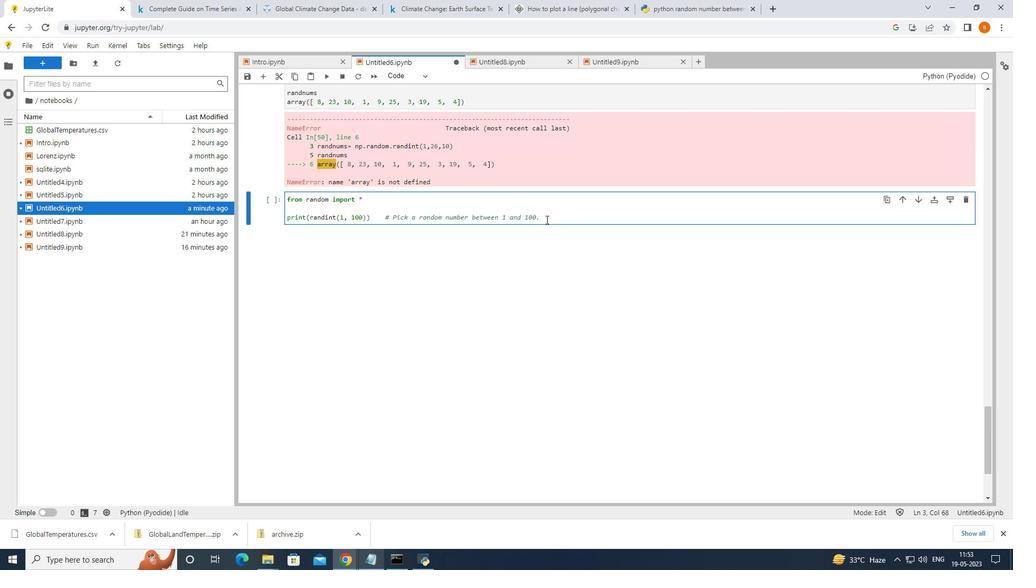 
Action: Mouse pressed left at (539, 216)
Screenshot: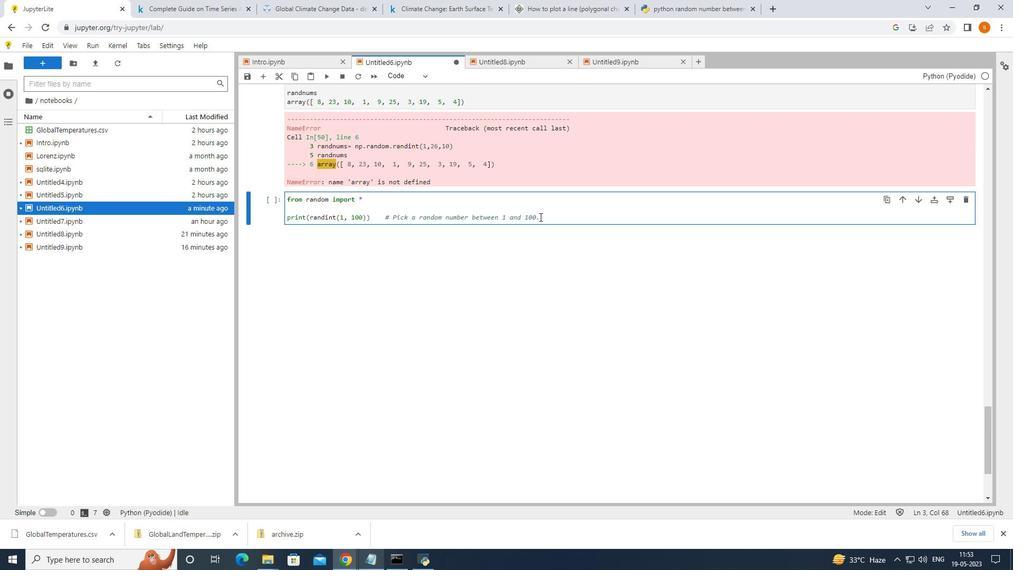 
Action: Mouse moved to (387, 216)
Screenshot: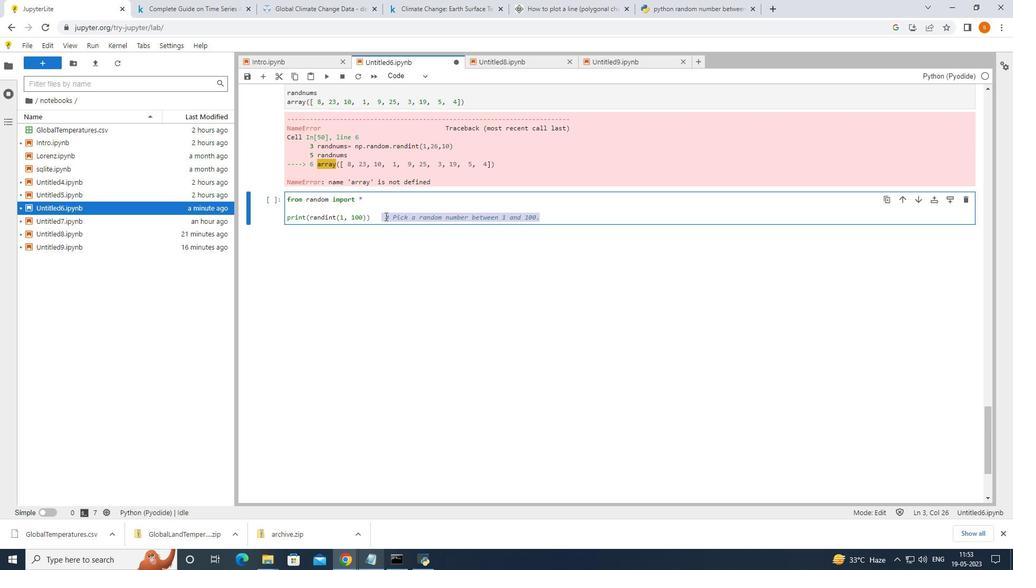 
Action: Key pressed <Key.backspace>
Screenshot: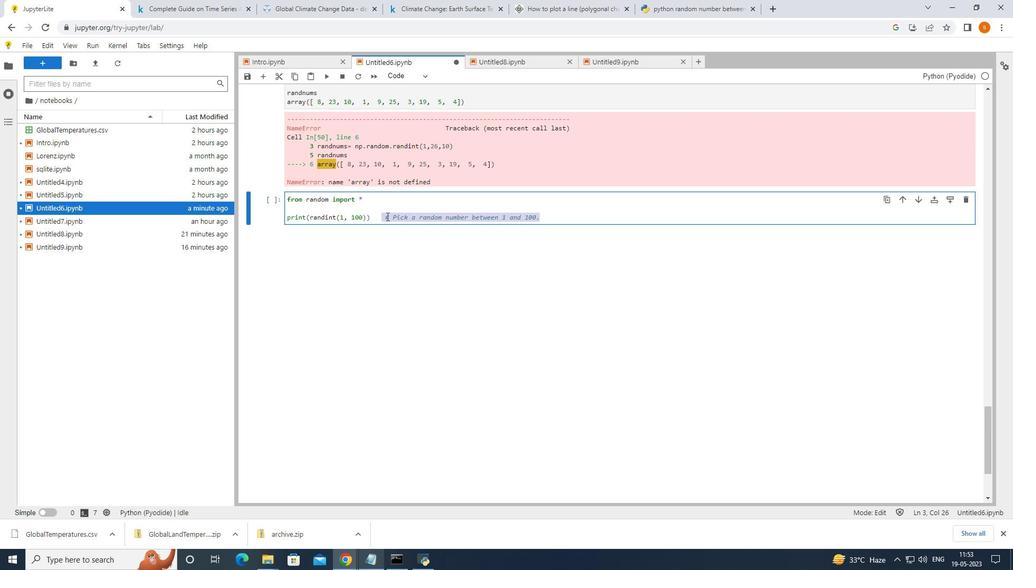 
Action: Mouse moved to (387, 217)
Screenshot: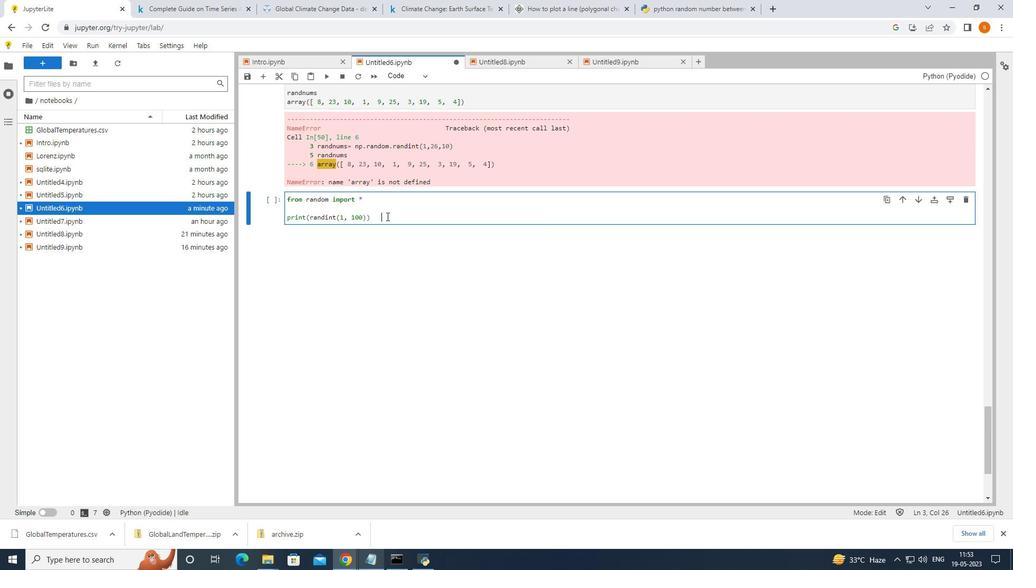 
Action: Mouse pressed left at (387, 217)
Screenshot: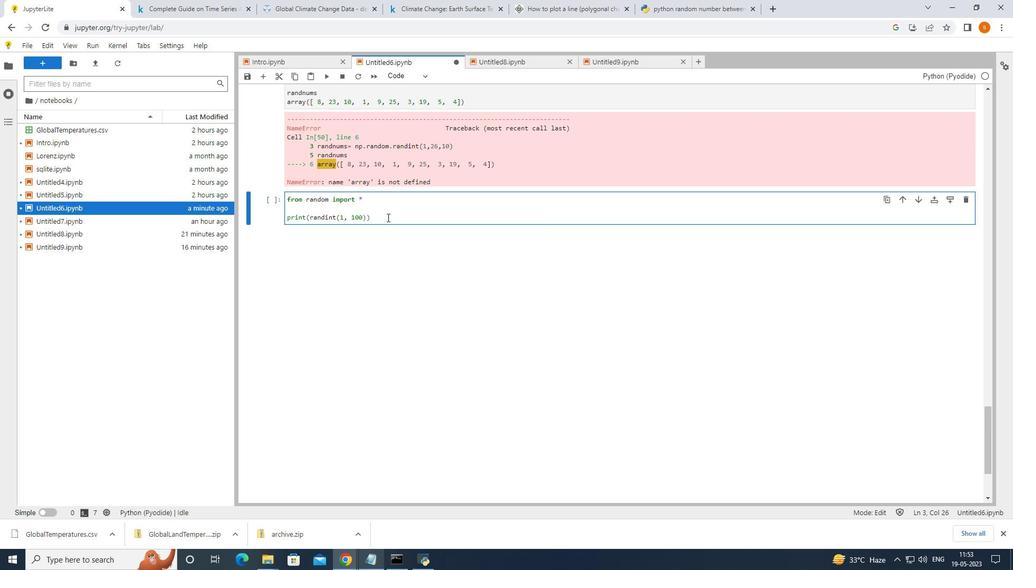 
Action: Mouse moved to (388, 219)
Screenshot: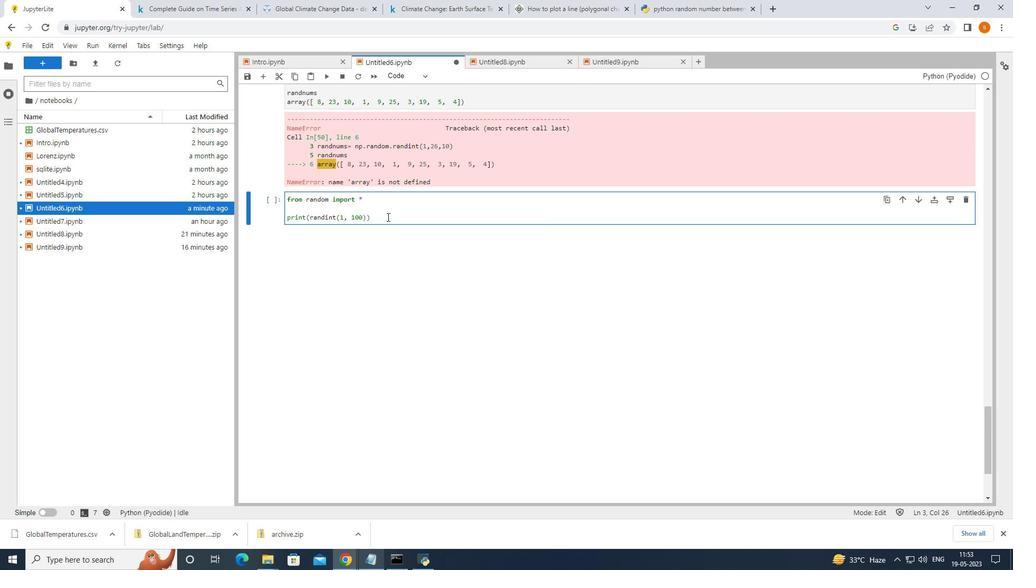 
Action: Key pressed <Key.backspace><Key.backspace><Key.backspace><Key.shift_r><Key.enter>
Screenshot: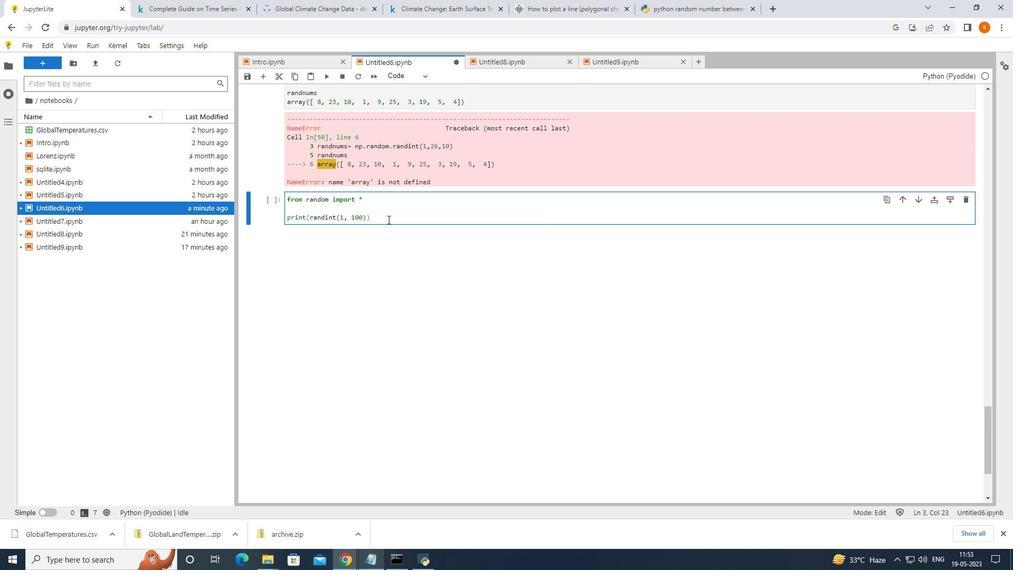
Action: Mouse moved to (389, 221)
Screenshot: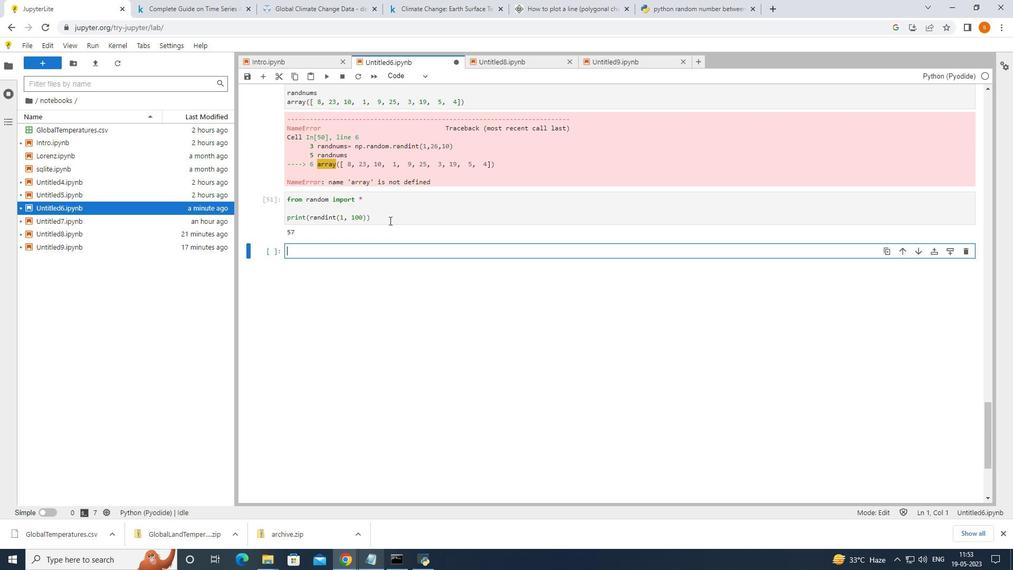 
Action: Mouse pressed left at (389, 221)
Screenshot: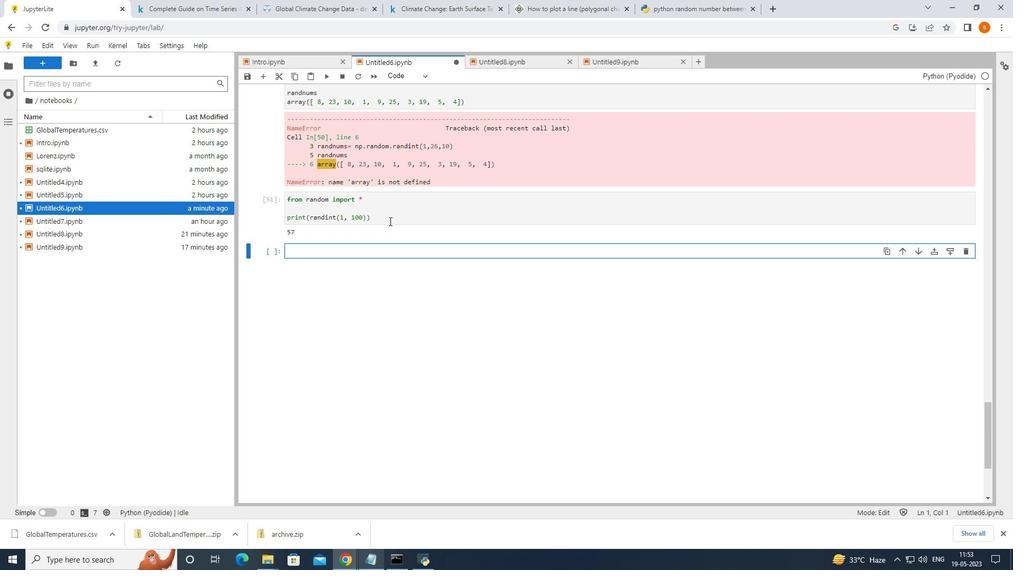 
Action: Key pressed <Key.shift_r><Key.enter><Key.enter>
Screenshot: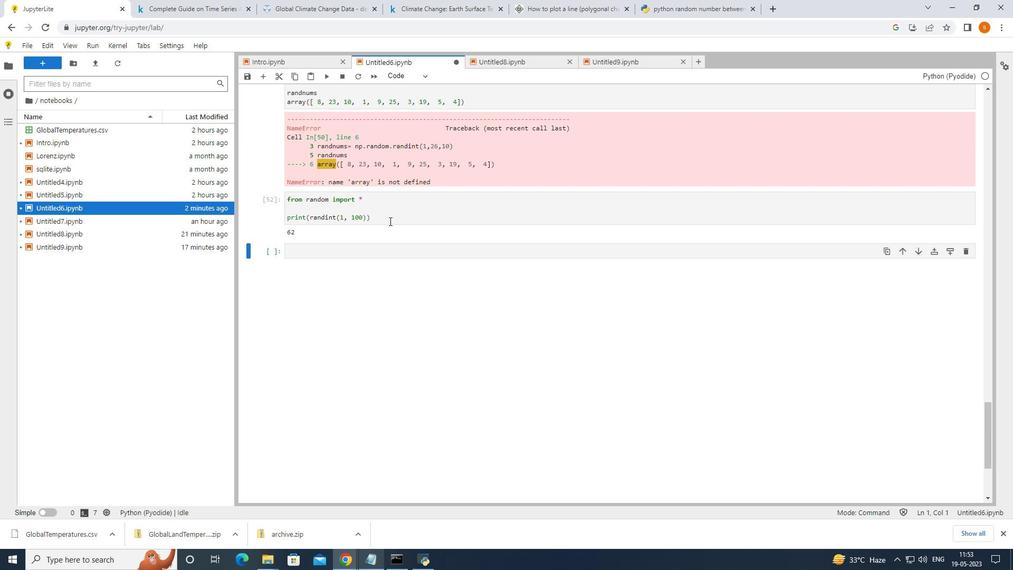 
Action: Mouse moved to (389, 221)
Screenshot: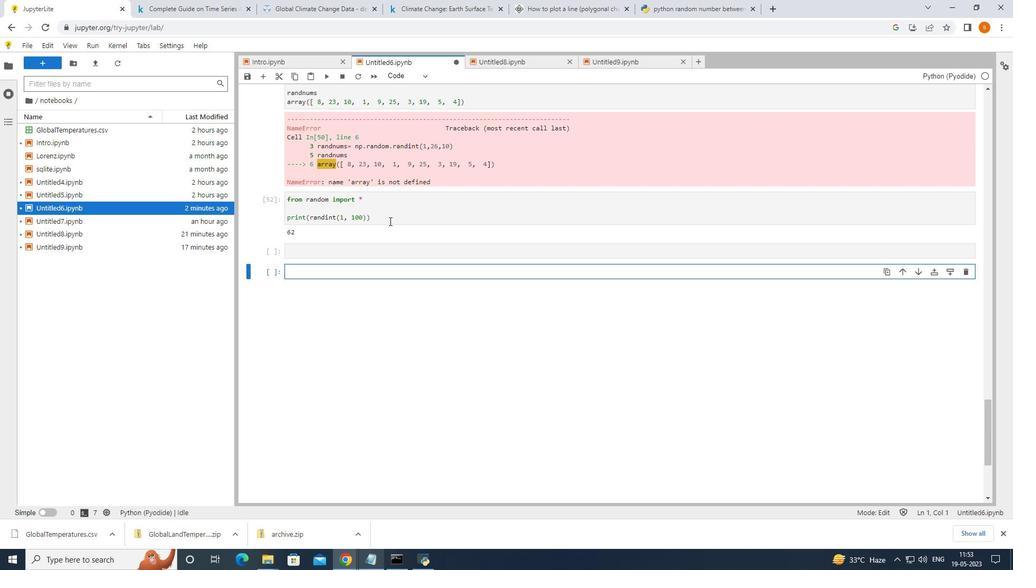 
Action: Mouse pressed left at (389, 221)
Screenshot: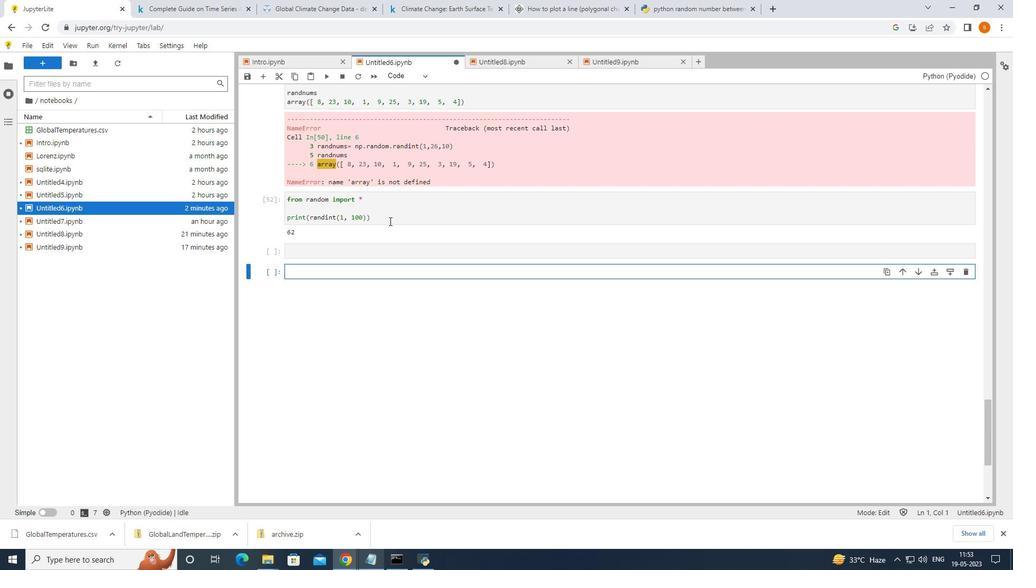 
Action: Mouse moved to (376, 201)
Screenshot: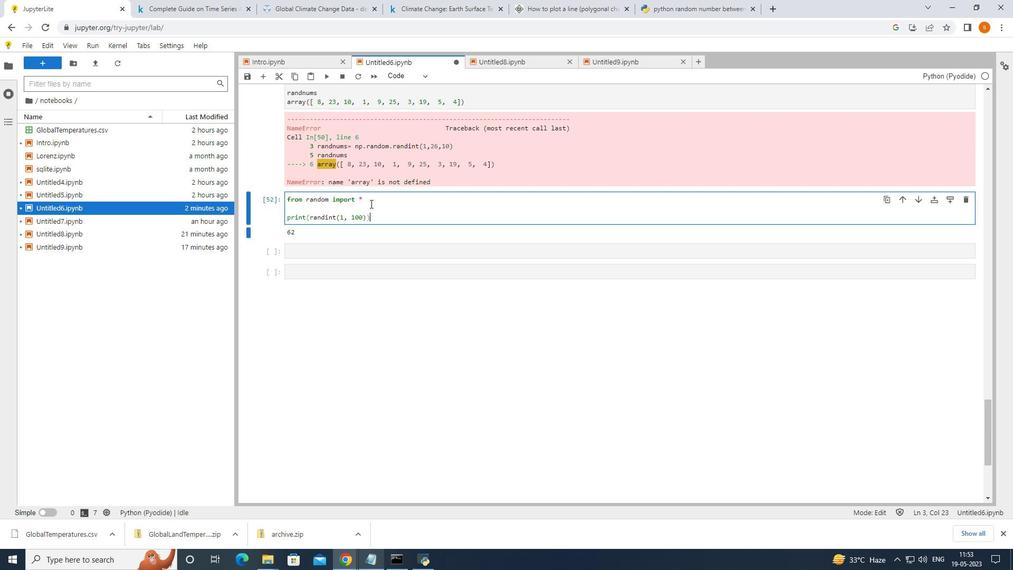 
Action: Mouse pressed left at (376, 201)
Screenshot: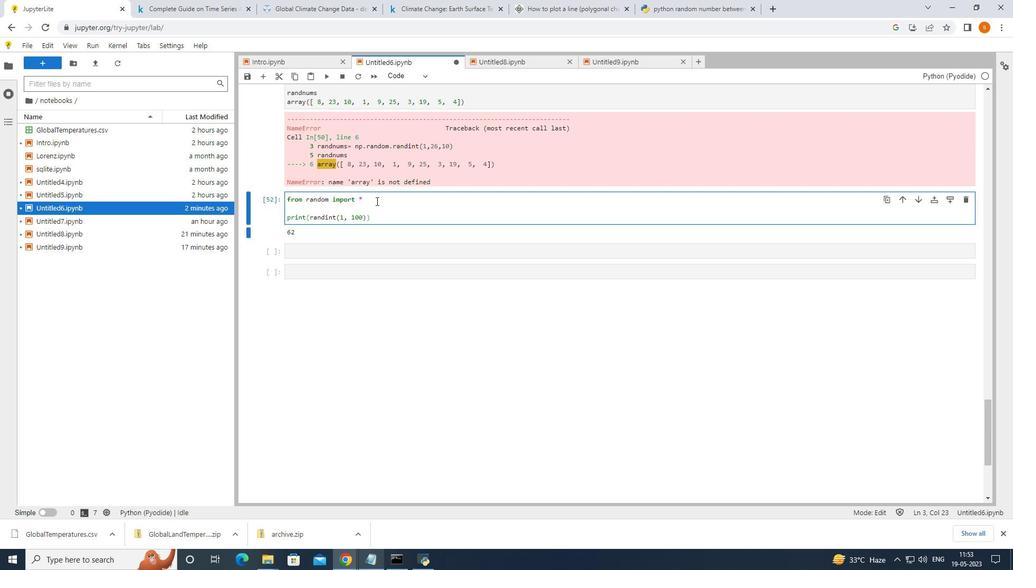 
Action: Mouse moved to (397, 224)
Screenshot: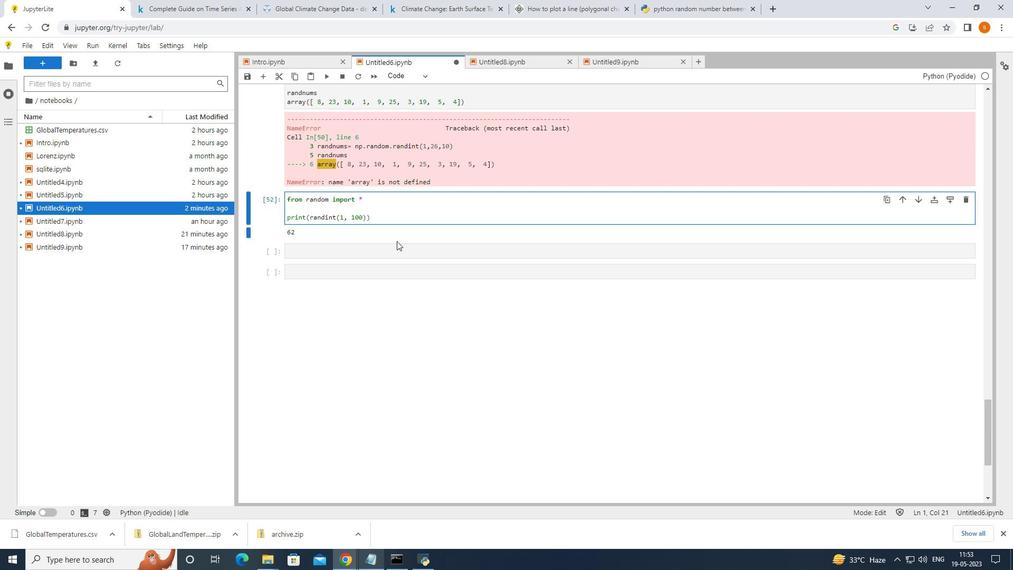
Action: Mouse pressed left at (397, 224)
Screenshot: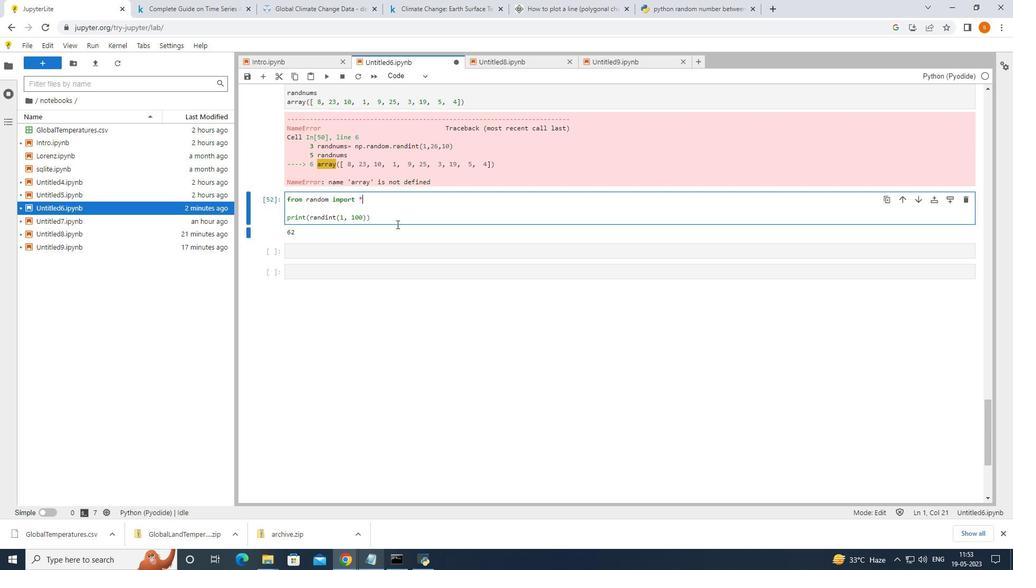 
Action: Mouse moved to (394, 221)
Screenshot: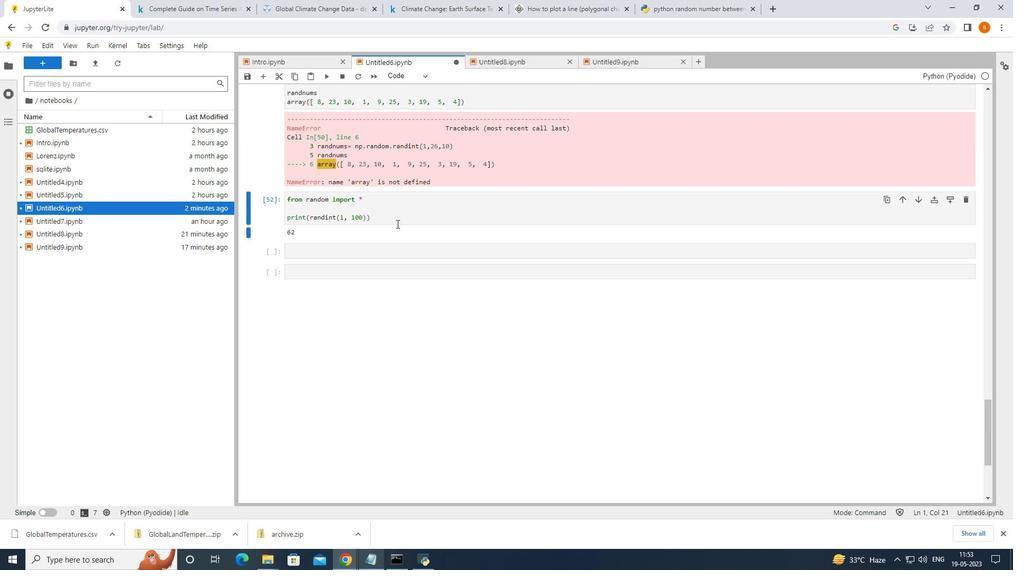 
Action: Mouse pressed left at (394, 221)
